 Task: Set up a cross-project dashboard to monitor multiple roadmaps.
Action: Mouse moved to (262, 97)
Screenshot: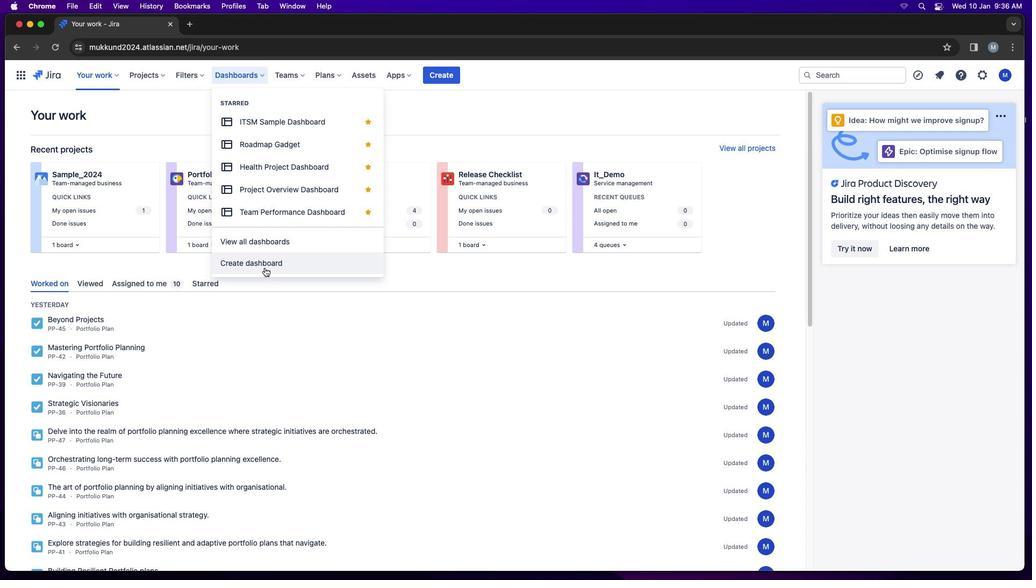 
Action: Mouse pressed left at (262, 97)
Screenshot: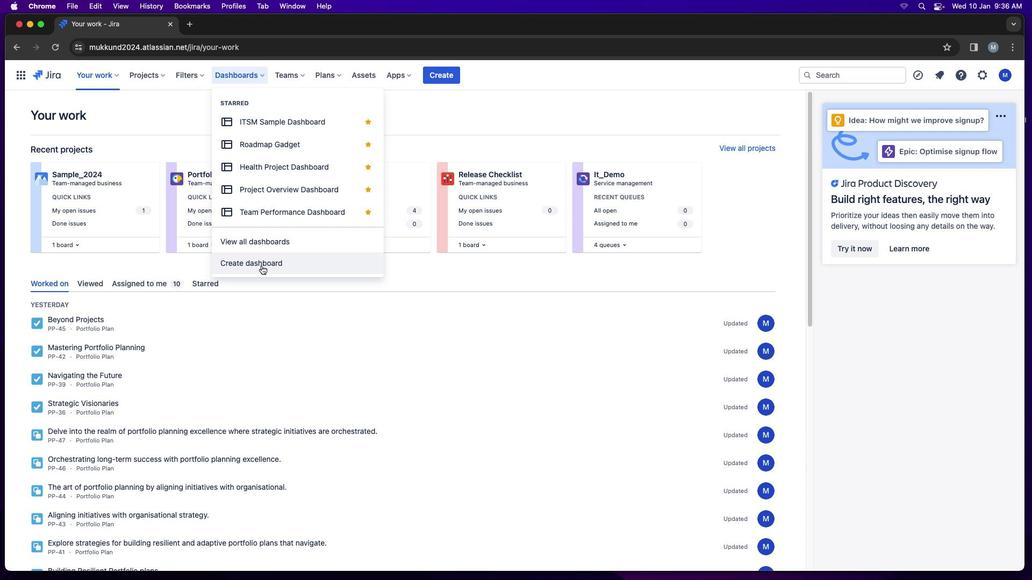 
Action: Mouse moved to (279, 283)
Screenshot: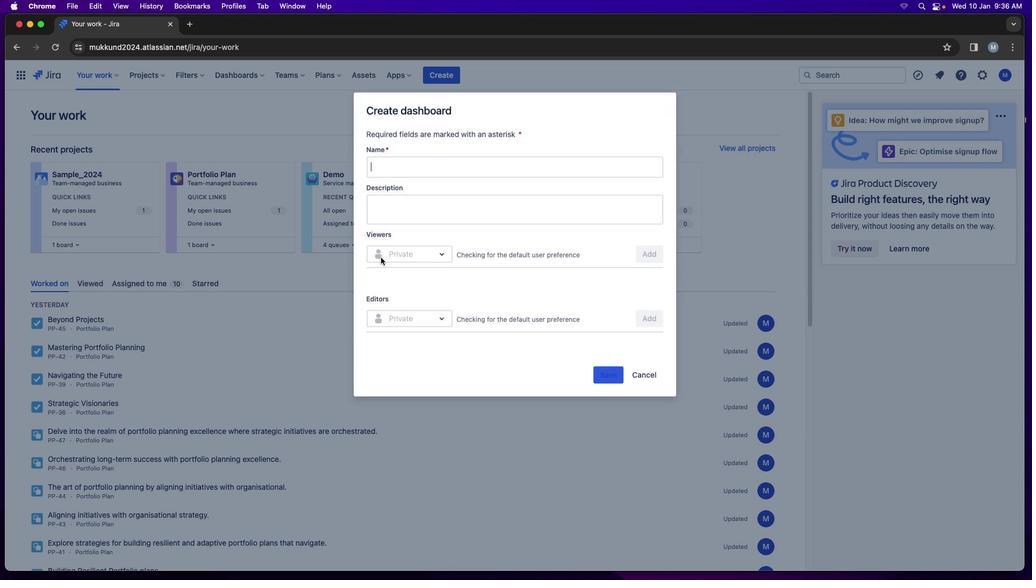 
Action: Mouse pressed left at (279, 283)
Screenshot: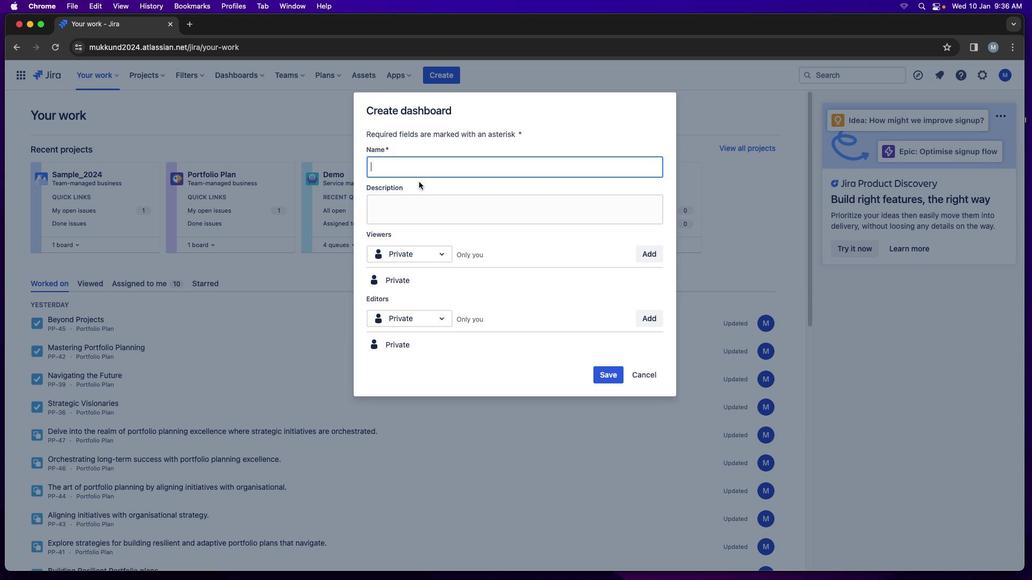 
Action: Mouse moved to (431, 187)
Screenshot: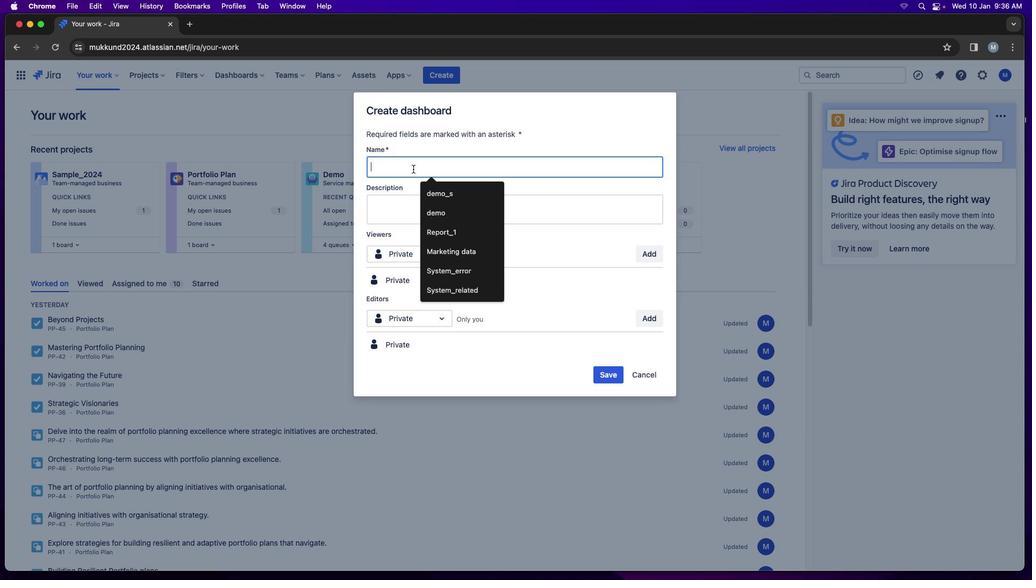 
Action: Mouse pressed left at (431, 187)
Screenshot: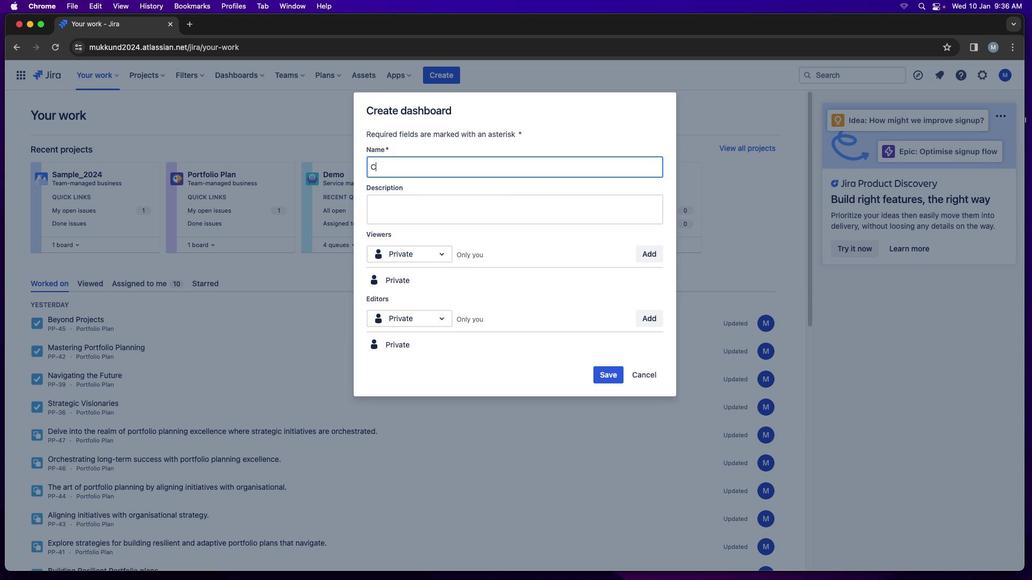 
Action: Key pressed Key.shift'C''r''o''s''s'Key.spaceKey.shift_r'P''r''o''j''e''c''t'Key.spaceKey.shift'D''a''s''h''b''o''a''r''d'
Screenshot: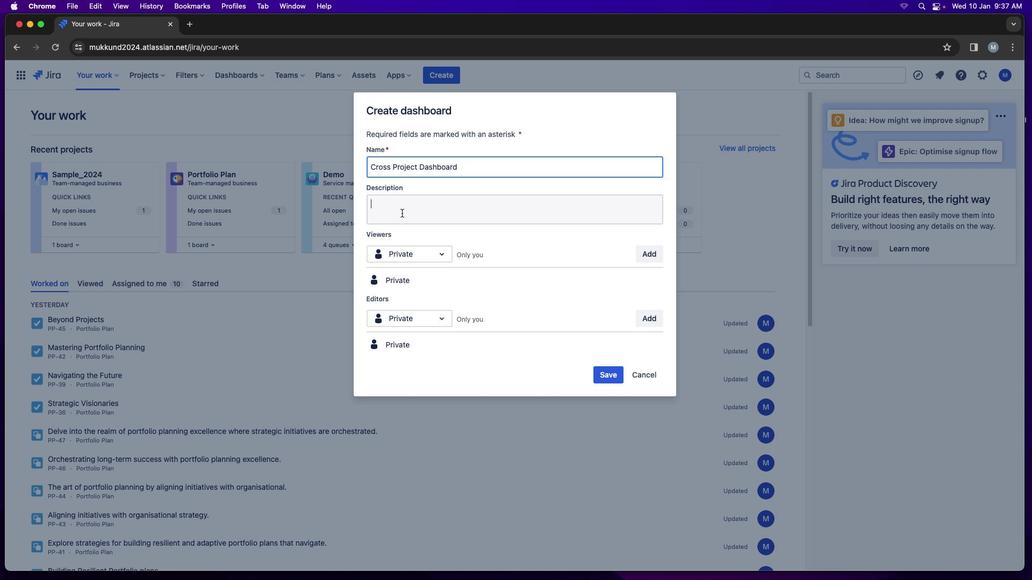 
Action: Mouse moved to (420, 231)
Screenshot: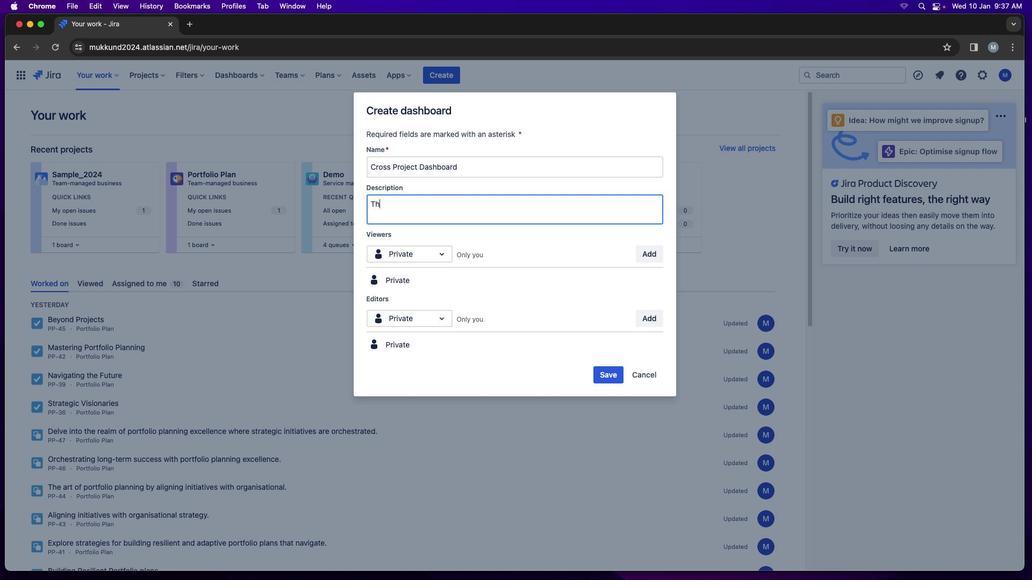 
Action: Mouse pressed left at (420, 231)
Screenshot: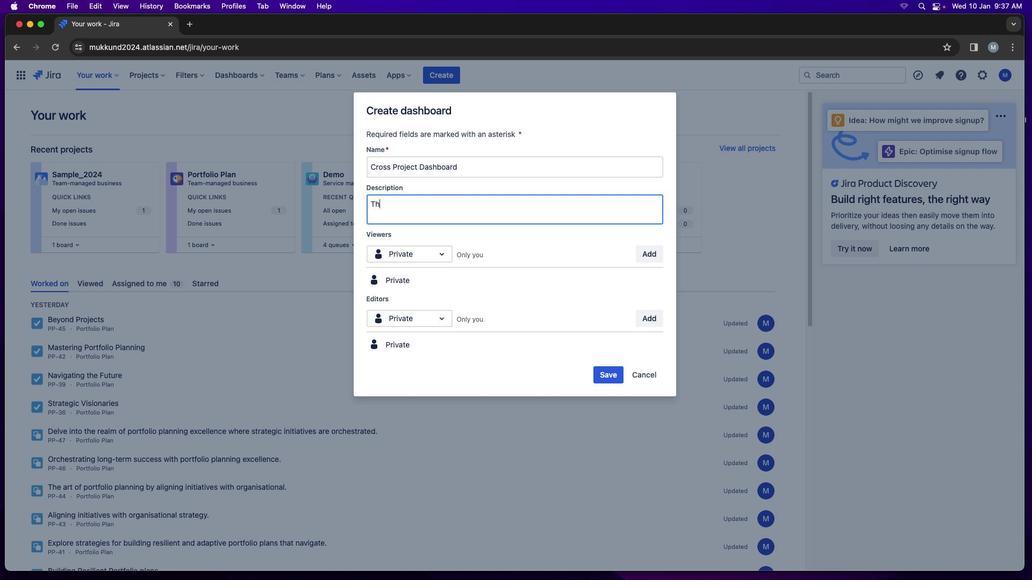 
Action: Mouse moved to (420, 231)
Screenshot: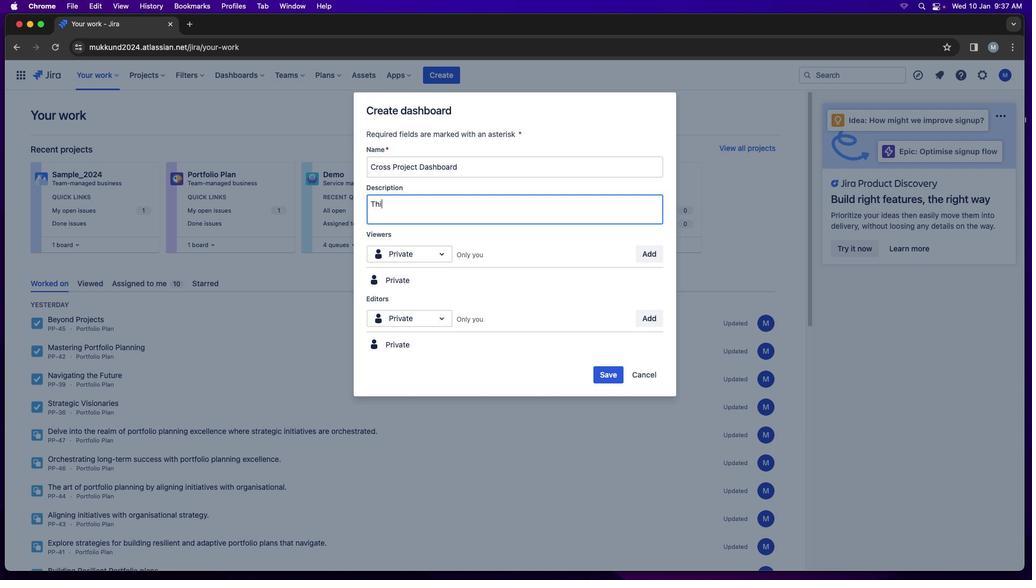 
Action: Key pressed Key.shift'T''h''i''s'Key.space'd''a''s''h''b''o''a''r''d'Key.space'i''s'Key.space'c''r''e''a''t''e''d'Key.space't''o'Key.space'm''o''n''i''t''o''r'Key.space'r'Key.backspace'm''u''l''t''p''l''r'Key.backspace'e'Key.spaceKey.backspaceKey.backspaceKey.backspaceKey.backspaceKey.backspace't''i''p''l''e'Key.space'p''r''o''j''e''c''t'Key.space'r''o''a''d''m''a''p''.'
Screenshot: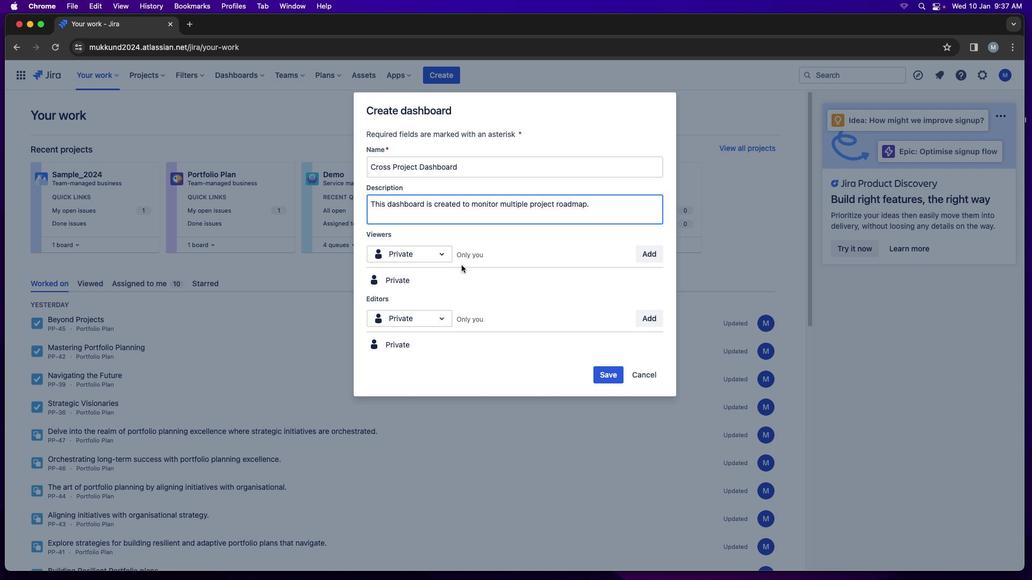 
Action: Mouse moved to (464, 275)
Screenshot: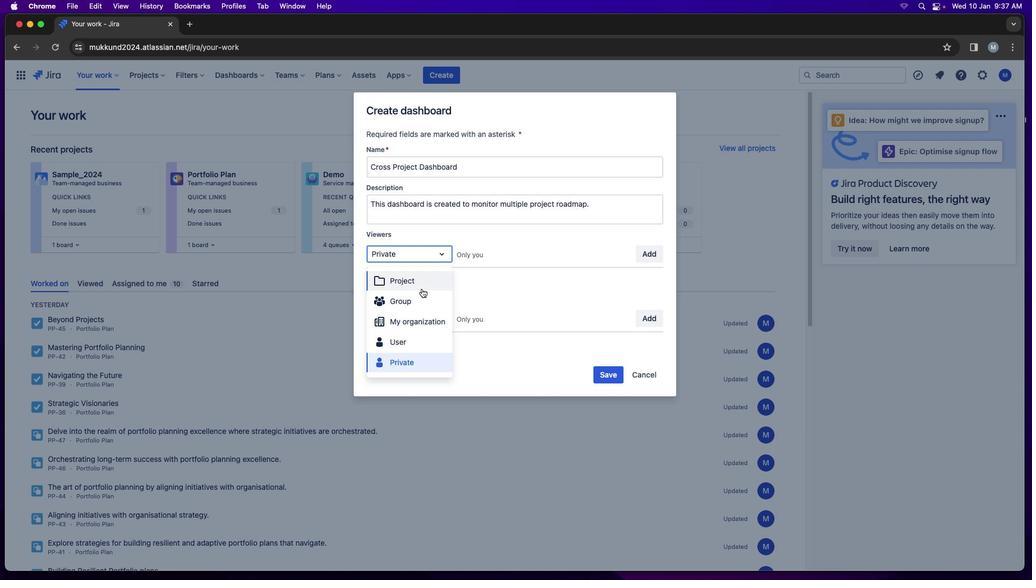 
Action: Mouse pressed left at (464, 275)
Screenshot: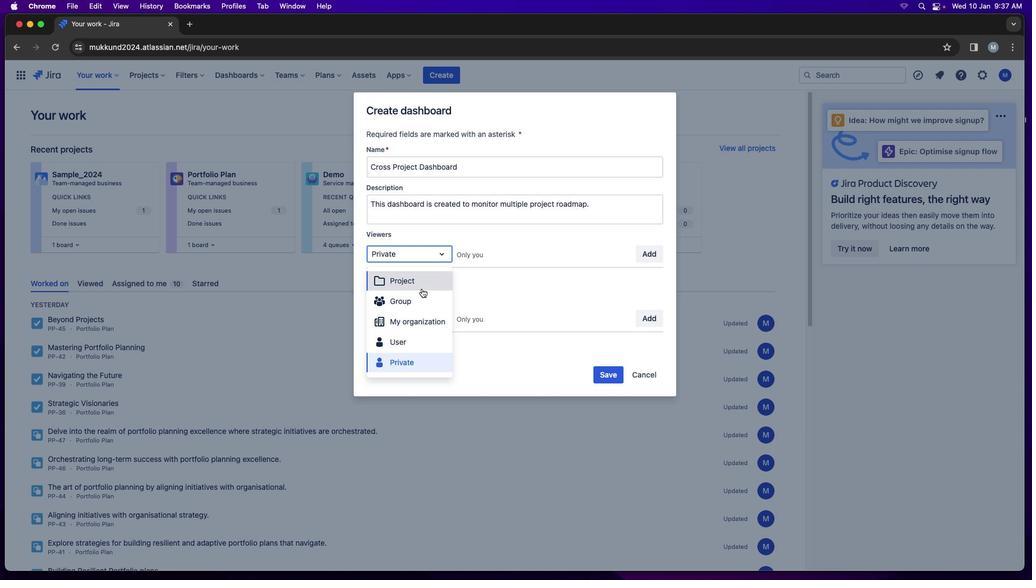 
Action: Mouse moved to (440, 307)
Screenshot: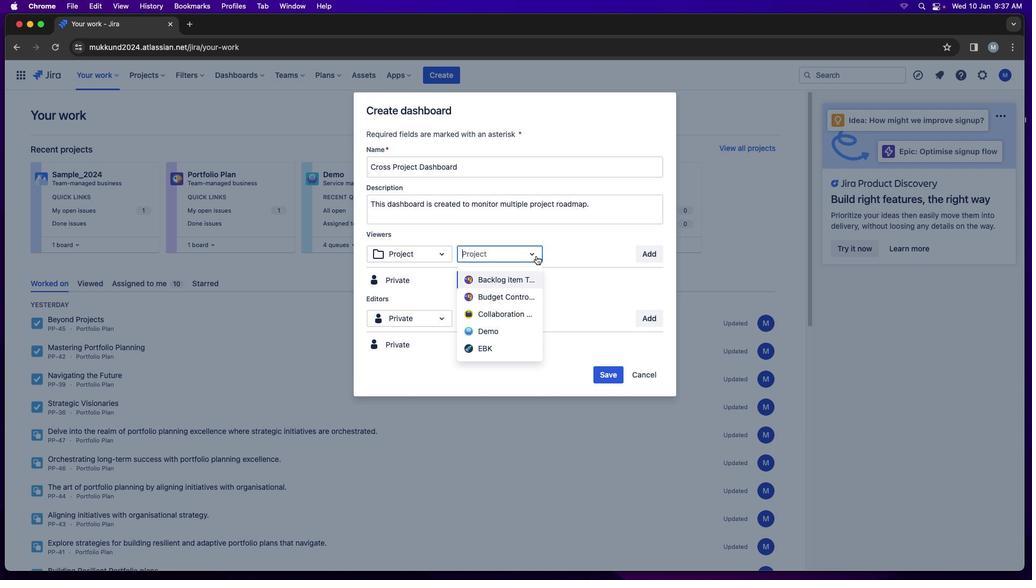 
Action: Mouse pressed left at (440, 307)
Screenshot: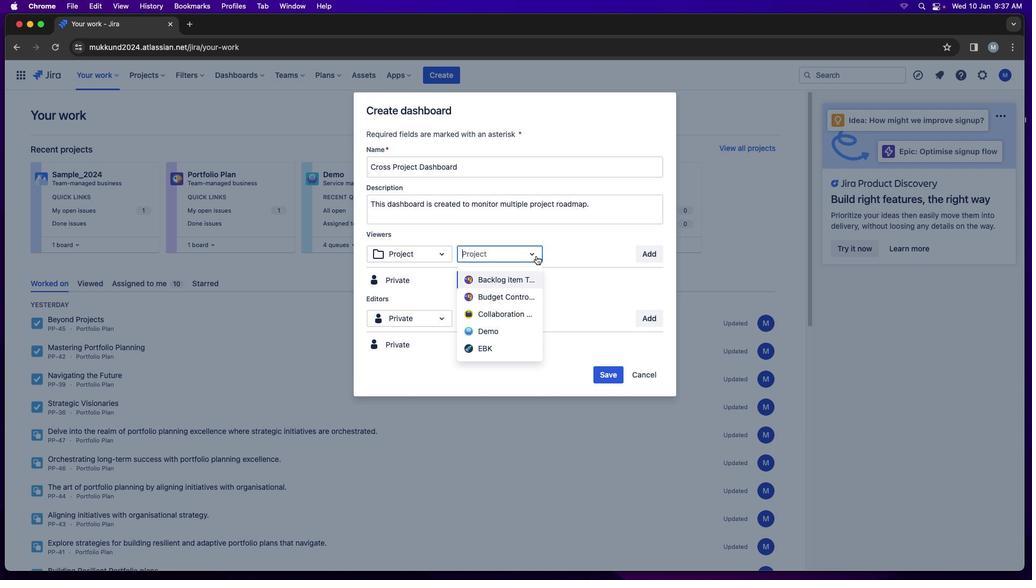 
Action: Mouse moved to (555, 274)
Screenshot: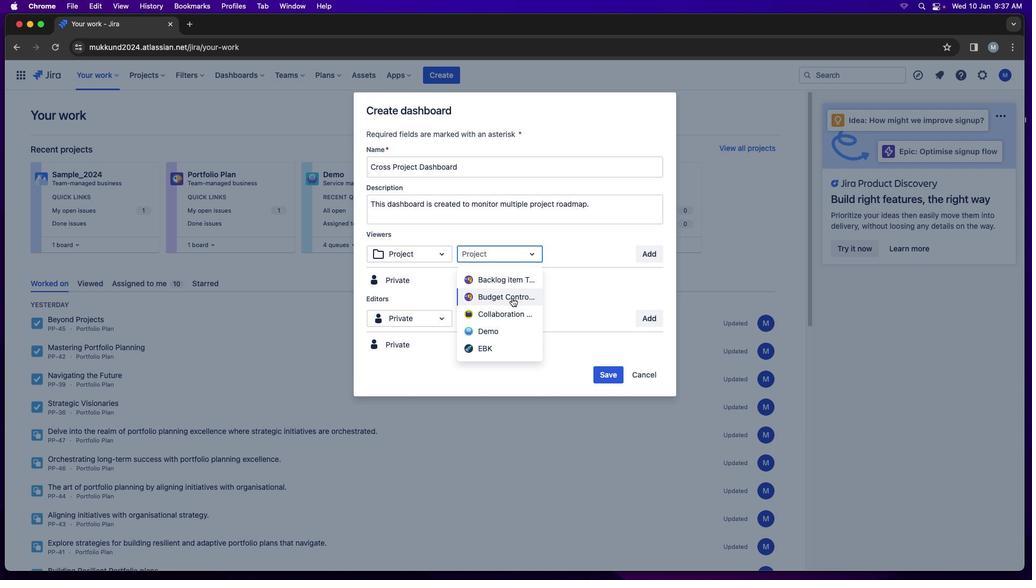 
Action: Mouse pressed left at (555, 274)
Screenshot: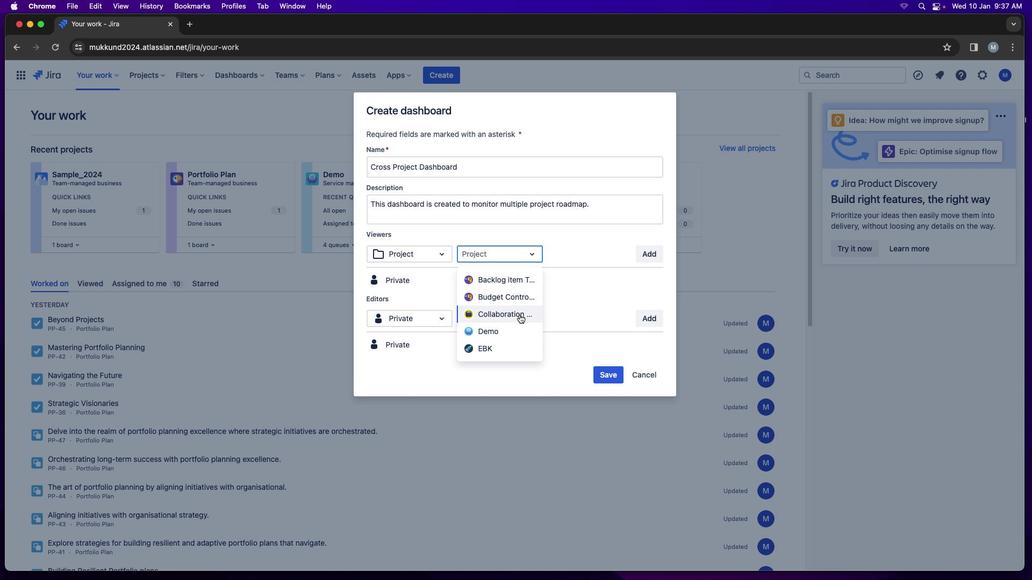 
Action: Mouse moved to (534, 331)
Screenshot: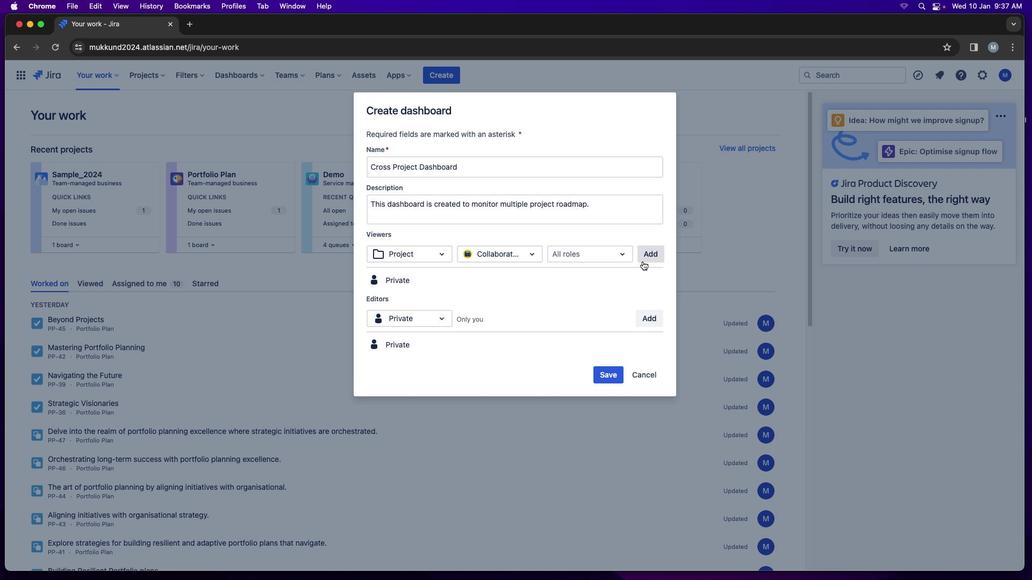 
Action: Mouse pressed left at (534, 331)
Screenshot: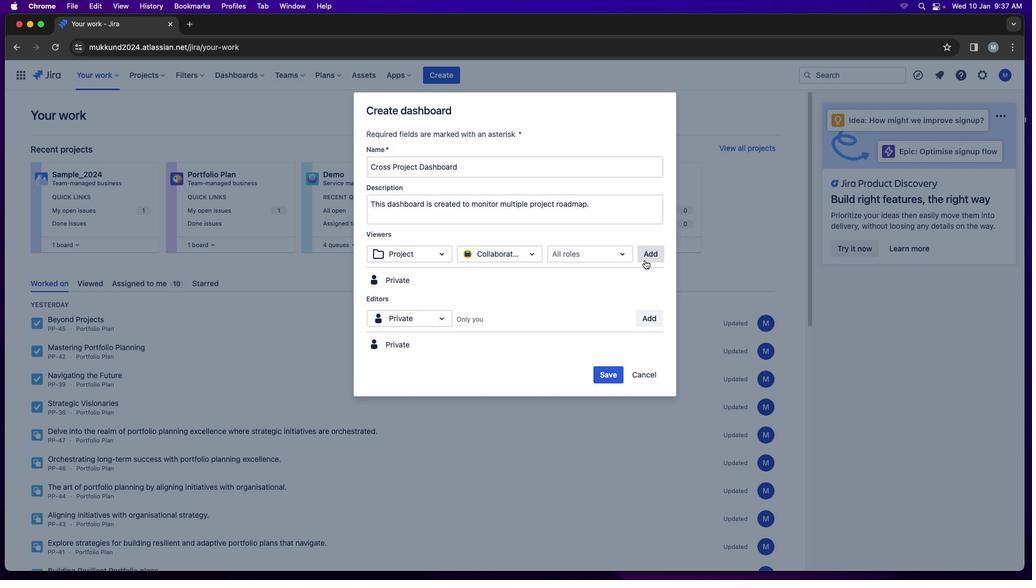 
Action: Mouse moved to (579, 304)
Screenshot: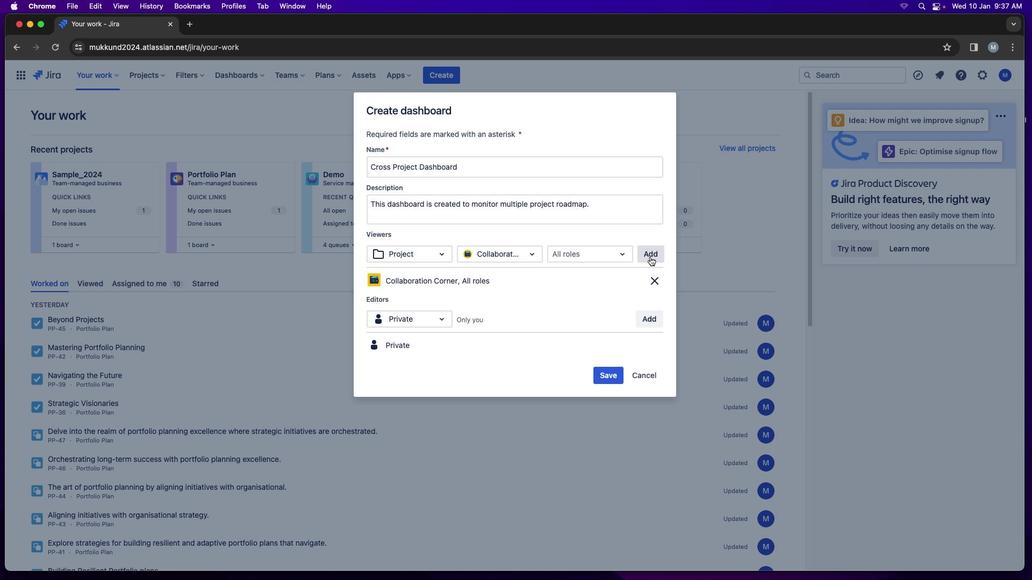
Action: Mouse pressed left at (579, 304)
Screenshot: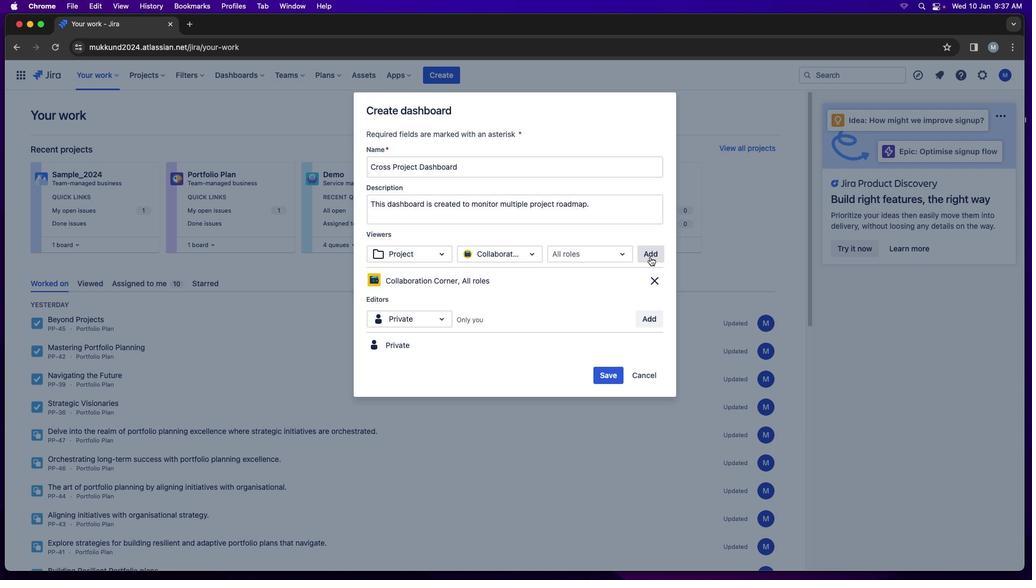 
Action: Mouse moved to (668, 275)
Screenshot: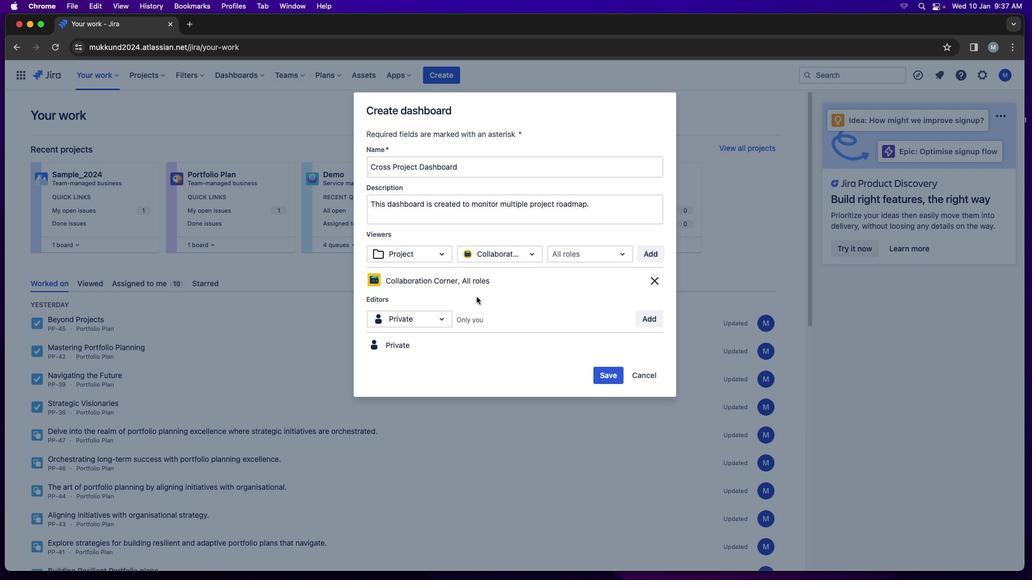 
Action: Mouse pressed left at (668, 275)
Screenshot: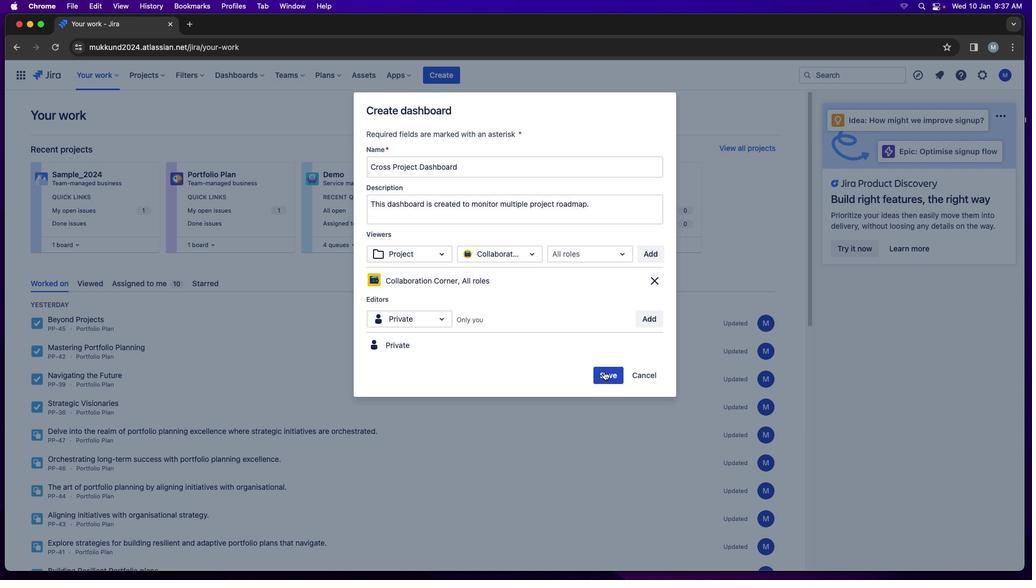 
Action: Mouse moved to (627, 393)
Screenshot: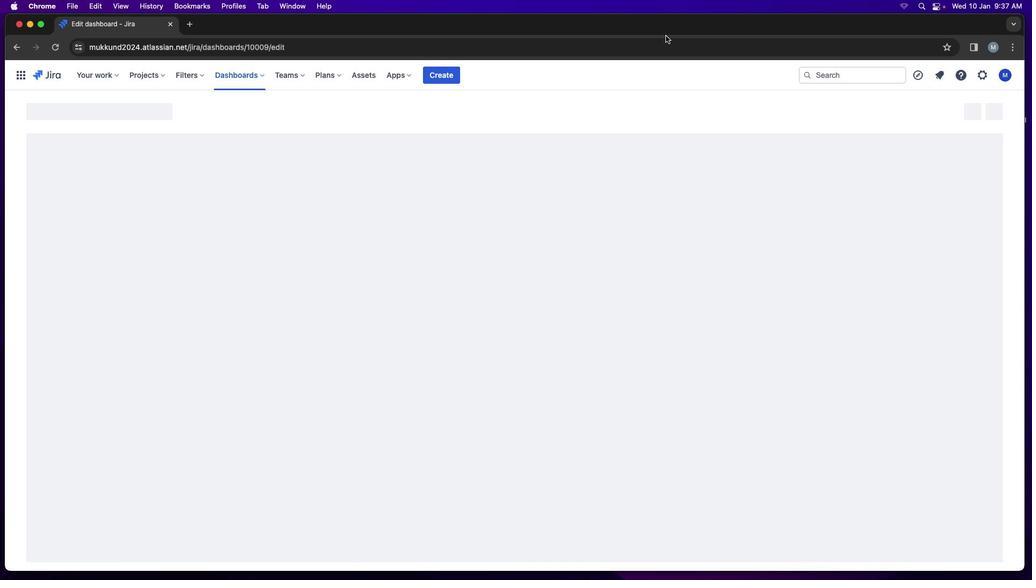 
Action: Mouse pressed left at (627, 393)
Screenshot: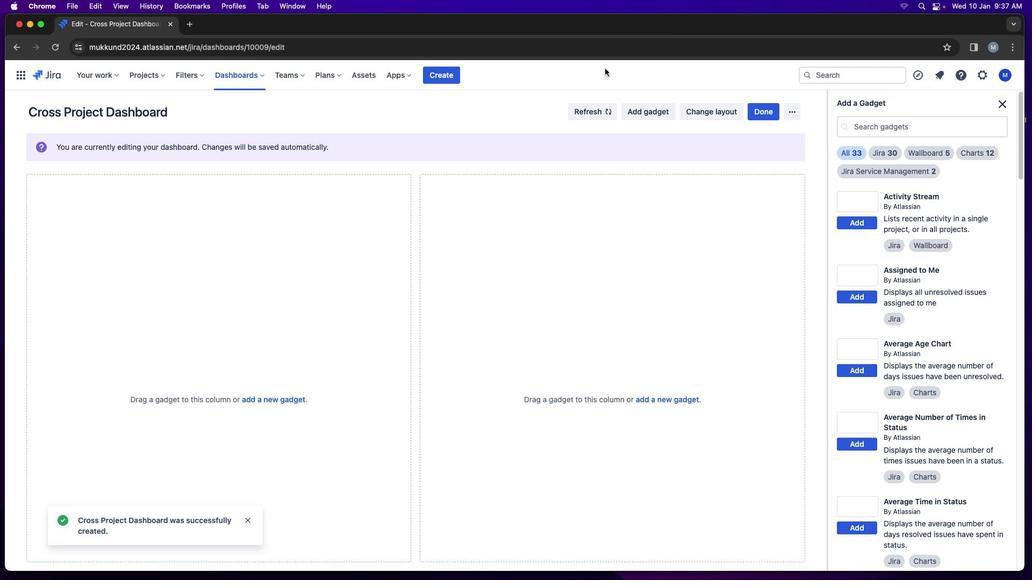 
Action: Mouse moved to (455, 137)
Screenshot: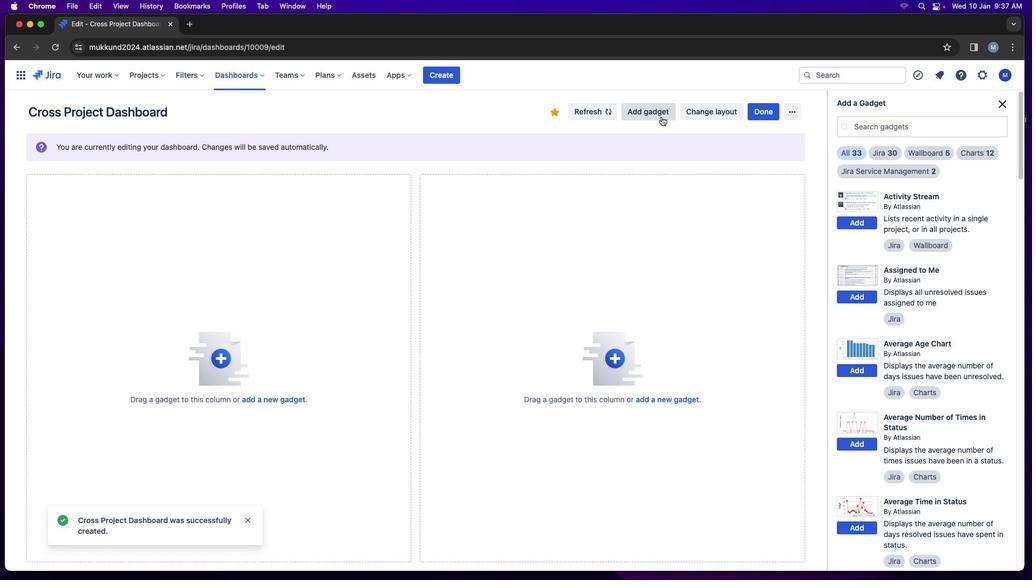 
Action: Mouse pressed left at (455, 137)
Screenshot: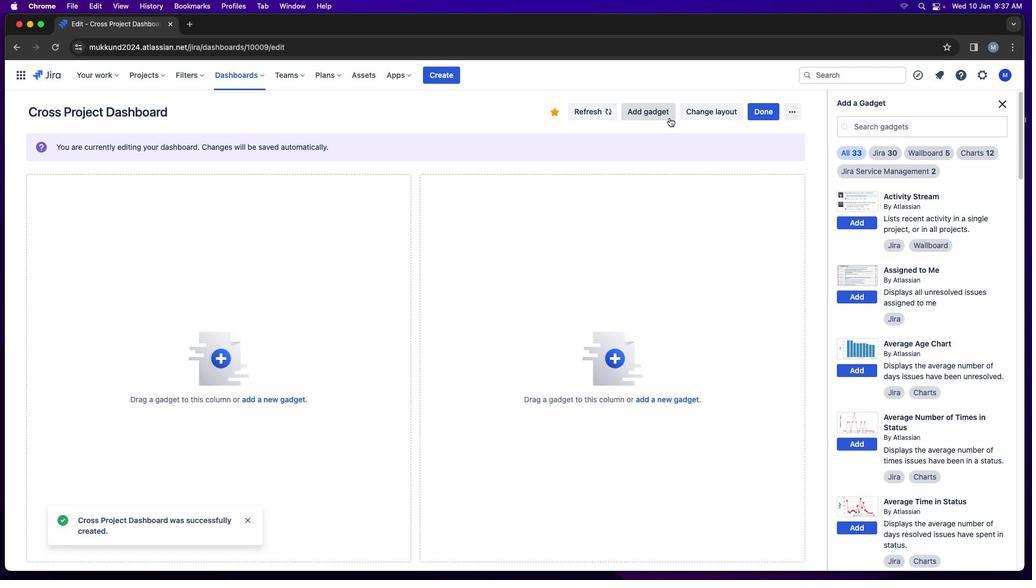 
Action: Mouse moved to (735, 135)
Screenshot: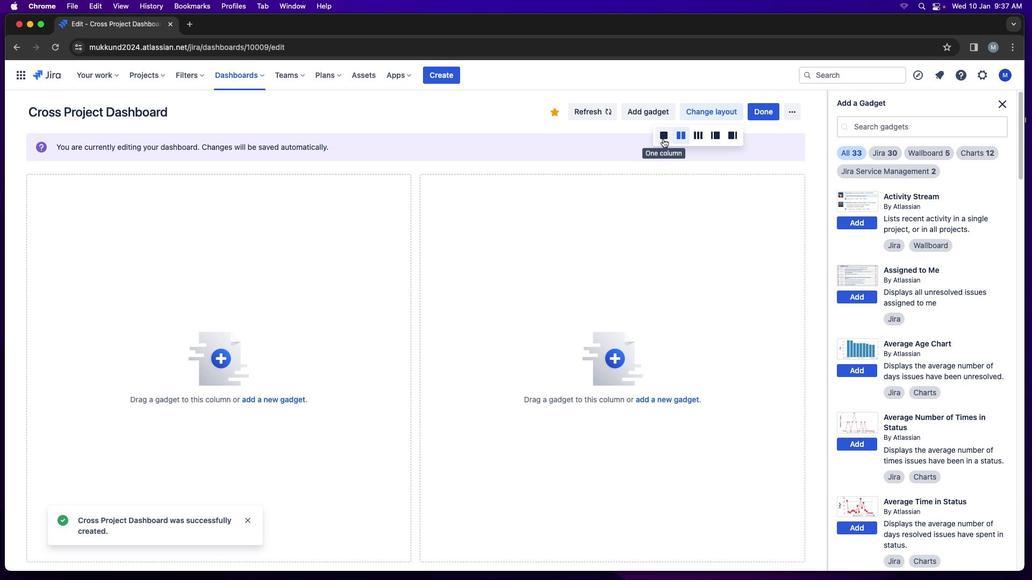 
Action: Mouse pressed left at (735, 135)
Screenshot: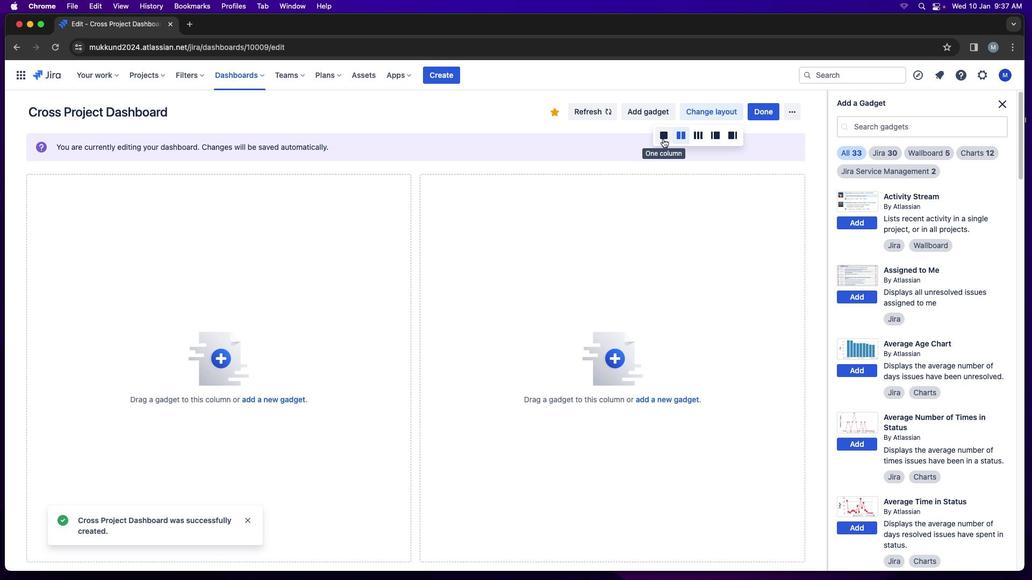 
Action: Mouse moved to (681, 157)
Screenshot: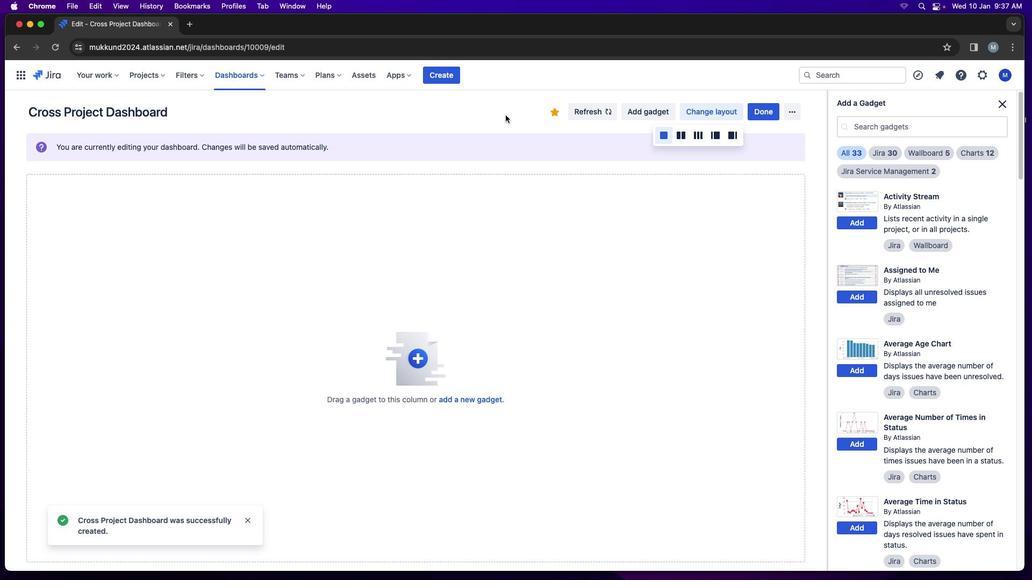 
Action: Mouse pressed left at (681, 157)
Screenshot: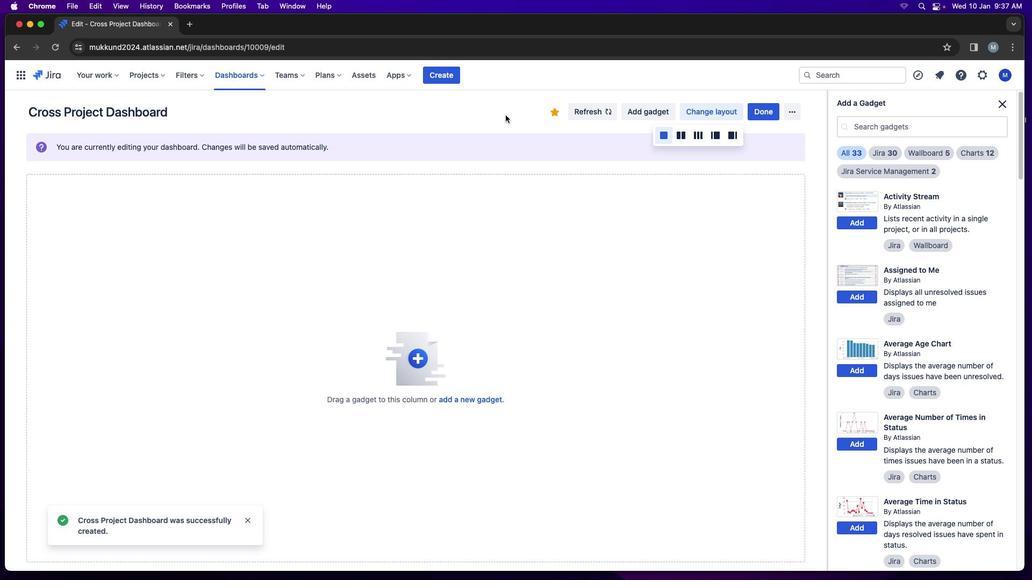 
Action: Mouse moved to (523, 133)
Screenshot: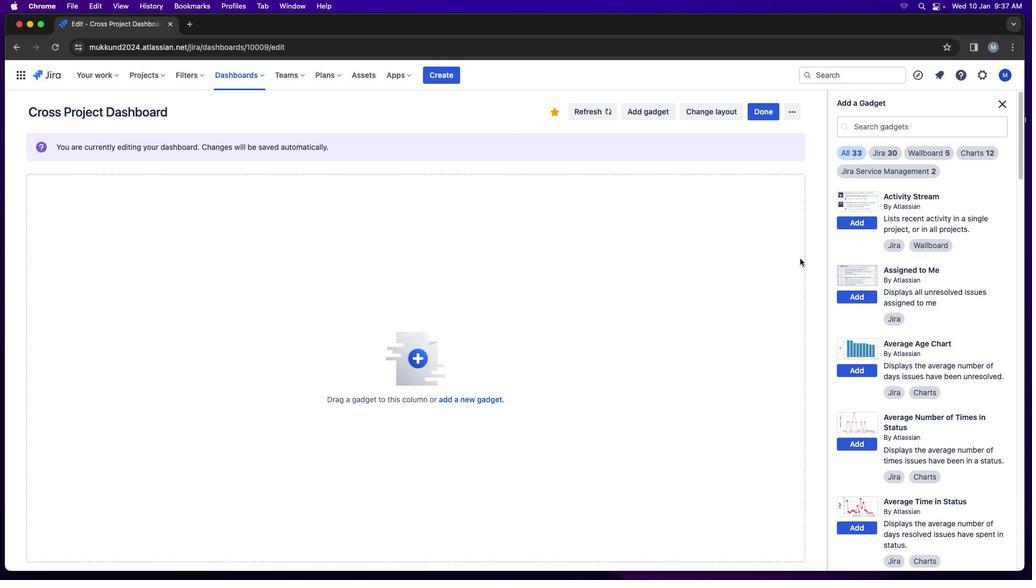 
Action: Mouse pressed left at (523, 133)
Screenshot: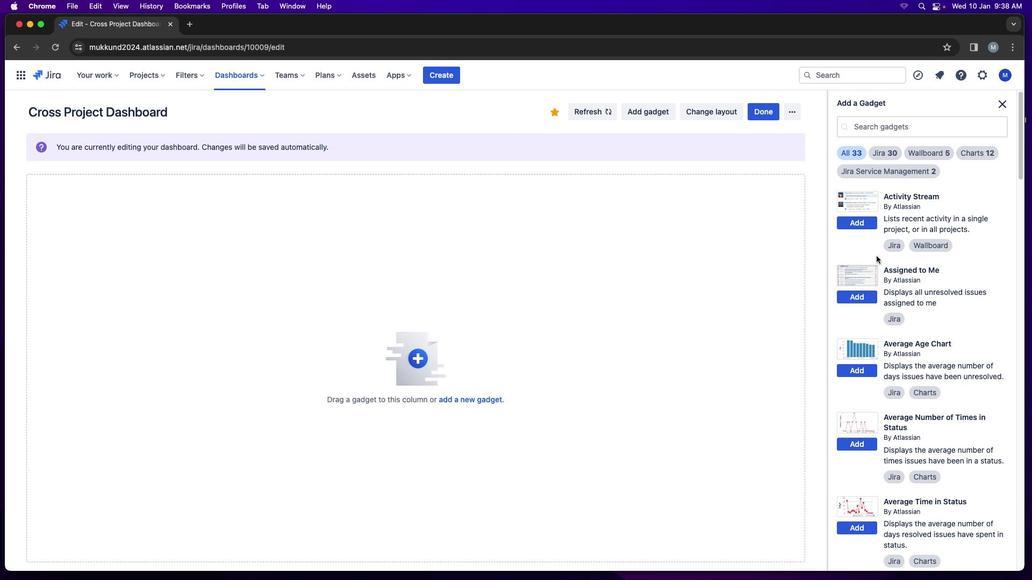 
Action: Mouse moved to (890, 142)
Screenshot: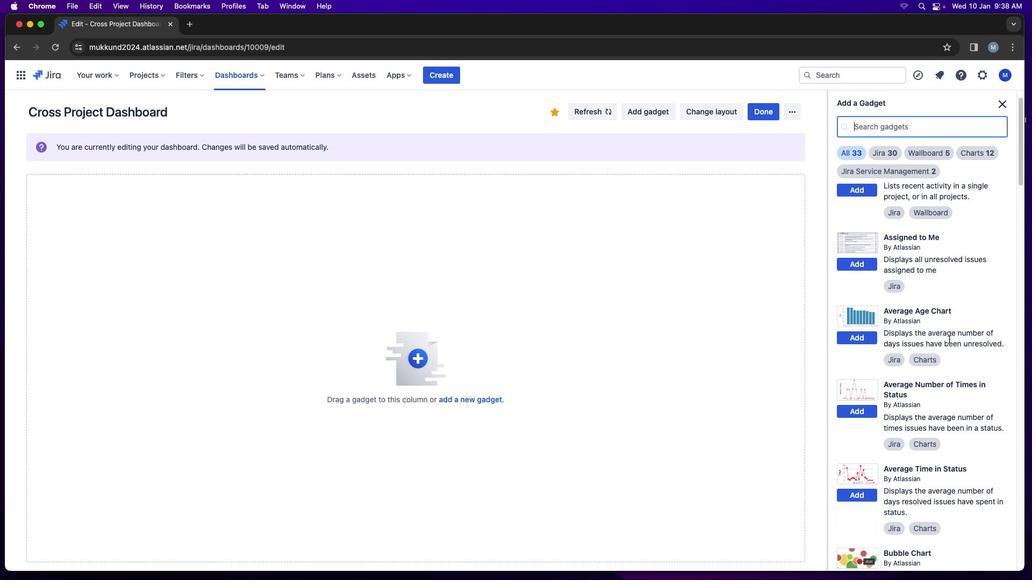 
Action: Mouse pressed left at (890, 142)
Screenshot: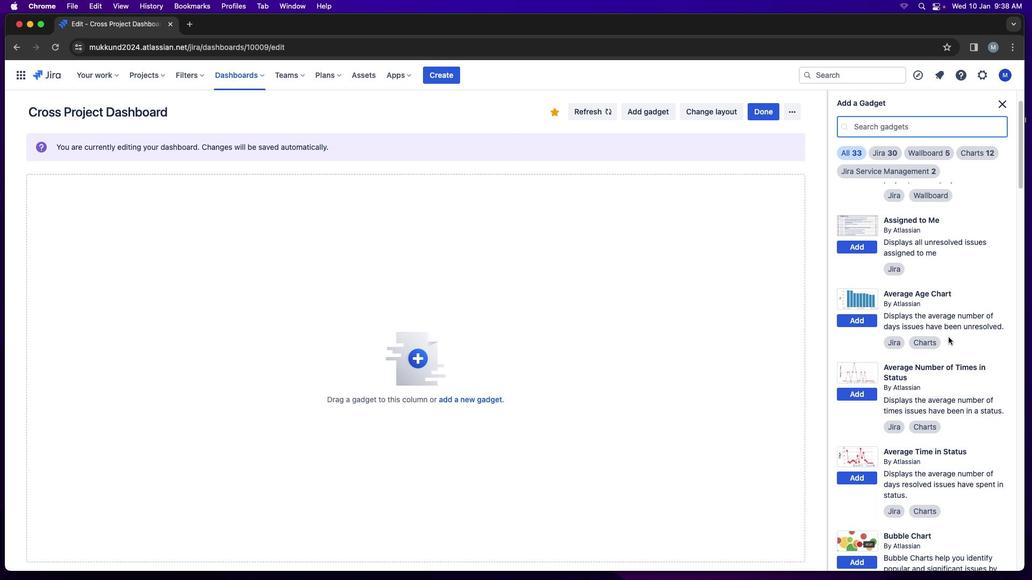 
Action: Mouse moved to (971, 350)
Screenshot: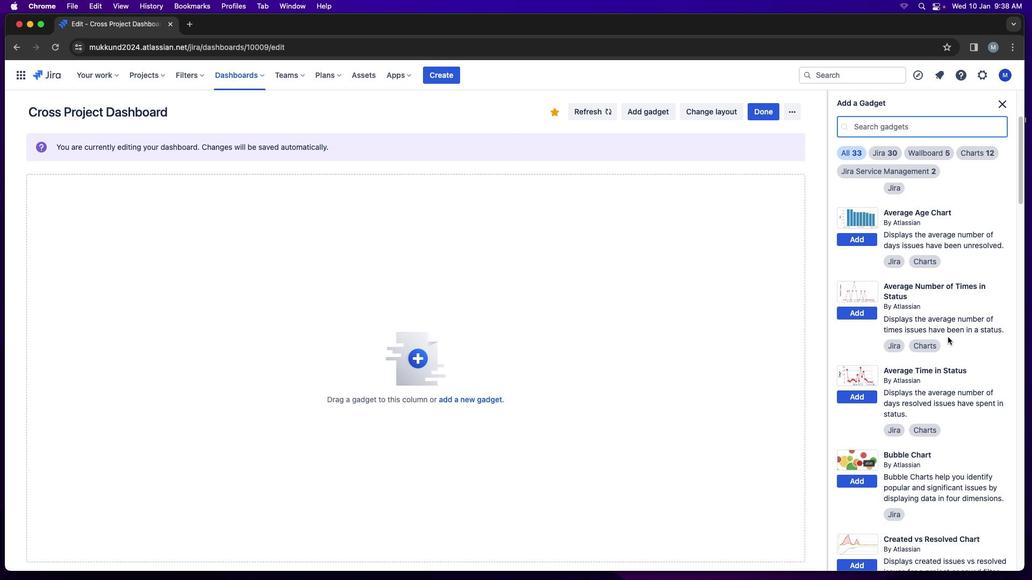 
Action: Mouse scrolled (971, 350) with delta (18, 17)
Screenshot: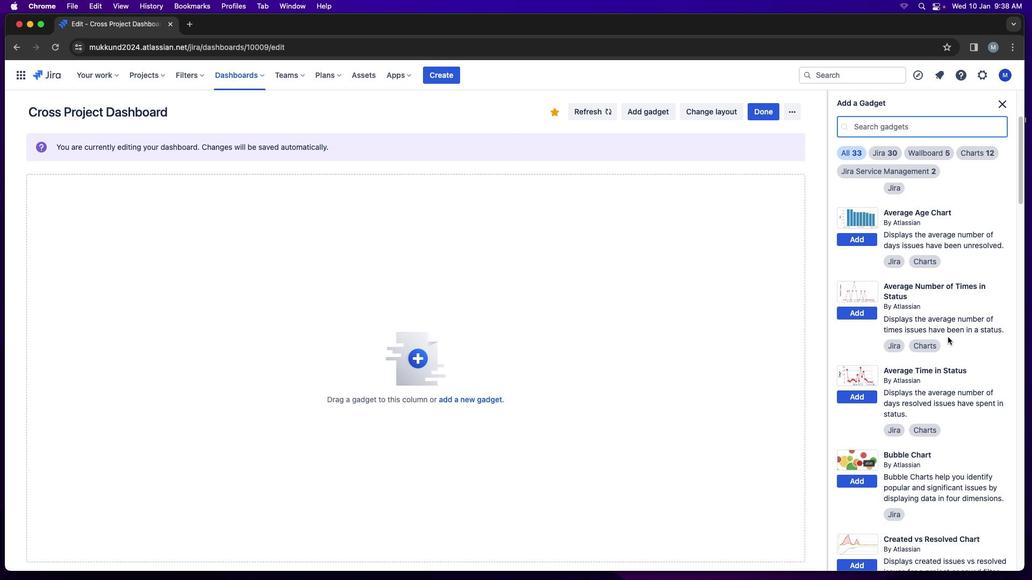 
Action: Mouse moved to (971, 352)
Screenshot: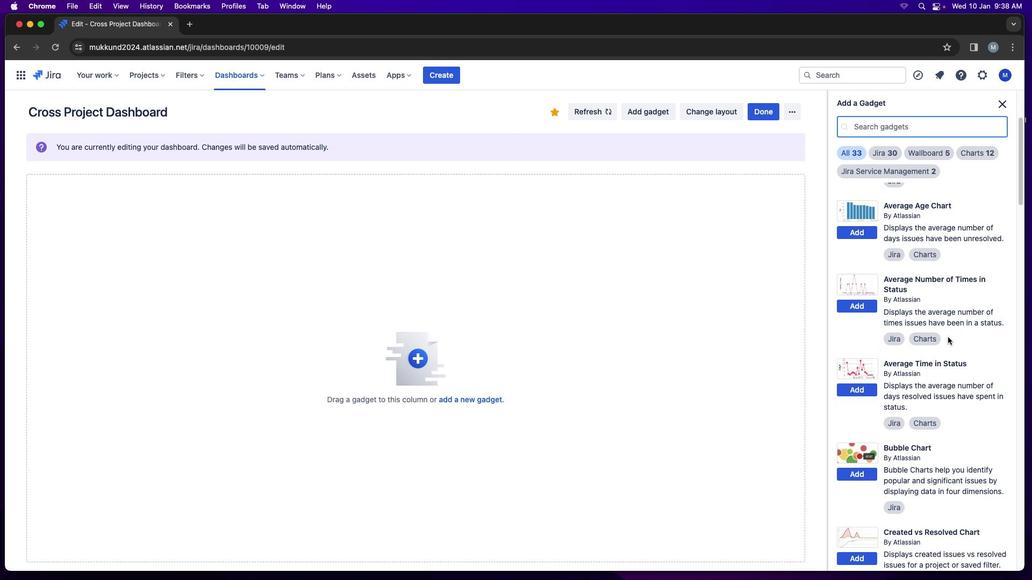 
Action: Mouse scrolled (971, 352) with delta (18, 17)
Screenshot: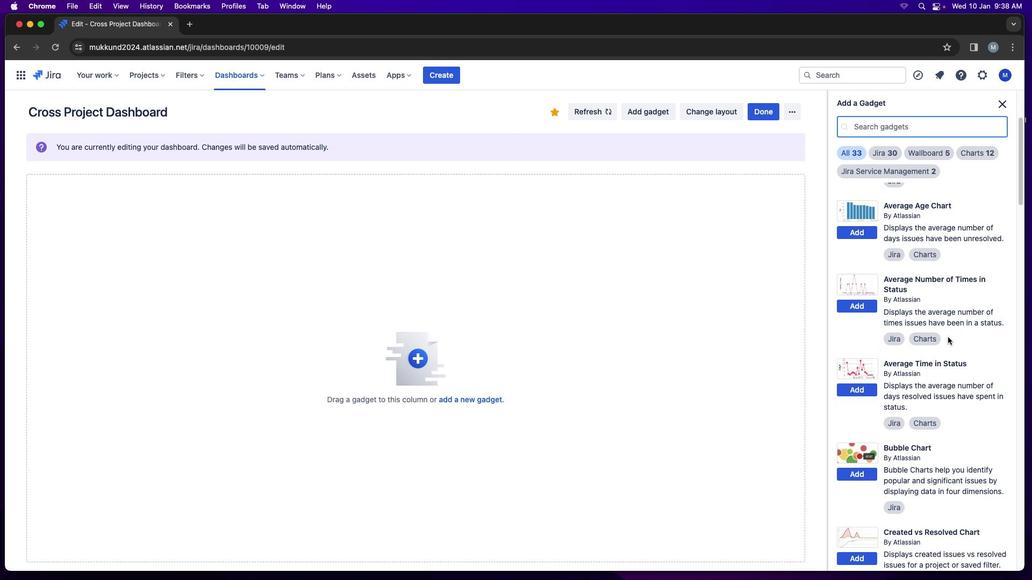 
Action: Mouse moved to (969, 356)
Screenshot: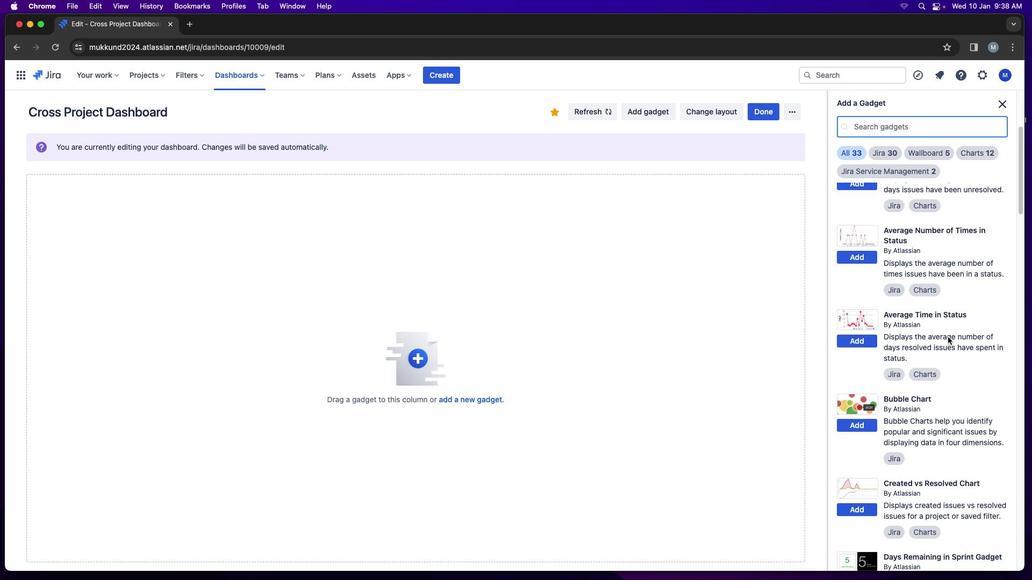 
Action: Mouse scrolled (969, 356) with delta (18, 17)
Screenshot: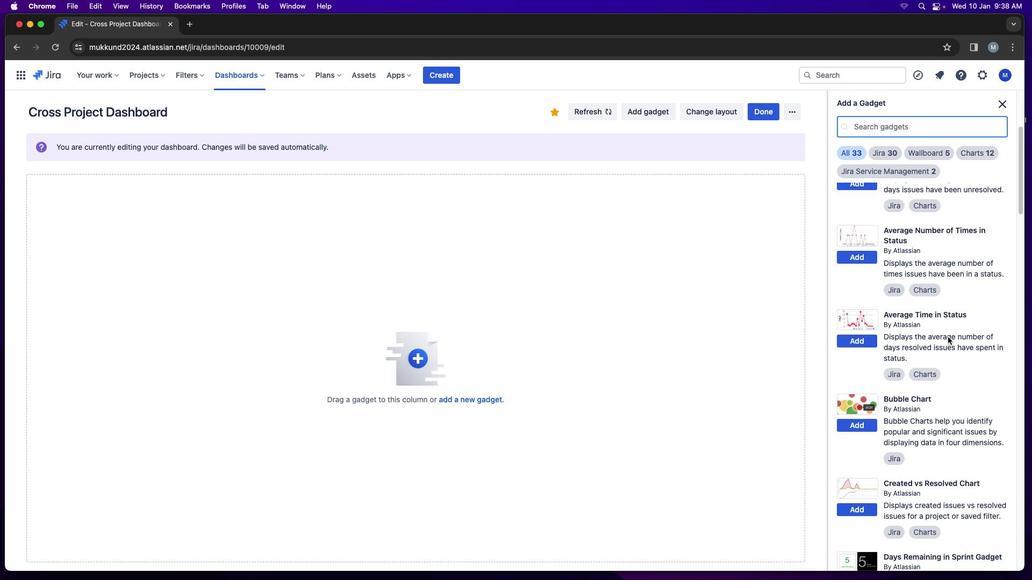 
Action: Mouse moved to (968, 358)
Screenshot: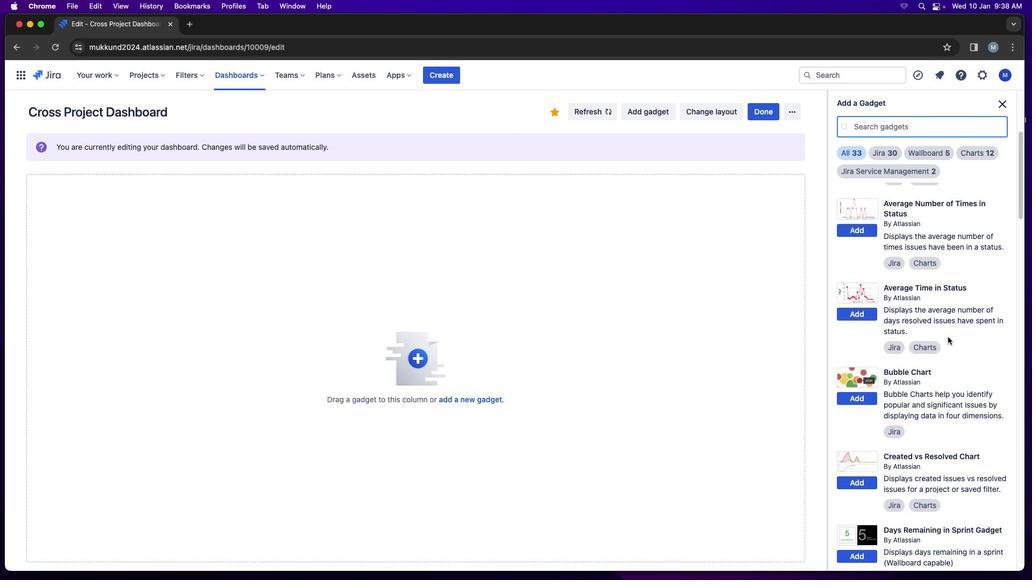 
Action: Mouse scrolled (968, 358) with delta (18, 17)
Screenshot: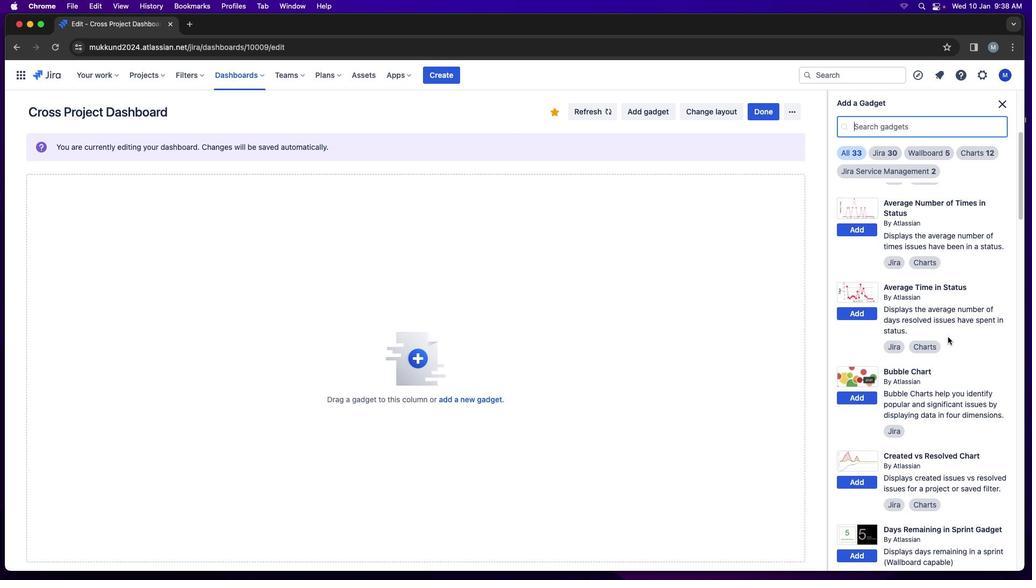 
Action: Mouse moved to (967, 356)
Screenshot: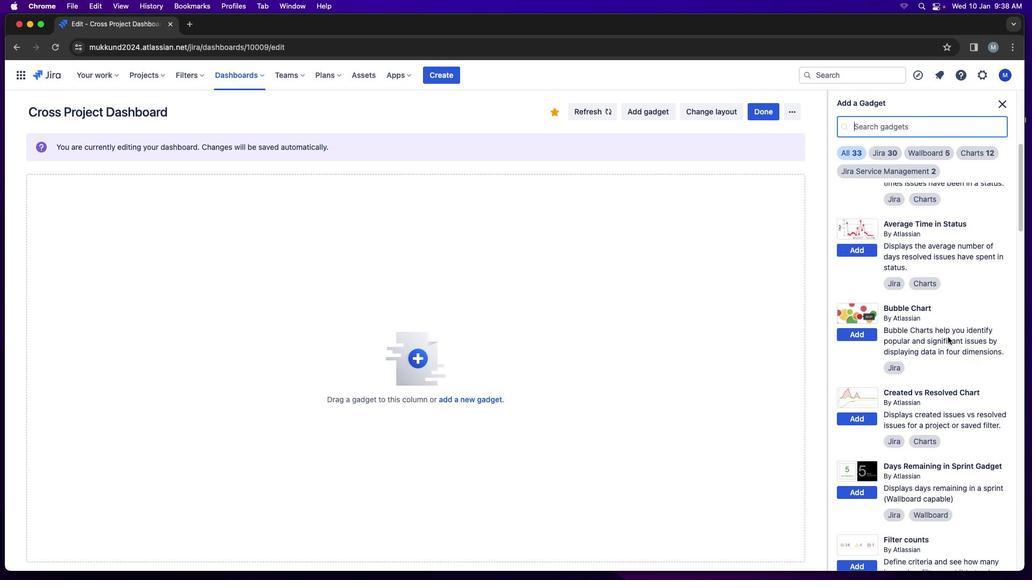 
Action: Mouse scrolled (967, 356) with delta (18, 17)
Screenshot: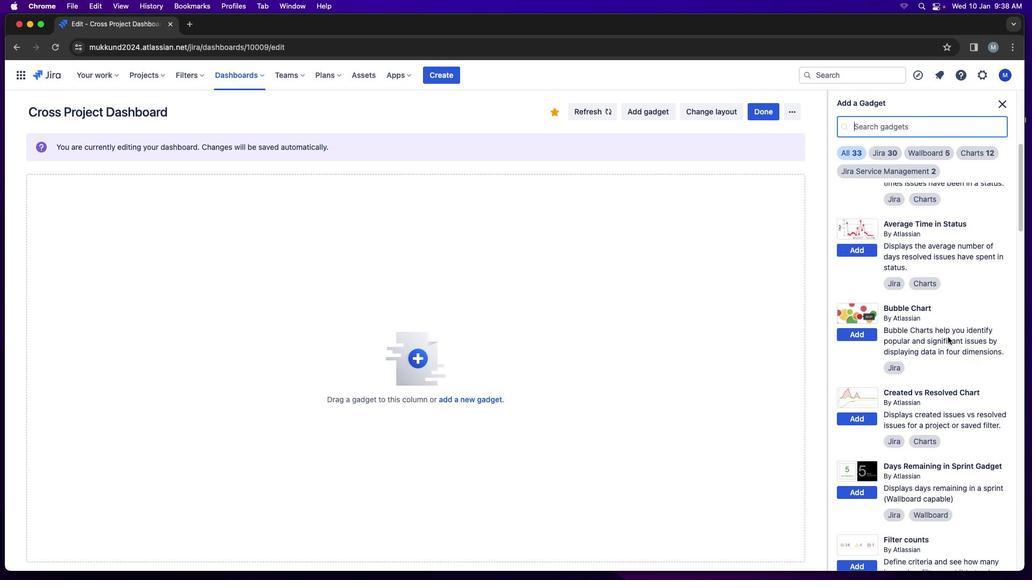 
Action: Mouse scrolled (967, 356) with delta (18, 17)
Screenshot: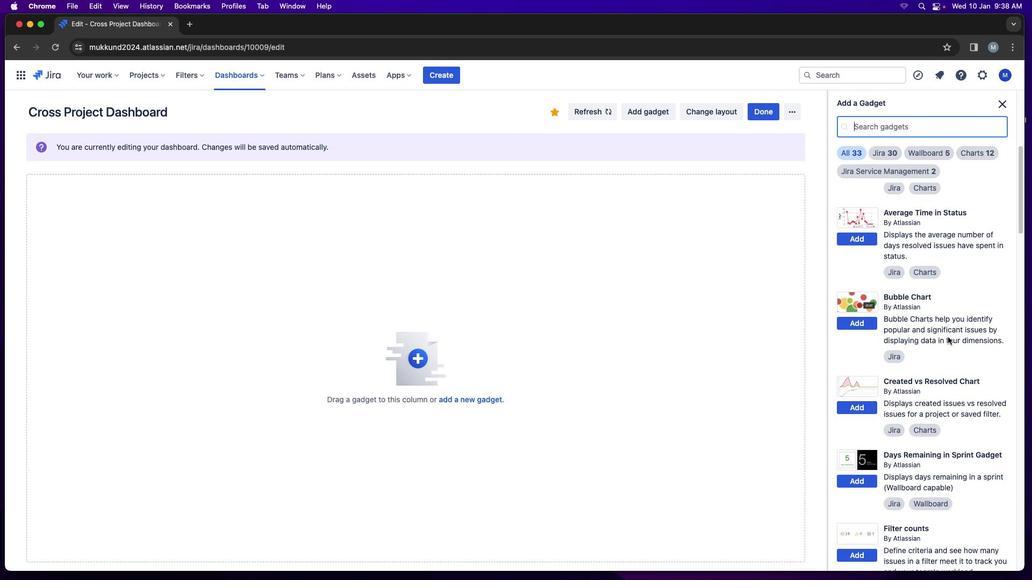 
Action: Mouse scrolled (967, 356) with delta (18, 17)
Screenshot: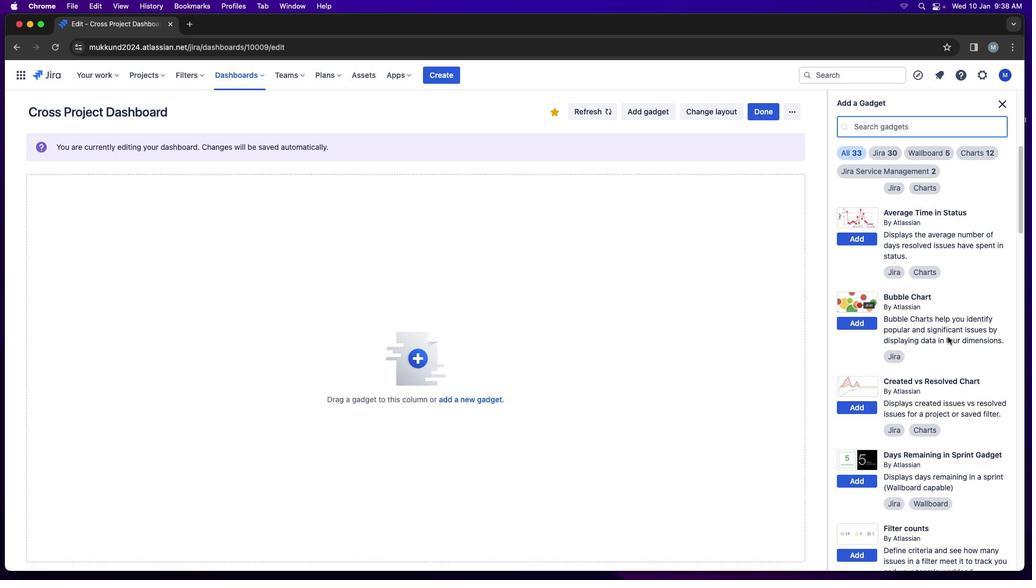 
Action: Mouse scrolled (967, 356) with delta (18, 17)
Screenshot: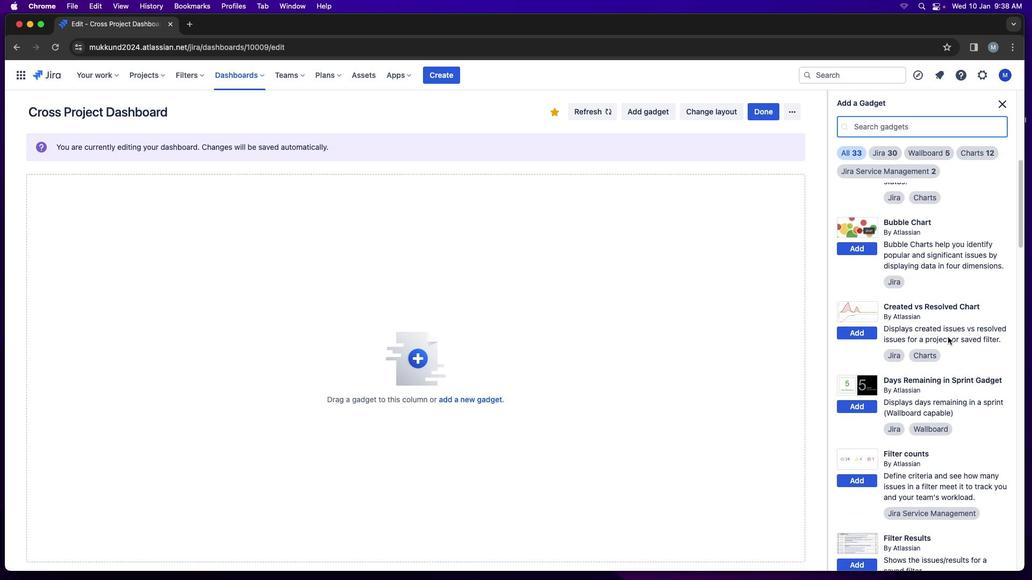 
Action: Mouse scrolled (967, 356) with delta (18, 17)
Screenshot: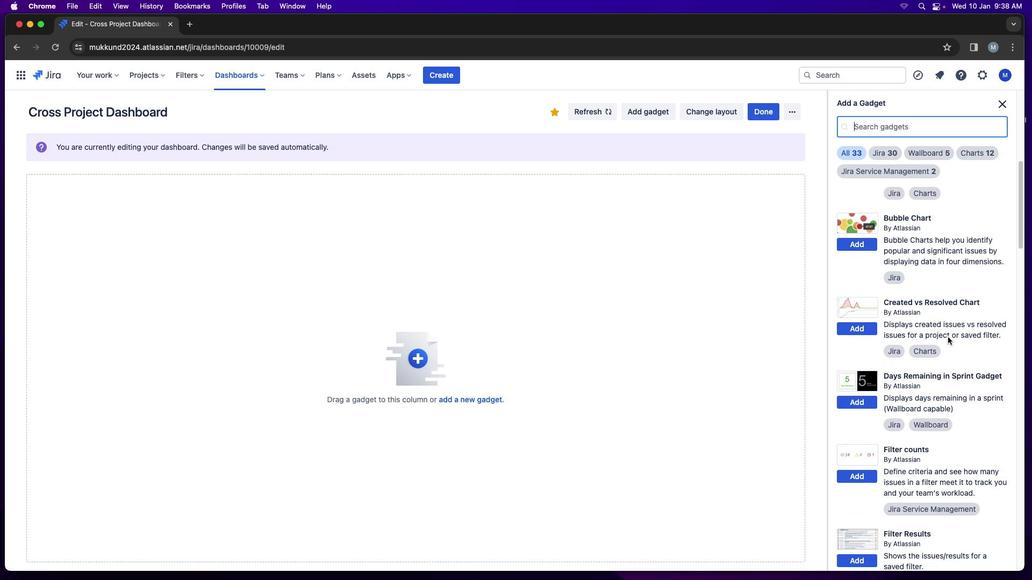 
Action: Mouse scrolled (967, 356) with delta (18, 17)
Screenshot: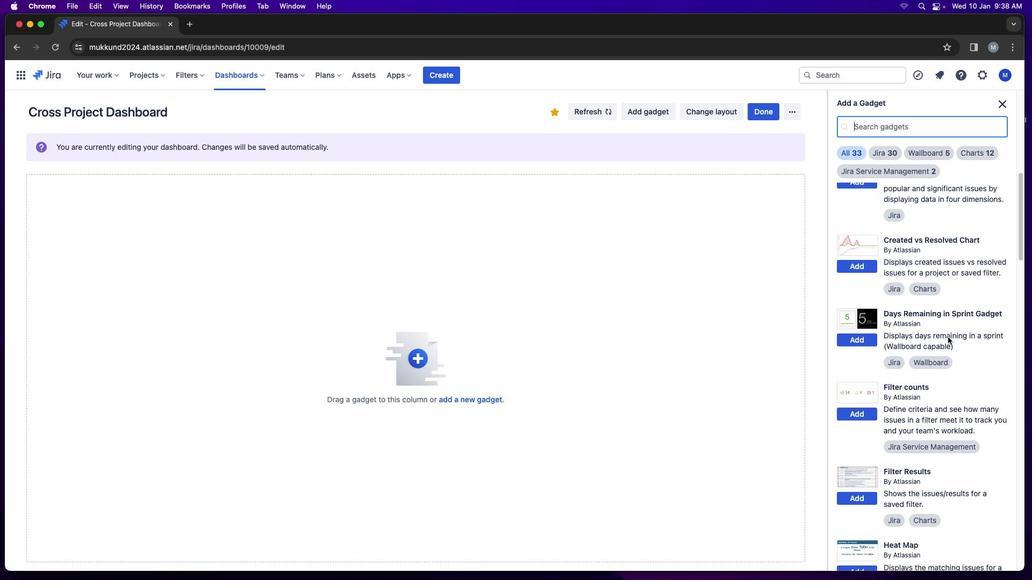 
Action: Mouse scrolled (967, 356) with delta (18, 17)
Screenshot: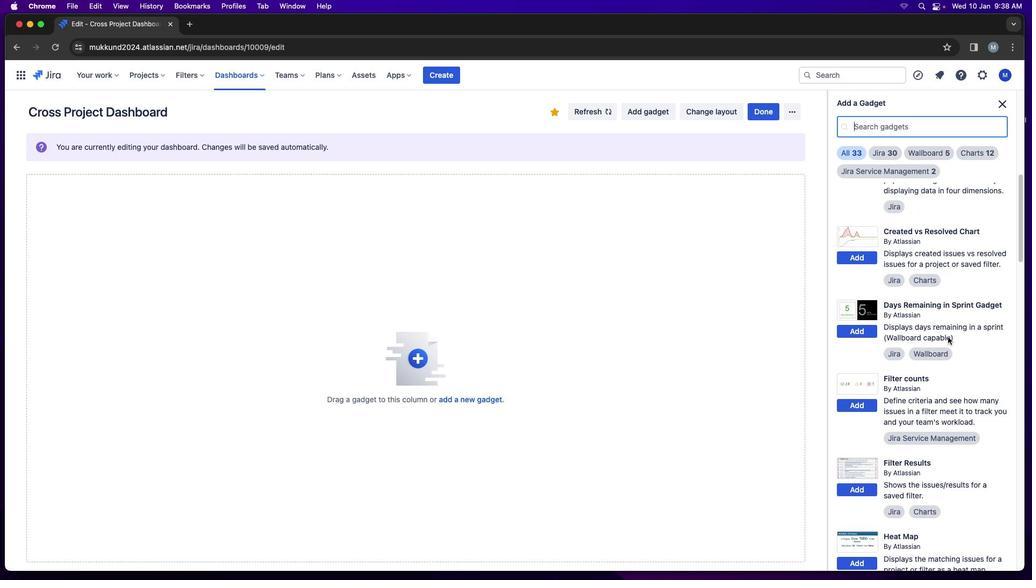 
Action: Mouse scrolled (967, 356) with delta (18, 17)
Screenshot: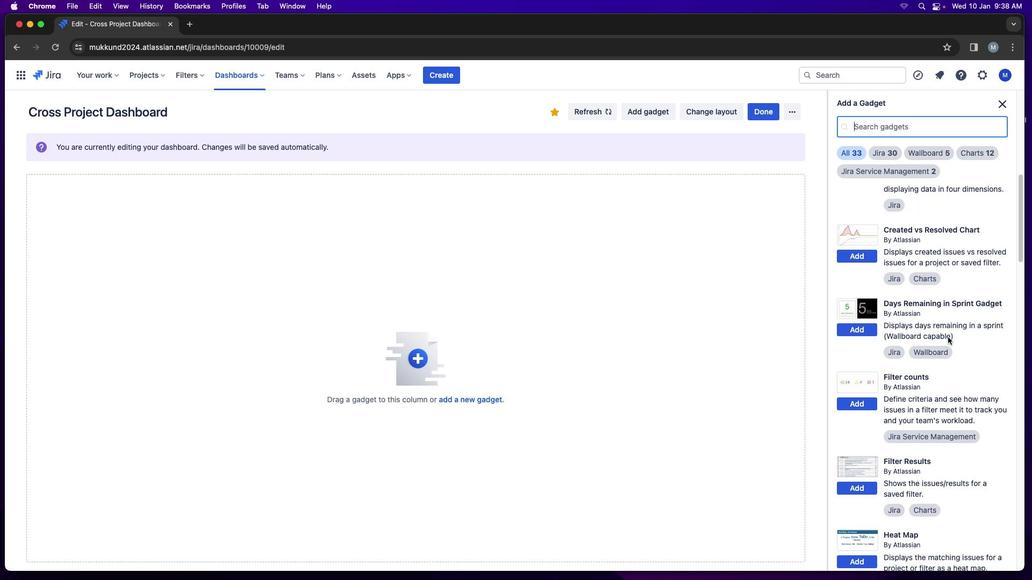 
Action: Mouse scrolled (967, 356) with delta (18, 17)
Screenshot: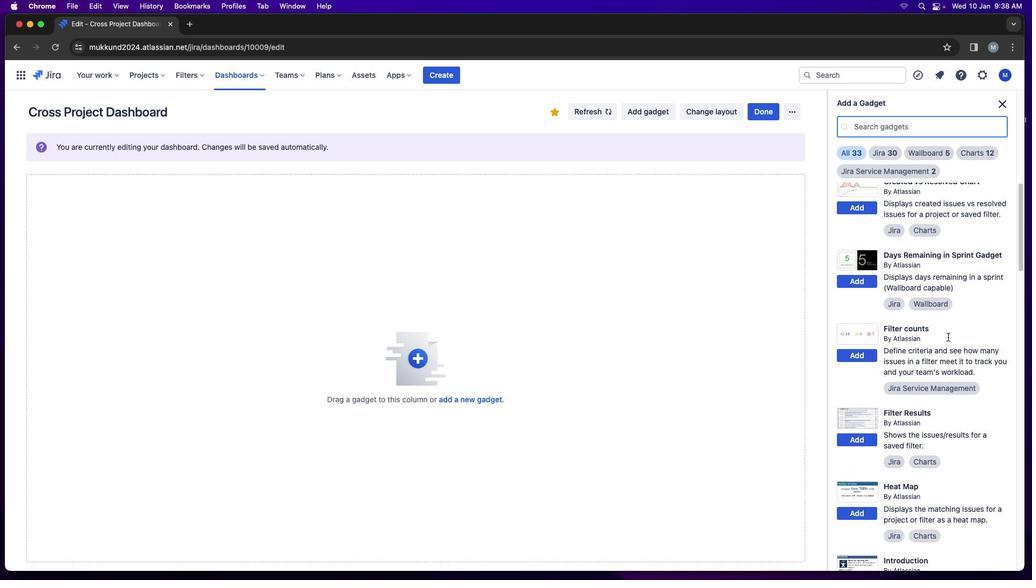 
Action: Mouse scrolled (967, 356) with delta (18, 17)
Screenshot: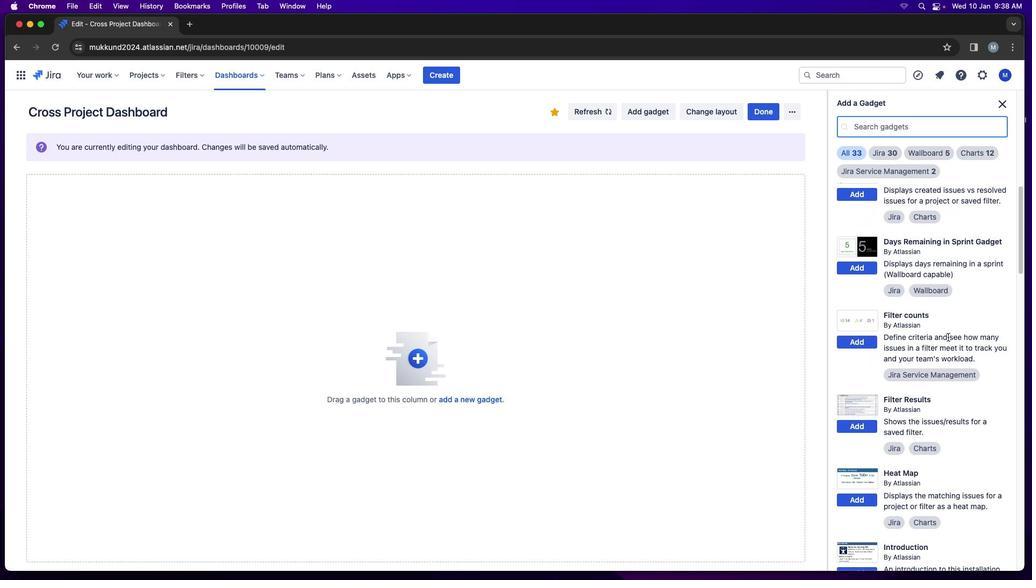 
Action: Mouse scrolled (967, 356) with delta (18, 17)
Screenshot: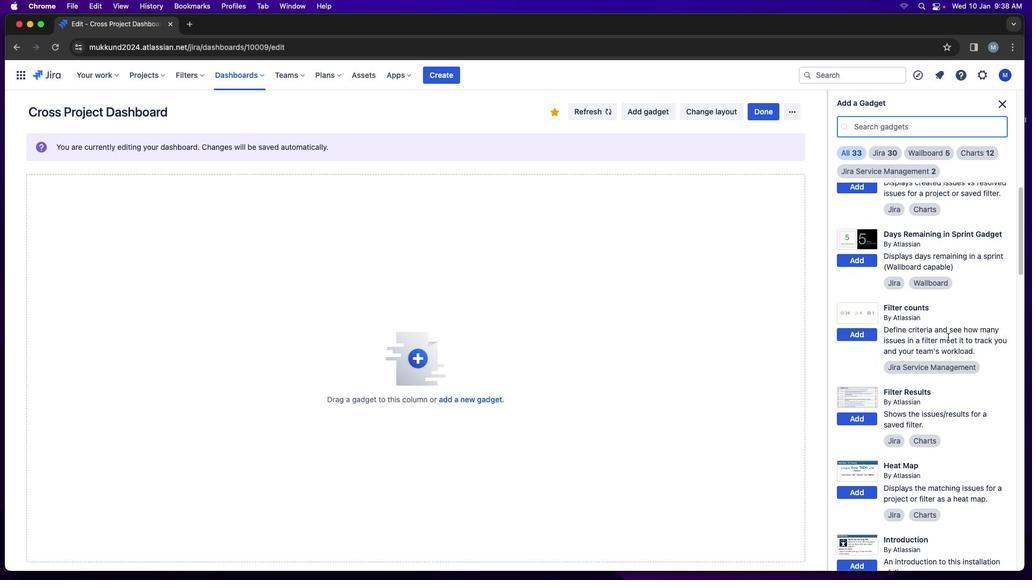 
Action: Mouse scrolled (967, 356) with delta (18, 17)
Screenshot: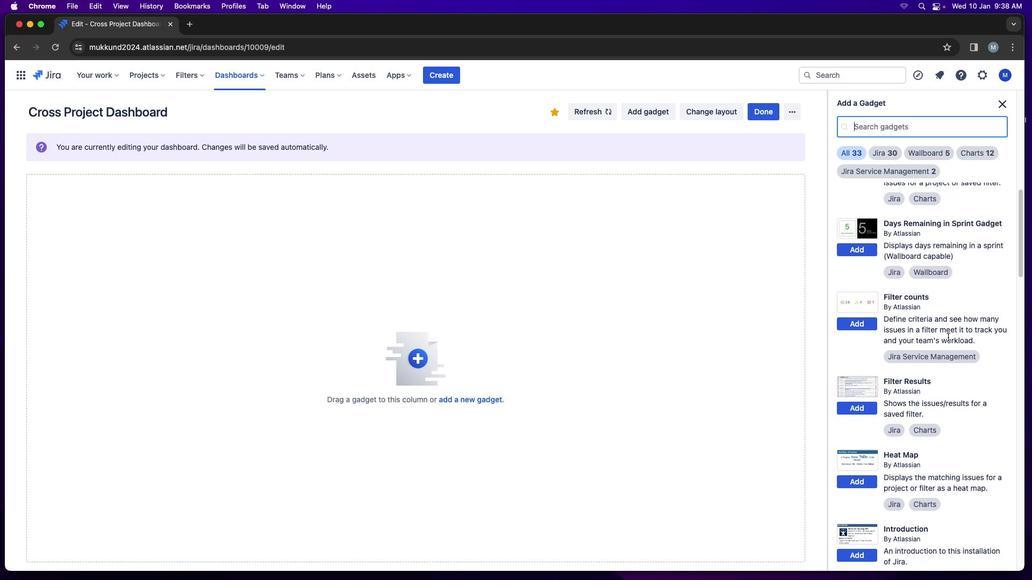 
Action: Mouse scrolled (967, 356) with delta (18, 17)
Screenshot: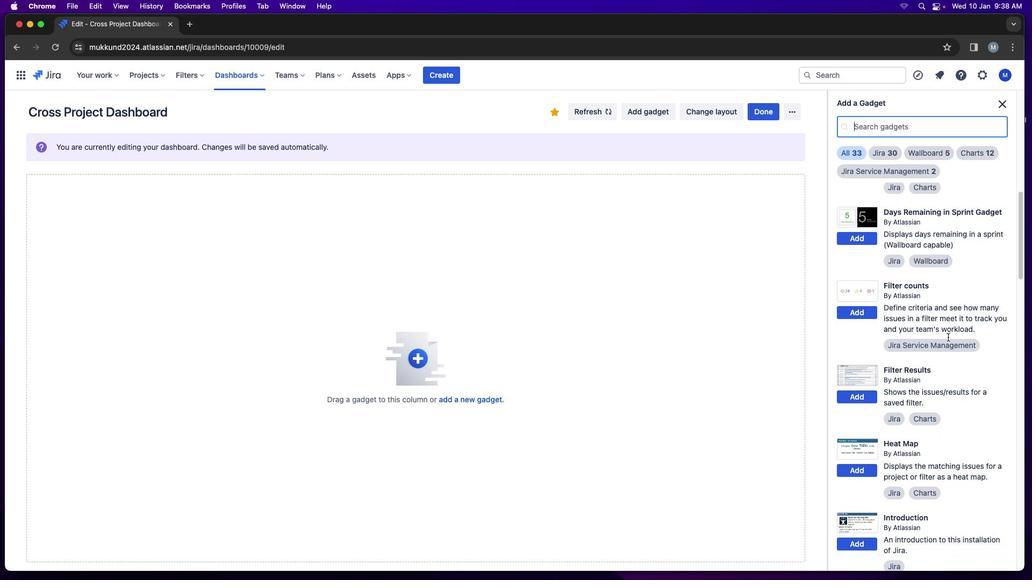 
Action: Mouse scrolled (967, 356) with delta (18, 17)
Screenshot: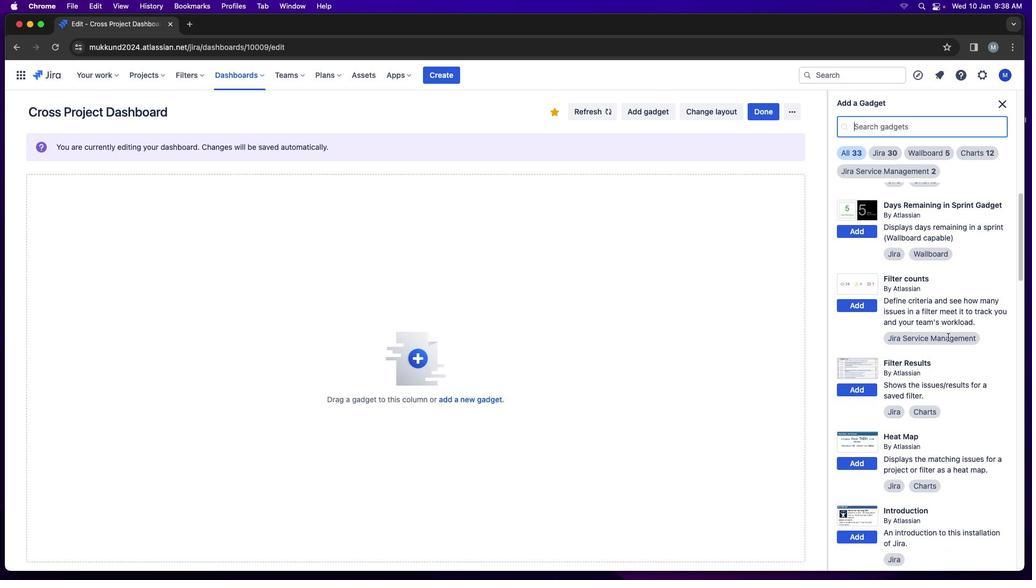 
Action: Mouse scrolled (967, 356) with delta (18, 17)
Screenshot: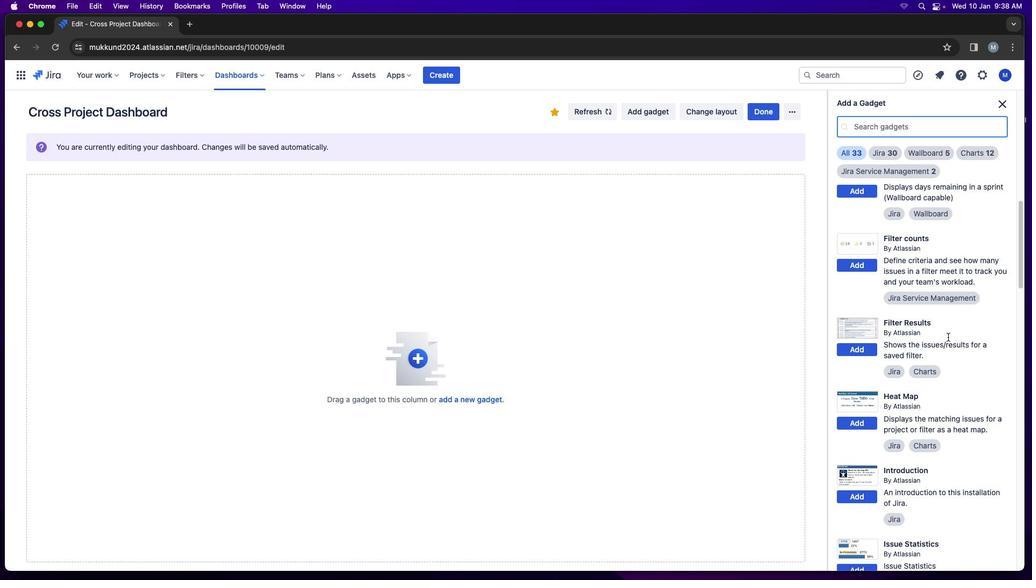 
Action: Mouse scrolled (967, 356) with delta (18, 17)
Screenshot: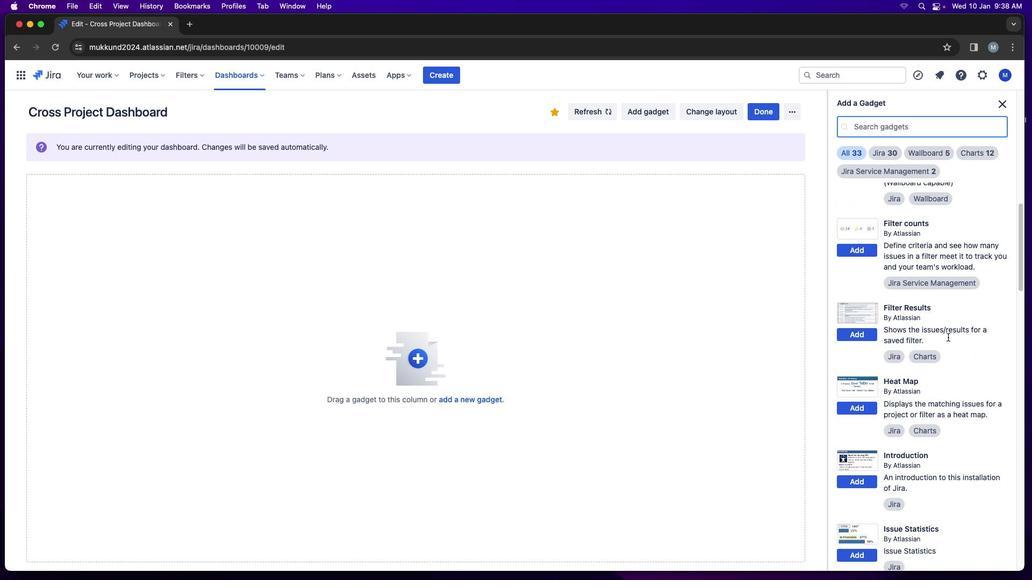 
Action: Mouse scrolled (967, 356) with delta (18, 17)
Screenshot: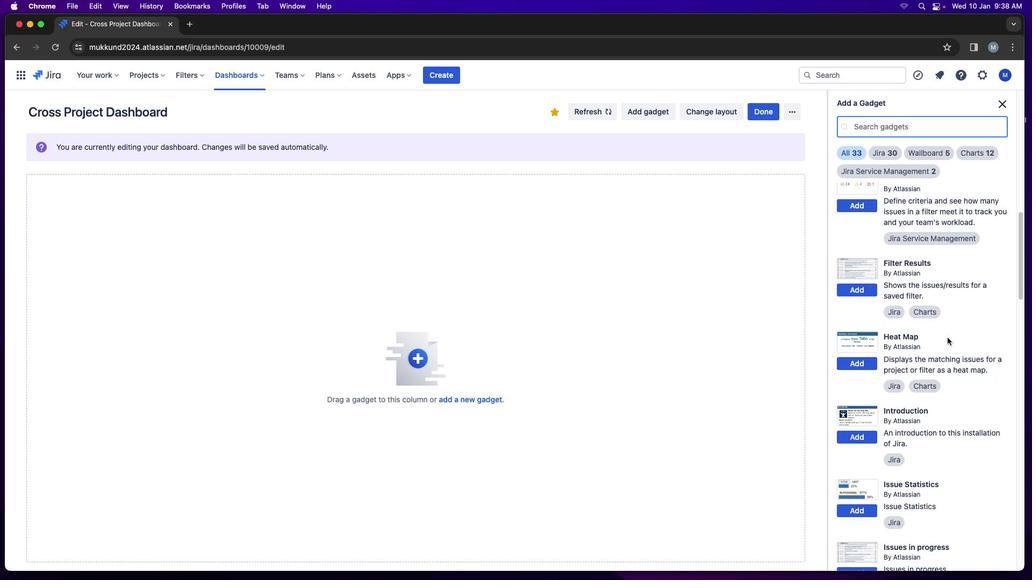 
Action: Mouse moved to (967, 356)
Screenshot: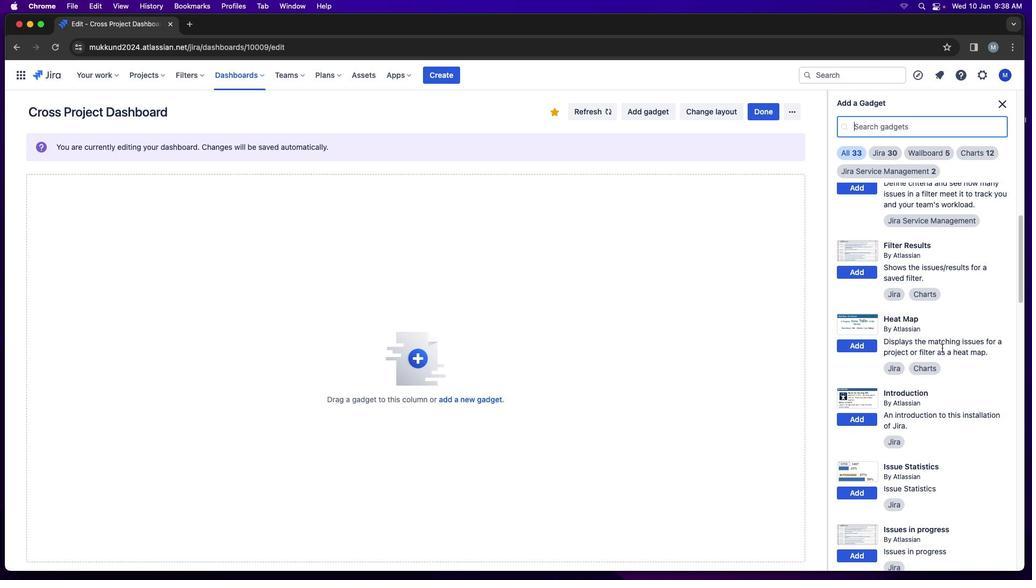 
Action: Mouse scrolled (967, 356) with delta (18, 17)
Screenshot: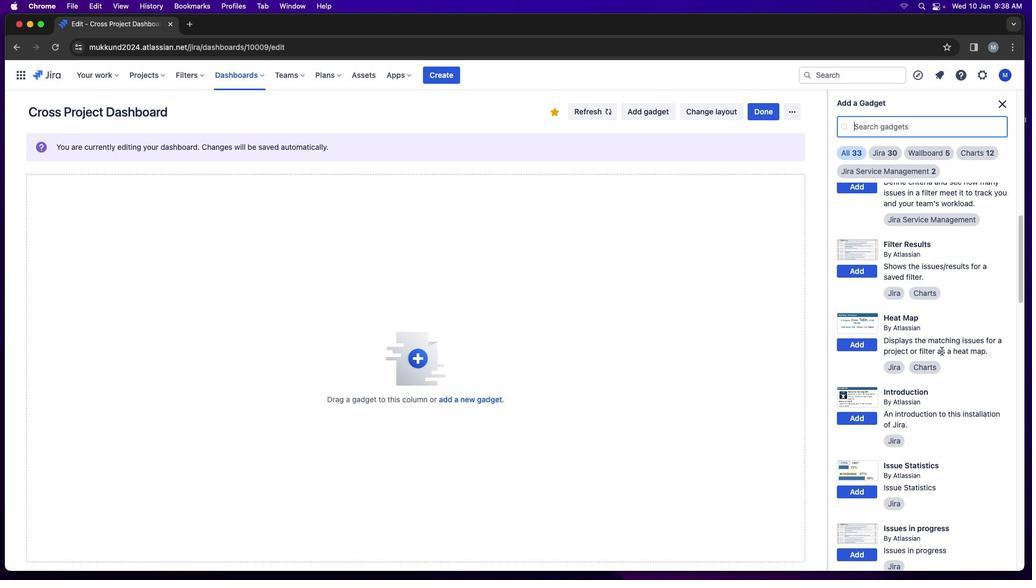 
Action: Mouse scrolled (967, 356) with delta (18, 17)
Screenshot: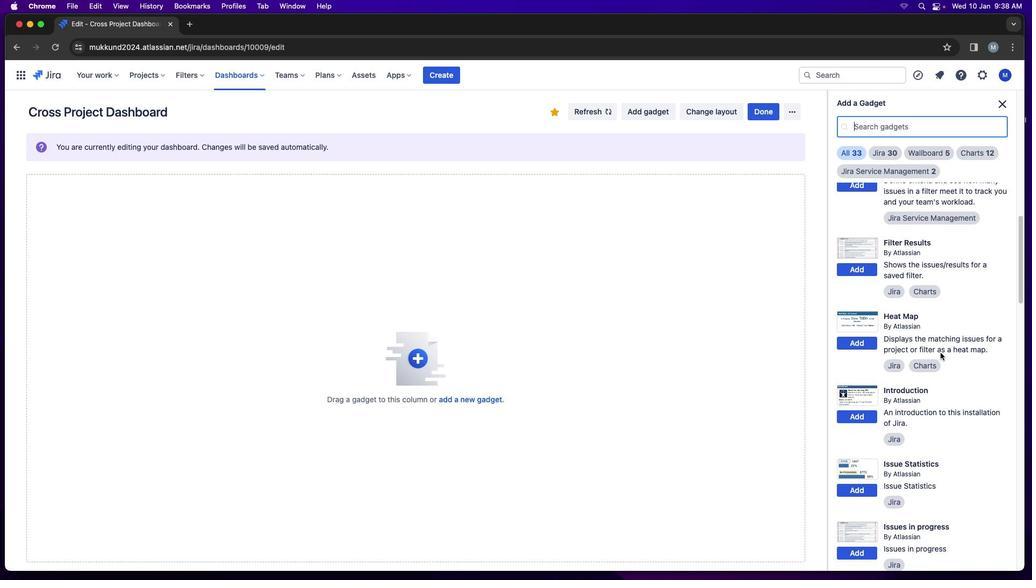 
Action: Mouse scrolled (967, 356) with delta (18, 17)
Screenshot: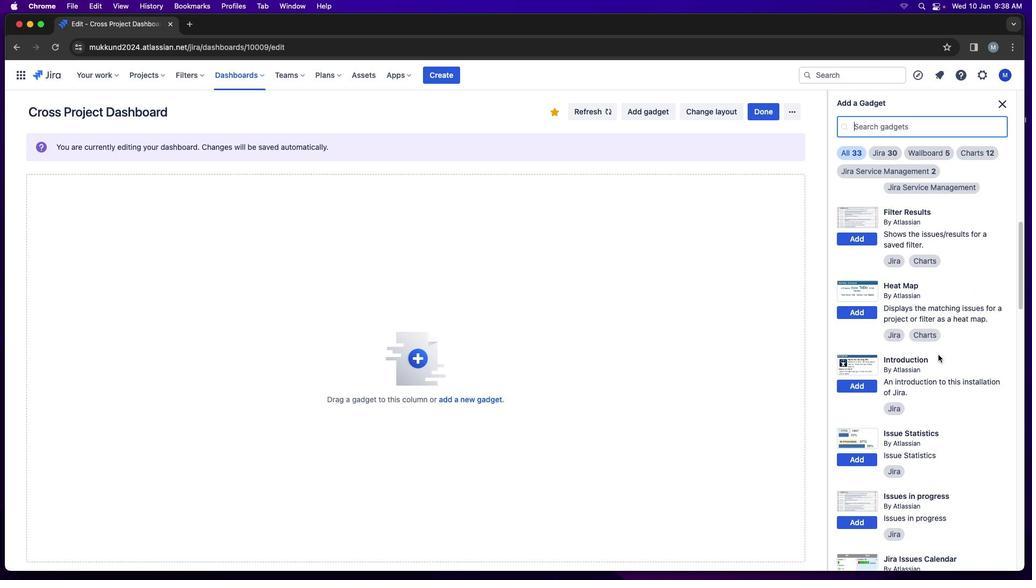 
Action: Mouse scrolled (967, 356) with delta (18, 17)
Screenshot: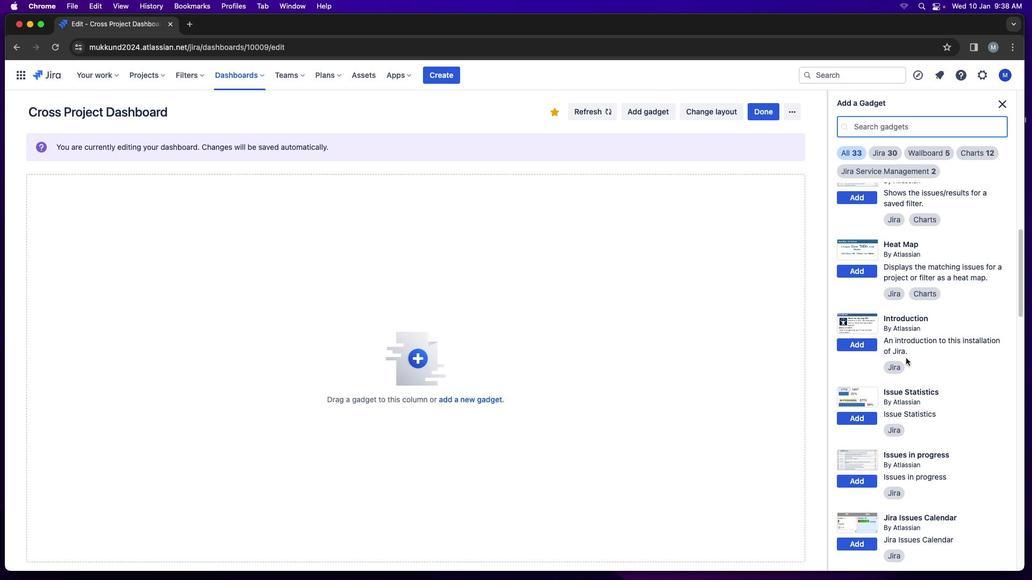 
Action: Mouse scrolled (967, 356) with delta (18, 17)
Screenshot: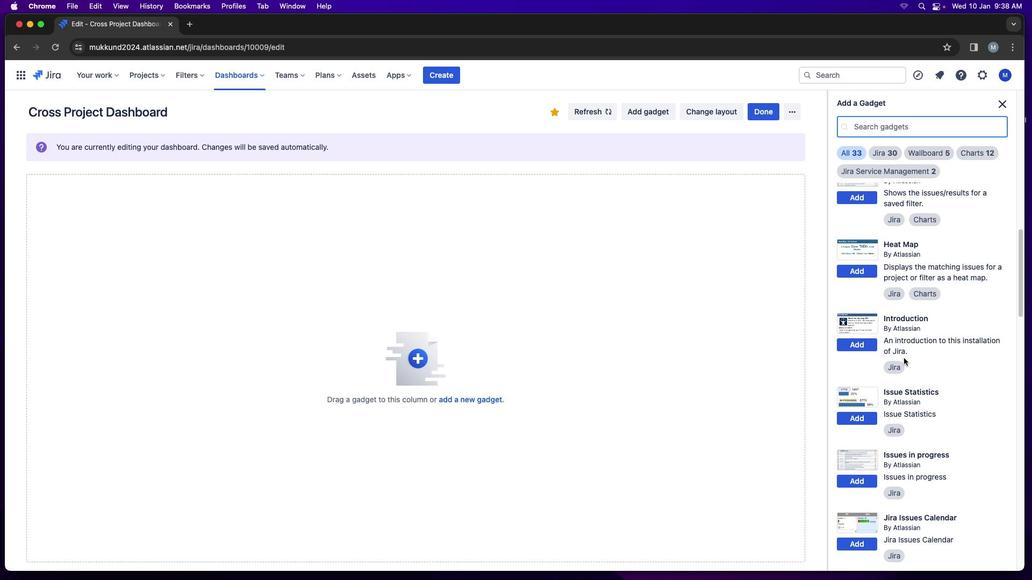 
Action: Mouse scrolled (967, 356) with delta (18, 17)
Screenshot: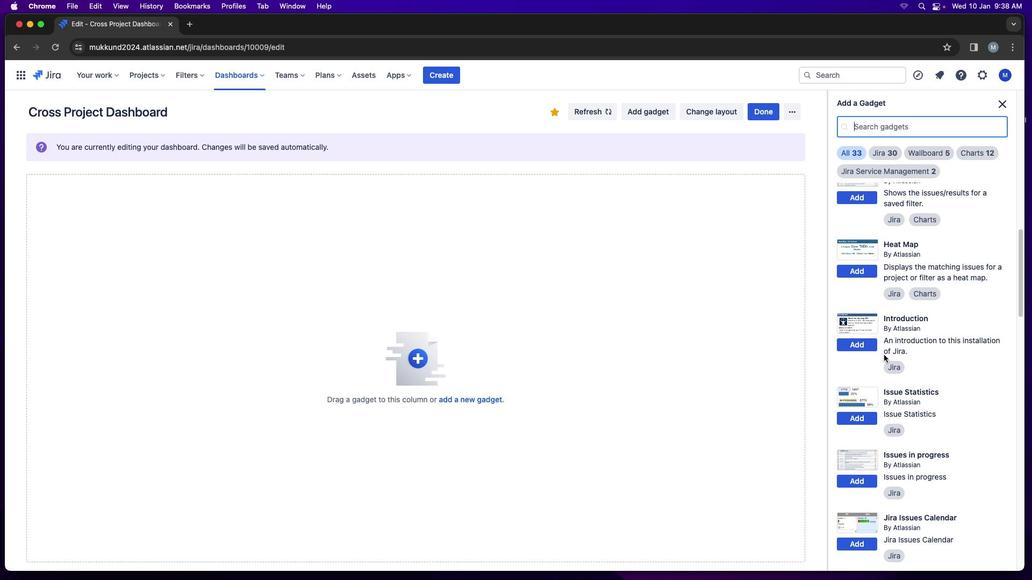 
Action: Mouse scrolled (967, 356) with delta (18, 17)
Screenshot: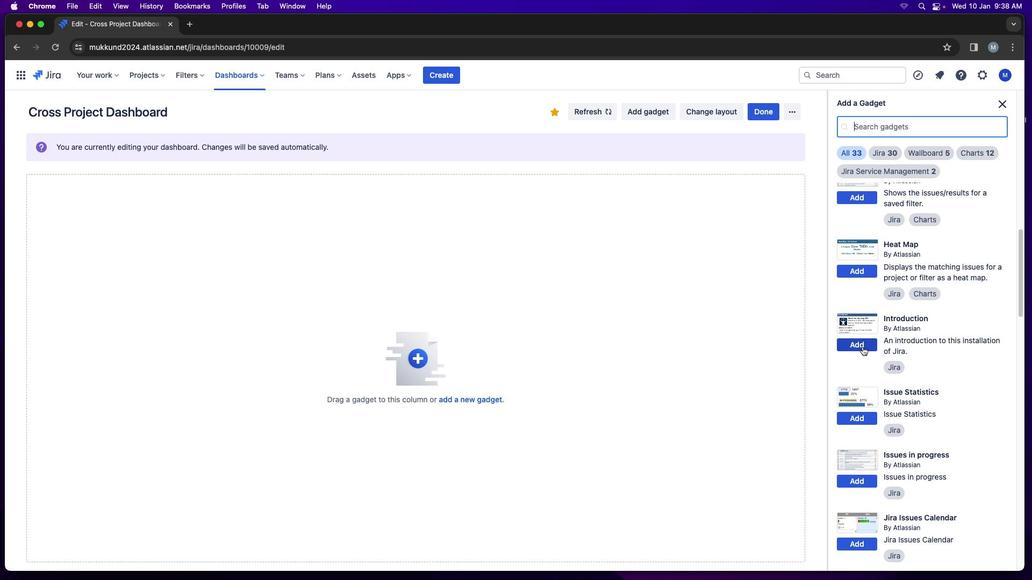 
Action: Mouse scrolled (967, 356) with delta (18, 17)
Screenshot: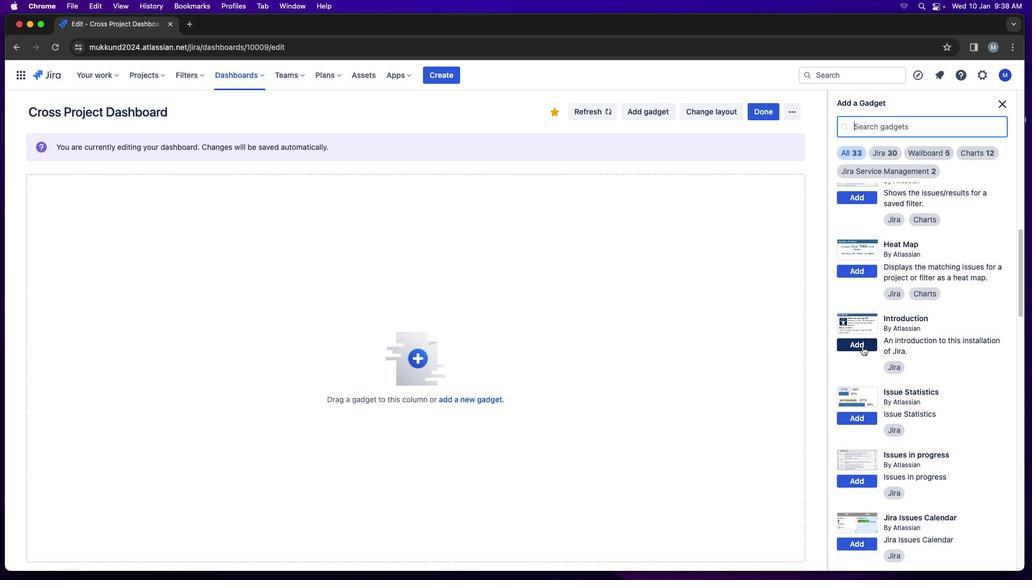 
Action: Mouse scrolled (967, 356) with delta (18, 17)
Screenshot: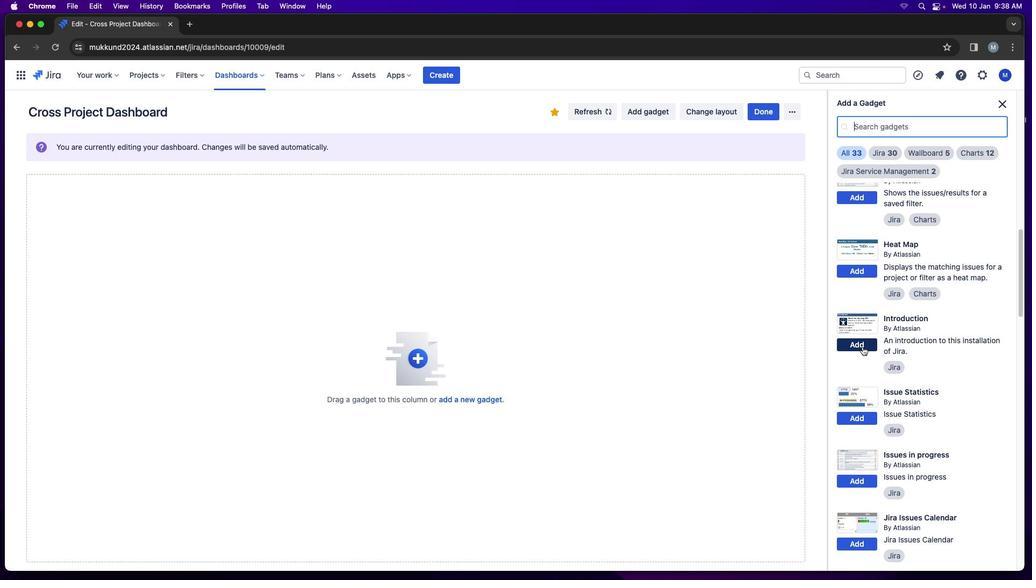 
Action: Mouse moved to (961, 364)
Screenshot: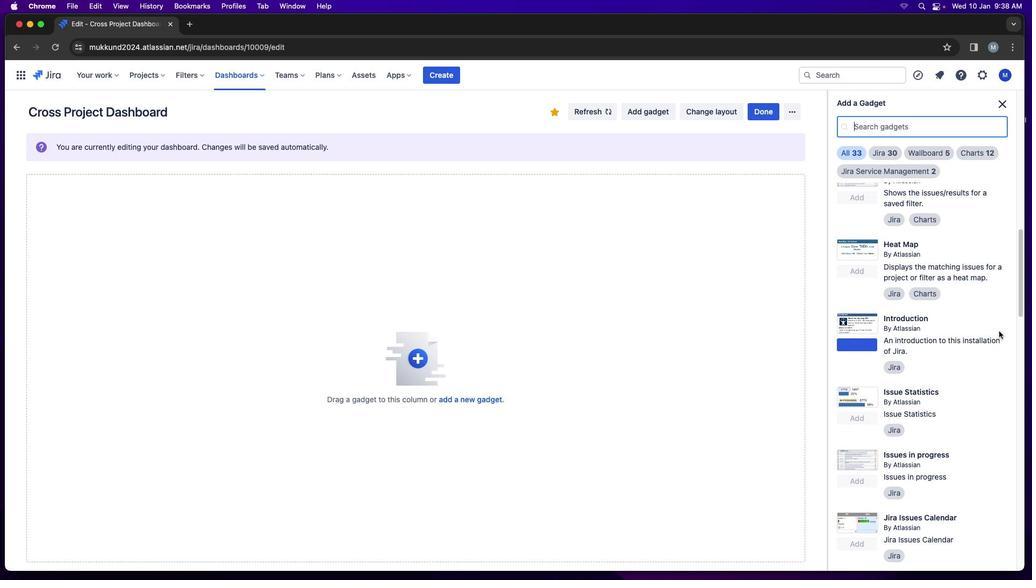 
Action: Mouse scrolled (961, 364) with delta (18, 17)
Screenshot: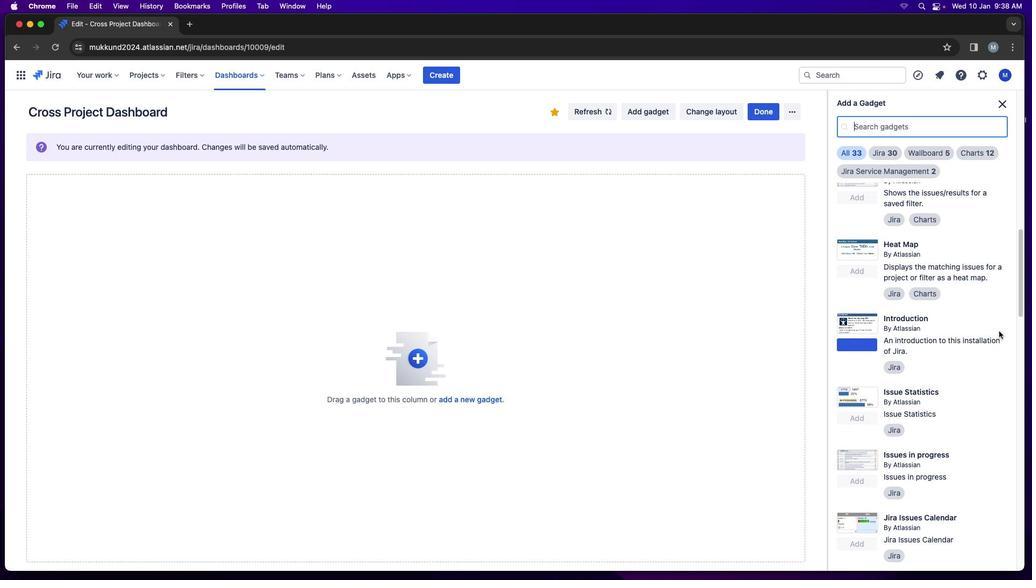 
Action: Mouse moved to (960, 366)
Screenshot: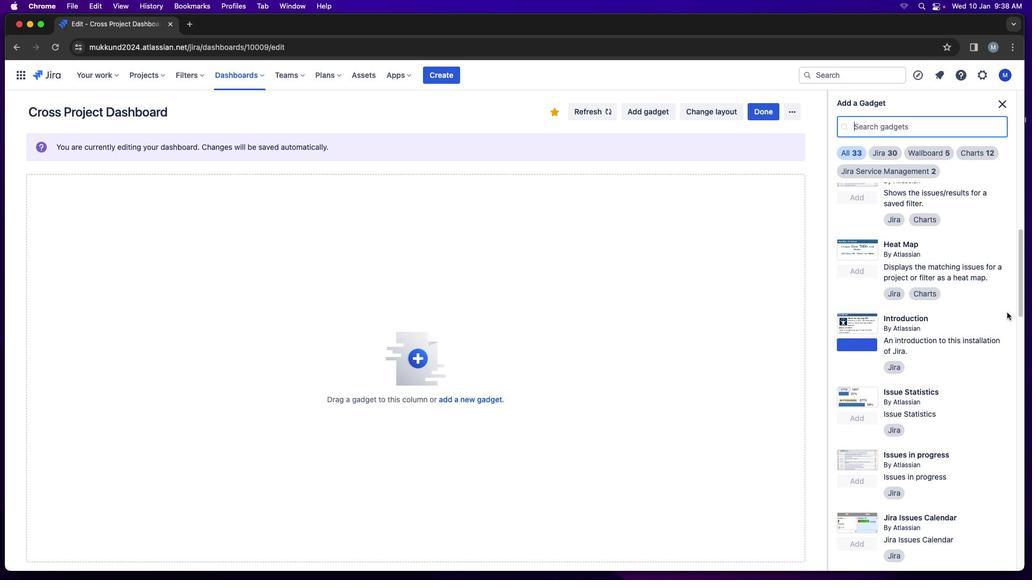 
Action: Mouse scrolled (960, 366) with delta (18, 17)
Screenshot: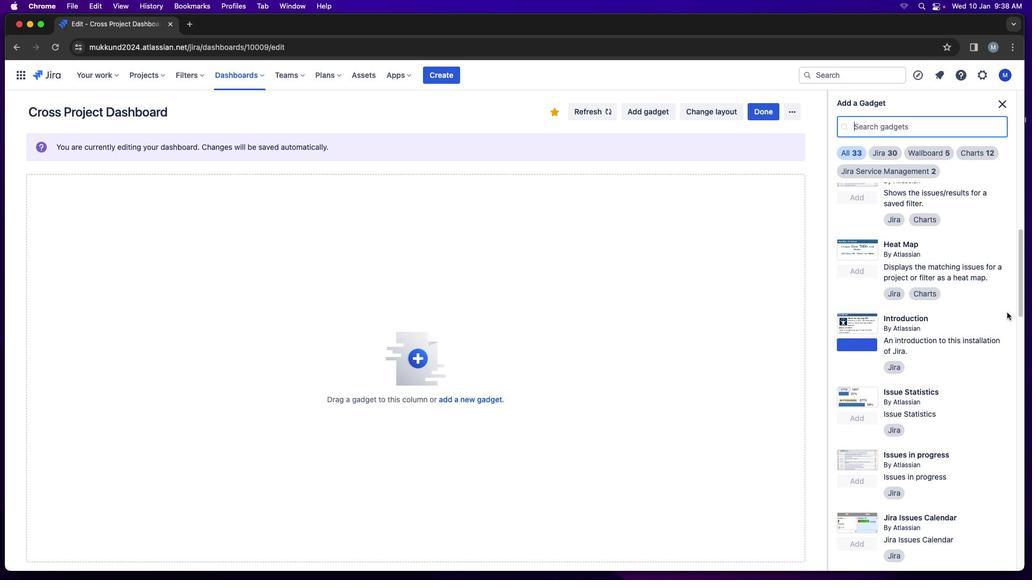 
Action: Mouse moved to (960, 368)
Screenshot: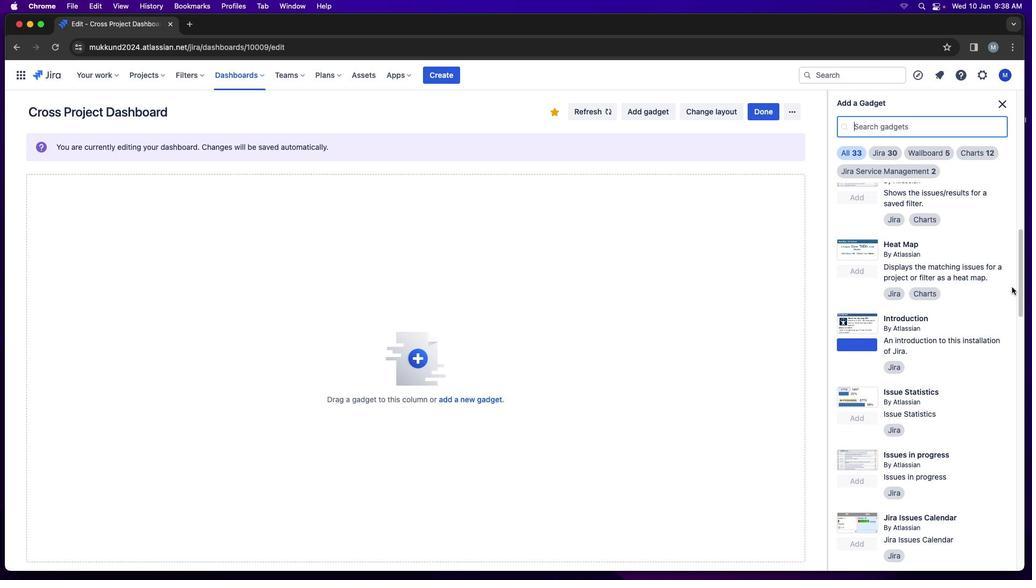 
Action: Mouse scrolled (960, 368) with delta (18, 17)
Screenshot: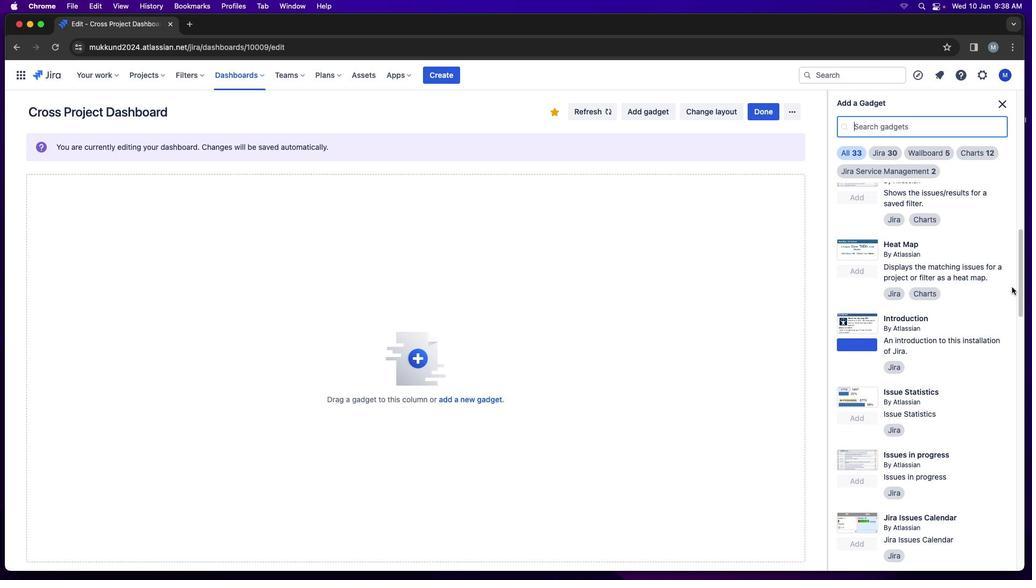 
Action: Mouse moved to (881, 365)
Screenshot: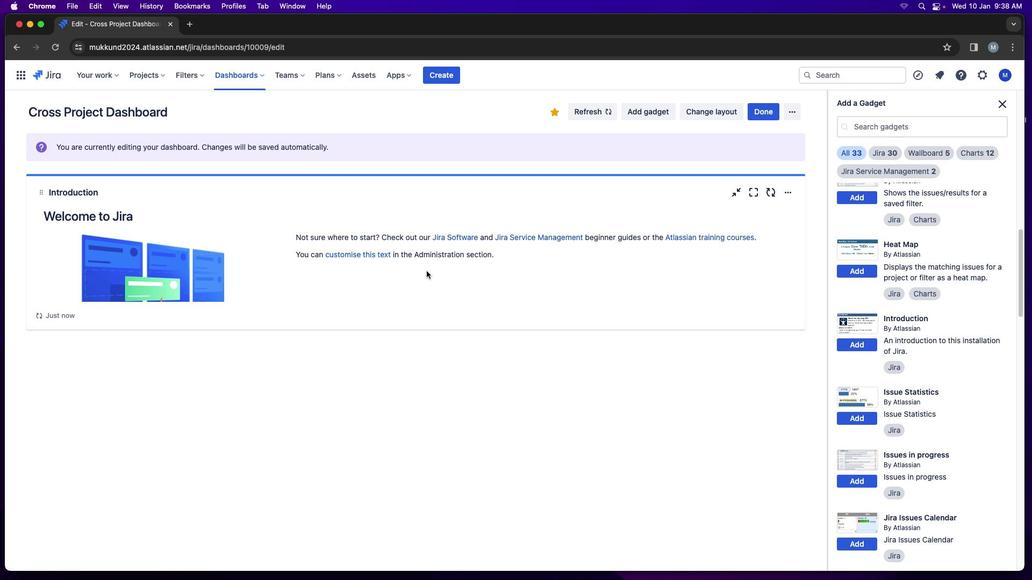 
Action: Mouse pressed left at (881, 365)
Screenshot: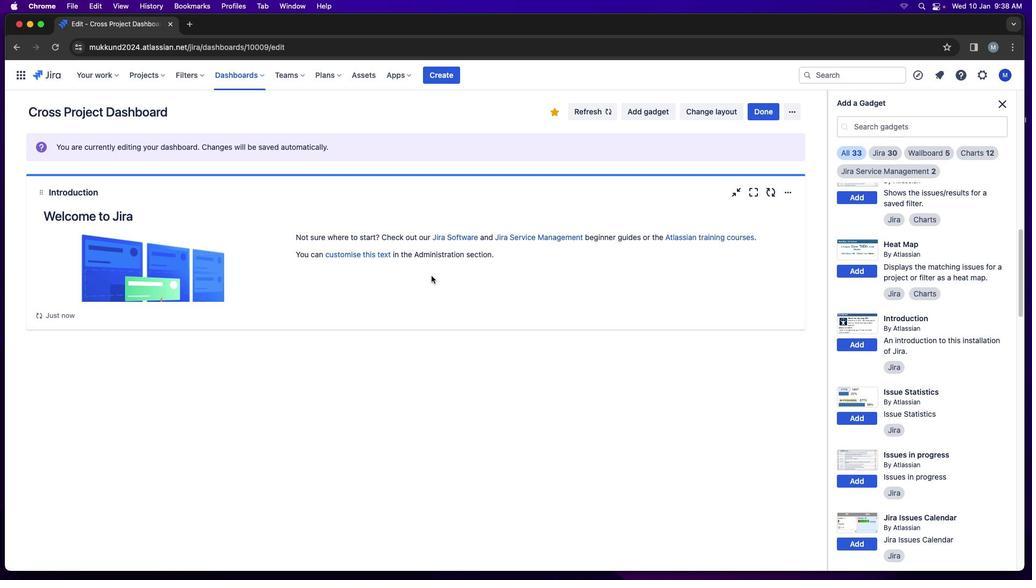
Action: Mouse moved to (566, 318)
Screenshot: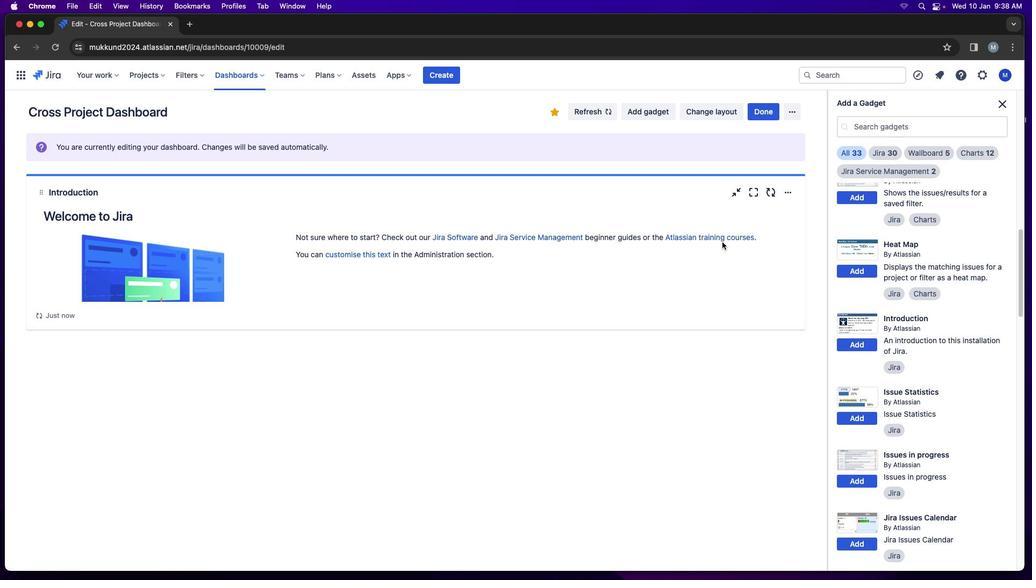 
Action: Mouse pressed left at (566, 318)
Screenshot: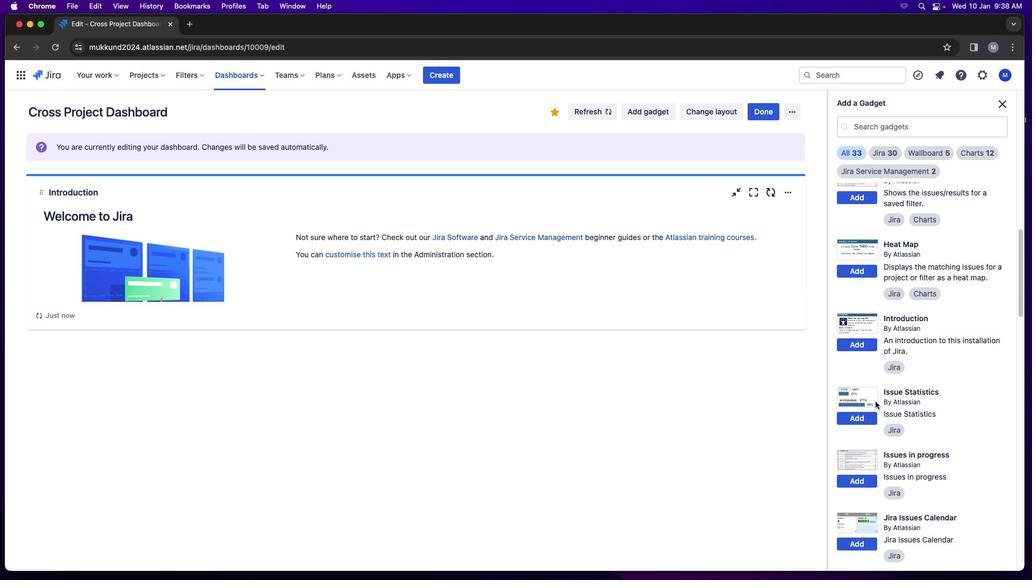 
Action: Mouse moved to (937, 429)
Screenshot: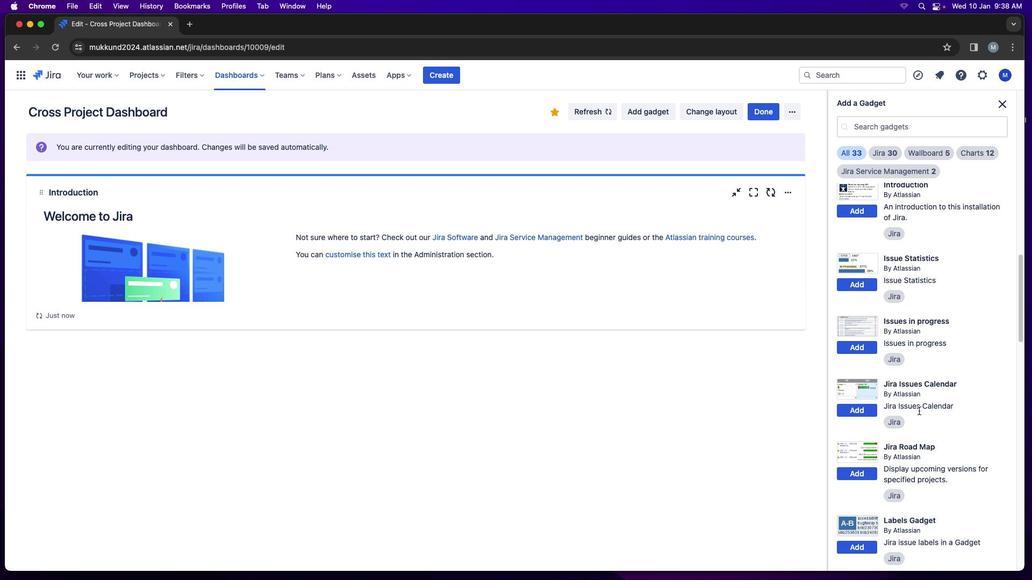 
Action: Mouse scrolled (937, 429) with delta (18, 17)
Screenshot: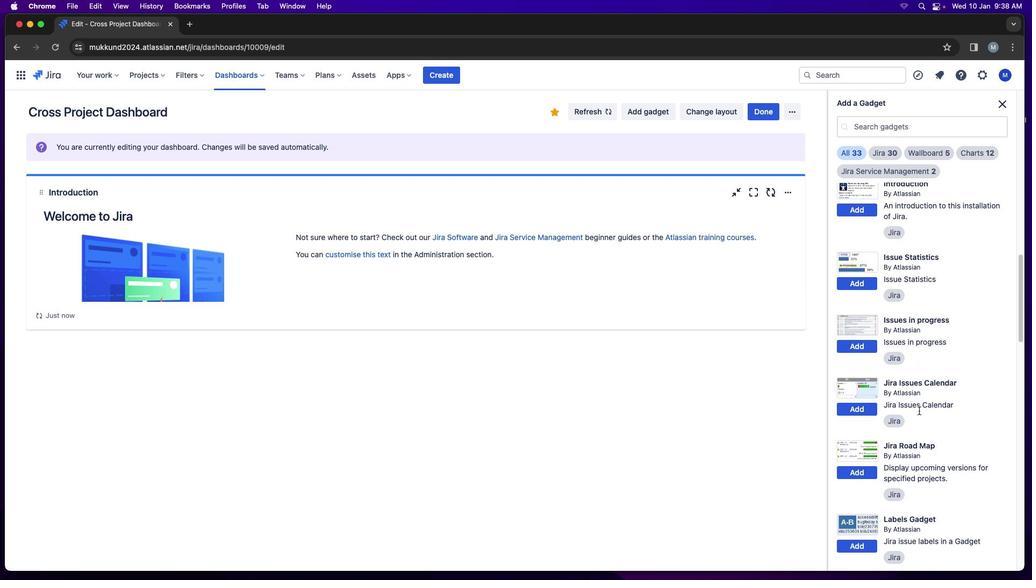 
Action: Mouse moved to (938, 429)
Screenshot: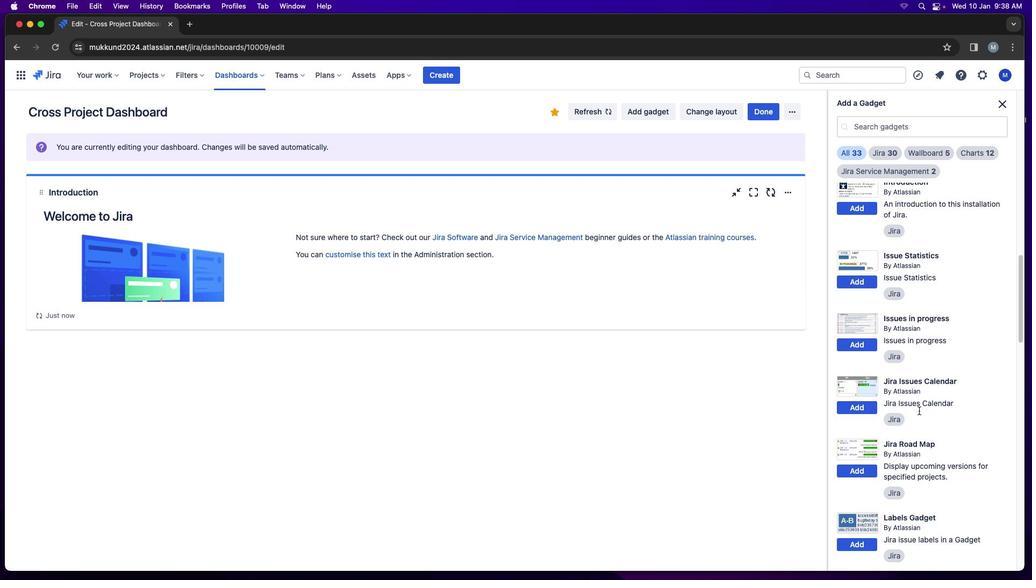 
Action: Mouse scrolled (938, 429) with delta (18, 17)
Screenshot: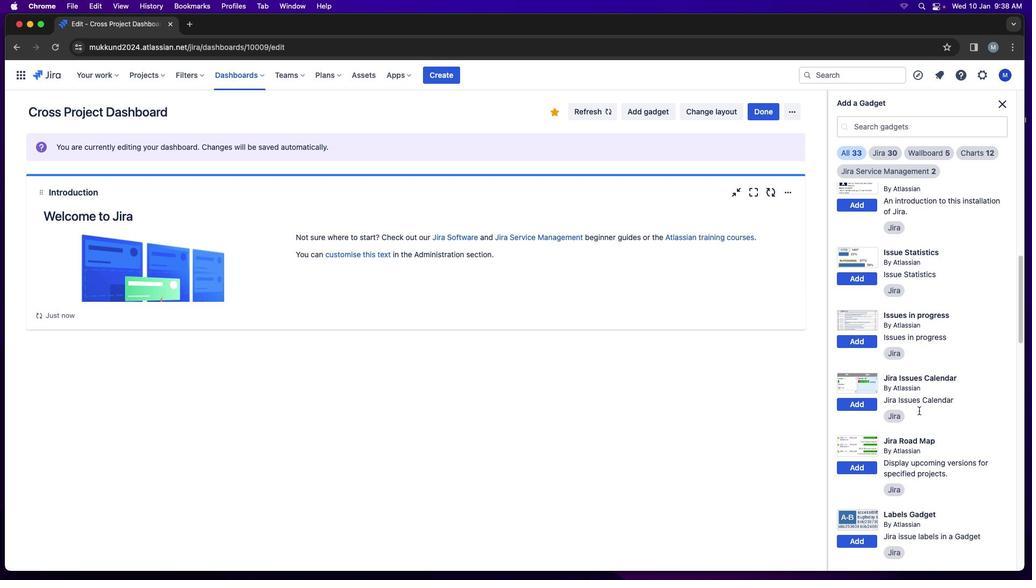 
Action: Mouse scrolled (938, 429) with delta (18, 17)
Screenshot: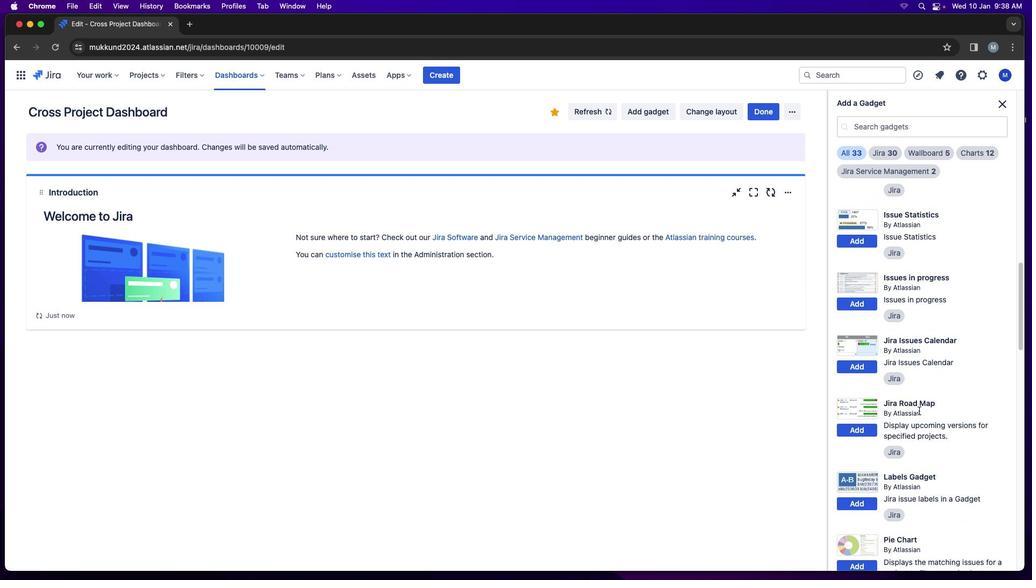 
Action: Mouse scrolled (938, 429) with delta (18, 17)
Screenshot: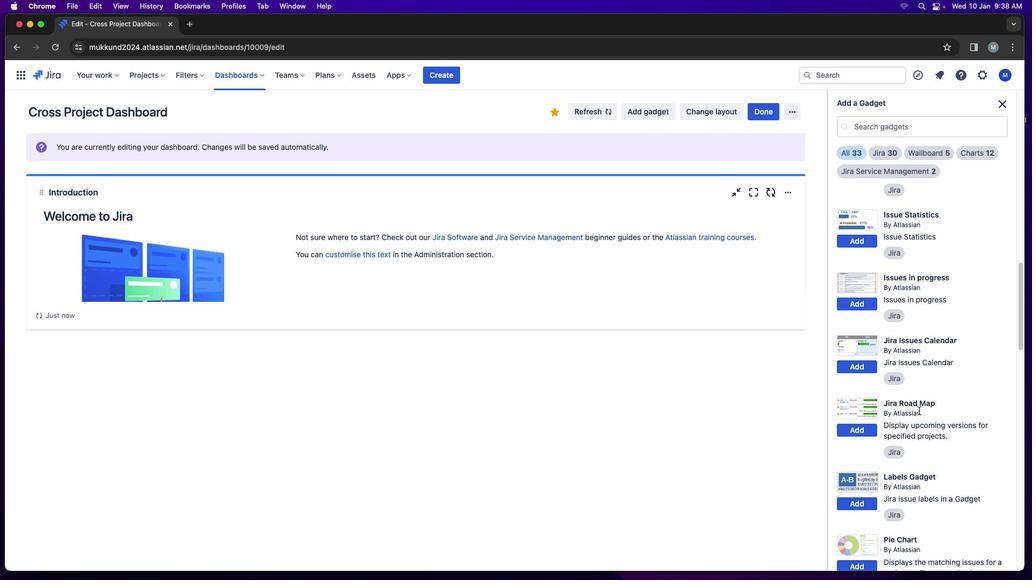 
Action: Mouse scrolled (938, 429) with delta (18, 17)
Screenshot: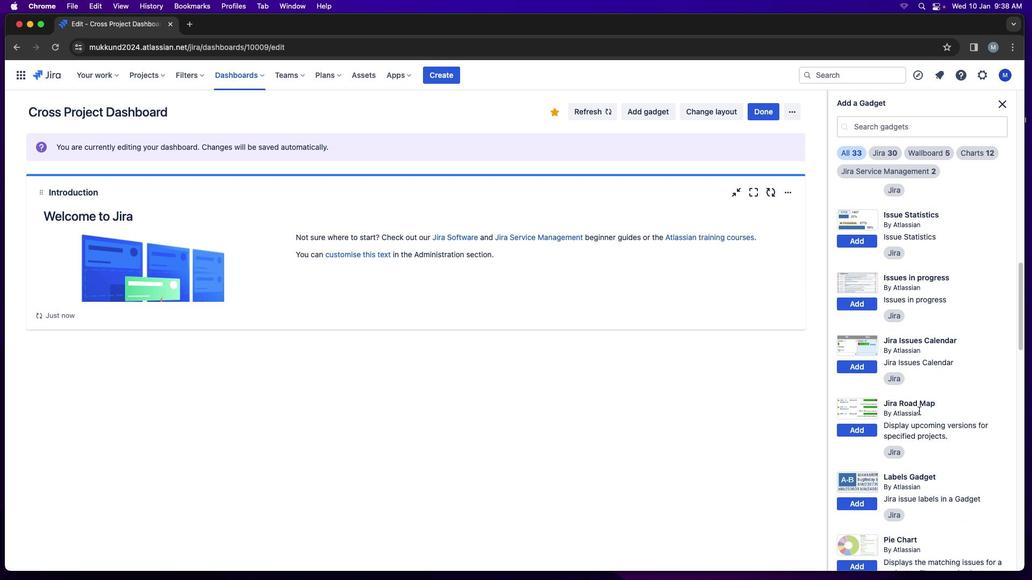
Action: Mouse moved to (937, 429)
Screenshot: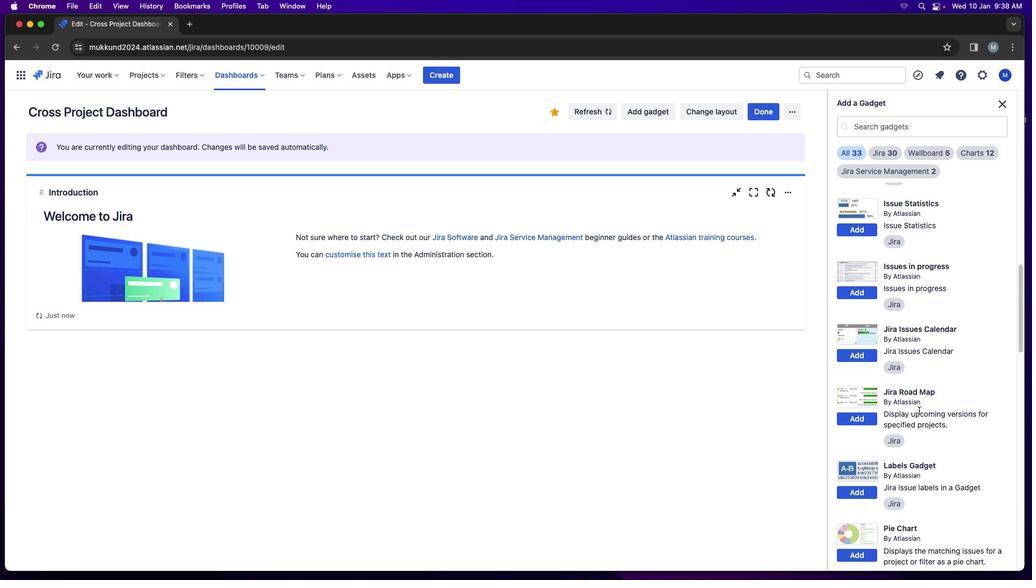 
Action: Mouse scrolled (937, 429) with delta (18, 17)
Screenshot: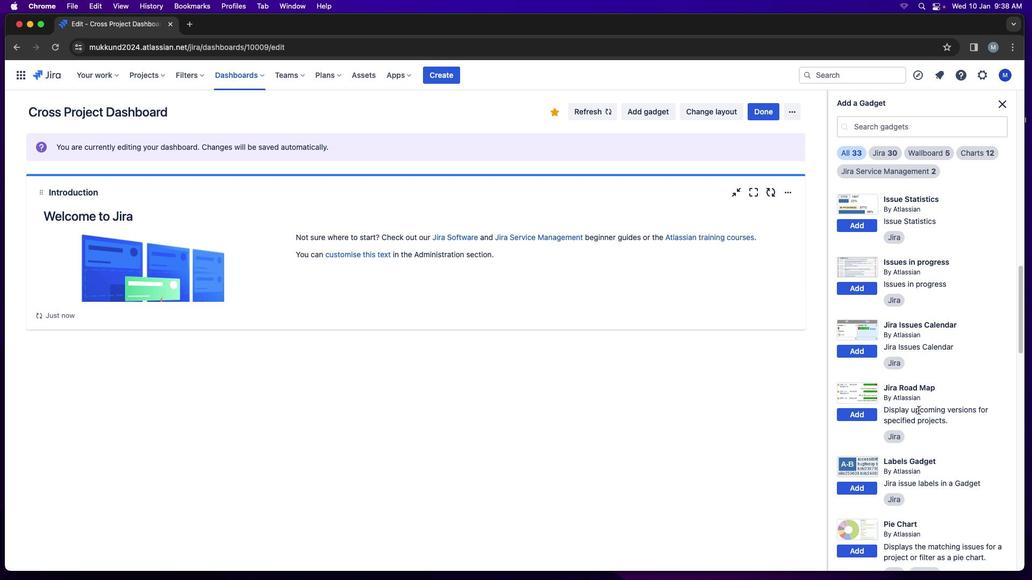 
Action: Mouse scrolled (937, 429) with delta (18, 17)
Screenshot: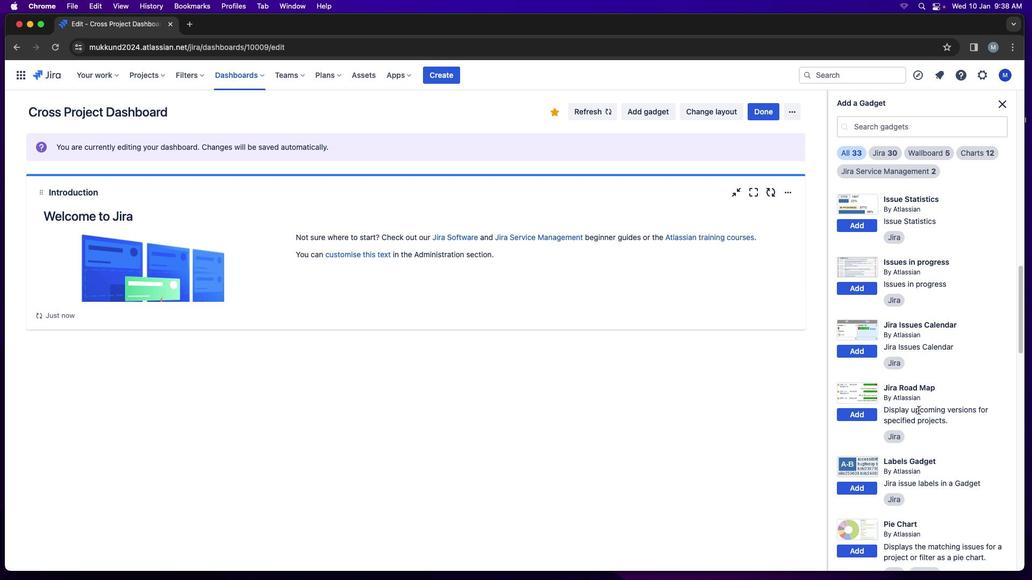 
Action: Mouse scrolled (937, 429) with delta (18, 17)
Screenshot: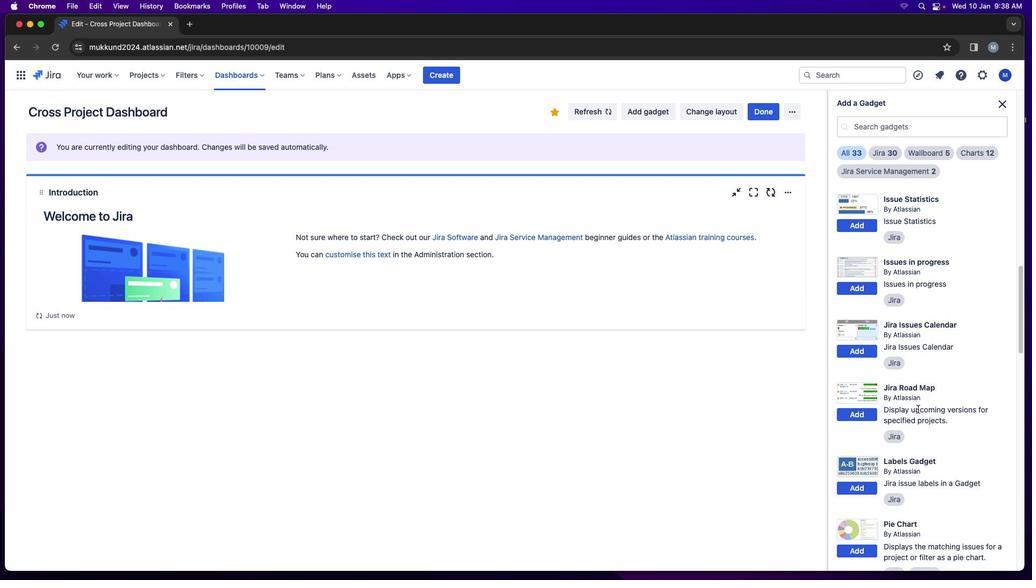 
Action: Mouse moved to (937, 429)
Screenshot: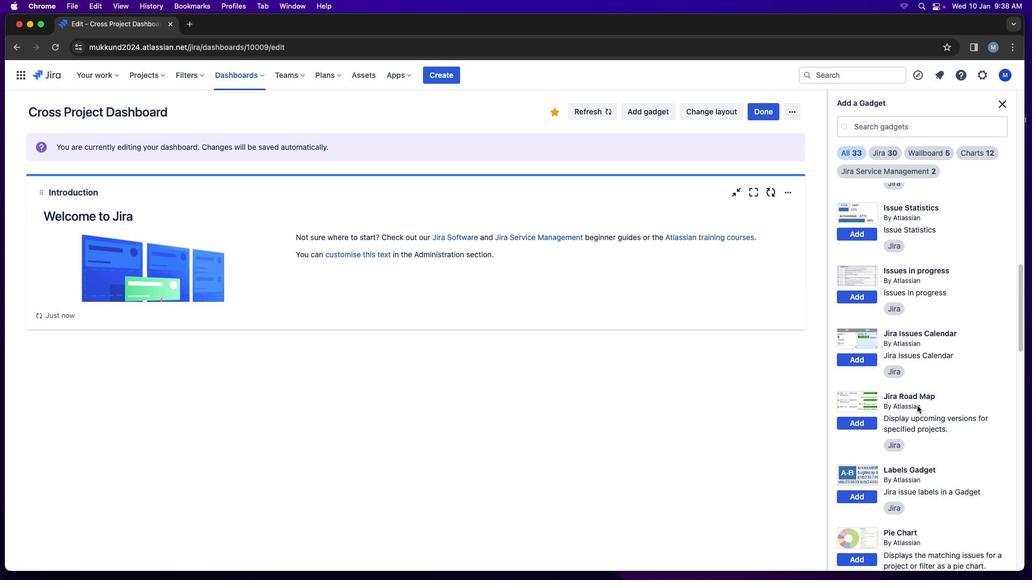 
Action: Mouse scrolled (937, 429) with delta (18, 17)
Screenshot: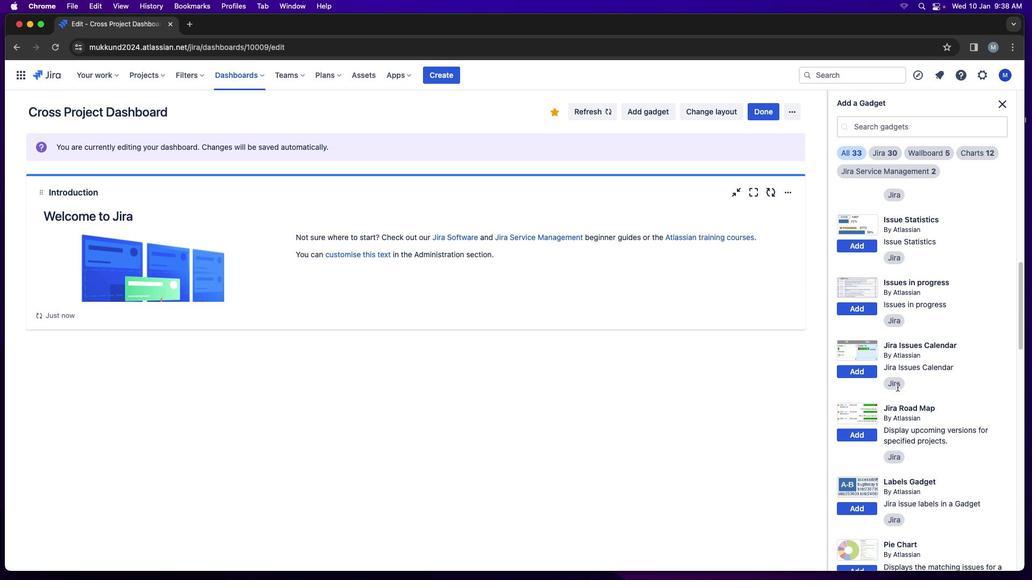 
Action: Mouse scrolled (937, 429) with delta (18, 17)
Screenshot: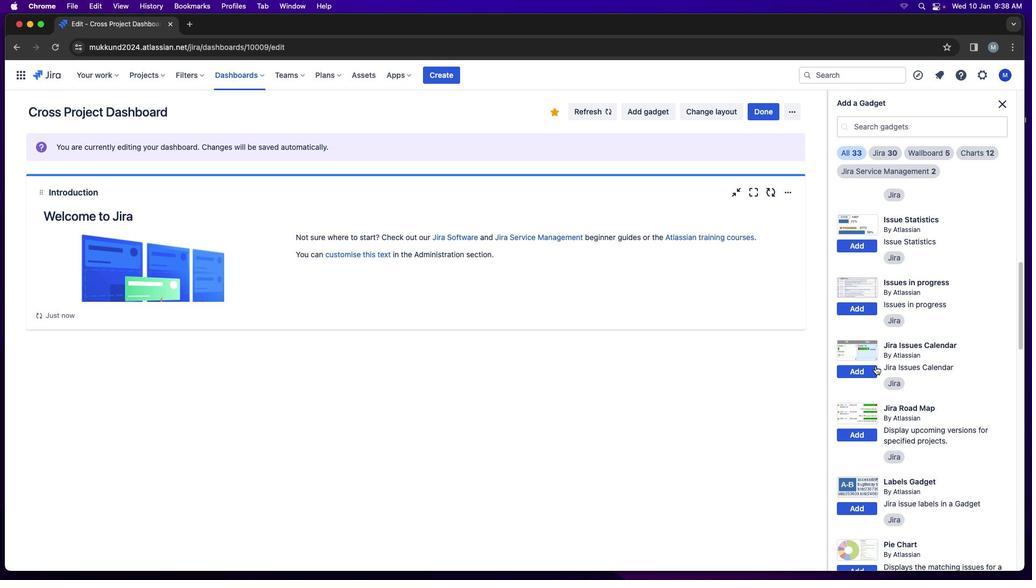 
Action: Mouse scrolled (937, 429) with delta (18, 17)
Screenshot: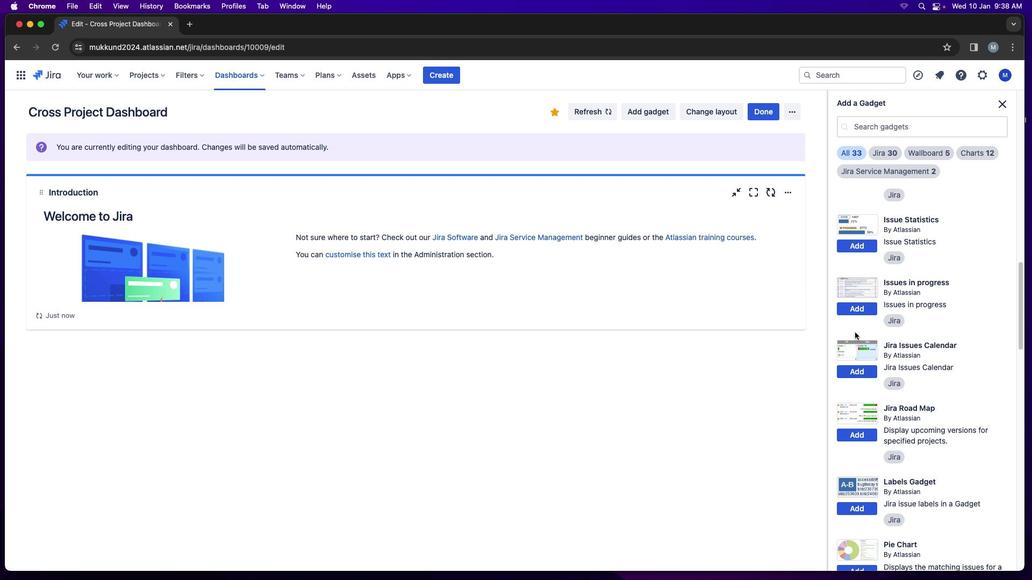 
Action: Mouse scrolled (937, 429) with delta (18, 17)
Screenshot: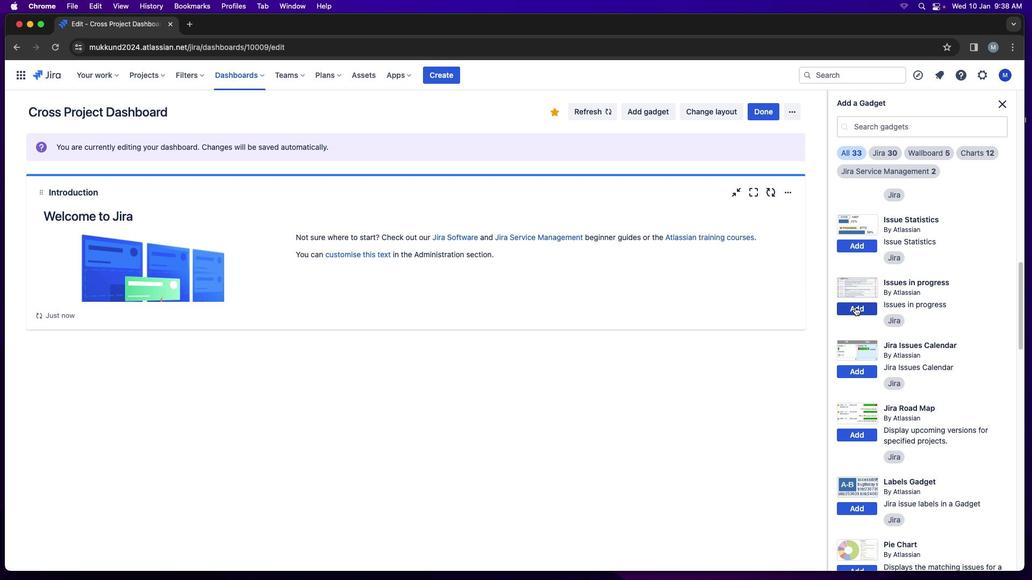 
Action: Mouse scrolled (937, 429) with delta (18, 17)
Screenshot: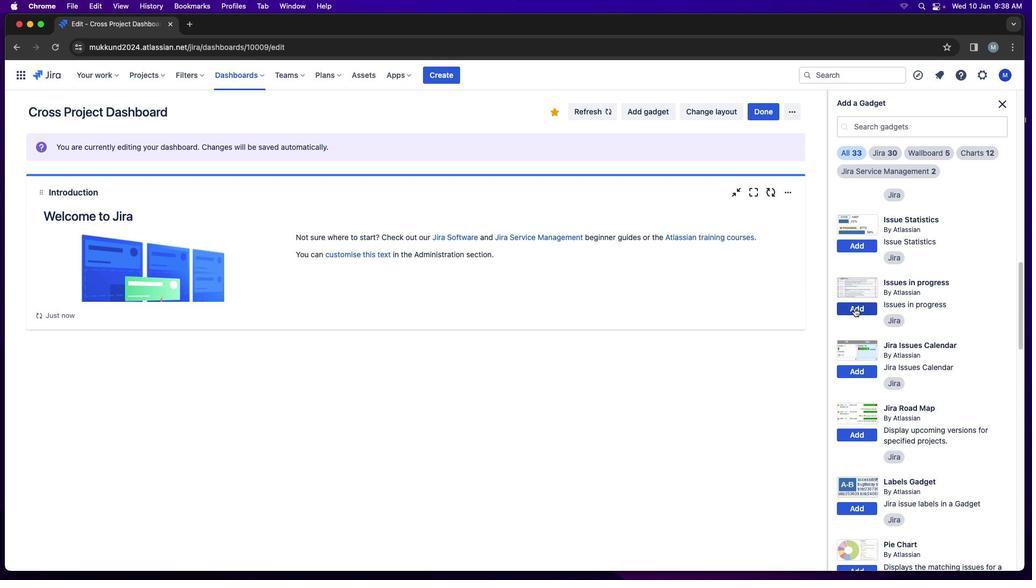 
Action: Mouse moved to (936, 425)
Screenshot: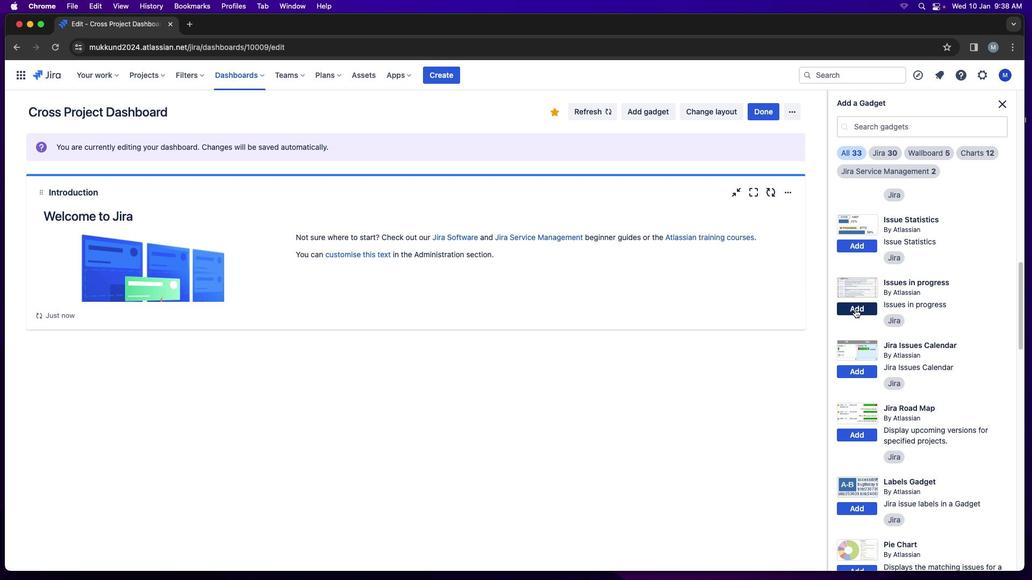 
Action: Mouse scrolled (936, 425) with delta (18, 18)
Screenshot: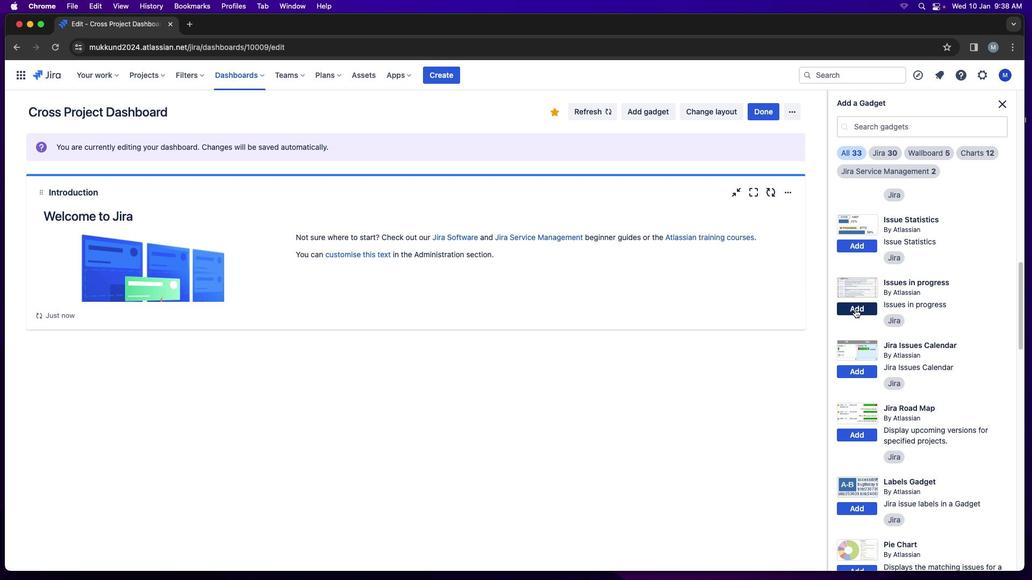 
Action: Mouse moved to (936, 424)
Screenshot: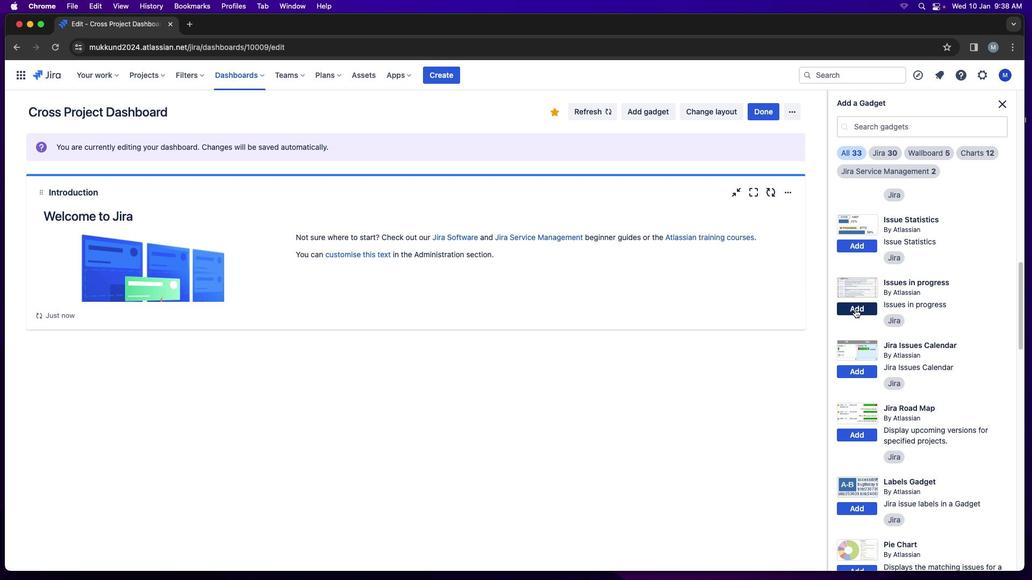 
Action: Mouse scrolled (936, 424) with delta (18, 18)
Screenshot: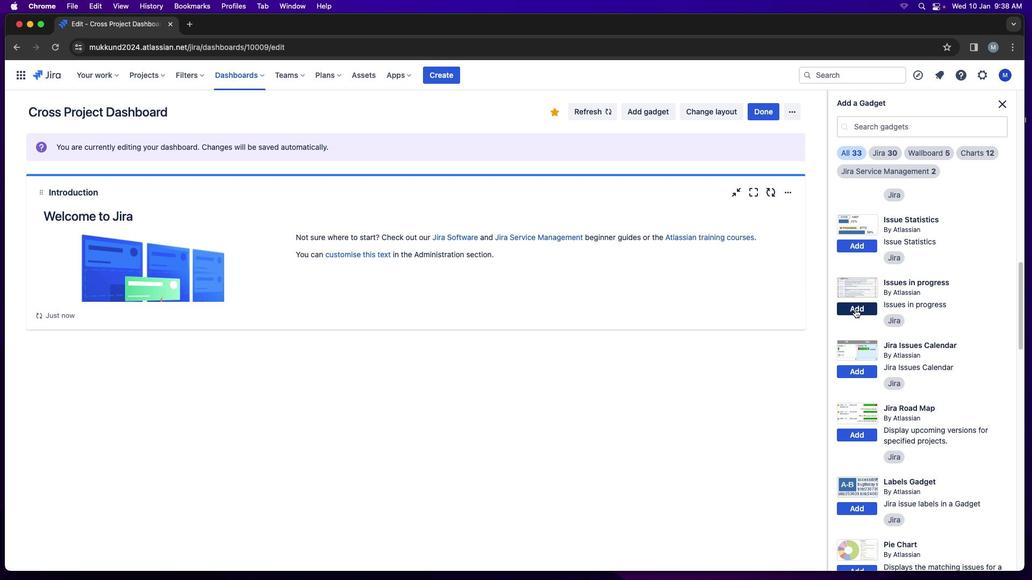 
Action: Mouse moved to (873, 328)
Screenshot: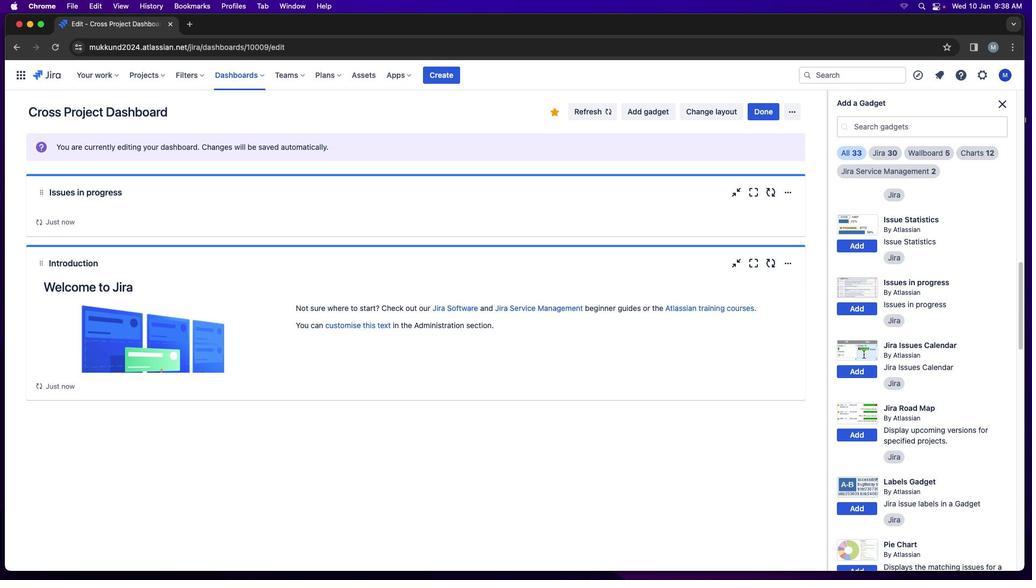 
Action: Mouse pressed left at (873, 328)
Screenshot: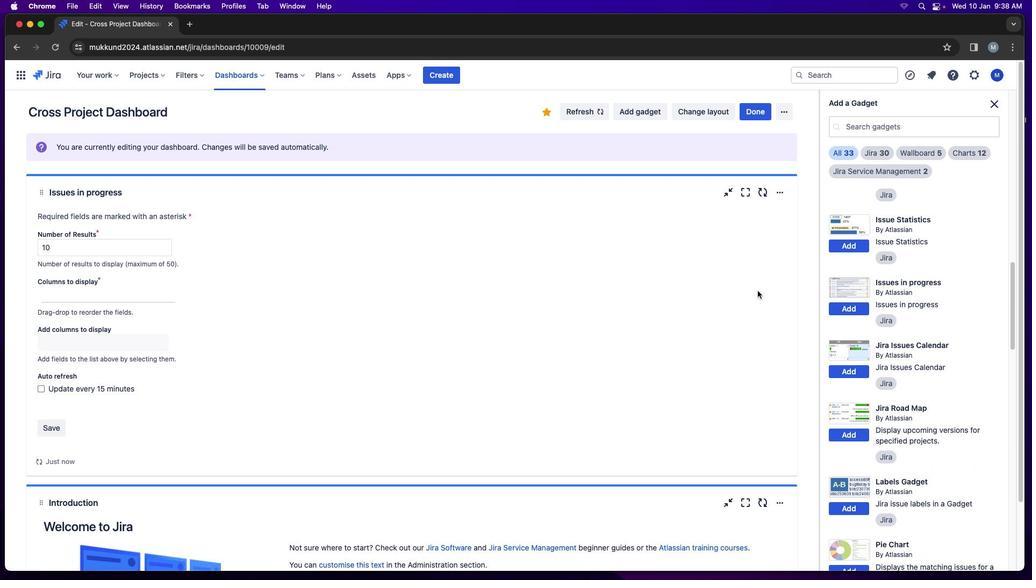 
Action: Mouse moved to (585, 361)
Screenshot: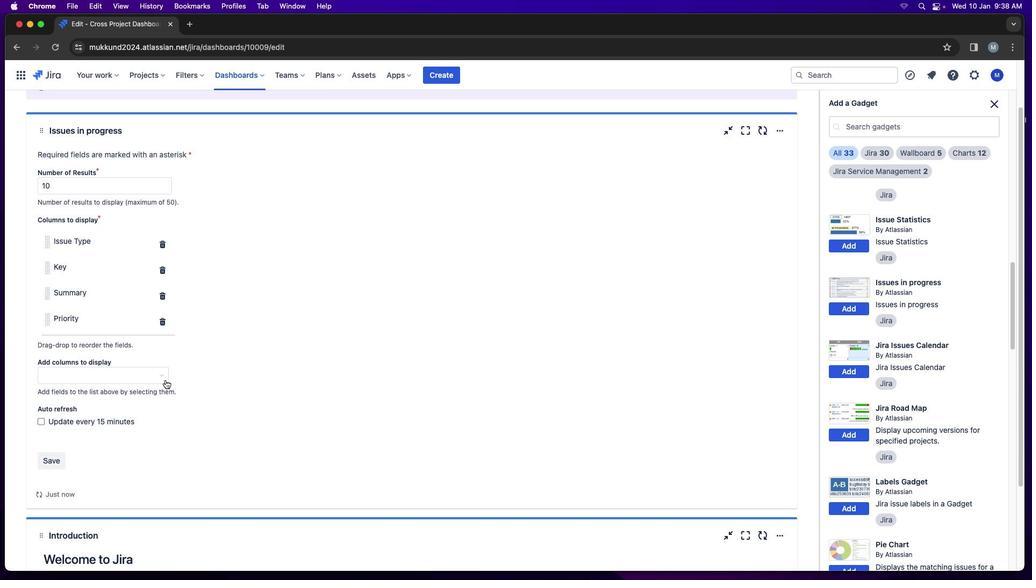
Action: Mouse scrolled (585, 361) with delta (18, 17)
Screenshot: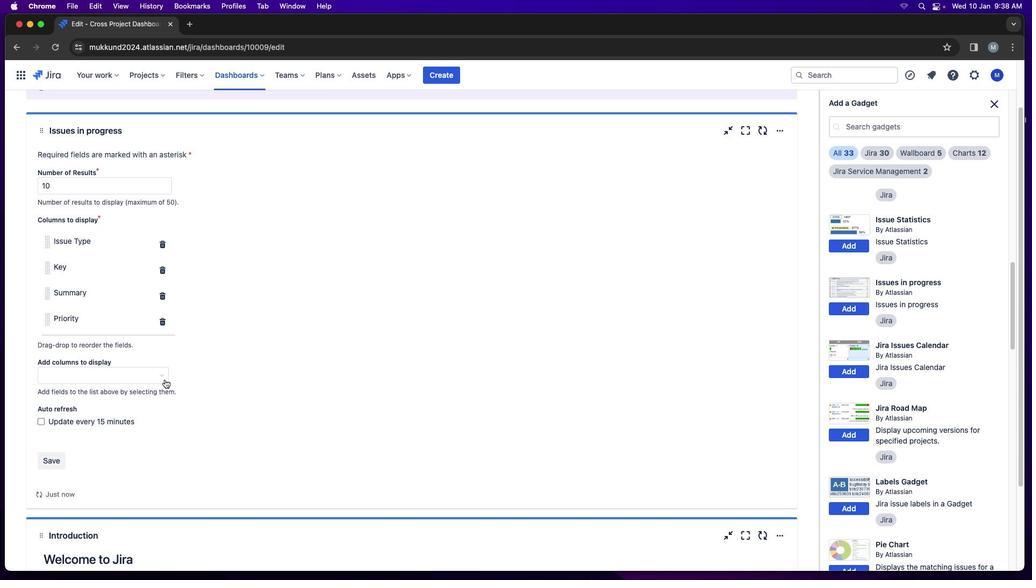 
Action: Mouse scrolled (585, 361) with delta (18, 17)
Screenshot: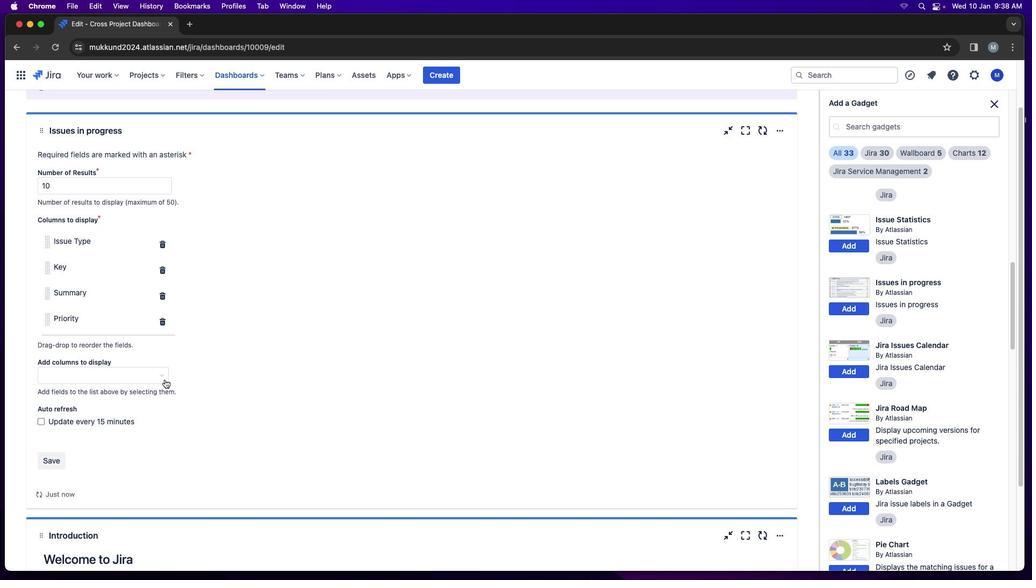 
Action: Mouse scrolled (585, 361) with delta (18, 17)
Screenshot: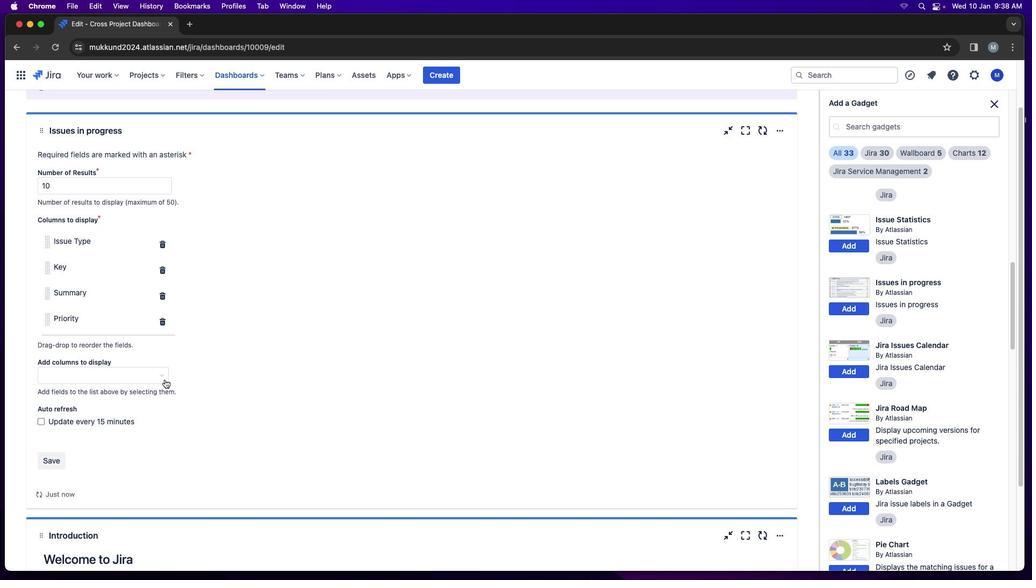 
Action: Mouse moved to (183, 398)
Screenshot: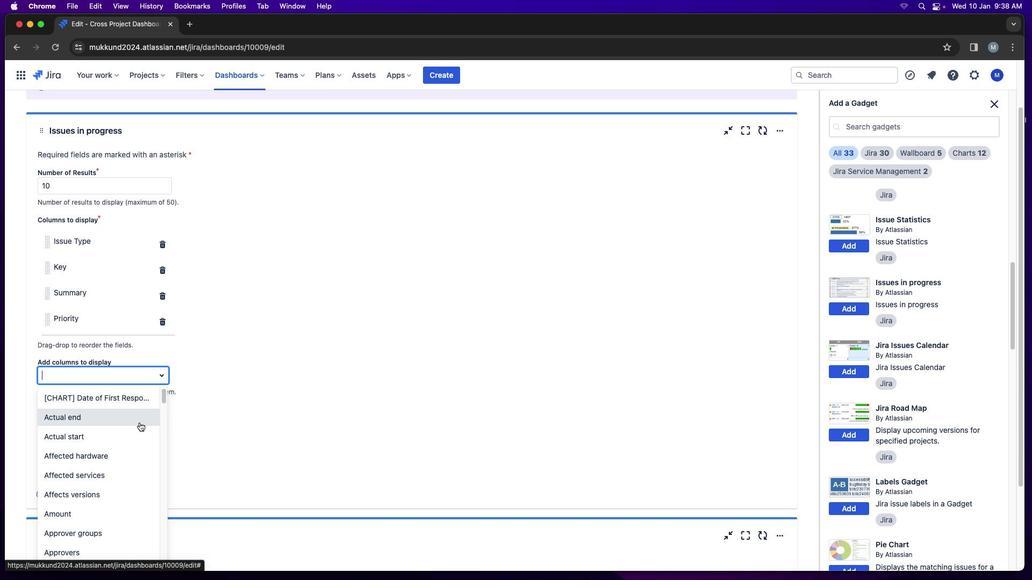 
Action: Mouse pressed left at (183, 398)
Screenshot: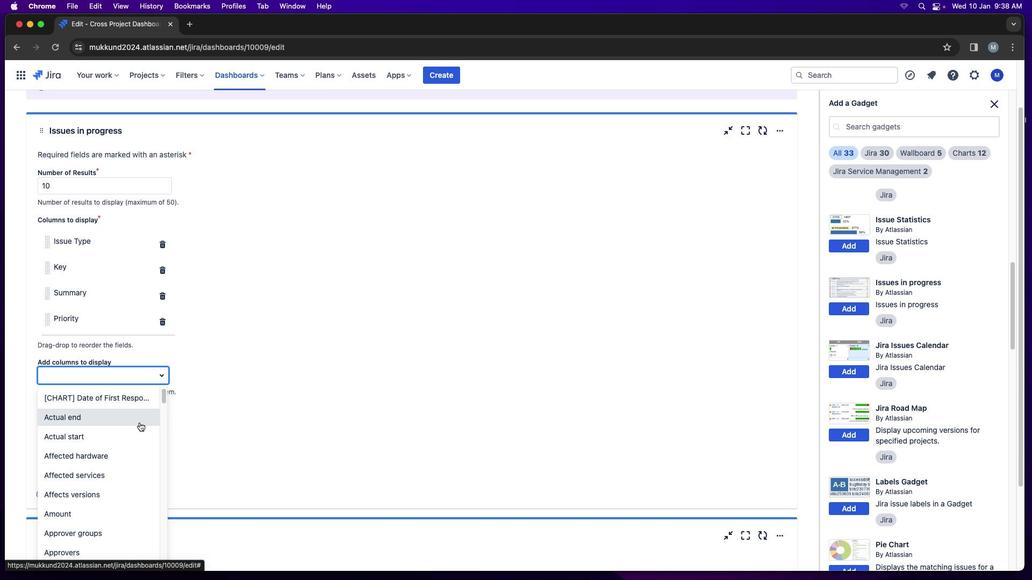 
Action: Mouse moved to (132, 459)
Screenshot: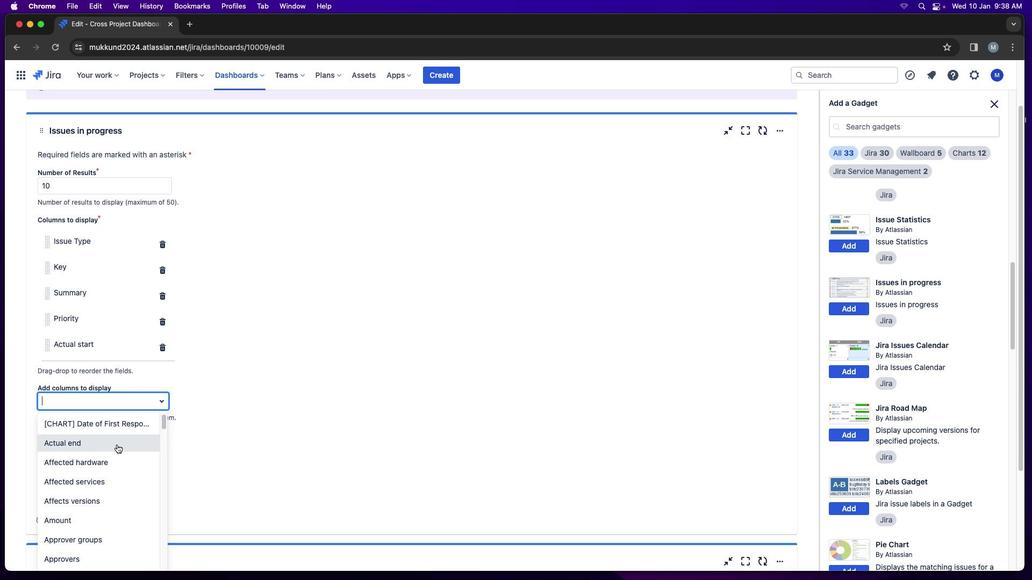 
Action: Mouse pressed left at (132, 459)
Screenshot: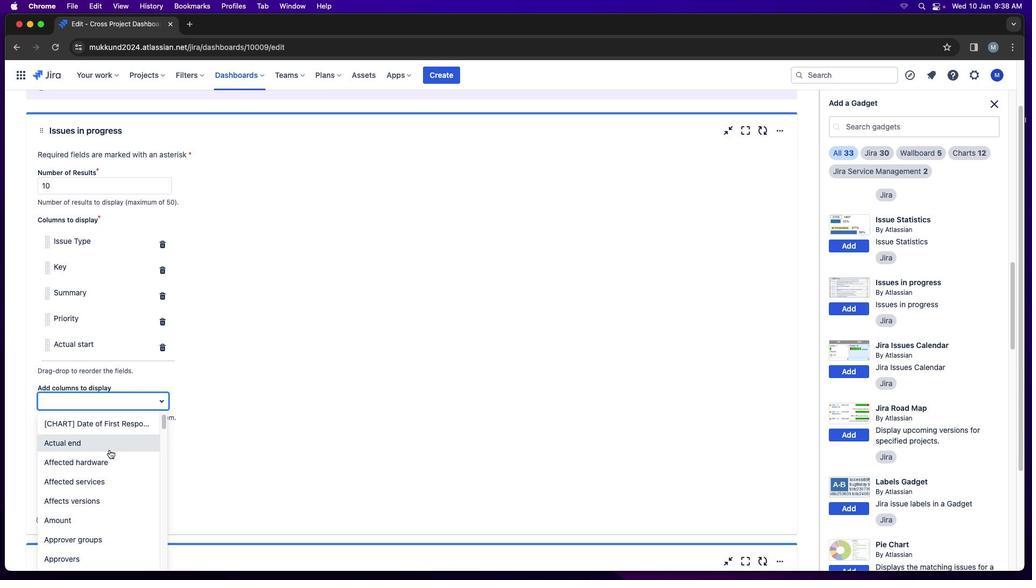 
Action: Mouse moved to (181, 419)
Screenshot: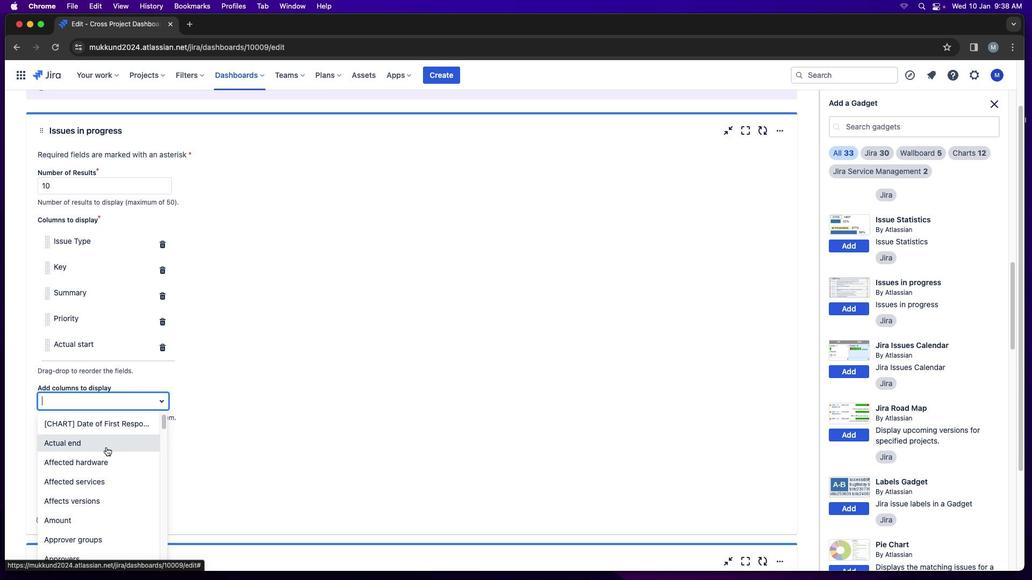 
Action: Mouse pressed left at (181, 419)
Screenshot: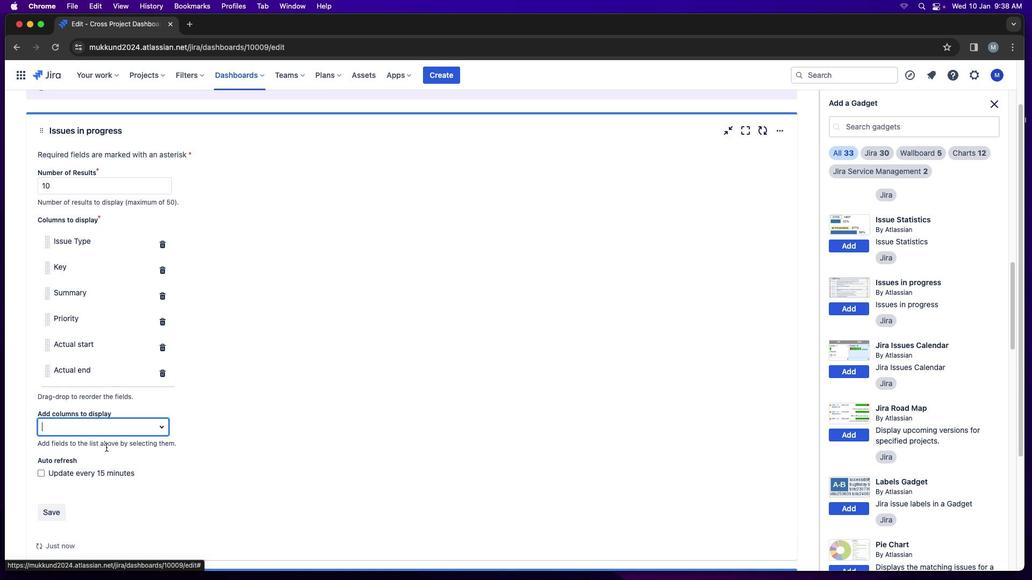 
Action: Mouse moved to (124, 465)
Screenshot: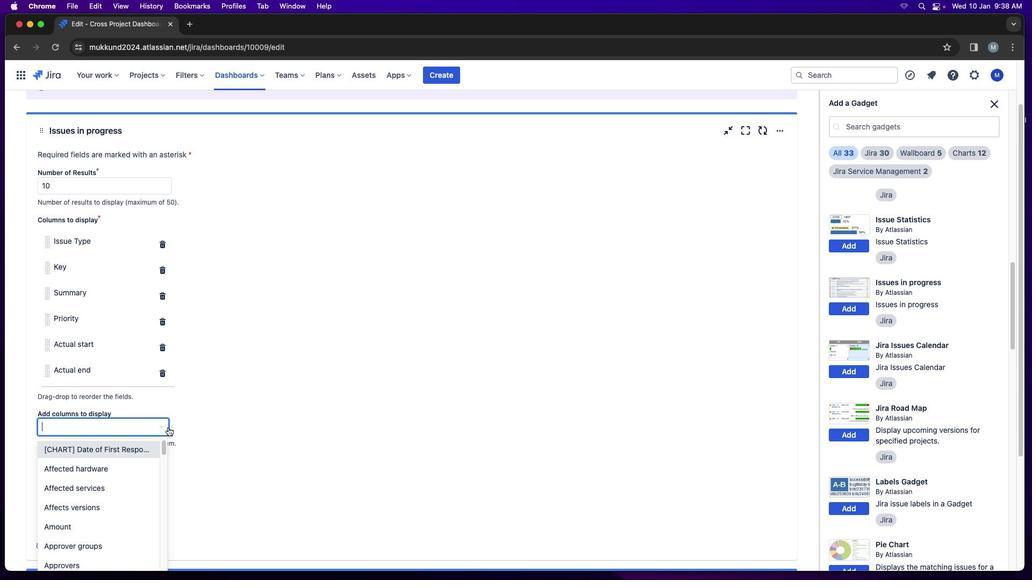 
Action: Mouse pressed left at (124, 465)
Screenshot: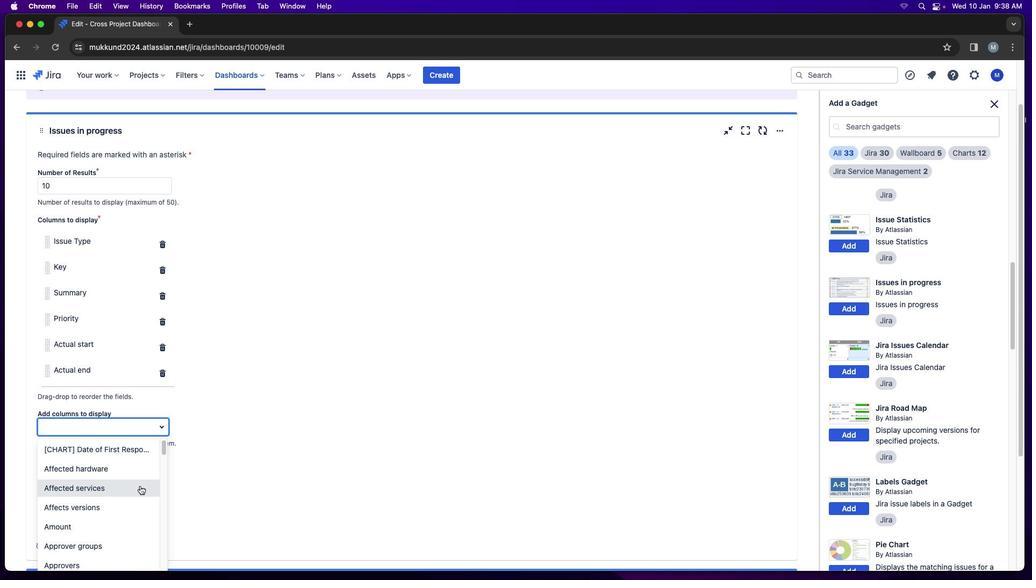 
Action: Mouse moved to (187, 445)
Screenshot: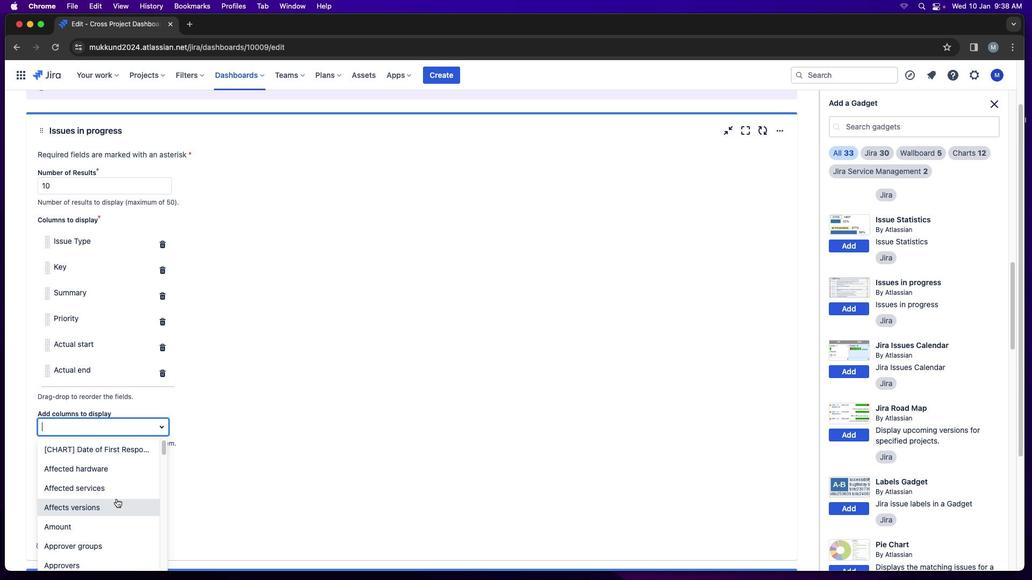 
Action: Mouse pressed left at (187, 445)
Screenshot: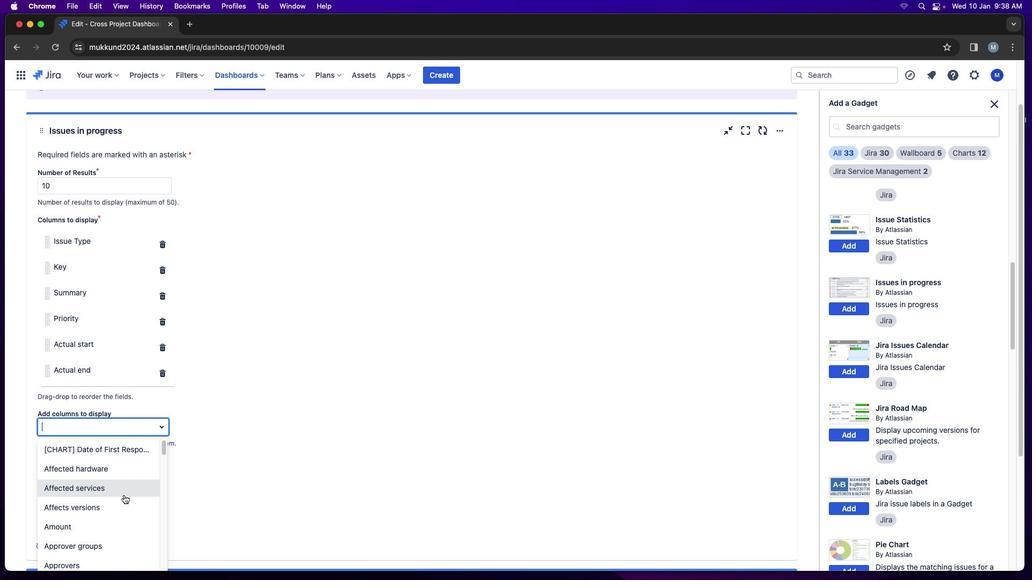 
Action: Mouse moved to (142, 513)
Screenshot: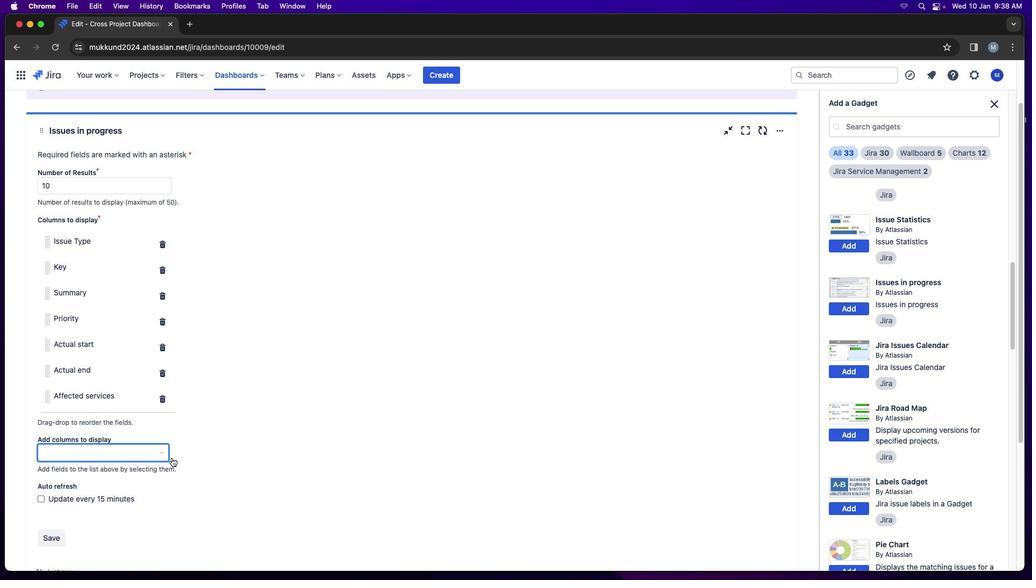 
Action: Mouse pressed left at (142, 513)
Screenshot: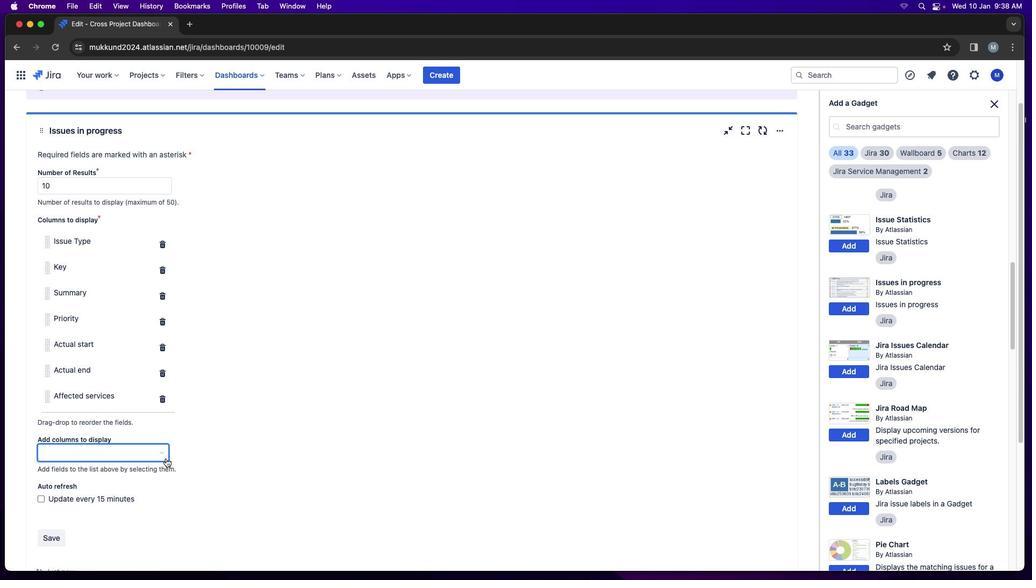 
Action: Mouse moved to (179, 477)
Screenshot: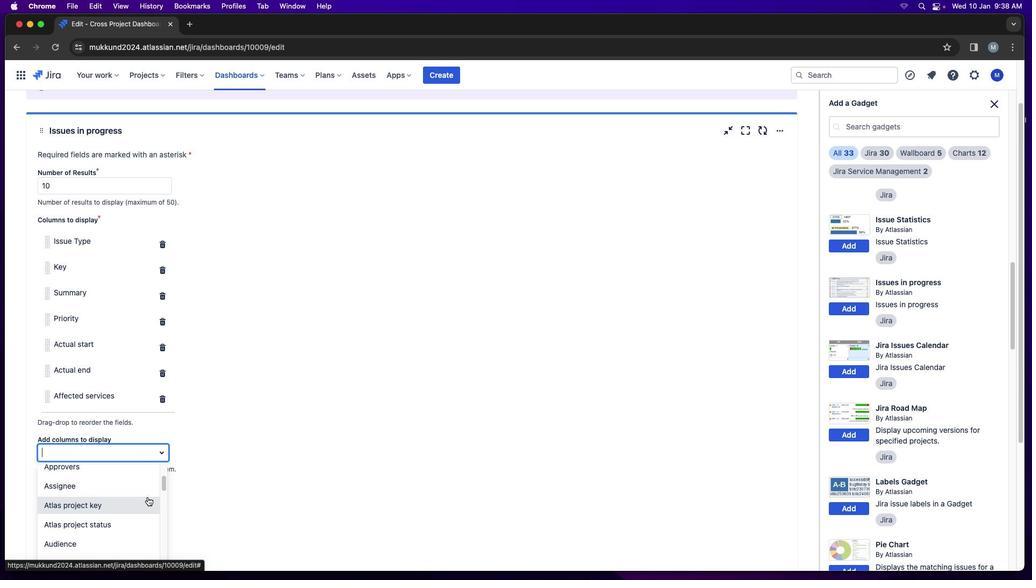 
Action: Mouse pressed left at (179, 477)
Screenshot: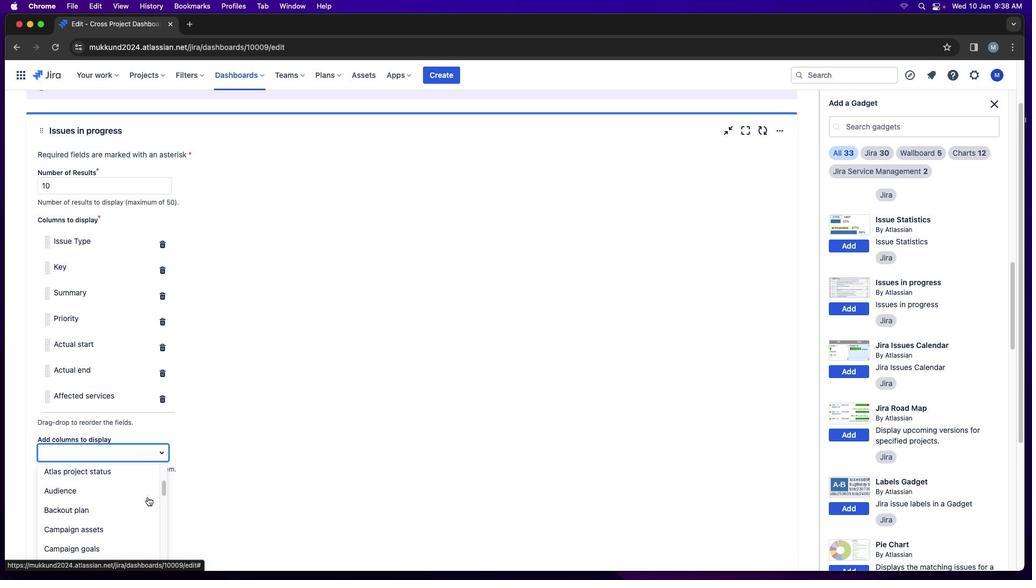 
Action: Mouse moved to (166, 515)
Screenshot: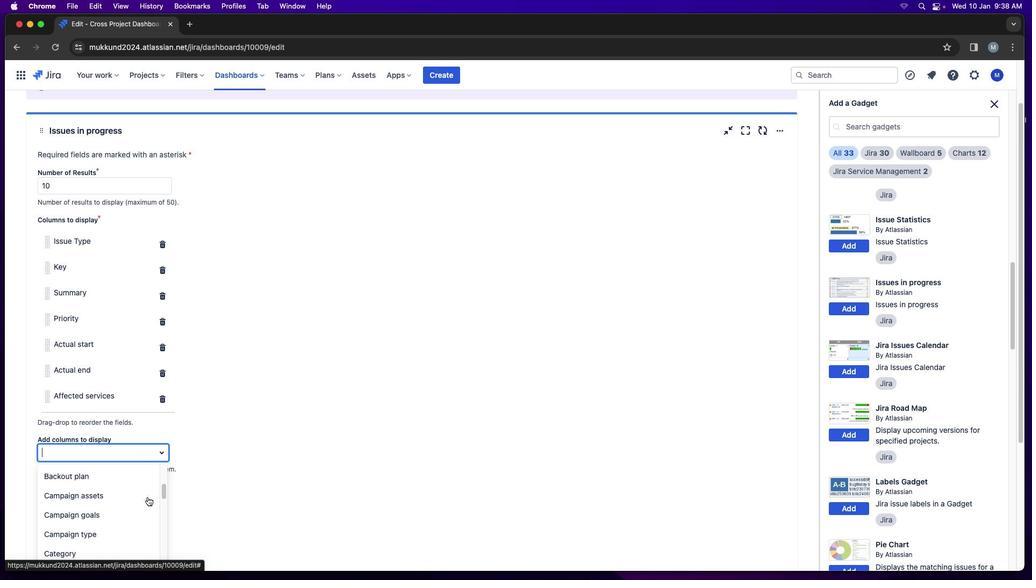 
Action: Mouse scrolled (166, 515) with delta (18, 17)
Screenshot: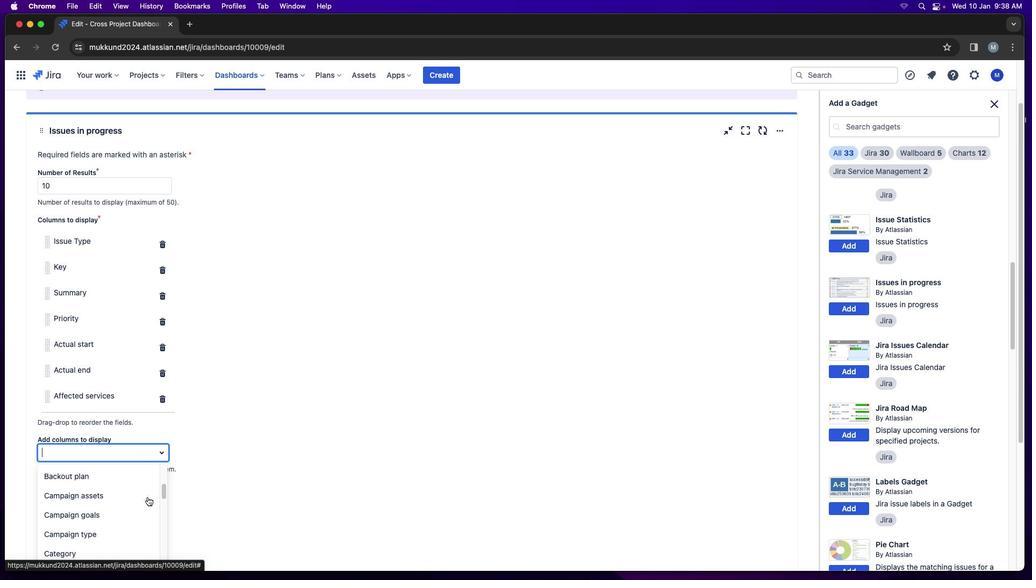 
Action: Mouse moved to (166, 517)
Screenshot: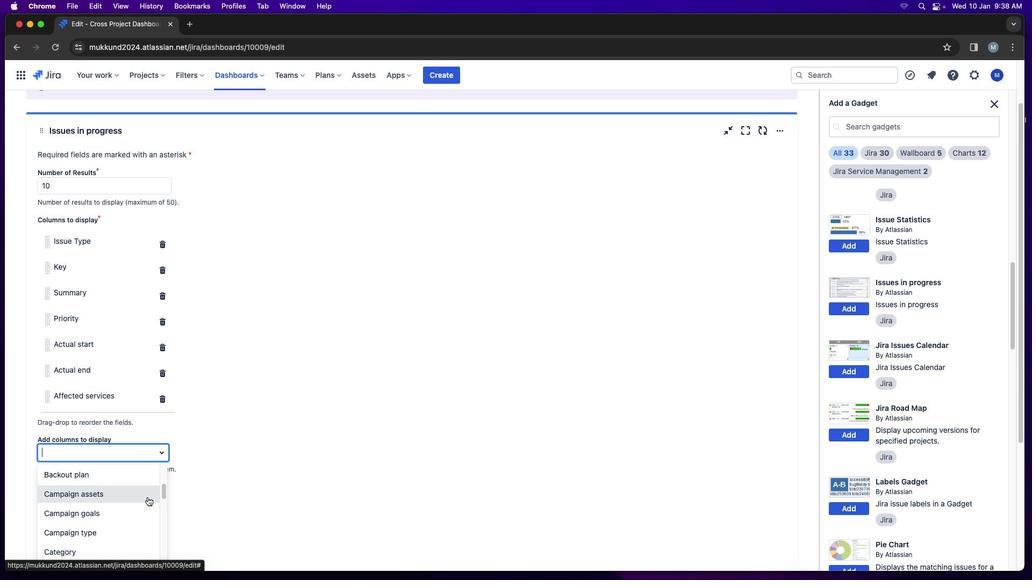 
Action: Mouse scrolled (166, 517) with delta (18, 17)
Screenshot: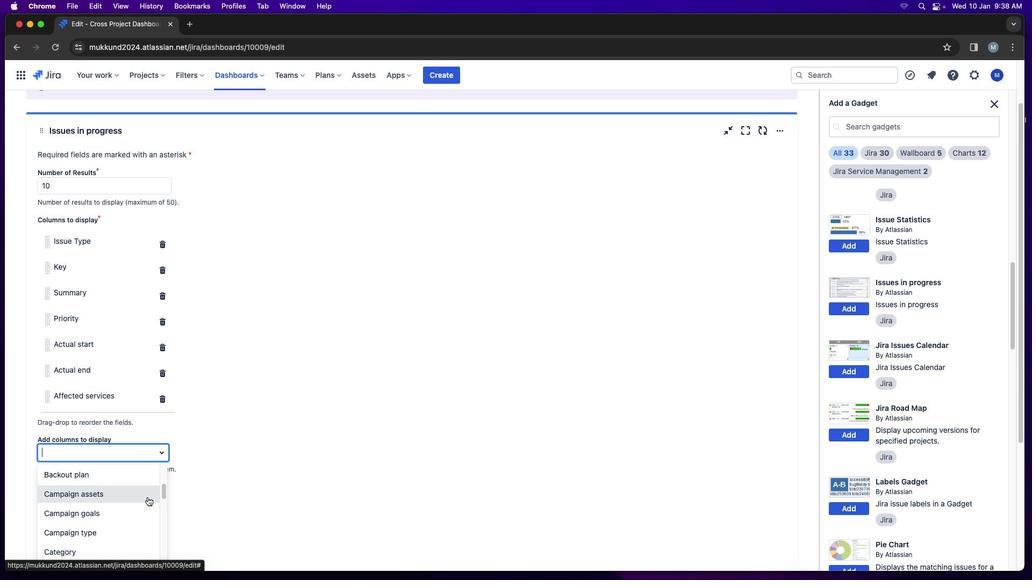 
Action: Mouse moved to (166, 517)
Screenshot: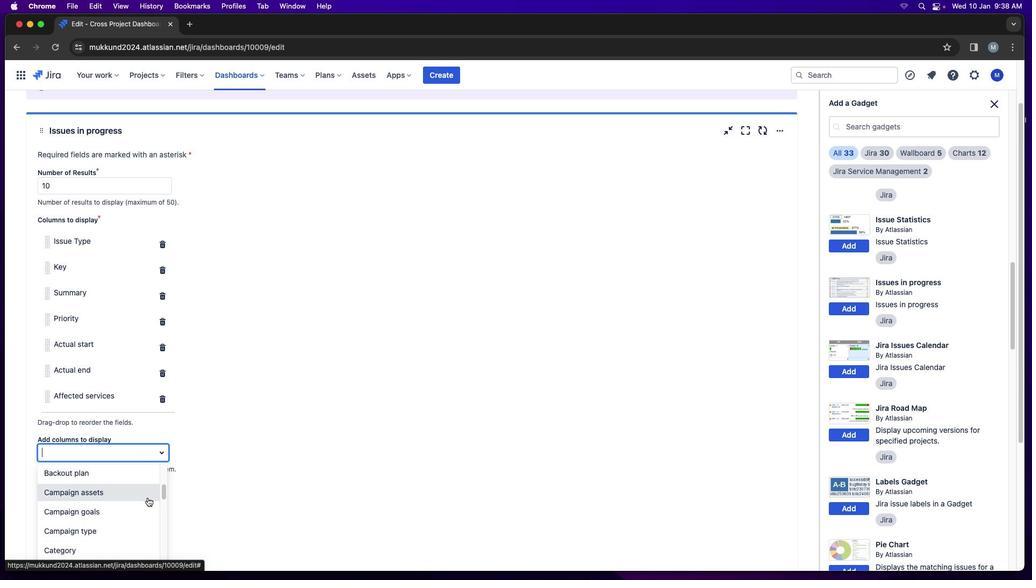 
Action: Mouse scrolled (166, 517) with delta (18, 17)
Screenshot: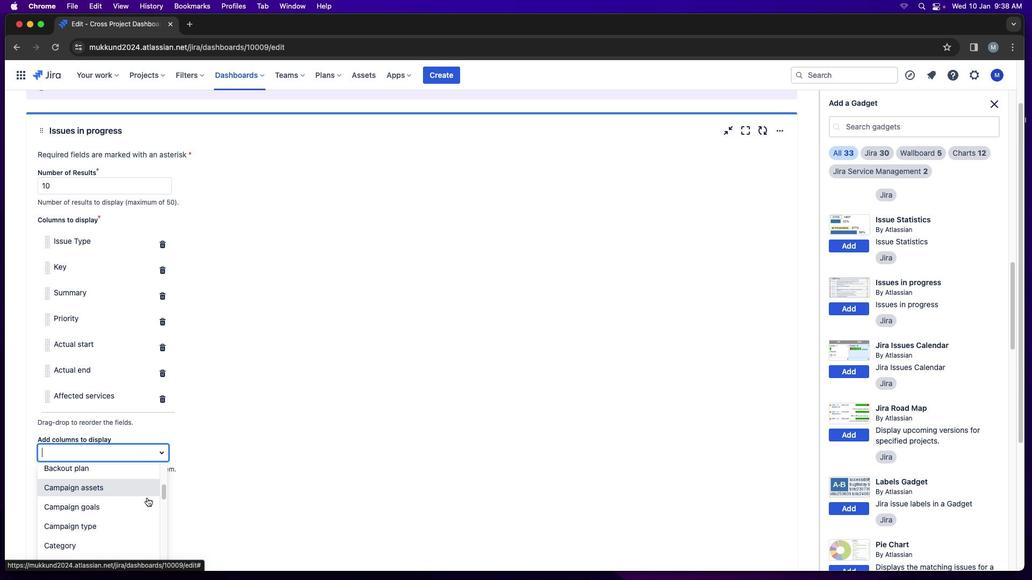
Action: Mouse scrolled (166, 517) with delta (18, 17)
Screenshot: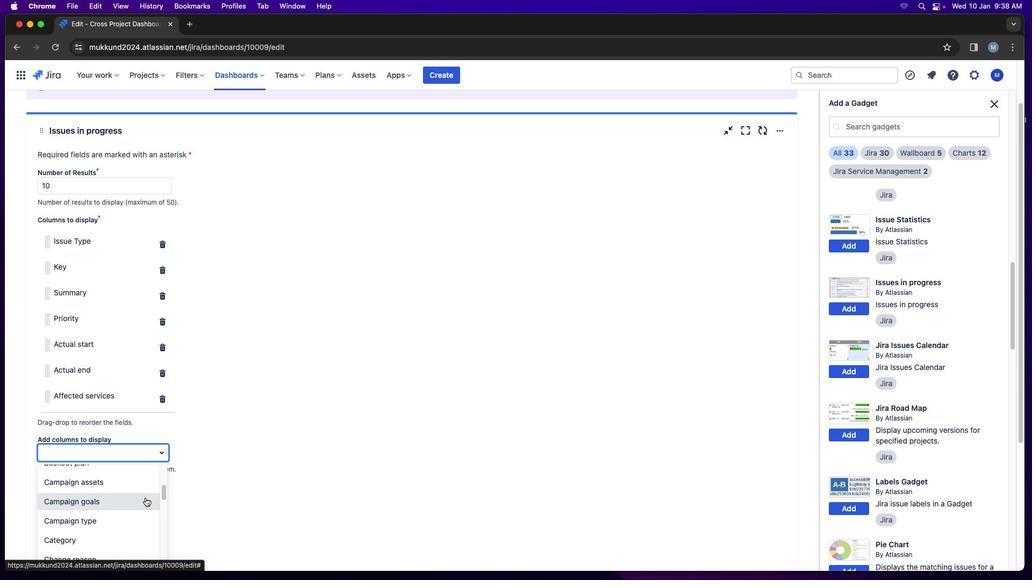 
Action: Mouse moved to (165, 516)
Screenshot: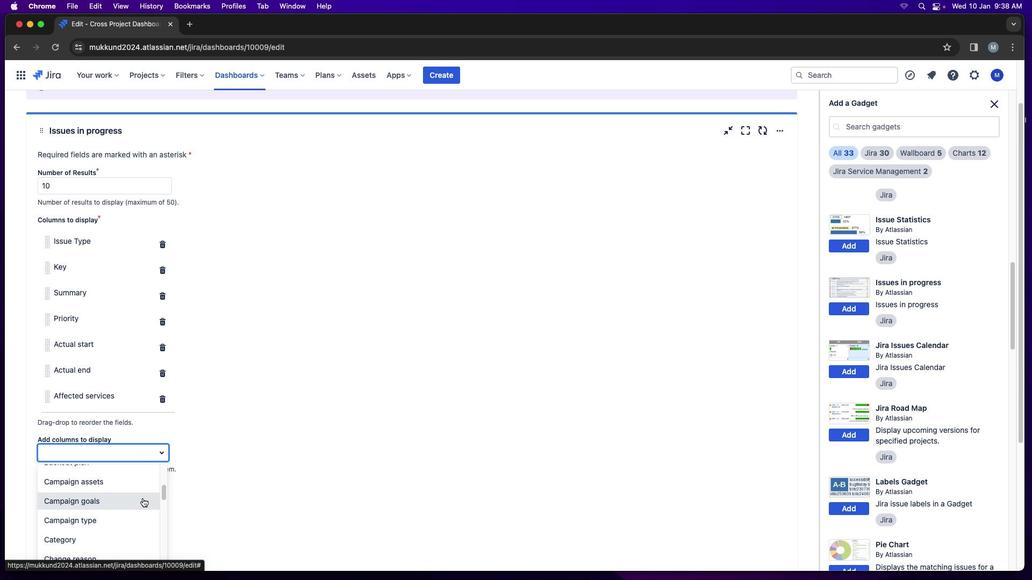 
Action: Mouse scrolled (165, 516) with delta (18, 17)
Screenshot: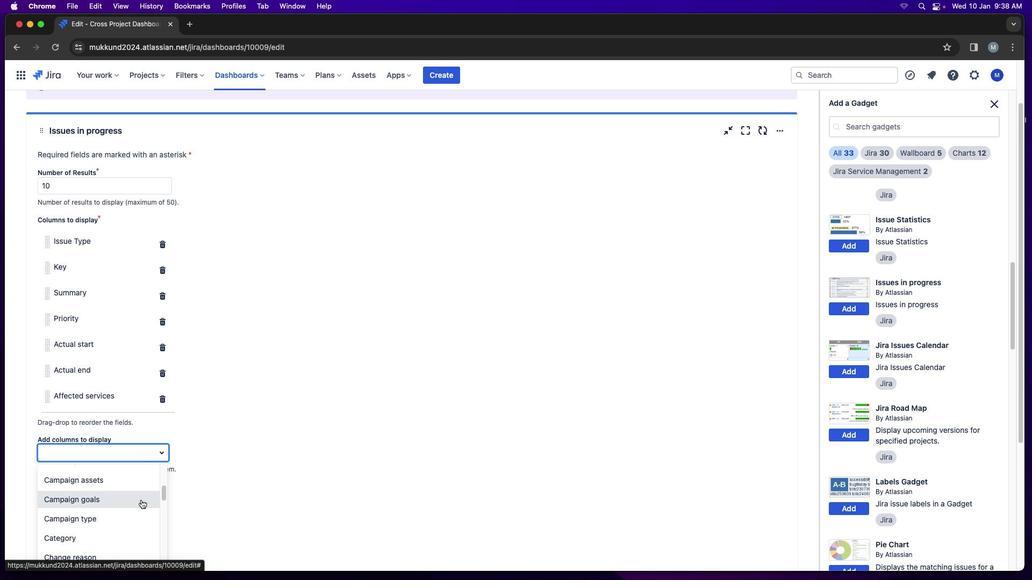 
Action: Mouse scrolled (165, 516) with delta (18, 17)
Screenshot: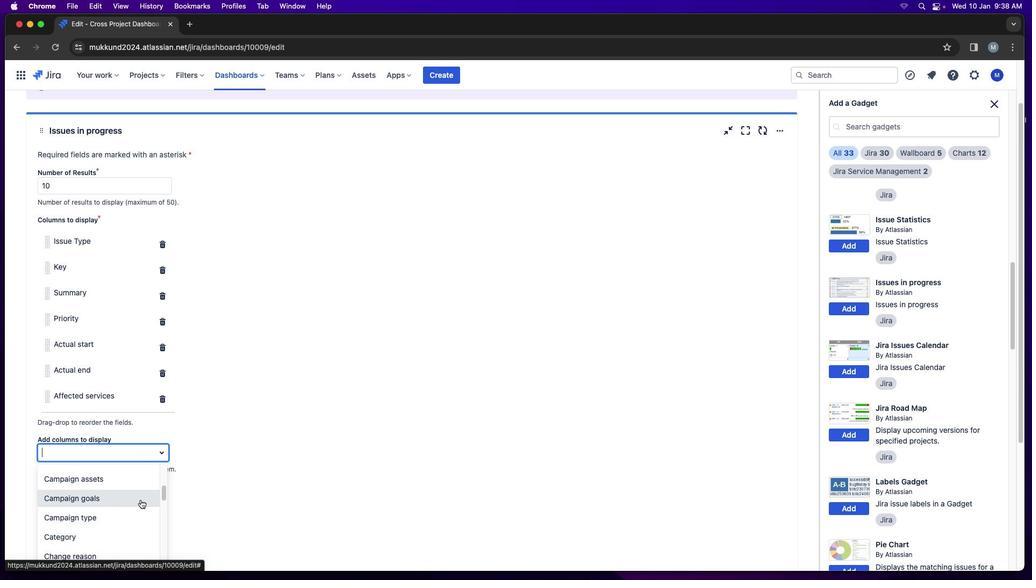
Action: Mouse scrolled (165, 516) with delta (18, 17)
Screenshot: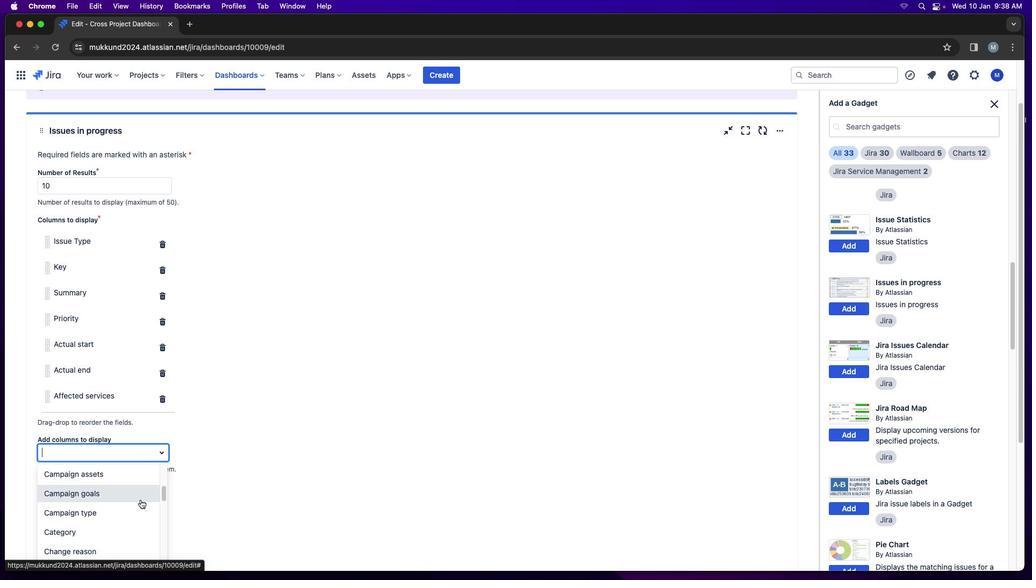 
Action: Mouse scrolled (165, 516) with delta (18, 17)
Screenshot: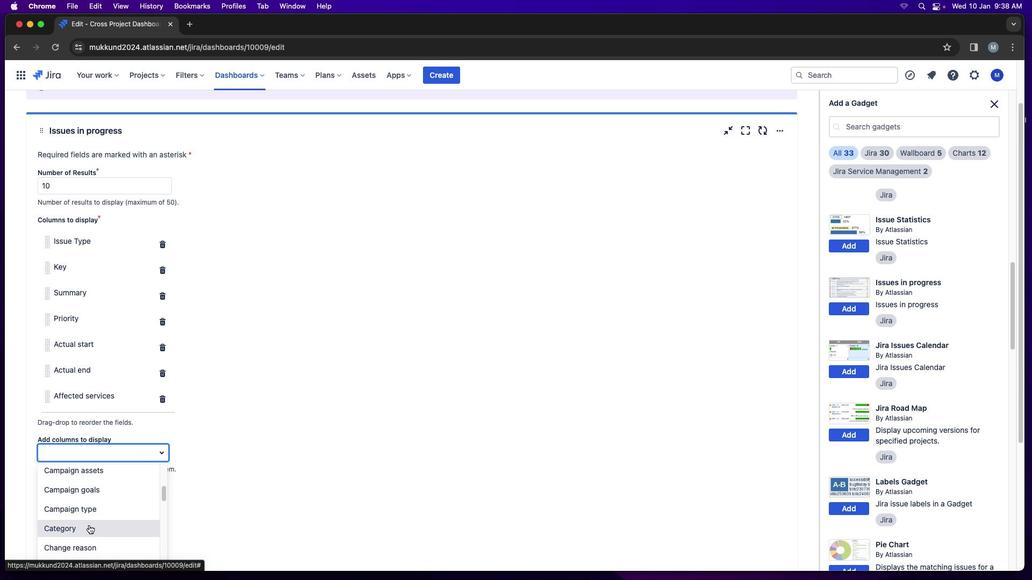 
Action: Mouse scrolled (165, 516) with delta (18, 17)
Screenshot: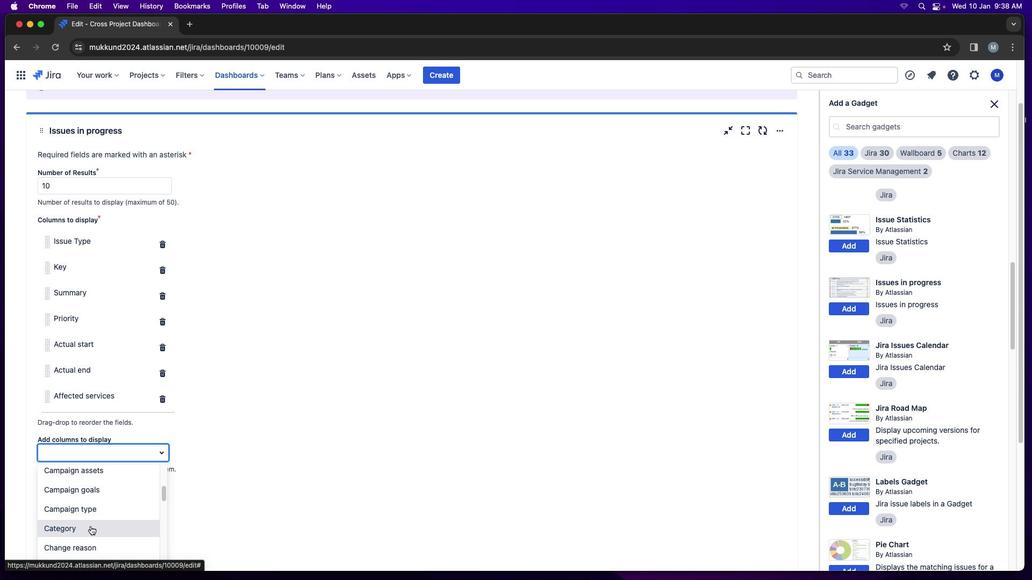 
Action: Mouse scrolled (165, 516) with delta (18, 17)
Screenshot: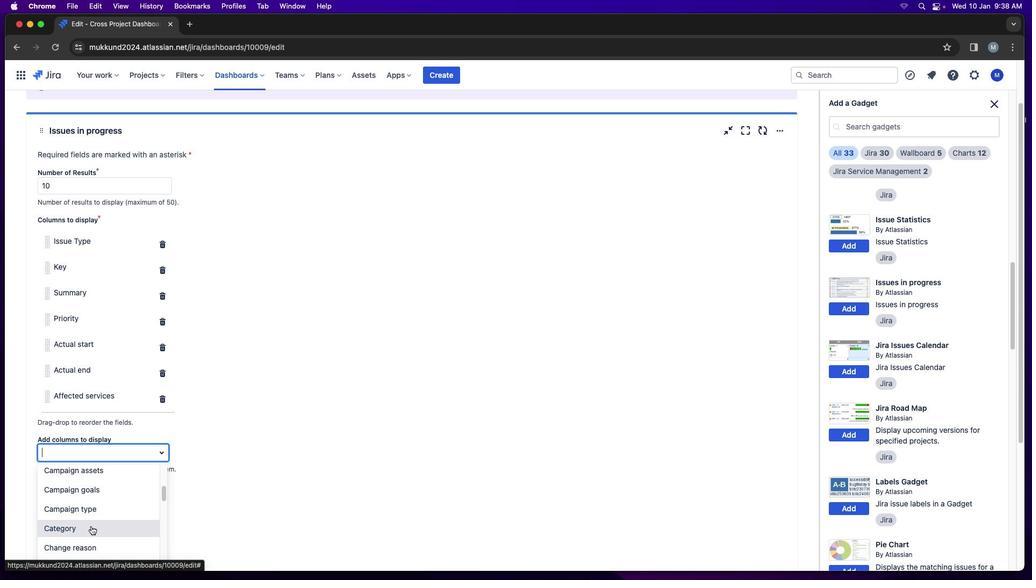 
Action: Mouse moved to (165, 516)
Screenshot: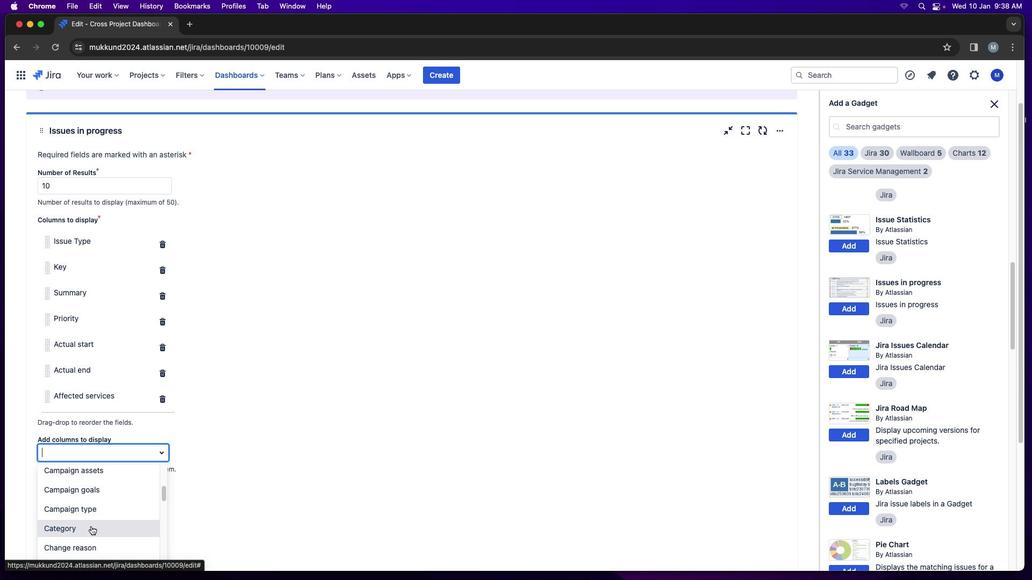 
Action: Mouse scrolled (165, 516) with delta (18, 17)
Screenshot: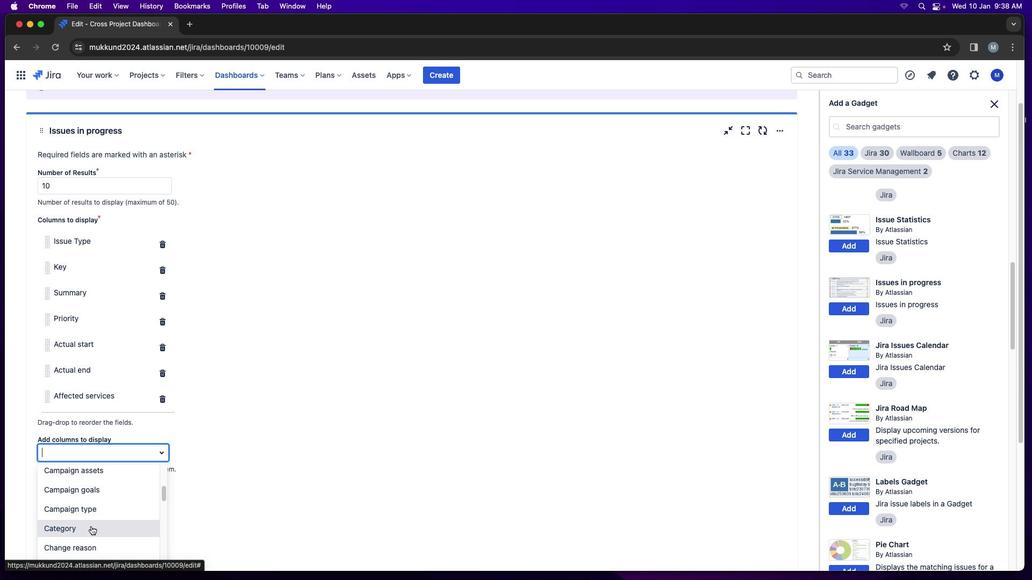 
Action: Mouse moved to (160, 517)
Screenshot: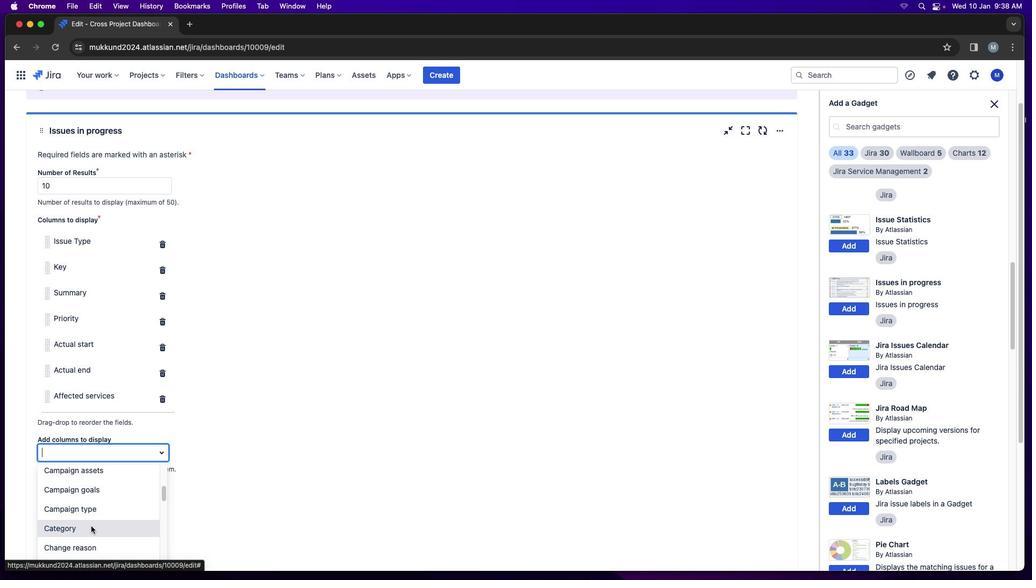 
Action: Mouse scrolled (160, 517) with delta (18, 17)
Screenshot: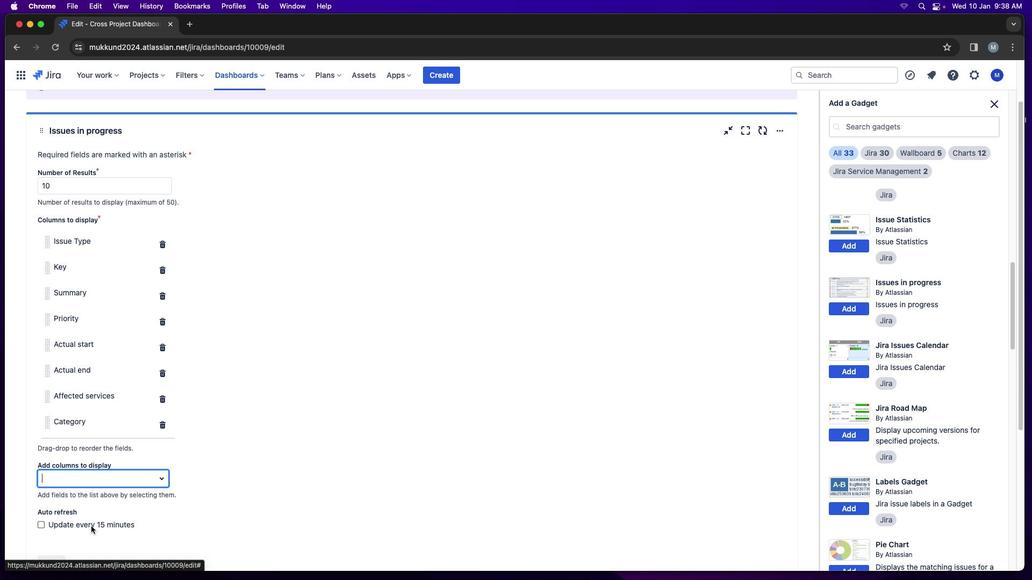 
Action: Mouse moved to (159, 518)
Screenshot: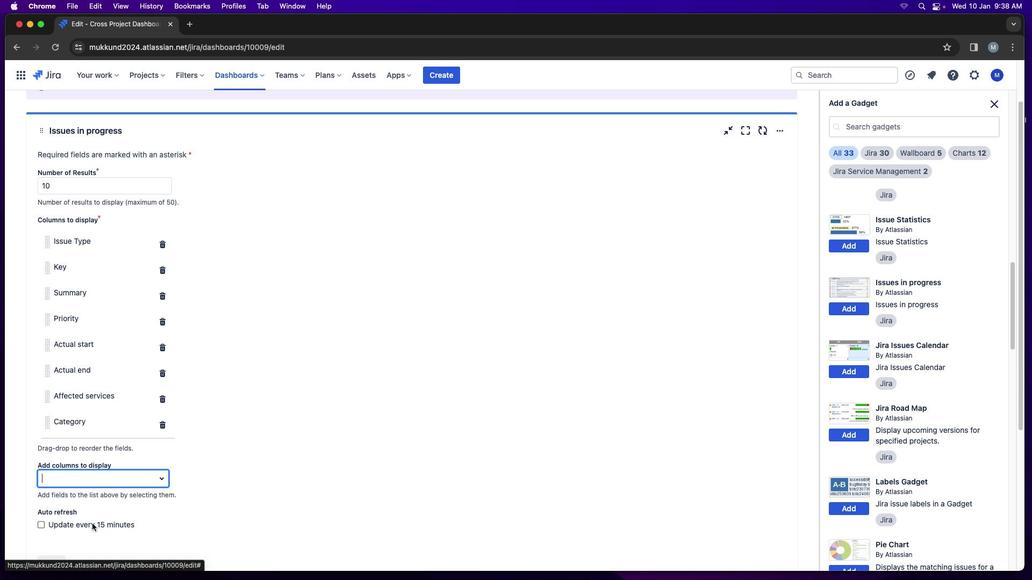 
Action: Mouse scrolled (159, 518) with delta (18, 17)
Screenshot: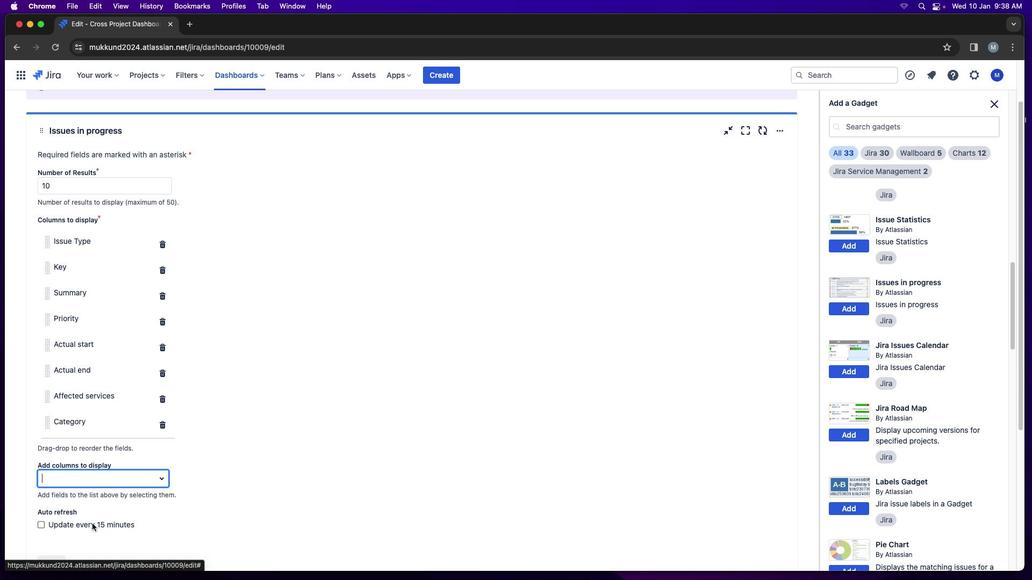 
Action: Mouse moved to (109, 545)
Screenshot: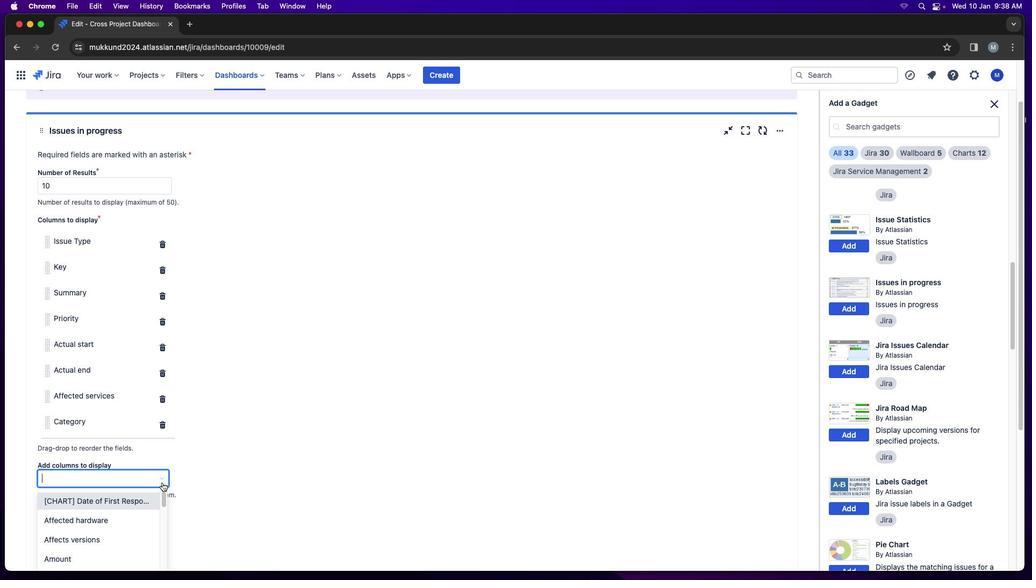 
Action: Mouse pressed left at (109, 545)
Screenshot: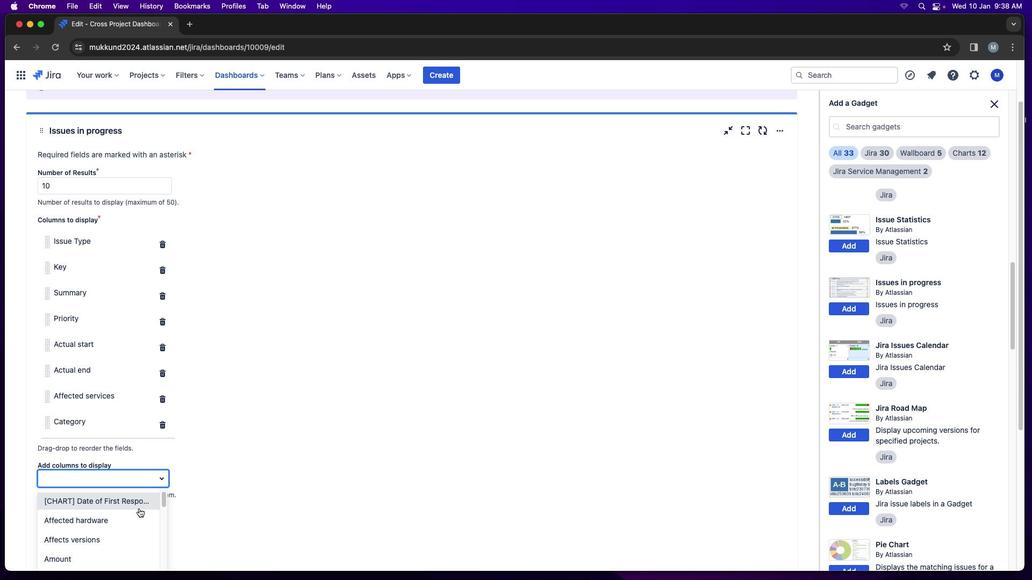 
Action: Mouse moved to (180, 501)
Screenshot: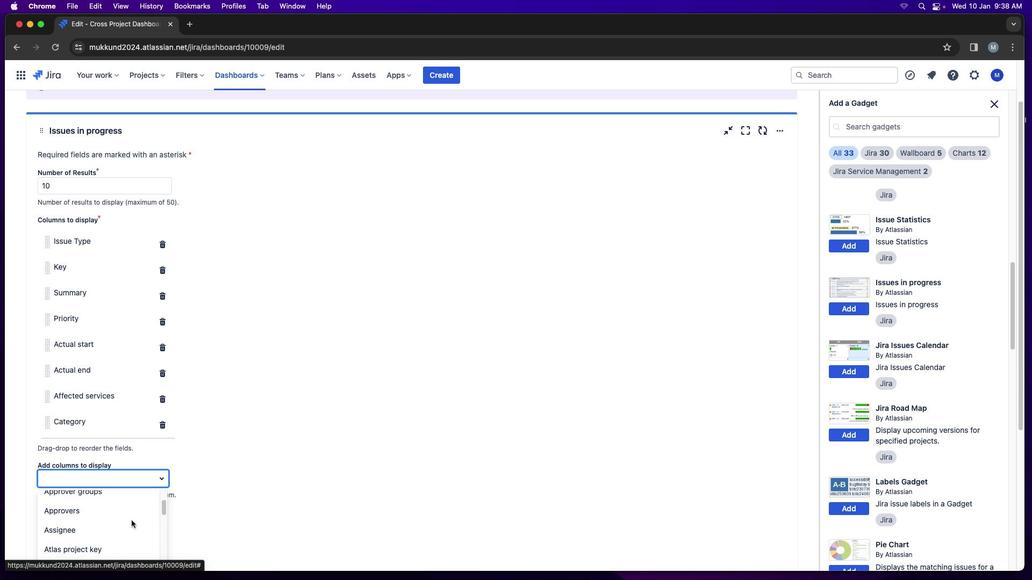 
Action: Mouse pressed left at (180, 501)
Screenshot: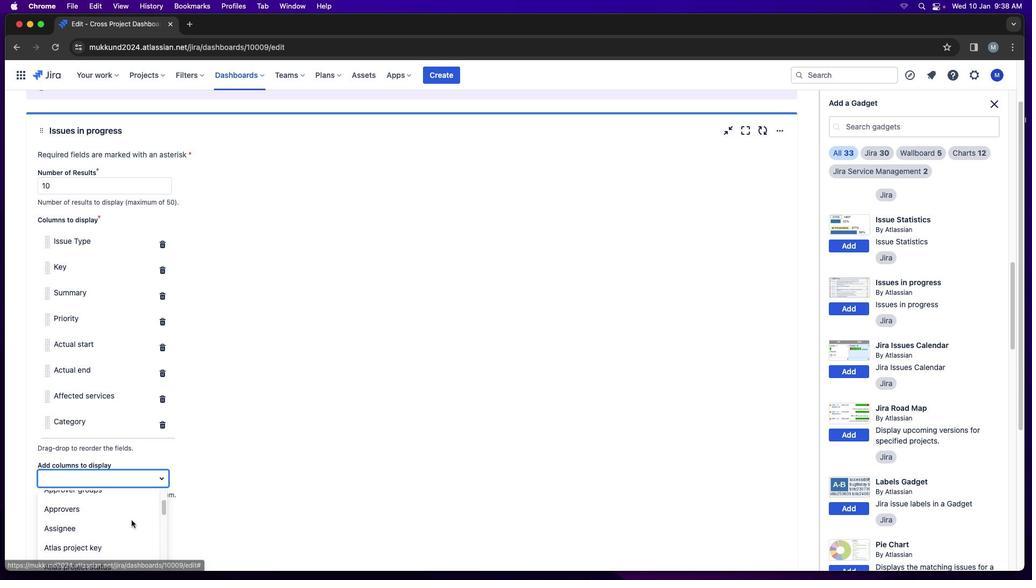 
Action: Mouse moved to (149, 539)
Screenshot: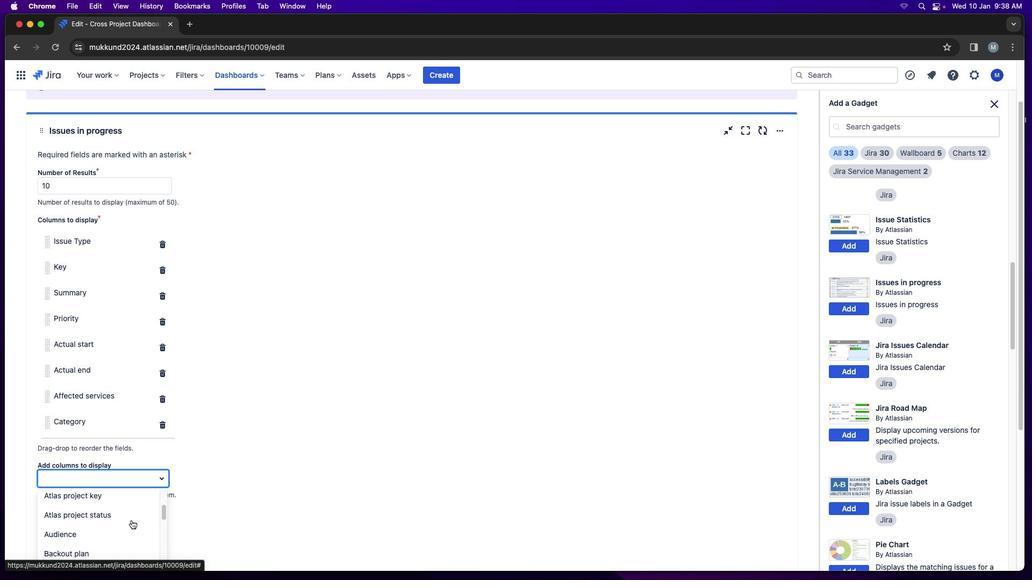 
Action: Mouse scrolled (149, 539) with delta (18, 17)
Screenshot: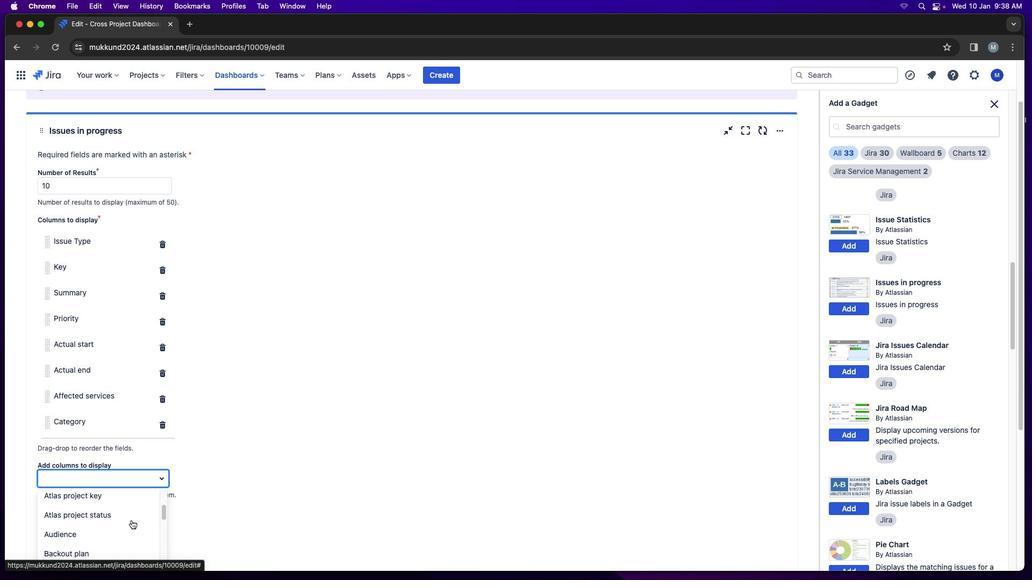 
Action: Mouse moved to (149, 539)
Screenshot: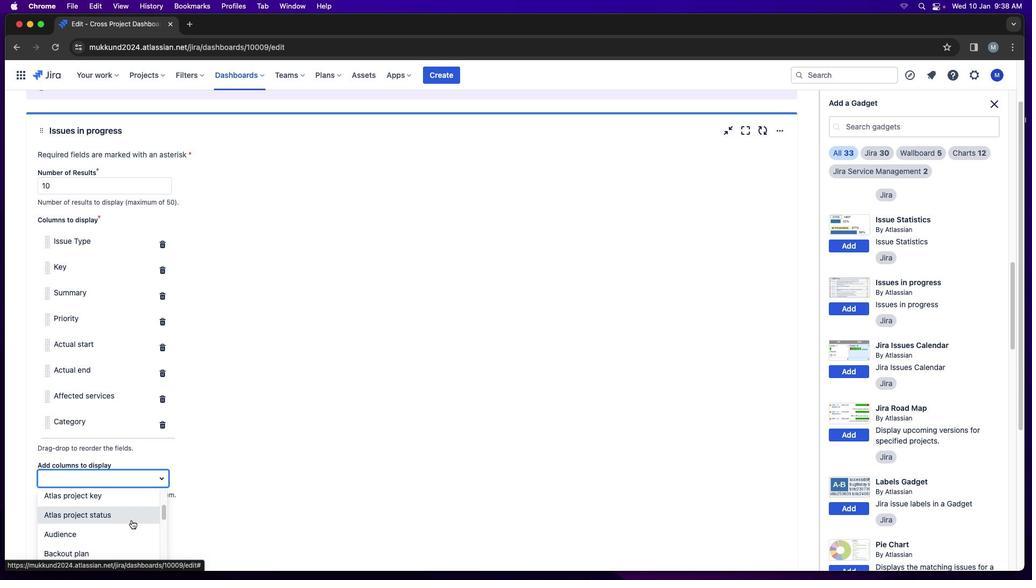 
Action: Mouse scrolled (149, 539) with delta (18, 17)
Screenshot: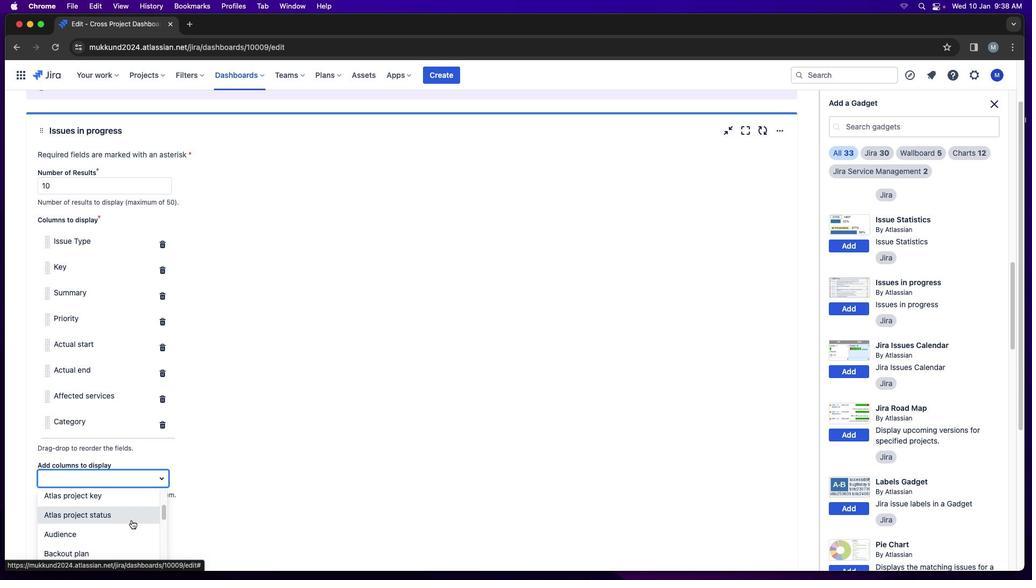 
Action: Mouse moved to (149, 539)
Screenshot: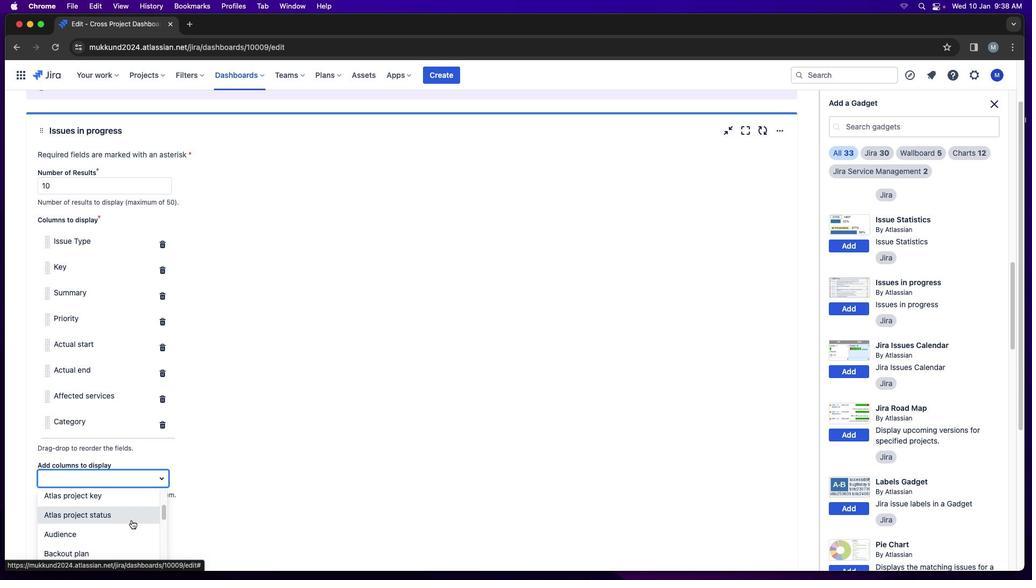 
Action: Mouse scrolled (149, 539) with delta (18, 17)
Screenshot: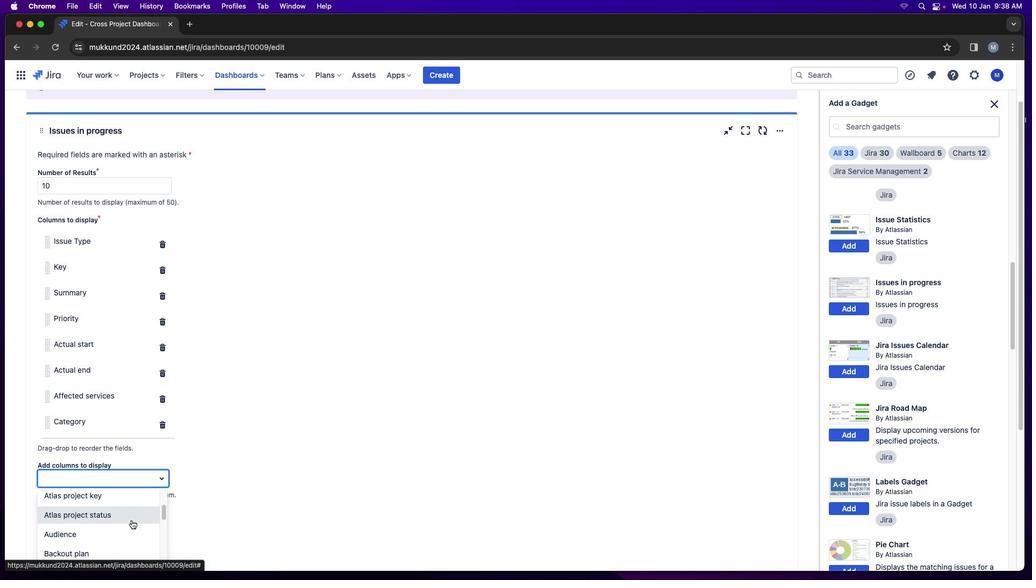 
Action: Mouse scrolled (149, 539) with delta (18, 17)
Screenshot: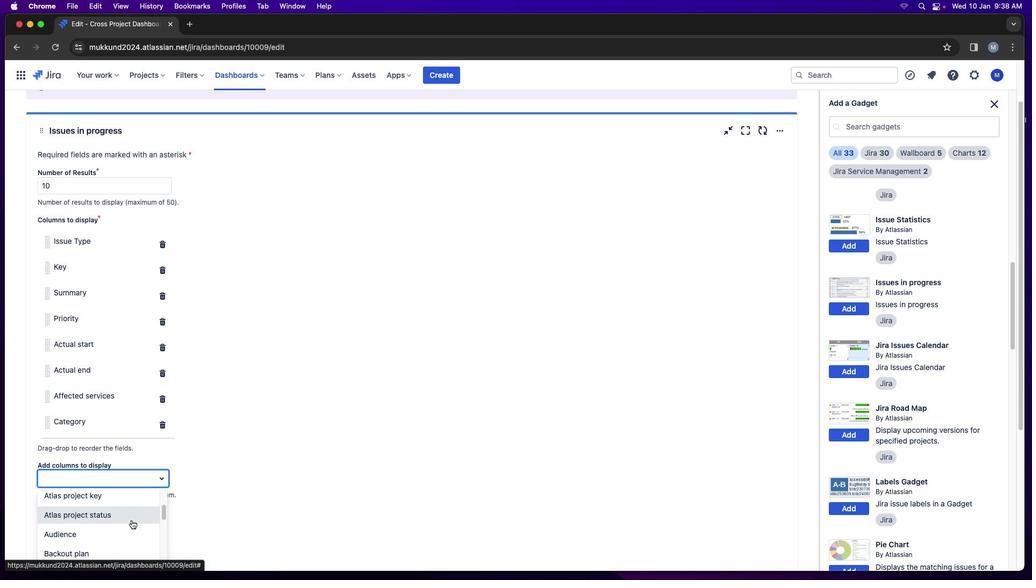 
Action: Mouse moved to (149, 539)
Screenshot: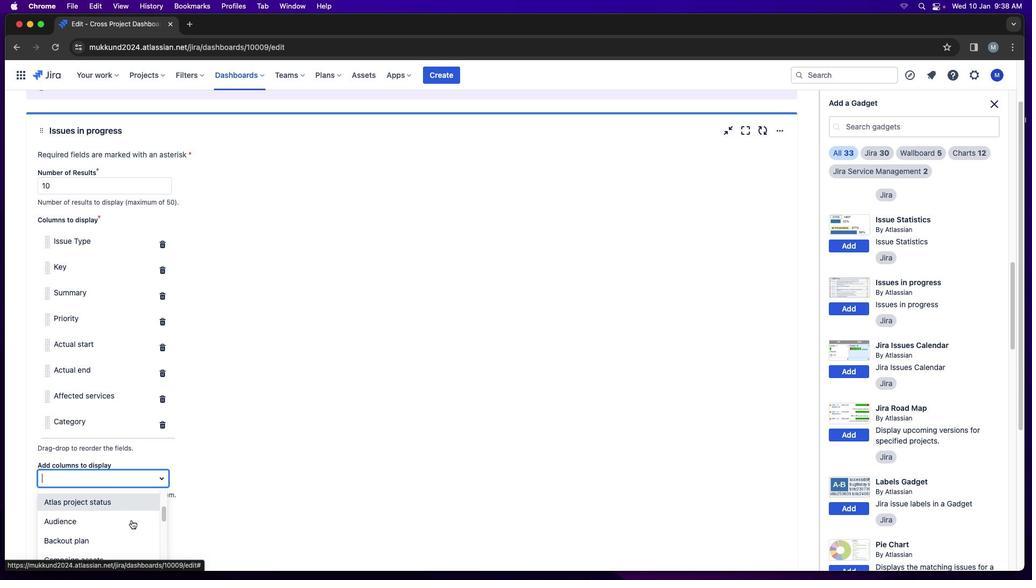 
Action: Mouse scrolled (149, 539) with delta (18, 17)
Screenshot: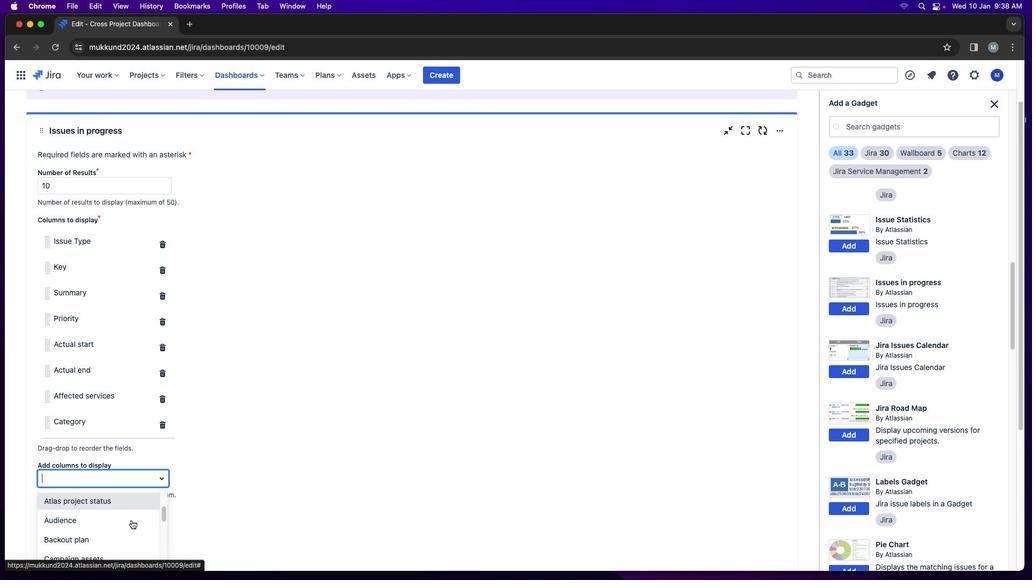 
Action: Mouse scrolled (149, 539) with delta (18, 17)
Screenshot: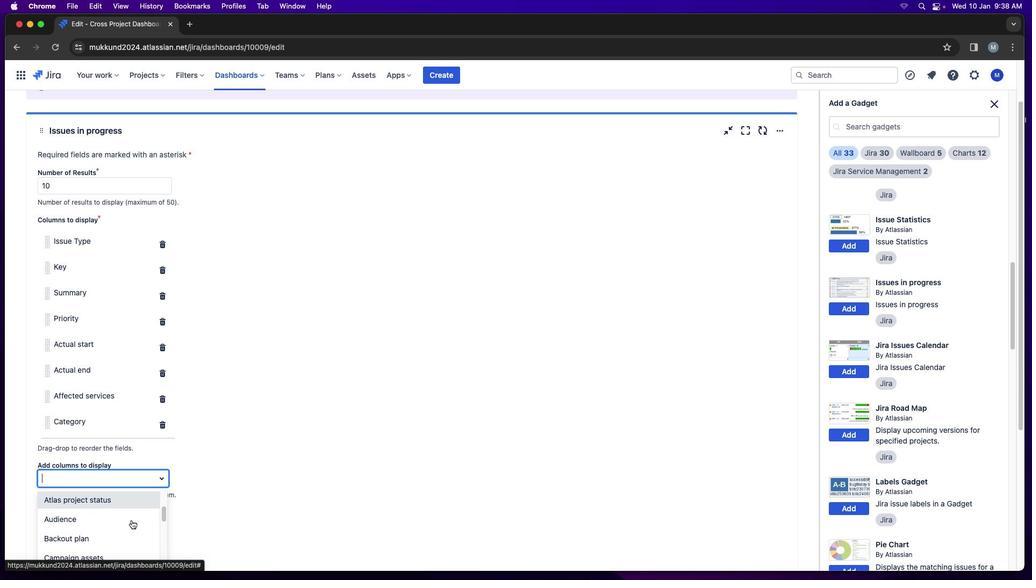 
Action: Mouse scrolled (149, 539) with delta (18, 17)
Screenshot: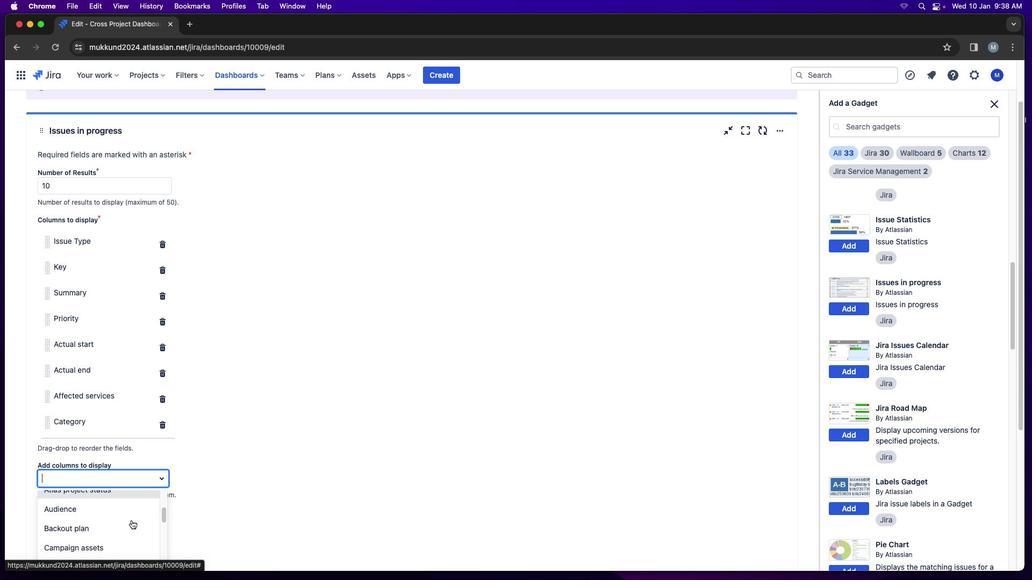 
Action: Mouse scrolled (149, 539) with delta (18, 17)
Screenshot: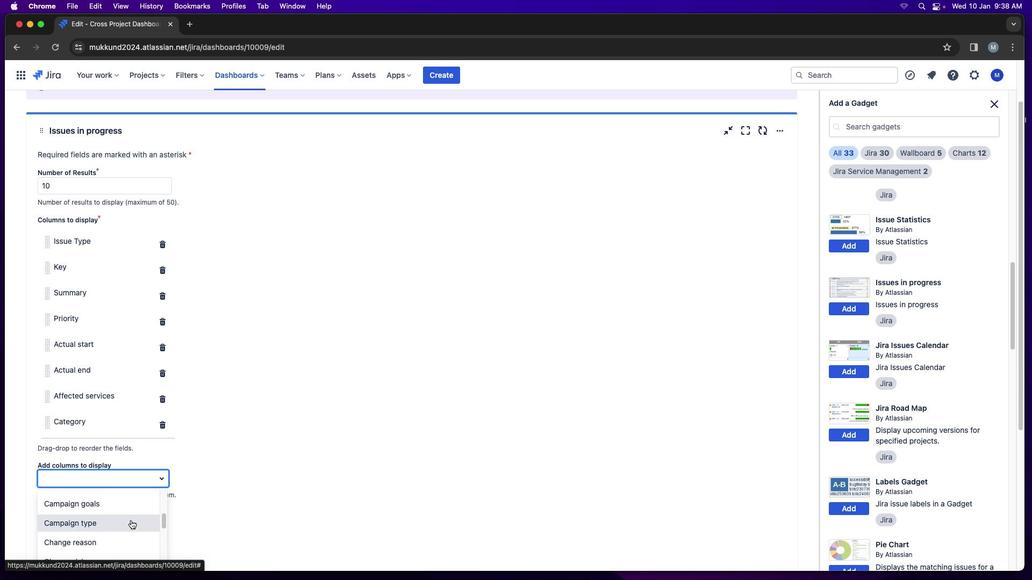 
Action: Mouse scrolled (149, 539) with delta (18, 17)
Screenshot: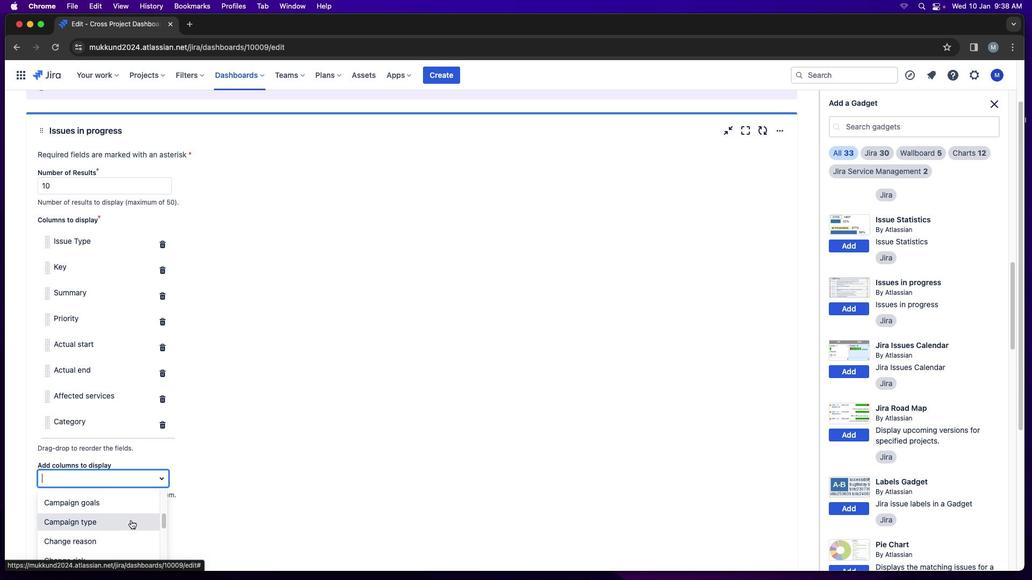 
Action: Mouse moved to (149, 539)
Screenshot: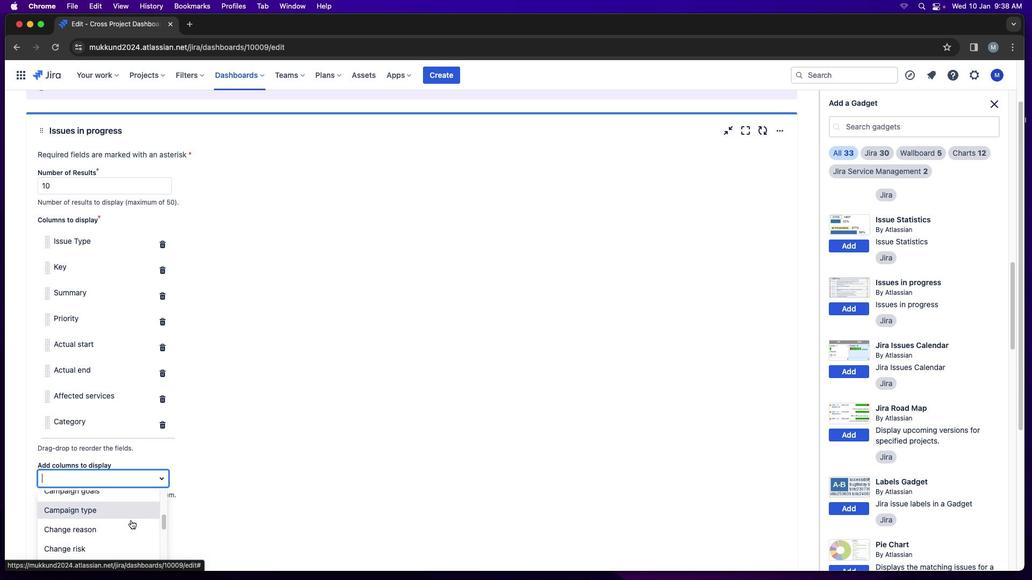 
Action: Mouse scrolled (149, 539) with delta (18, 17)
Screenshot: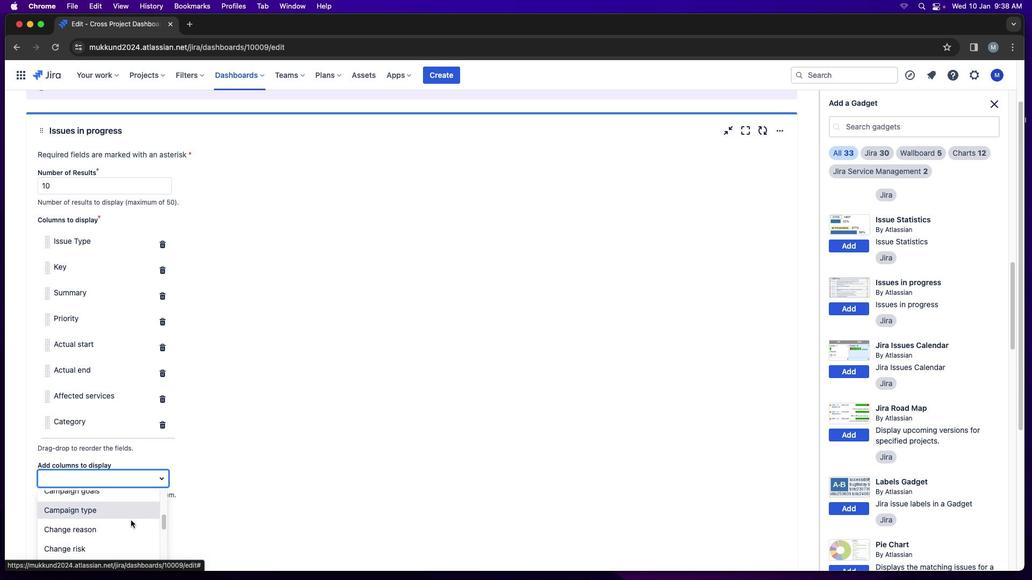 
Action: Mouse scrolled (149, 539) with delta (18, 17)
Screenshot: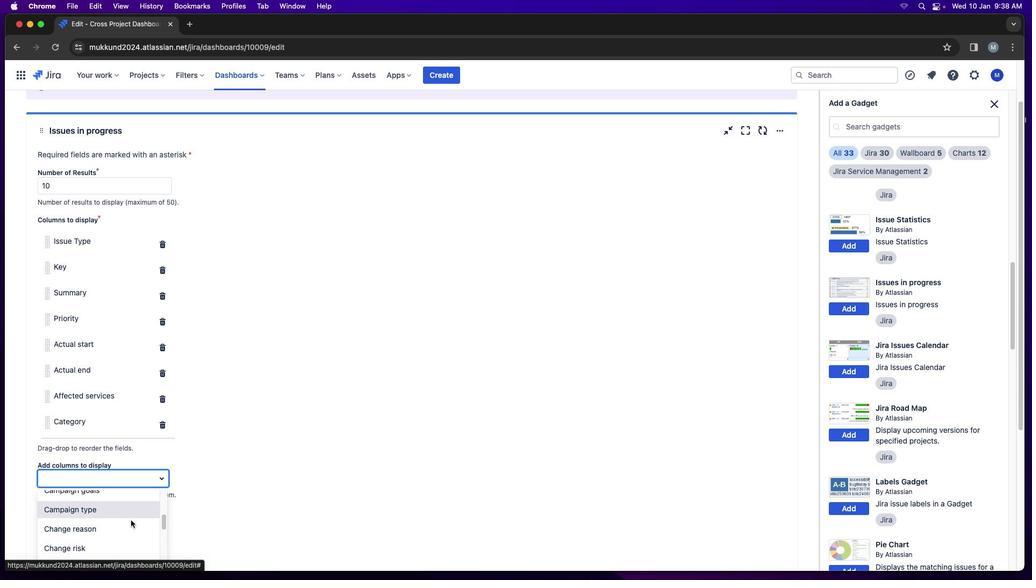 
Action: Mouse scrolled (149, 539) with delta (18, 17)
Screenshot: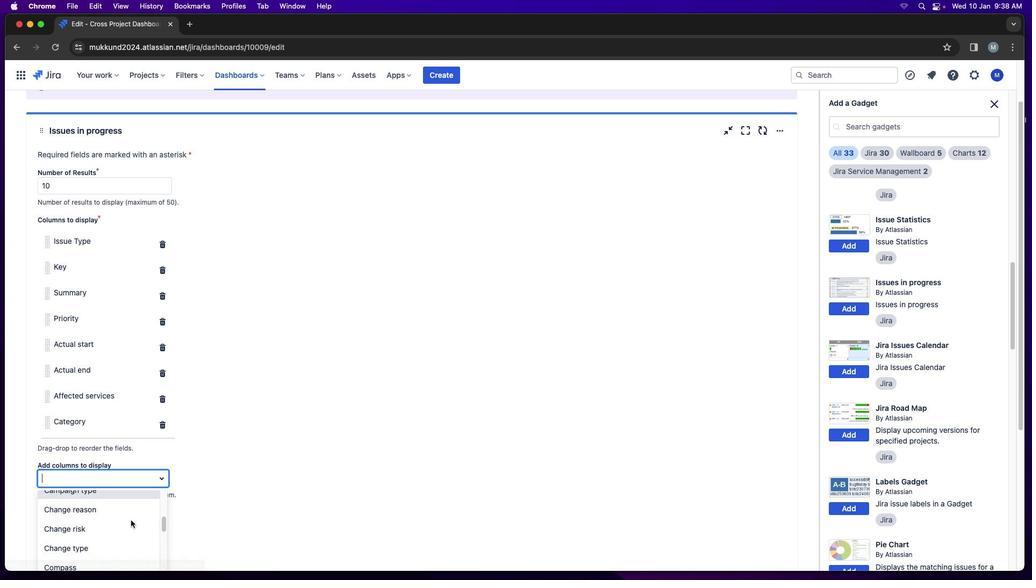 
Action: Mouse scrolled (149, 539) with delta (18, 17)
Screenshot: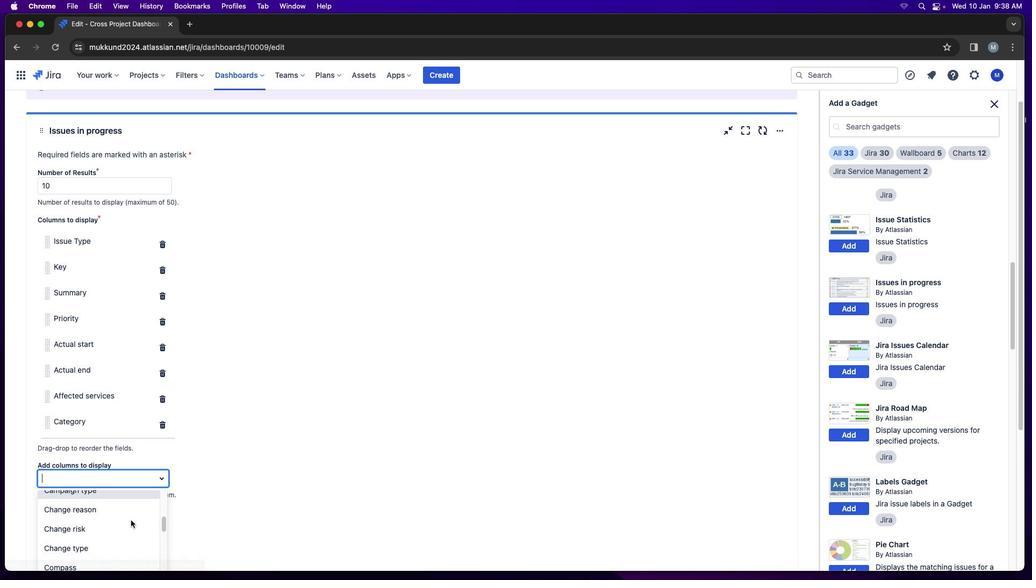 
Action: Mouse scrolled (149, 539) with delta (18, 17)
Screenshot: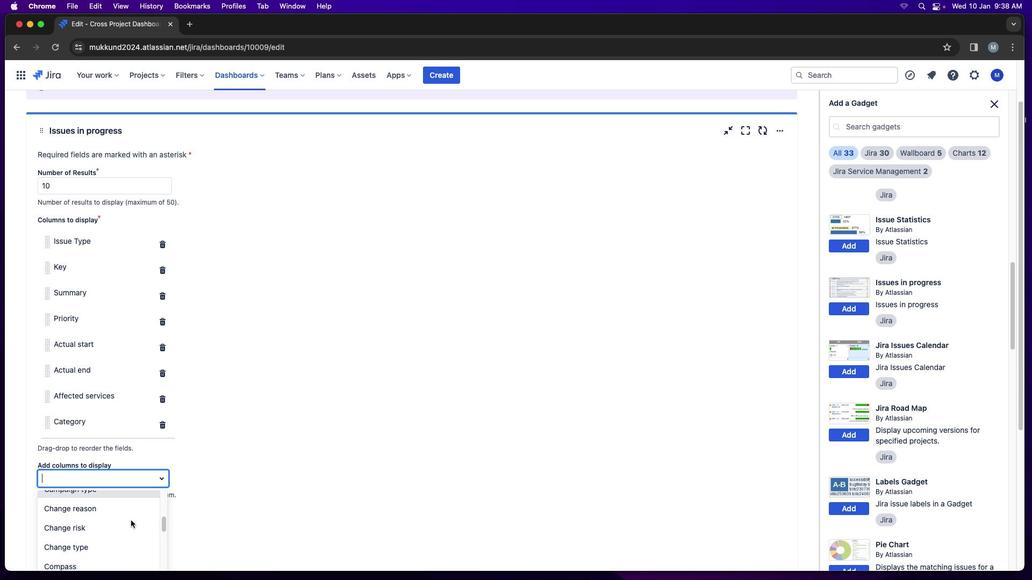 
Action: Mouse moved to (149, 538)
Screenshot: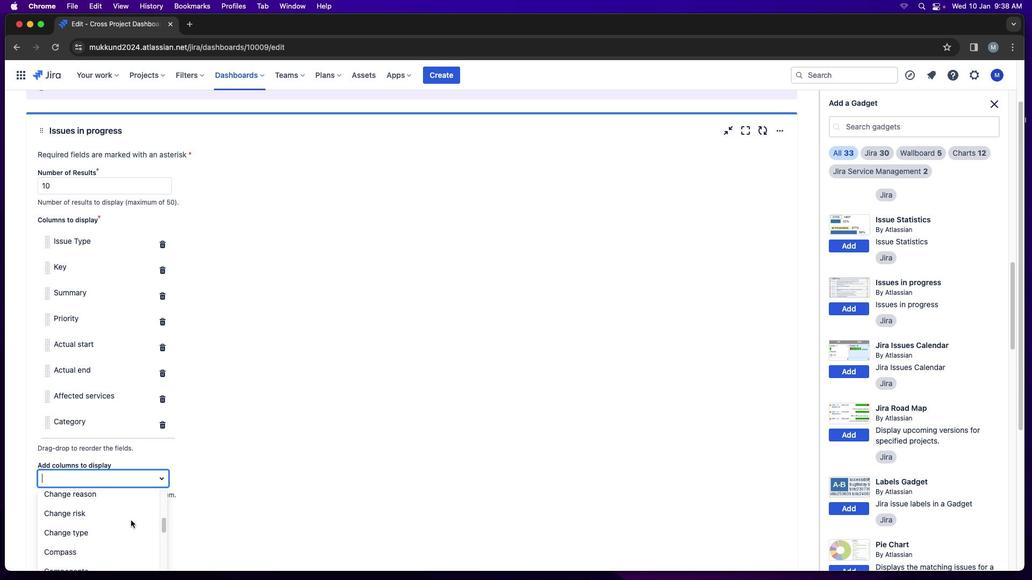 
Action: Mouse scrolled (149, 538) with delta (18, 17)
Screenshot: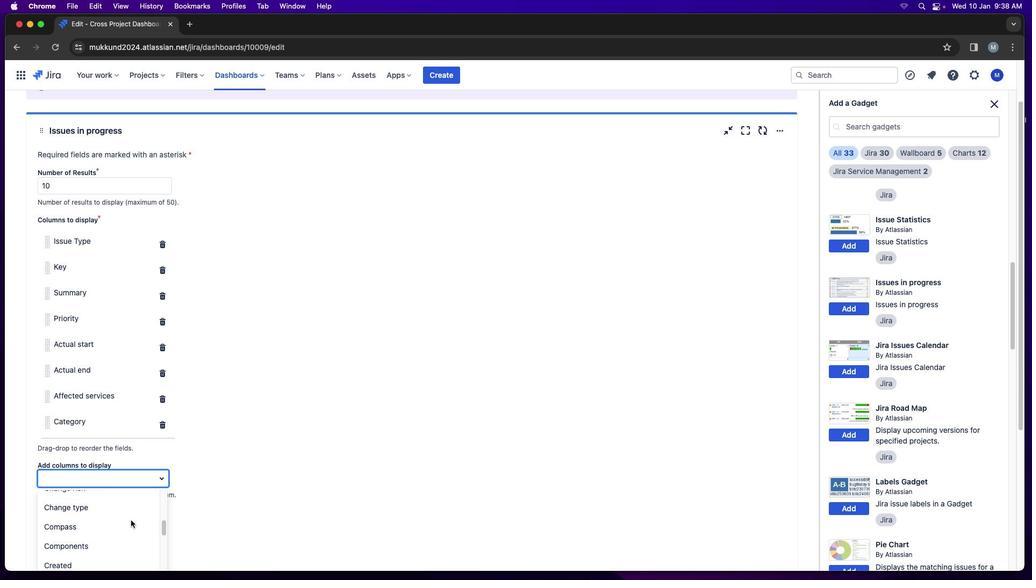 
Action: Mouse scrolled (149, 538) with delta (18, 17)
Screenshot: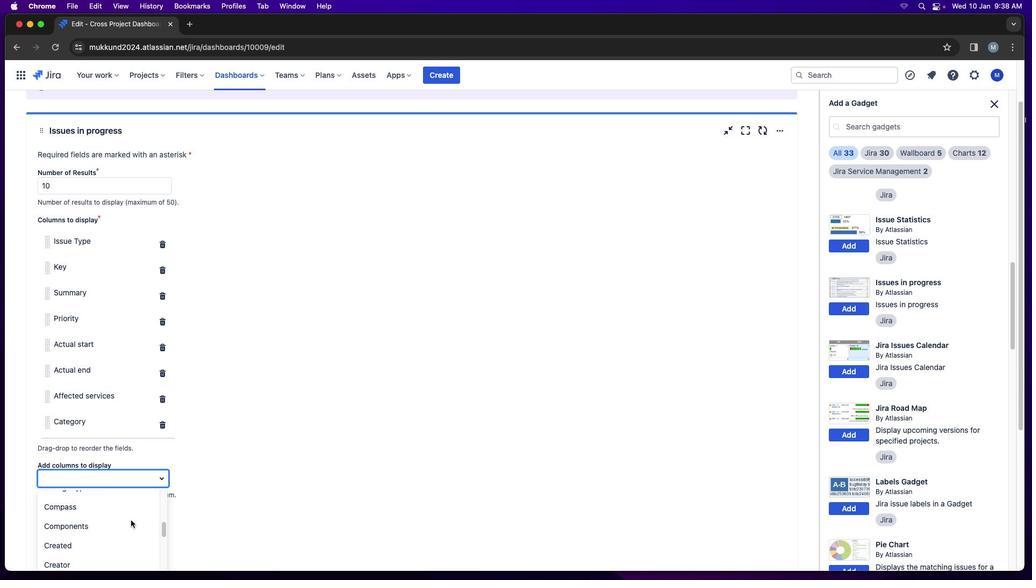 
Action: Mouse scrolled (149, 538) with delta (18, 17)
Screenshot: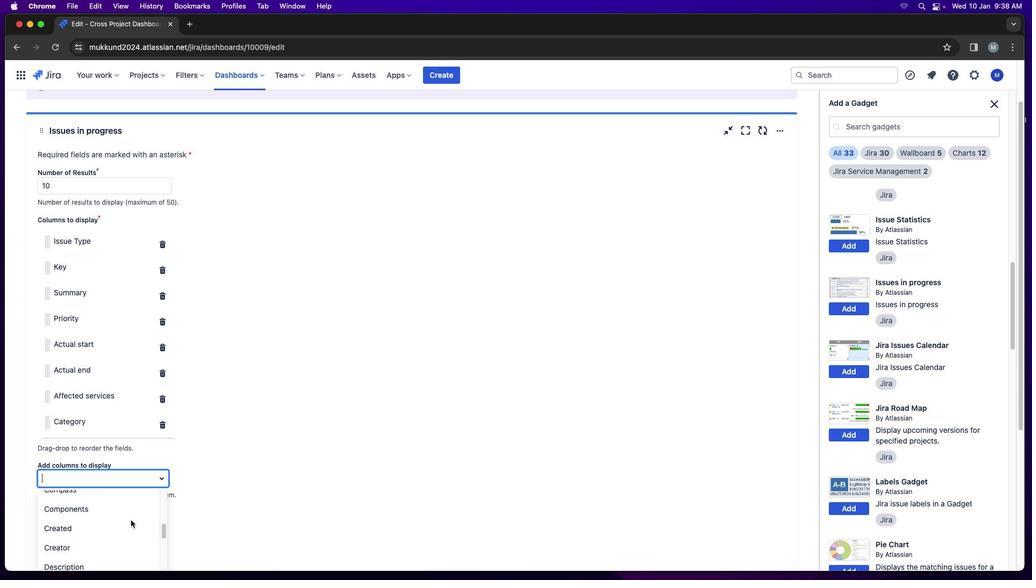 
Action: Mouse scrolled (149, 538) with delta (18, 17)
Screenshot: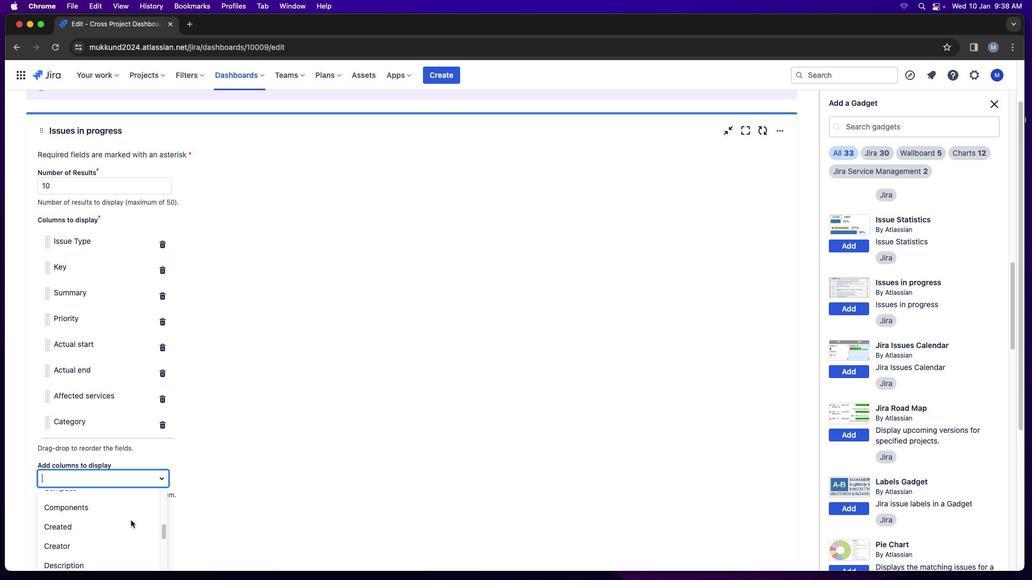 
Action: Mouse scrolled (149, 538) with delta (18, 17)
Screenshot: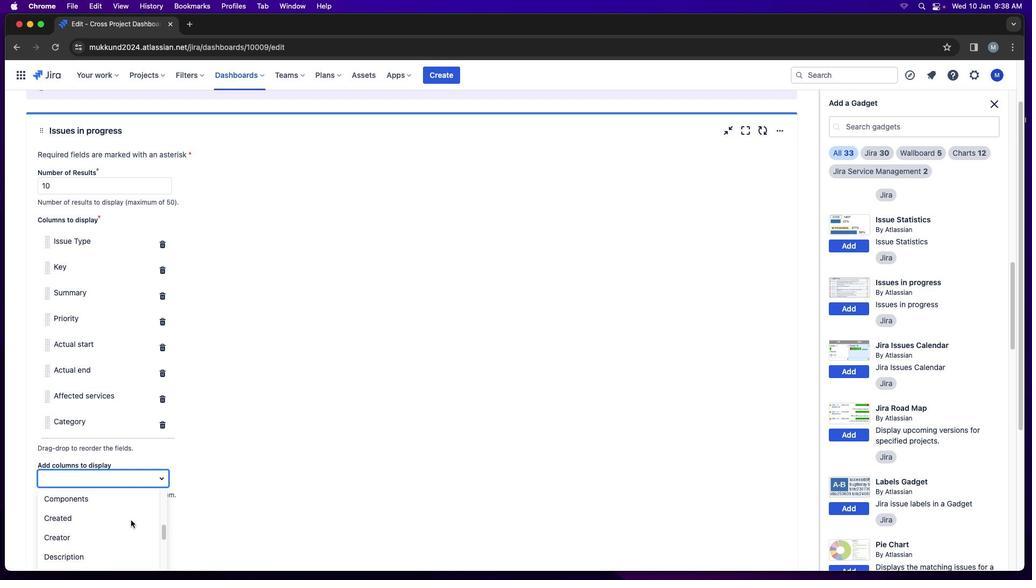 
Action: Mouse scrolled (149, 538) with delta (18, 17)
Screenshot: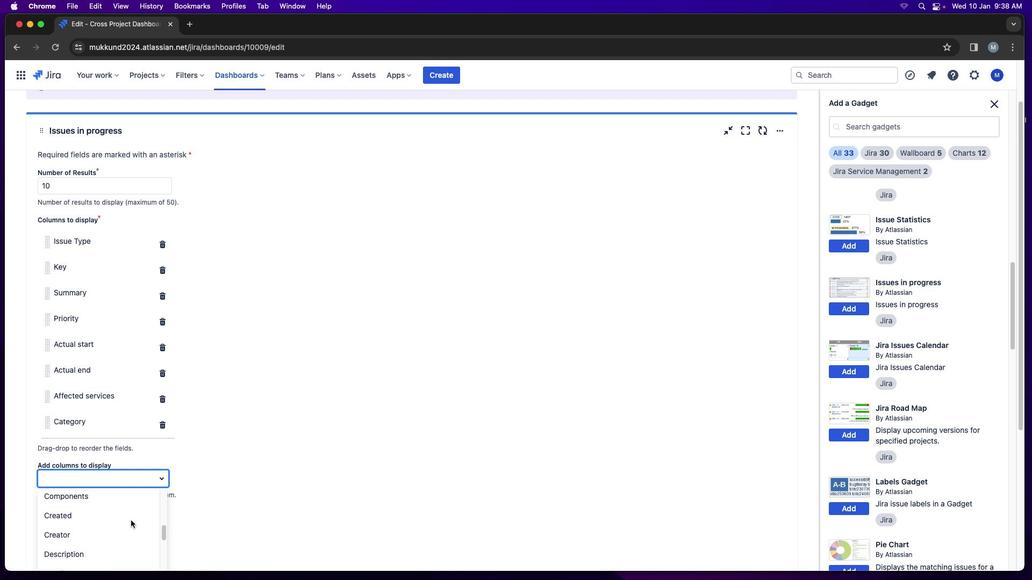 
Action: Mouse scrolled (149, 538) with delta (18, 17)
Screenshot: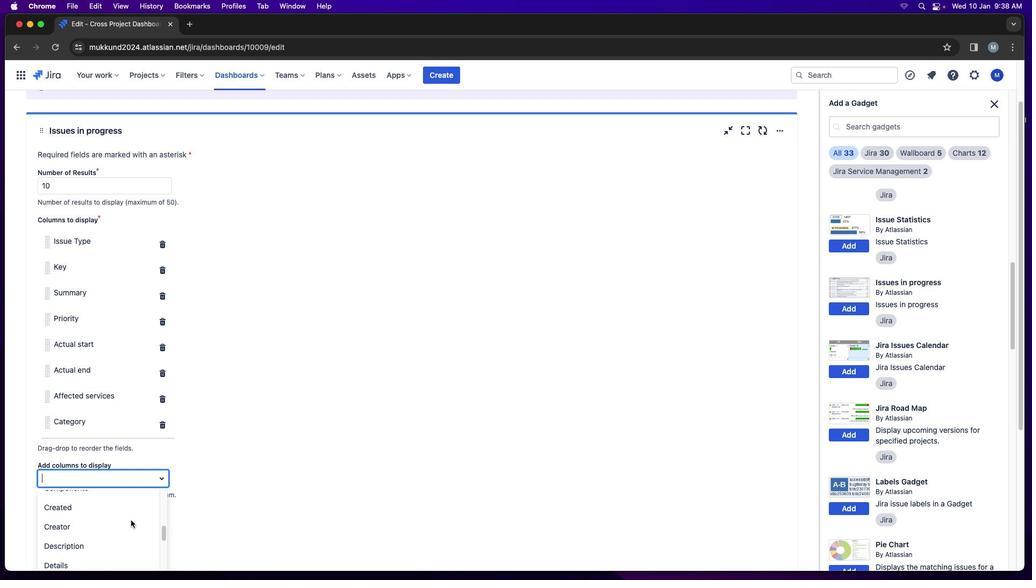 
Action: Mouse scrolled (149, 538) with delta (18, 17)
Screenshot: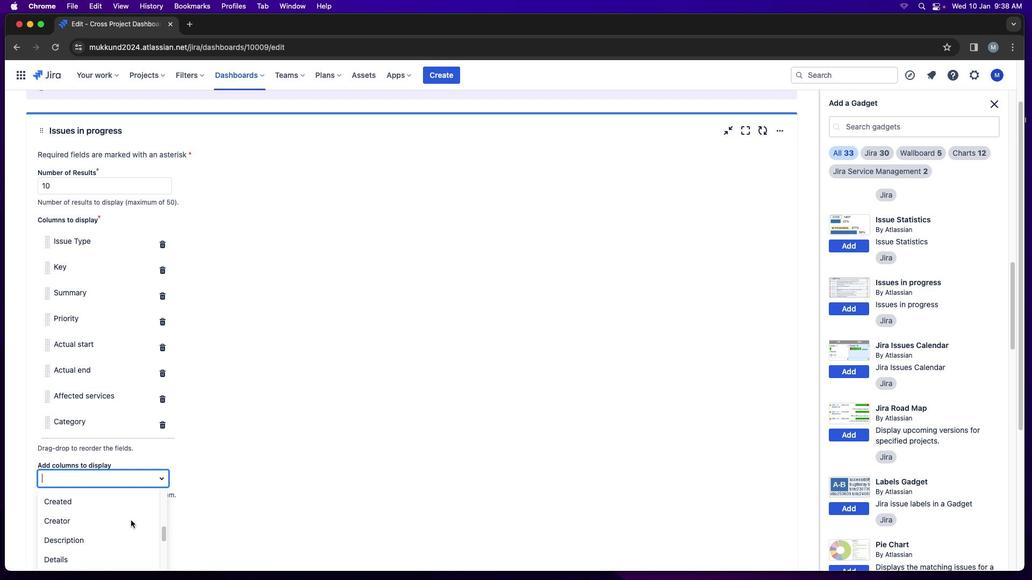 
Action: Mouse scrolled (149, 538) with delta (18, 17)
Screenshot: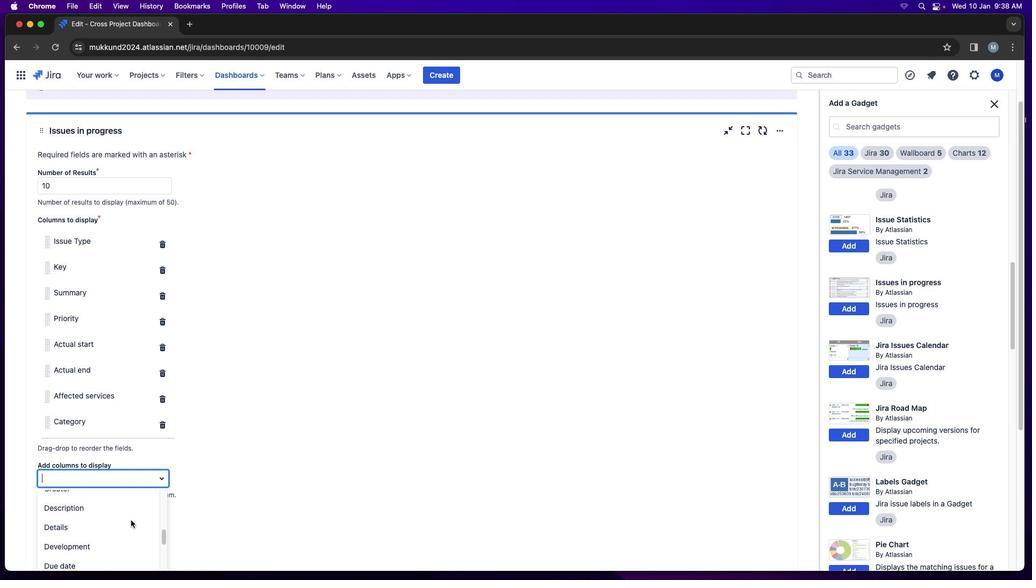 
Action: Mouse scrolled (149, 538) with delta (18, 17)
Screenshot: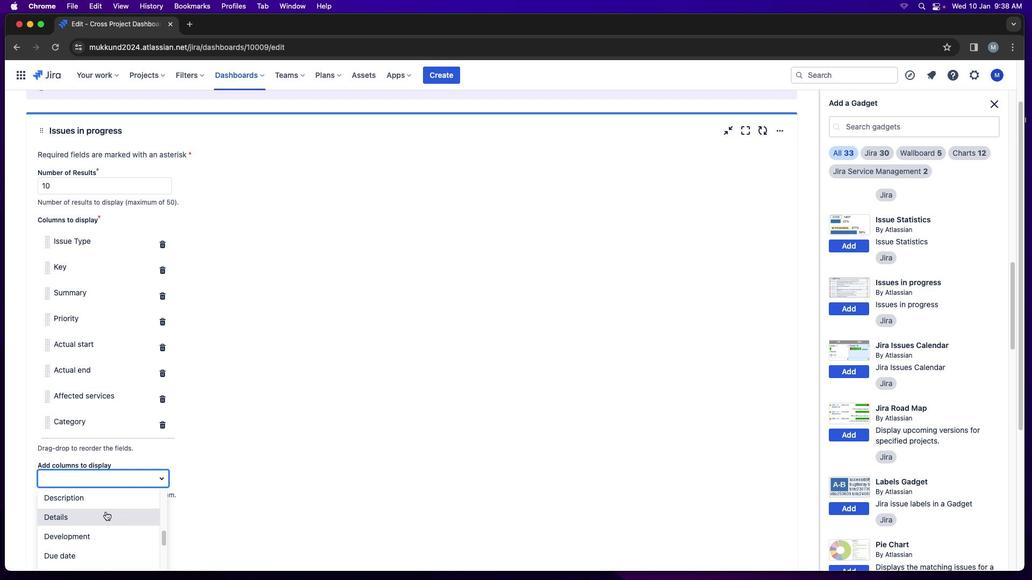 
Action: Mouse scrolled (149, 538) with delta (18, 17)
Screenshot: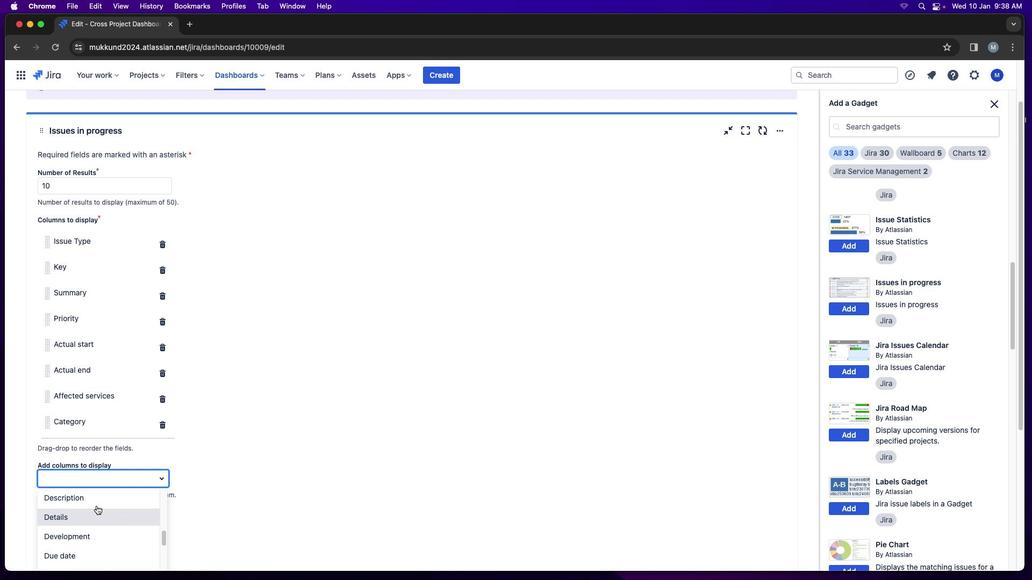 
Action: Mouse scrolled (149, 538) with delta (18, 17)
Screenshot: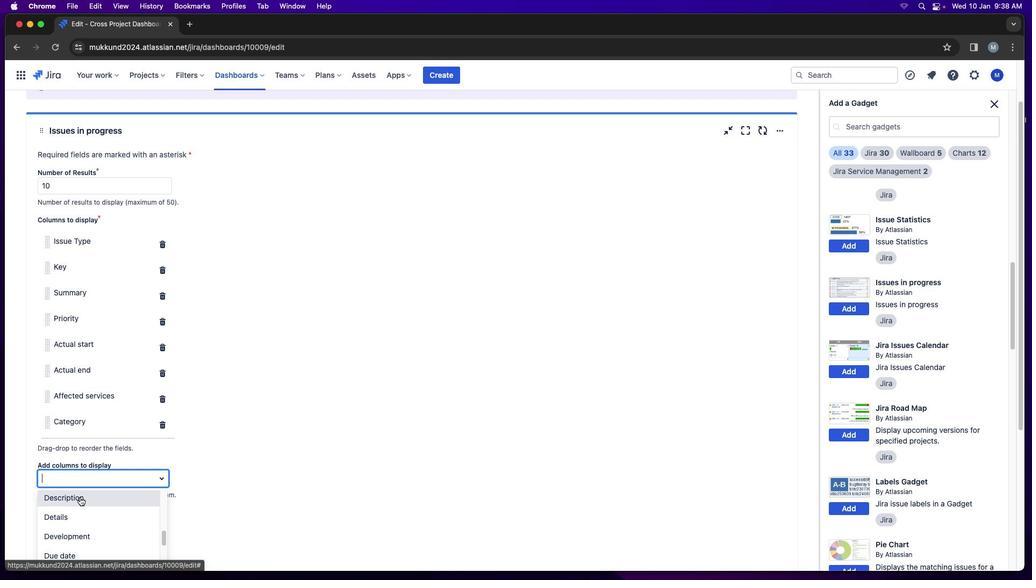 
Action: Mouse scrolled (149, 538) with delta (18, 17)
Screenshot: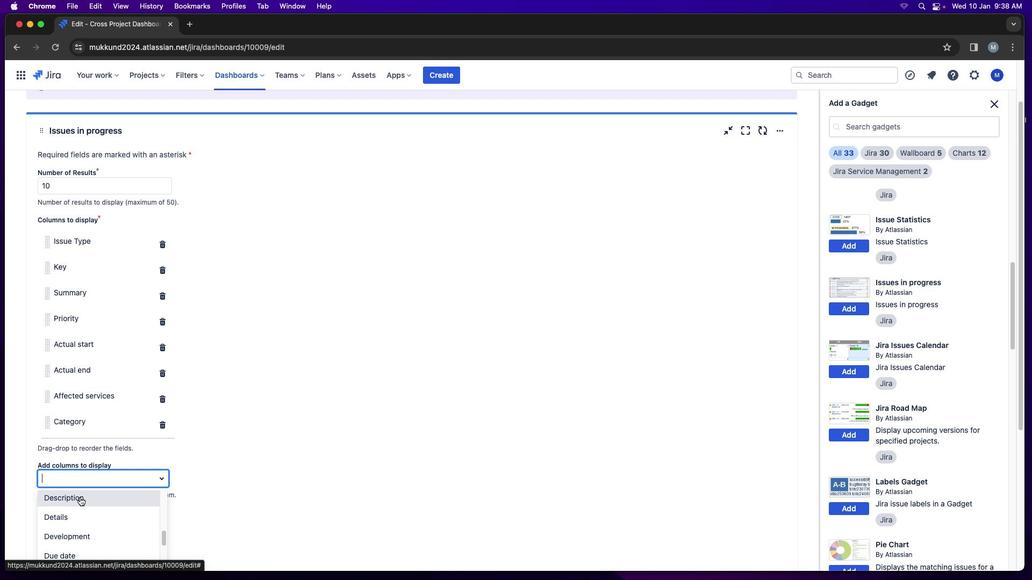 
Action: Mouse scrolled (149, 538) with delta (18, 17)
Screenshot: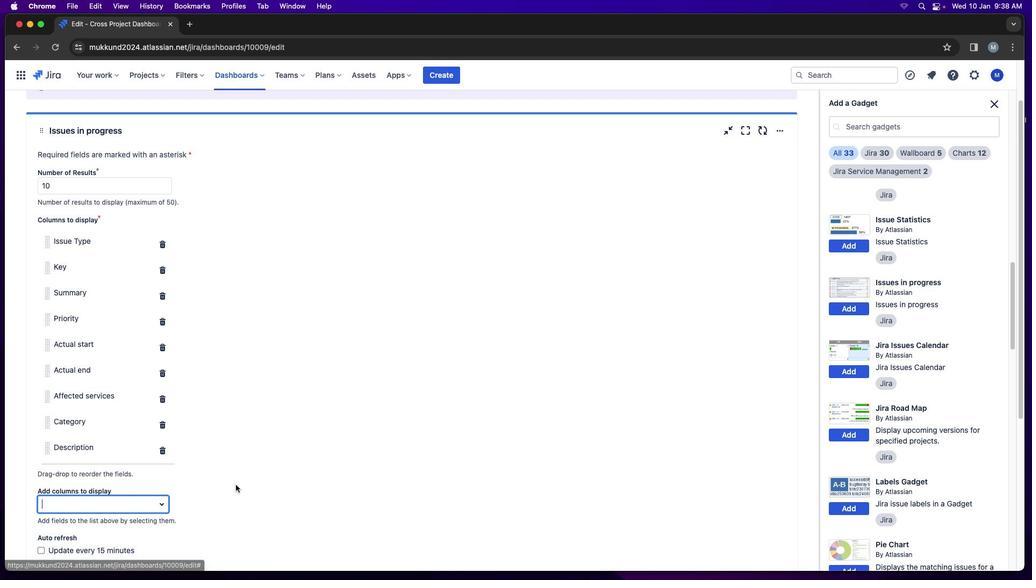 
Action: Mouse scrolled (149, 538) with delta (18, 17)
Screenshot: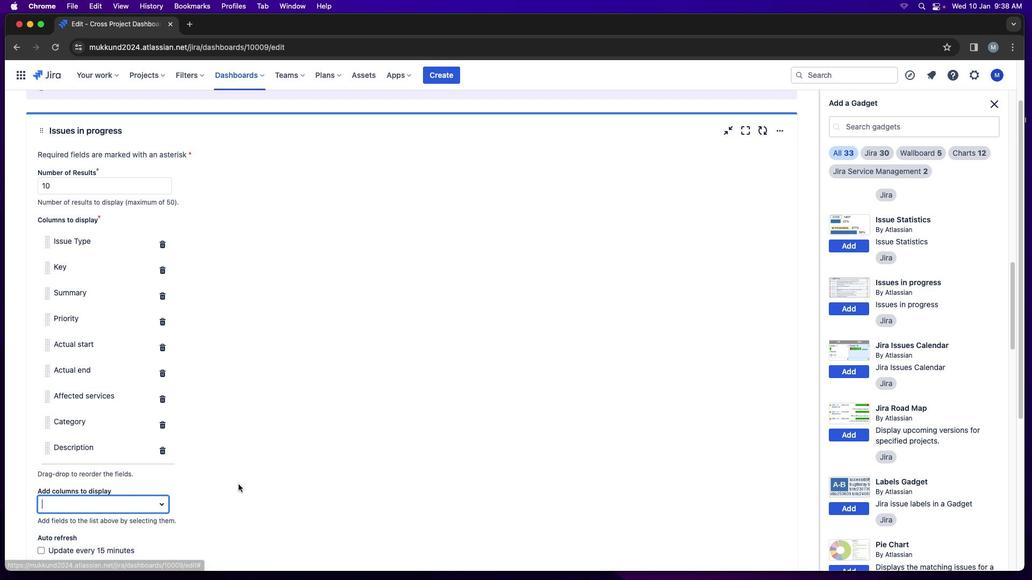 
Action: Mouse scrolled (149, 538) with delta (18, 17)
Screenshot: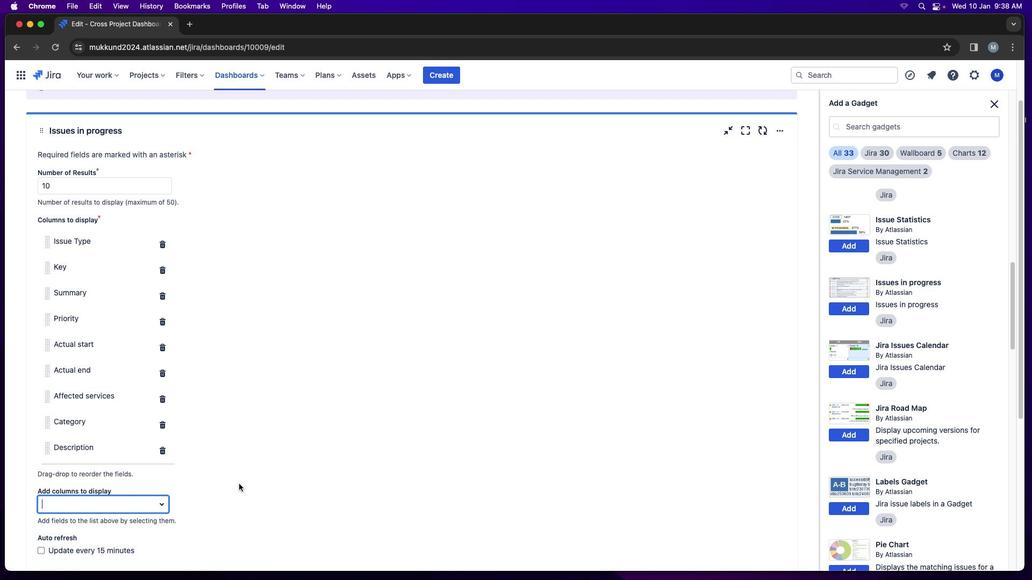 
Action: Mouse moved to (97, 516)
Screenshot: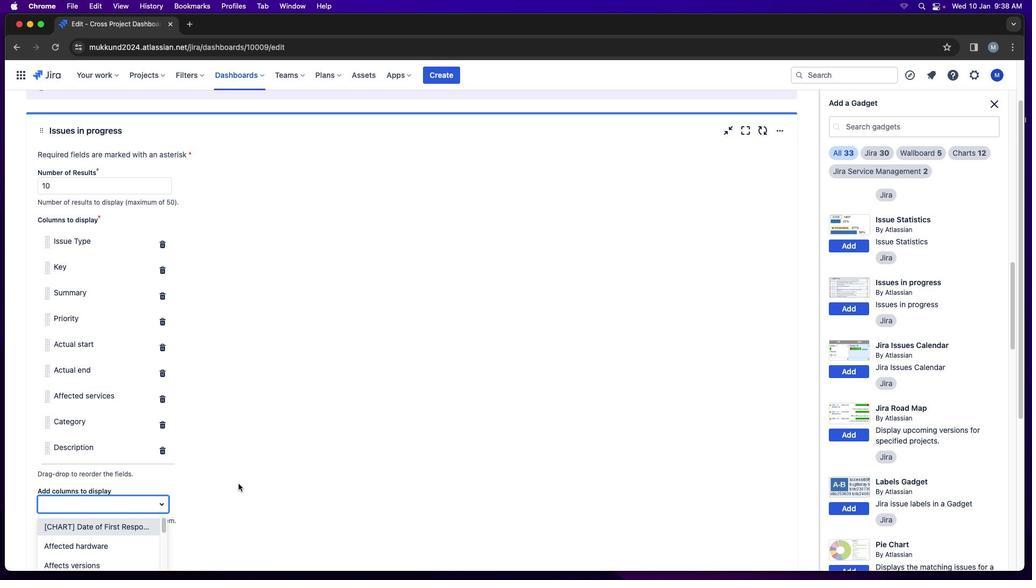 
Action: Mouse pressed left at (97, 516)
Screenshot: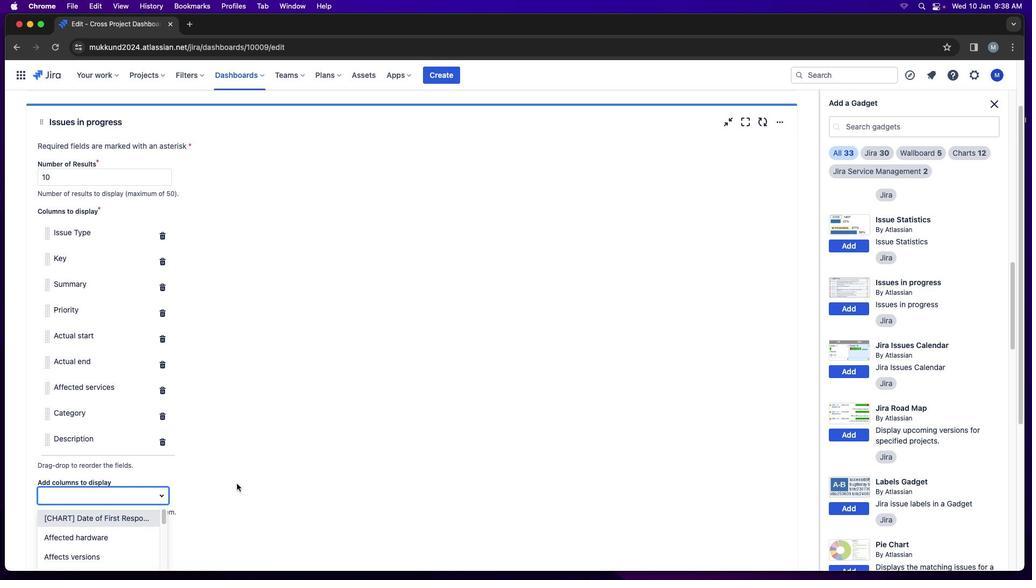 
Action: Mouse moved to (257, 502)
Screenshot: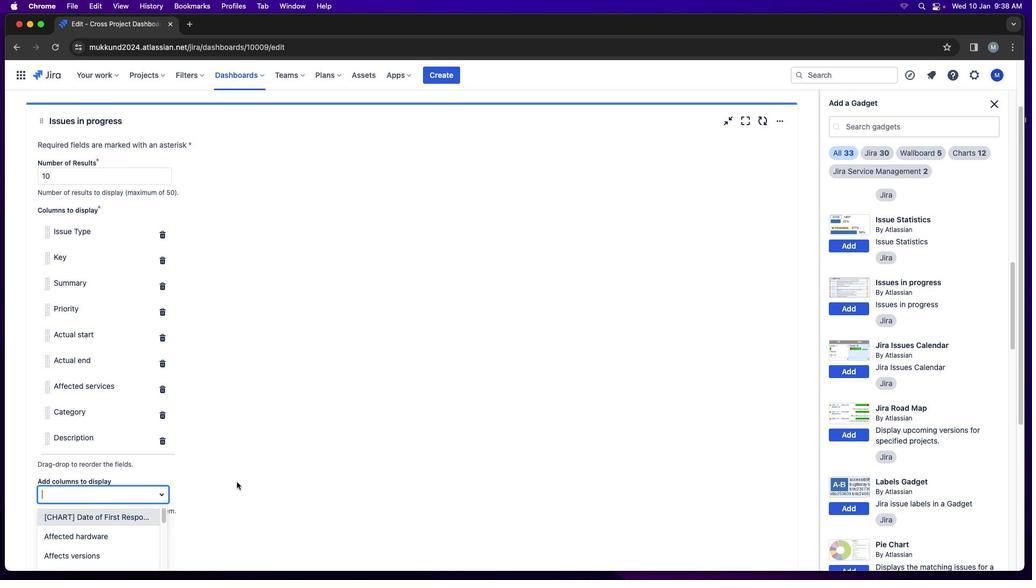 
Action: Mouse pressed left at (257, 502)
Screenshot: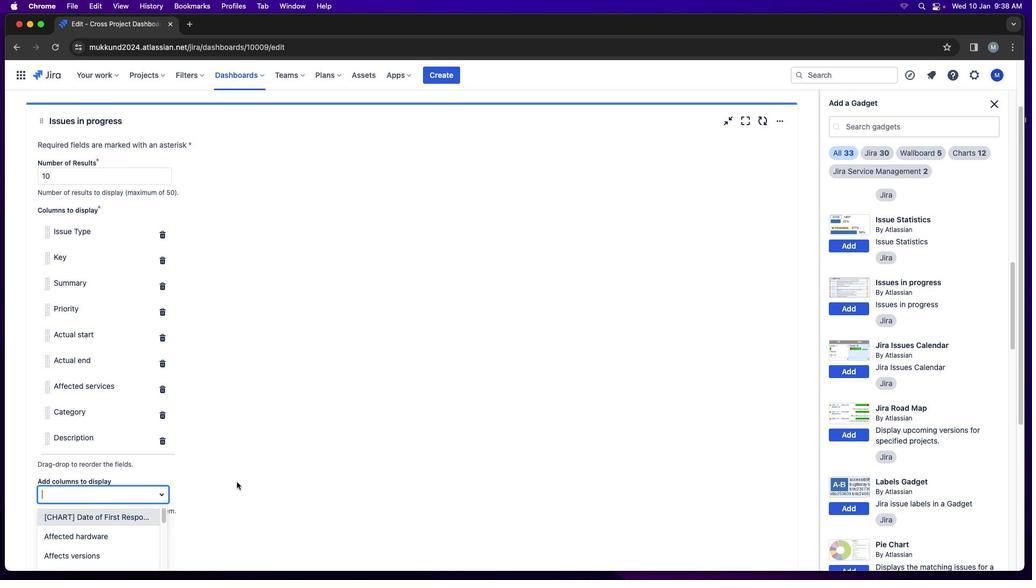 
Action: Mouse moved to (257, 502)
Screenshot: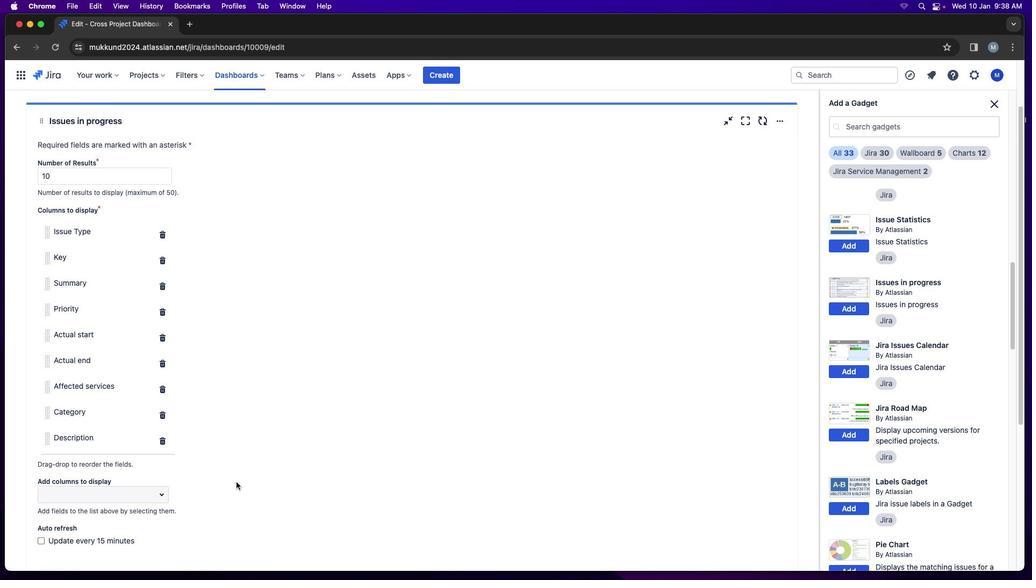 
Action: Mouse scrolled (257, 502) with delta (18, 17)
Screenshot: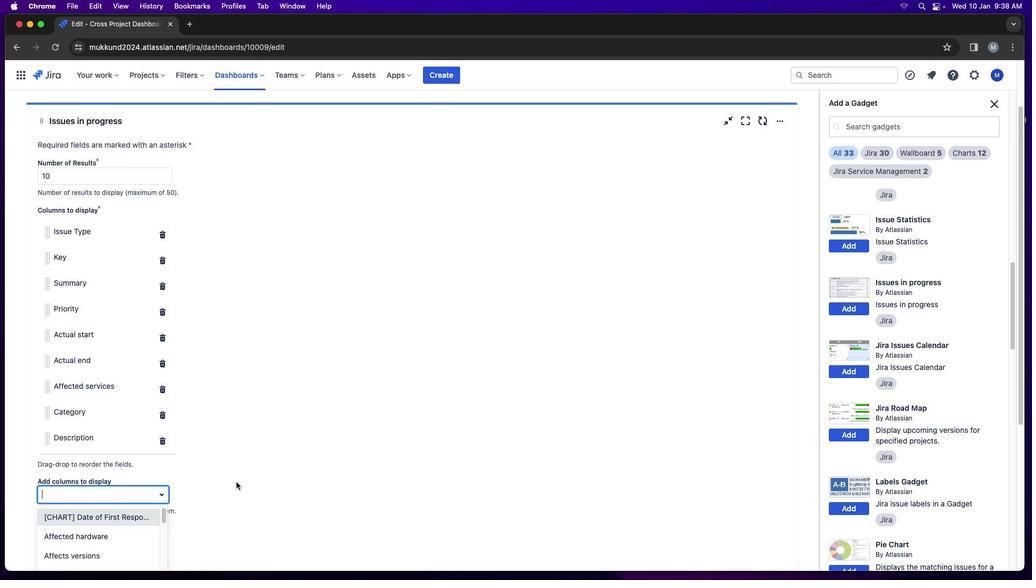 
Action: Mouse scrolled (257, 502) with delta (18, 17)
Screenshot: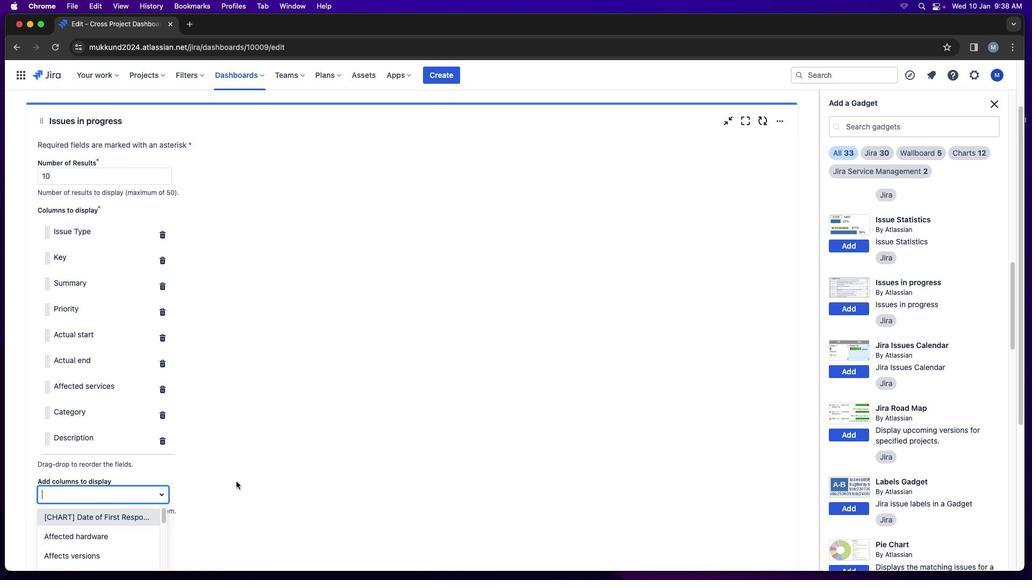 
Action: Mouse moved to (254, 502)
Screenshot: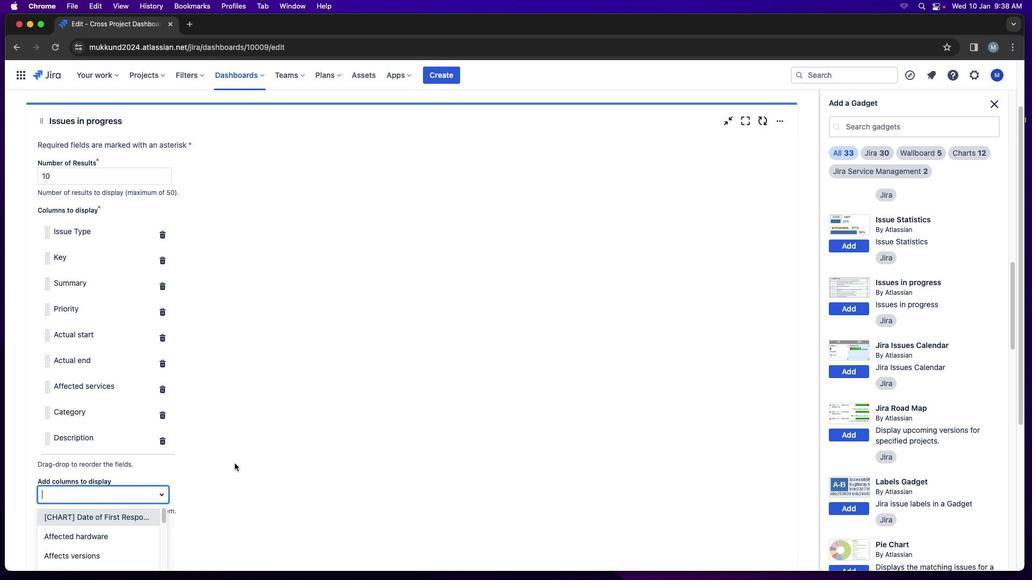 
Action: Mouse pressed left at (254, 502)
Screenshot: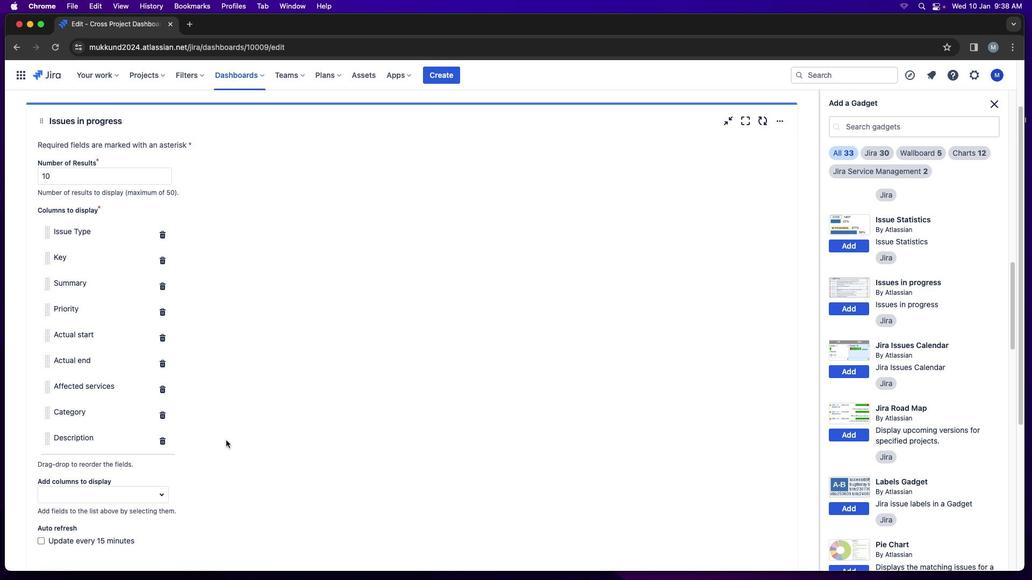 
Action: Mouse moved to (254, 500)
Screenshot: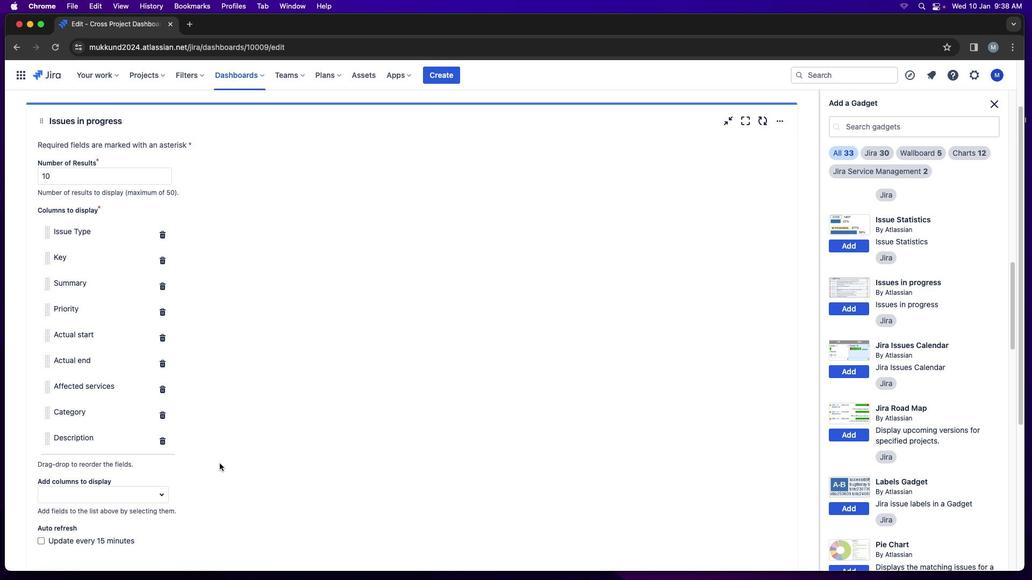 
Action: Mouse pressed left at (254, 500)
Screenshot: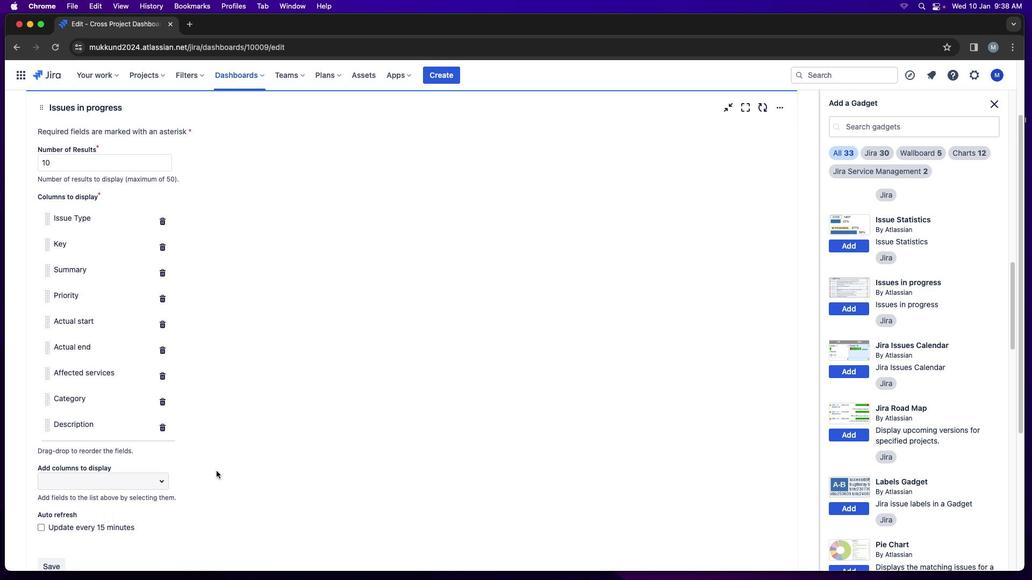 
Action: Mouse moved to (244, 458)
Screenshot: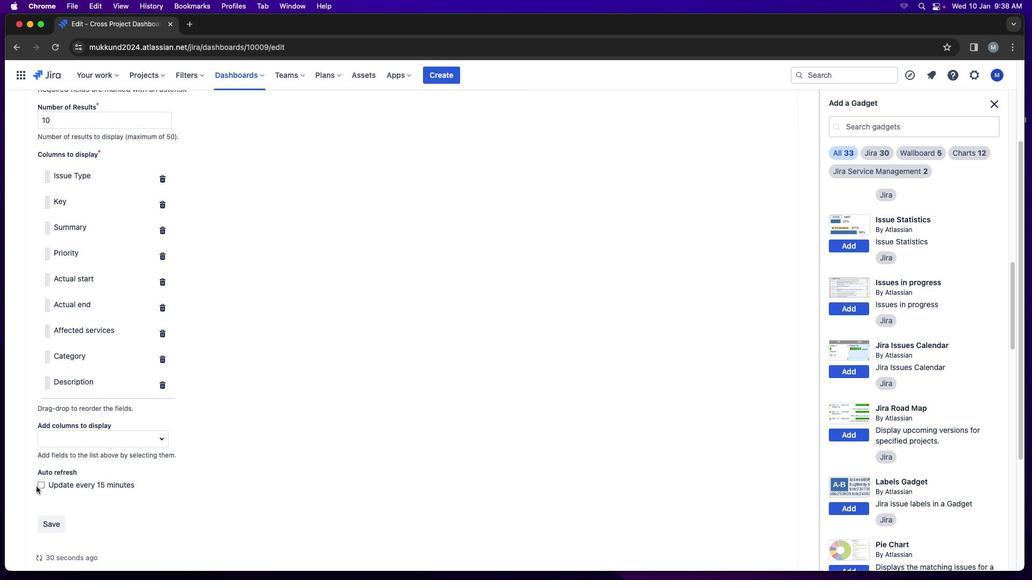
Action: Mouse pressed left at (244, 458)
Screenshot: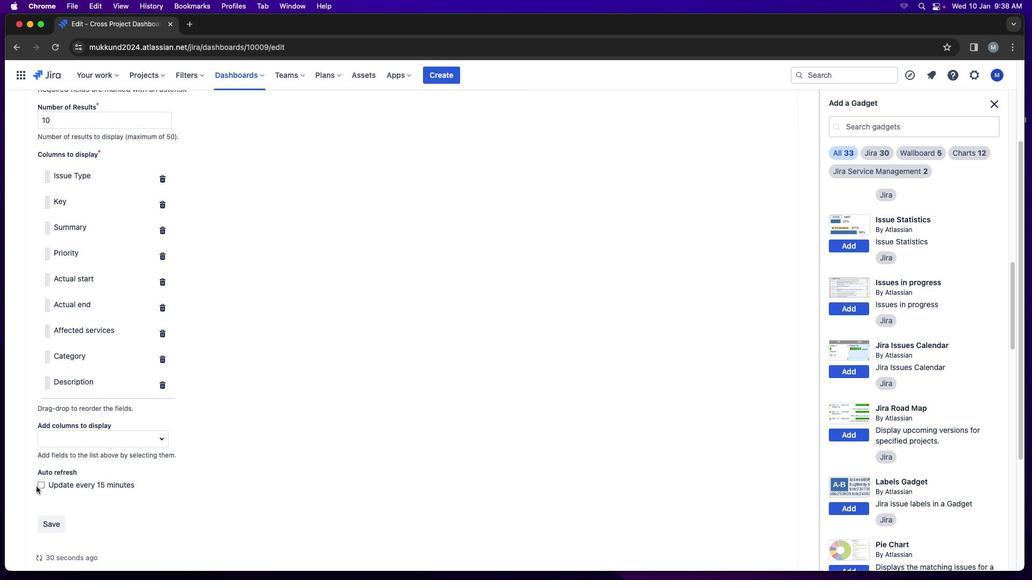 
Action: Mouse moved to (239, 476)
Screenshot: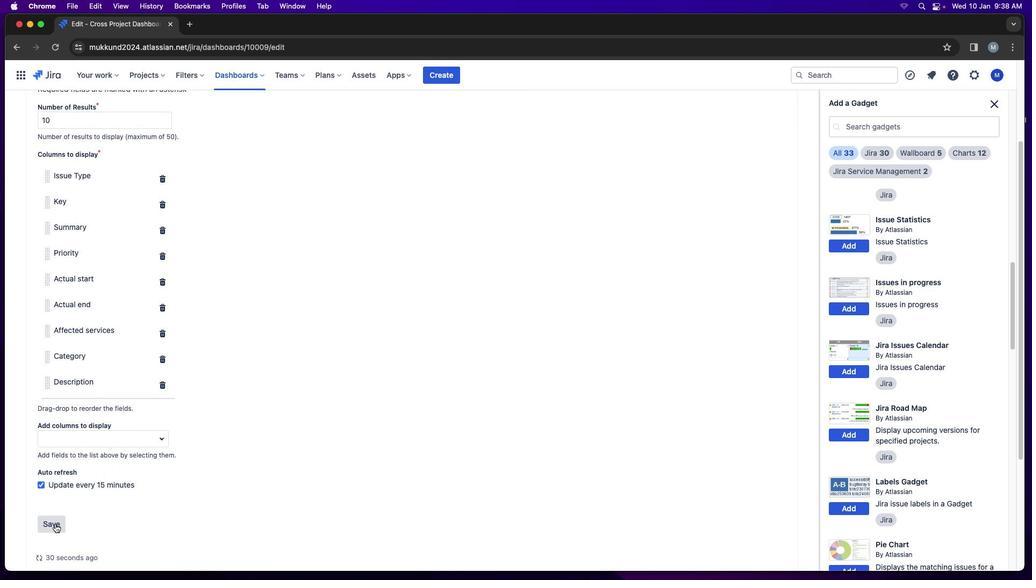 
Action: Mouse scrolled (239, 476) with delta (18, 17)
Screenshot: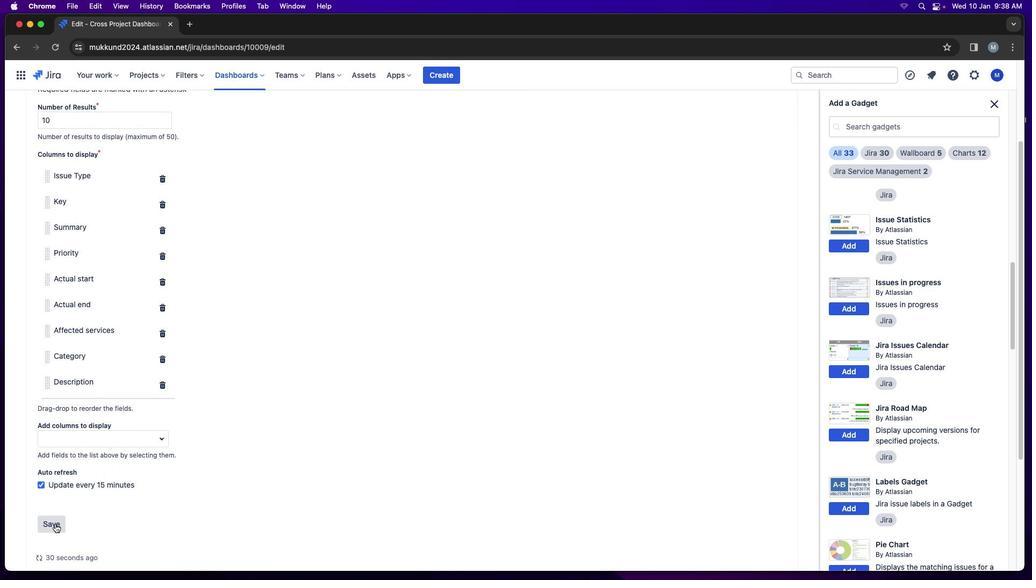 
Action: Mouse moved to (238, 482)
Screenshot: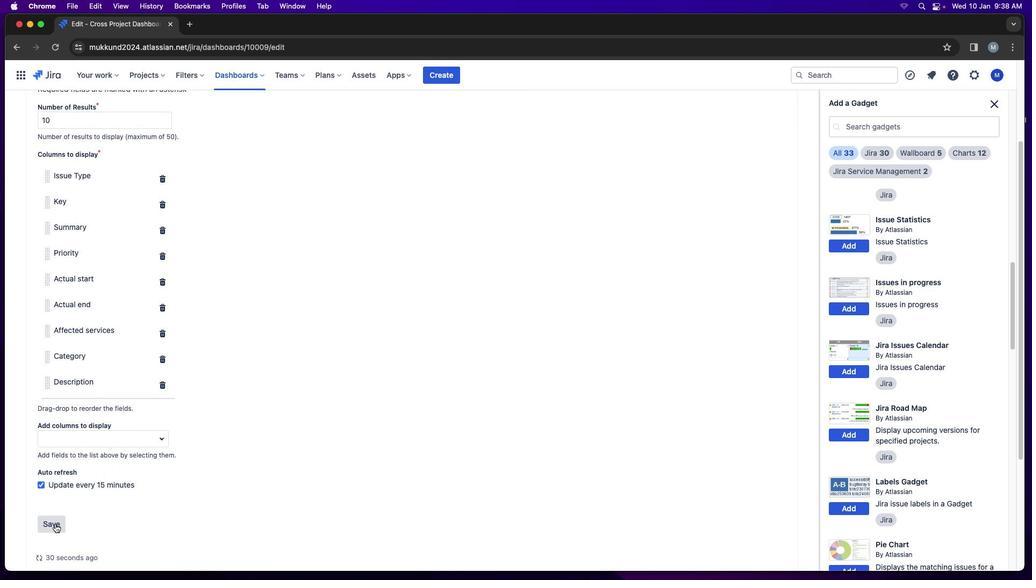
Action: Mouse scrolled (238, 482) with delta (18, 17)
Screenshot: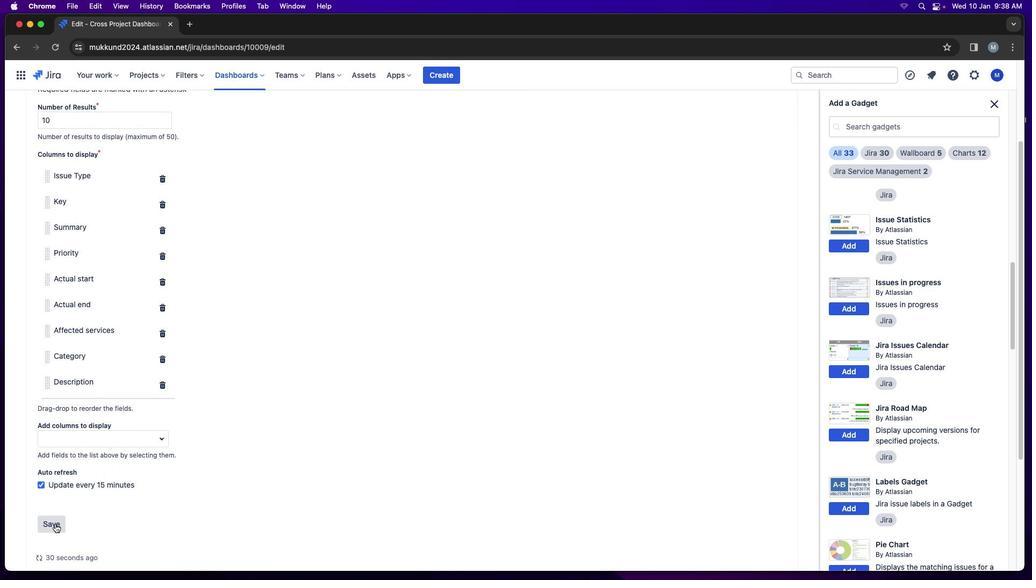 
Action: Mouse moved to (236, 486)
Screenshot: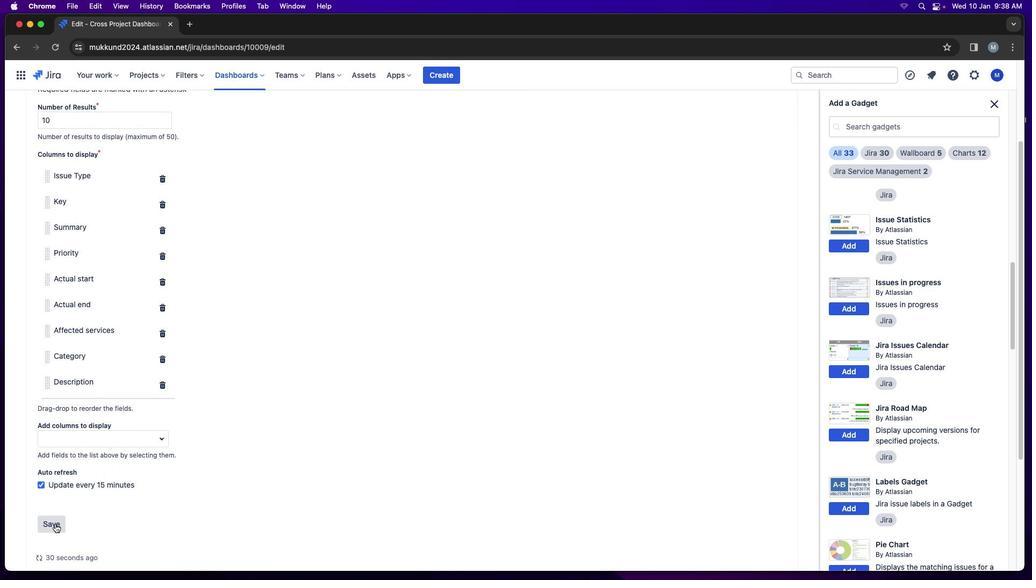 
Action: Mouse scrolled (236, 486) with delta (18, 17)
Screenshot: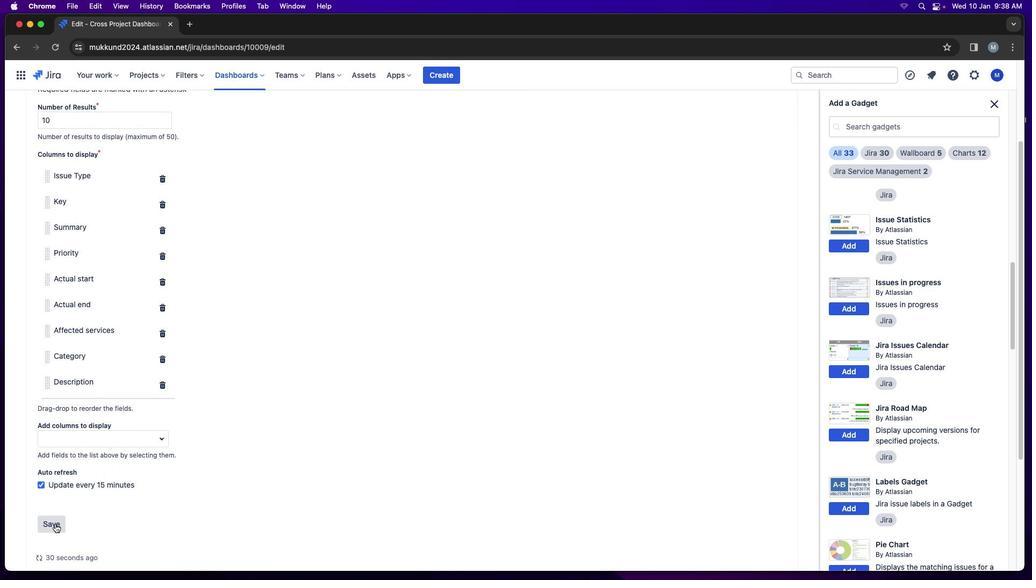 
Action: Mouse moved to (59, 504)
Screenshot: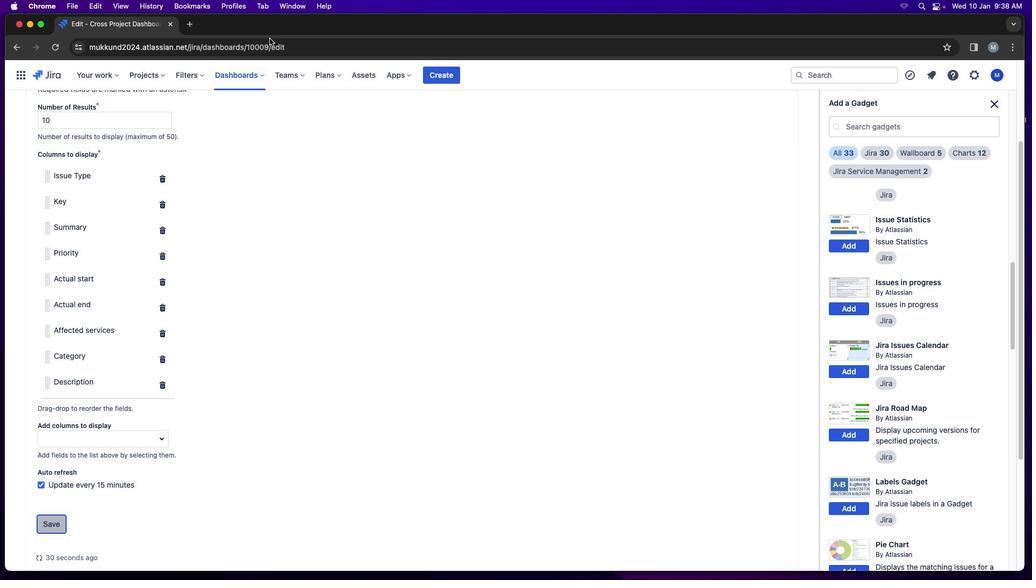 
Action: Mouse pressed left at (59, 504)
Screenshot: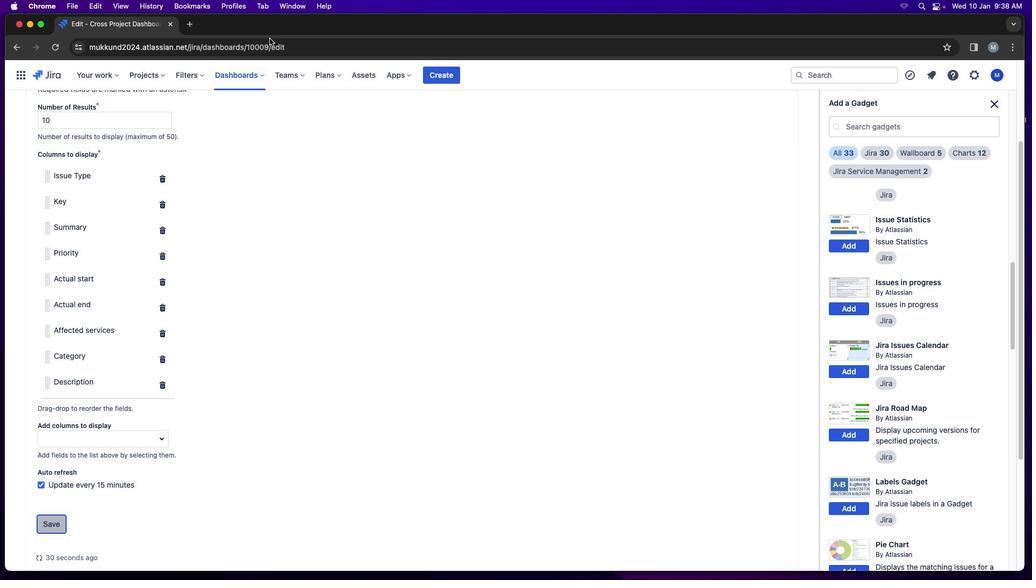 
Action: Mouse moved to (73, 544)
Screenshot: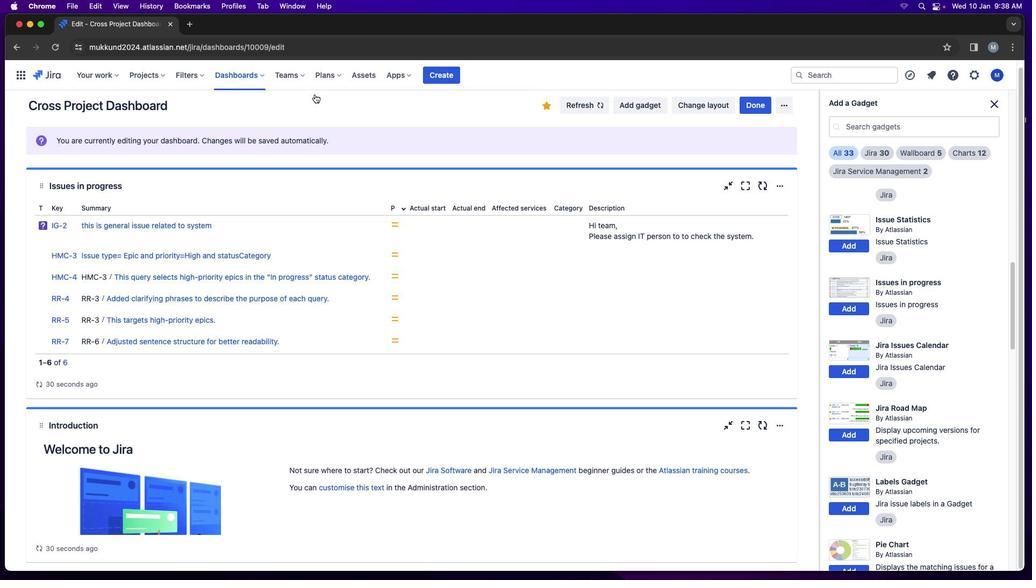 
Action: Mouse pressed left at (73, 544)
Screenshot: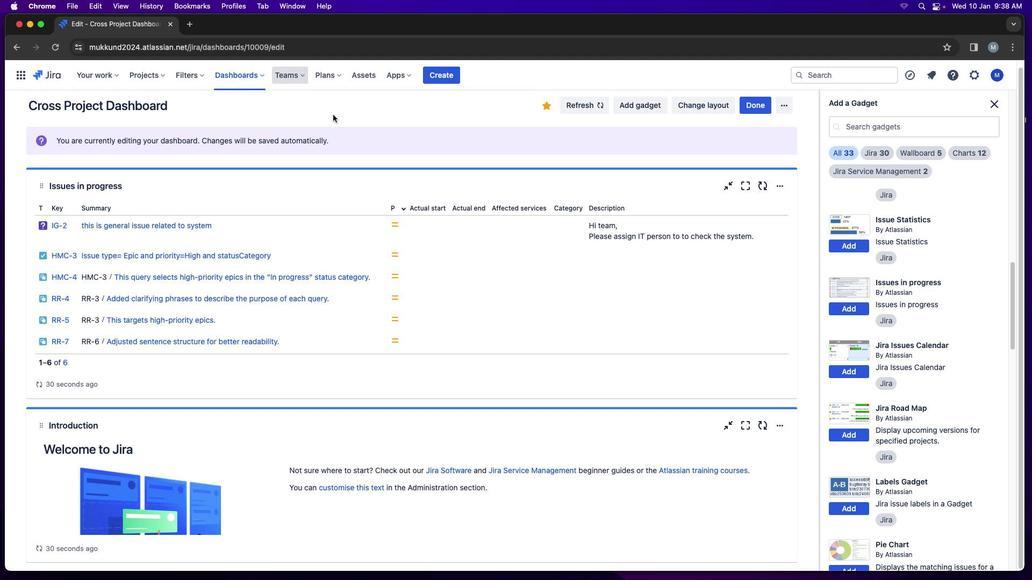
Action: Mouse moved to (499, 341)
Screenshot: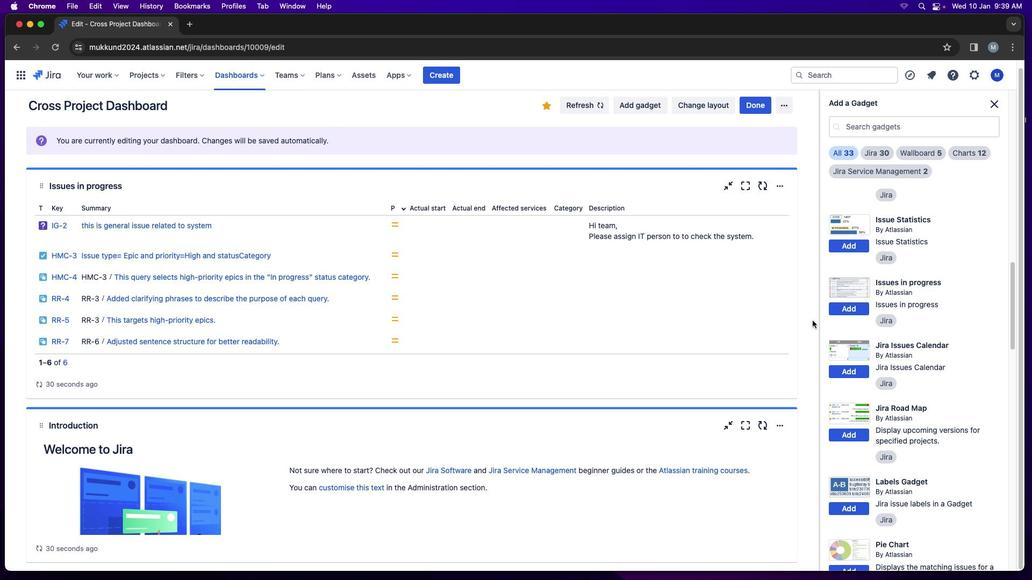 
Action: Mouse scrolled (499, 341) with delta (18, 17)
Screenshot: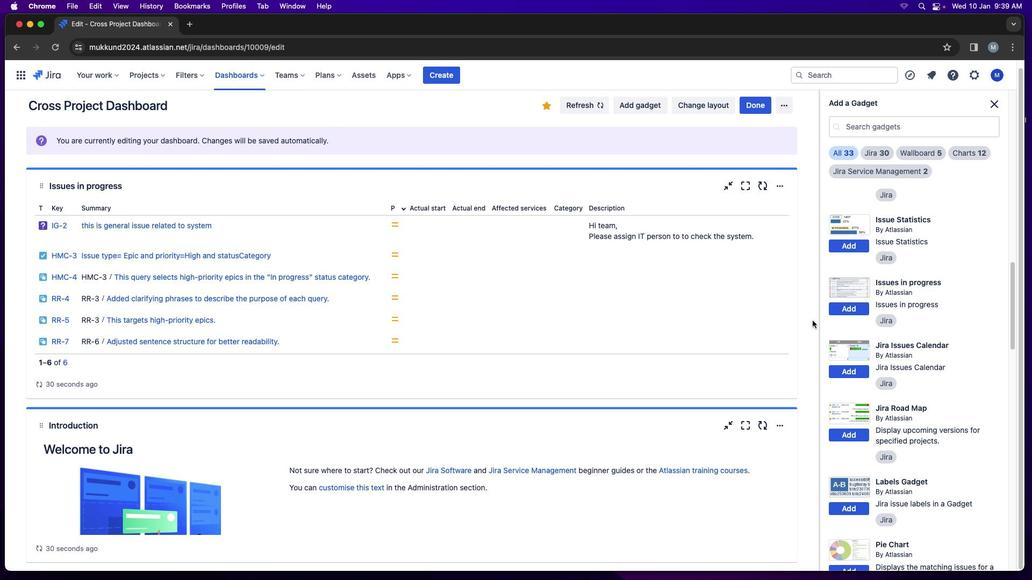 
Action: Mouse moved to (500, 343)
Screenshot: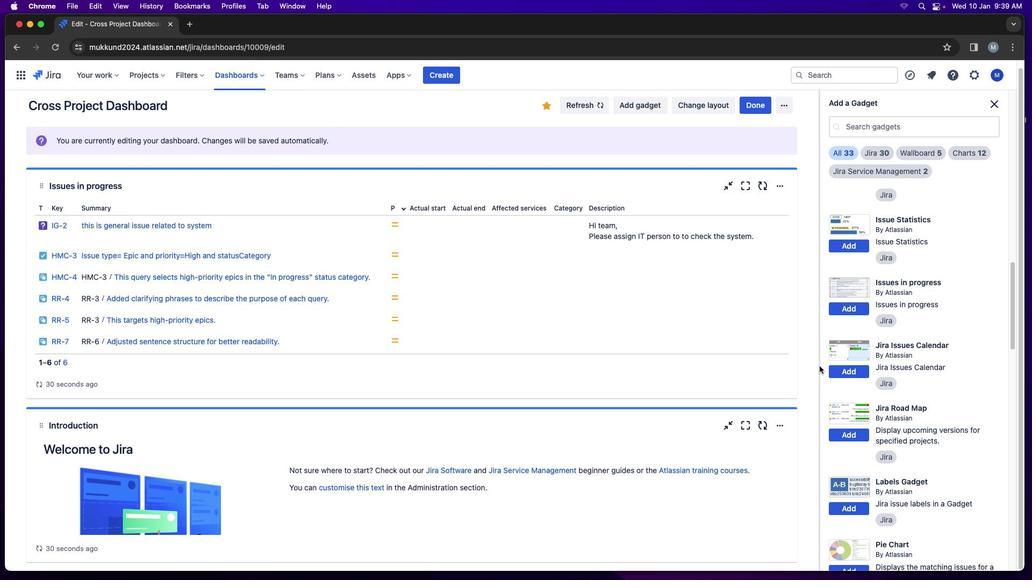 
Action: Mouse scrolled (500, 343) with delta (18, 17)
Screenshot: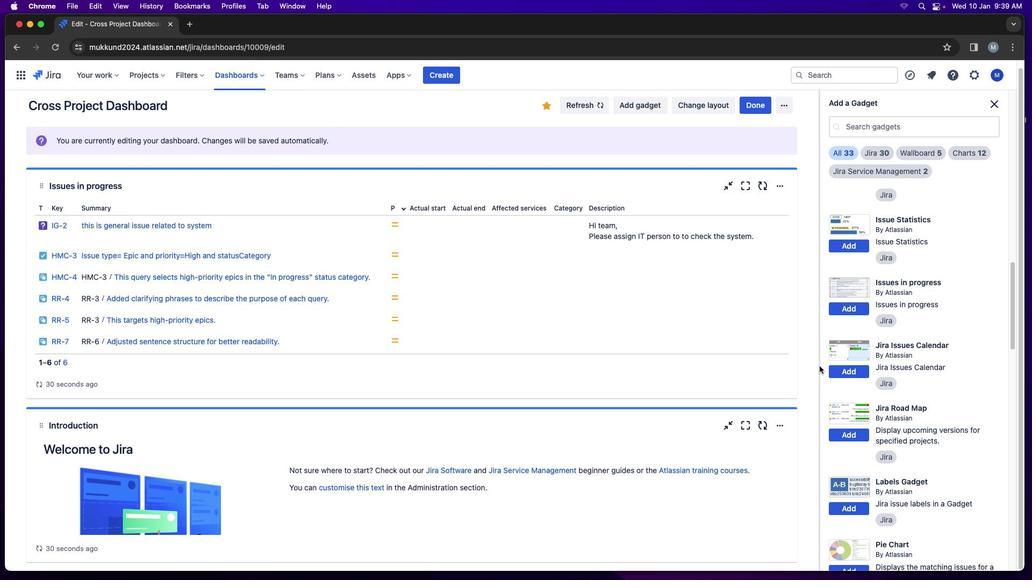 
Action: Mouse moved to (500, 343)
Screenshot: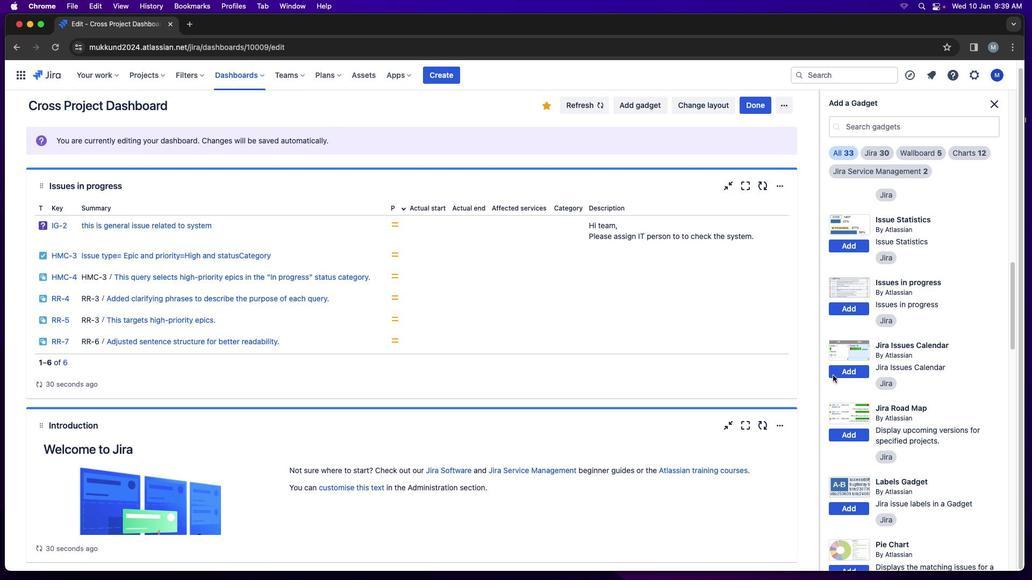 
Action: Mouse scrolled (500, 343) with delta (18, 17)
Screenshot: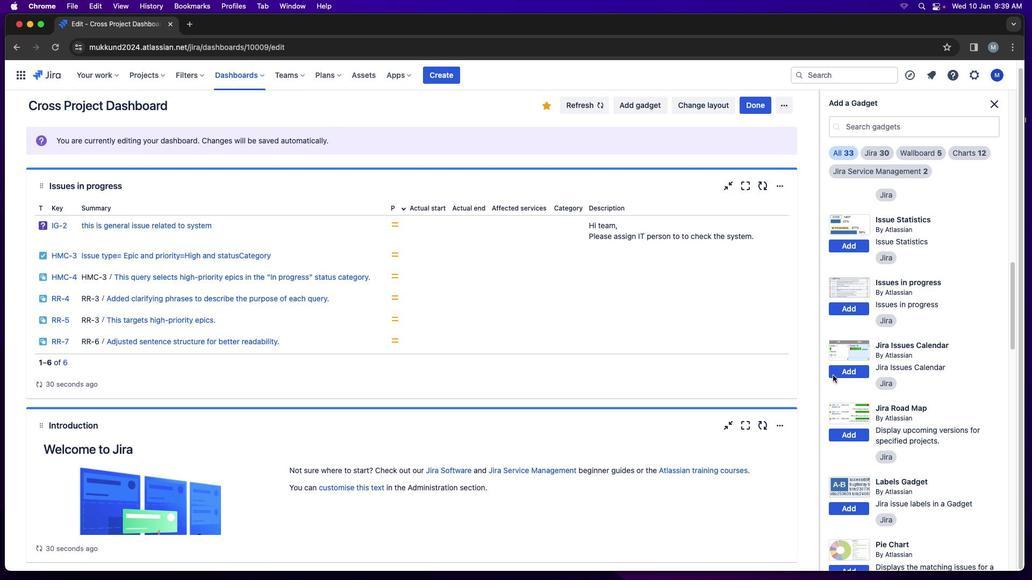 
Action: Mouse moved to (499, 345)
Screenshot: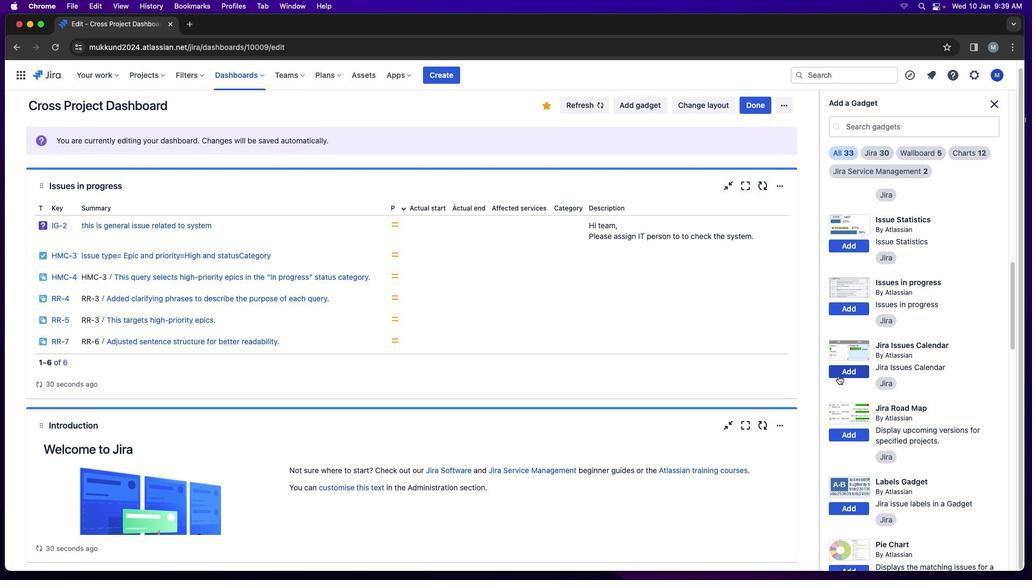 
Action: Mouse scrolled (499, 345) with delta (18, 16)
Screenshot: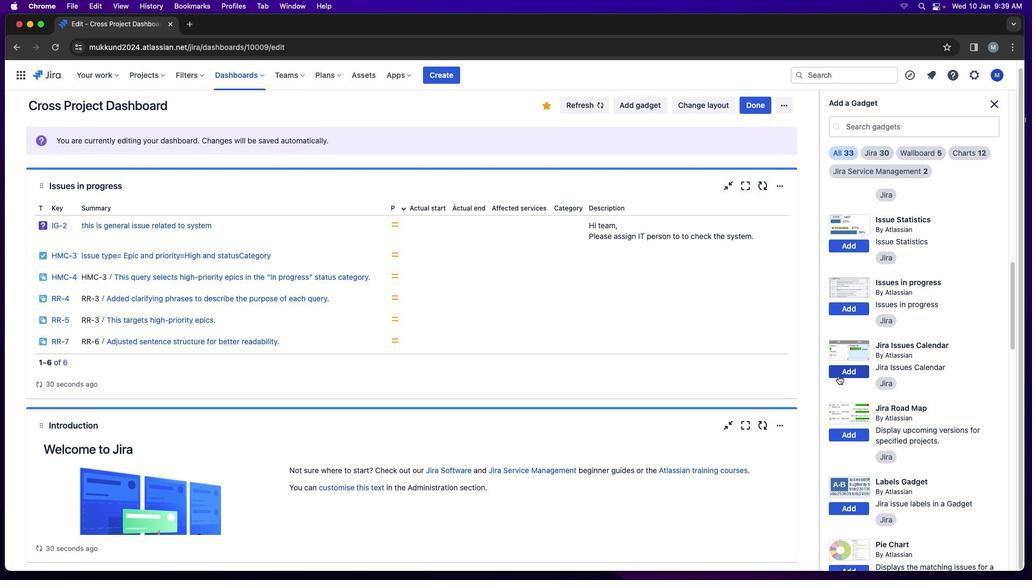 
Action: Mouse moved to (499, 347)
Screenshot: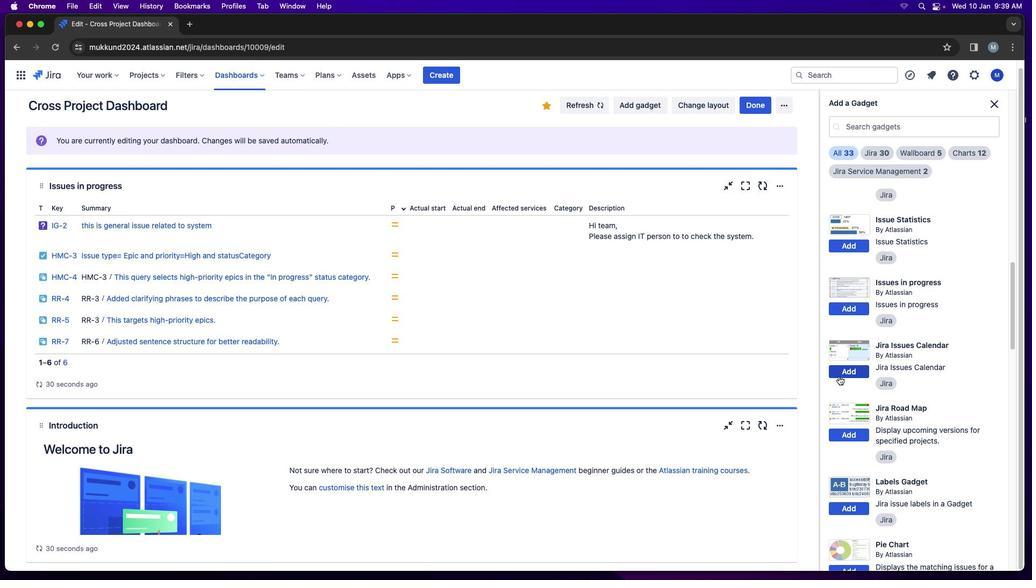 
Action: Mouse scrolled (499, 347) with delta (18, 16)
Screenshot: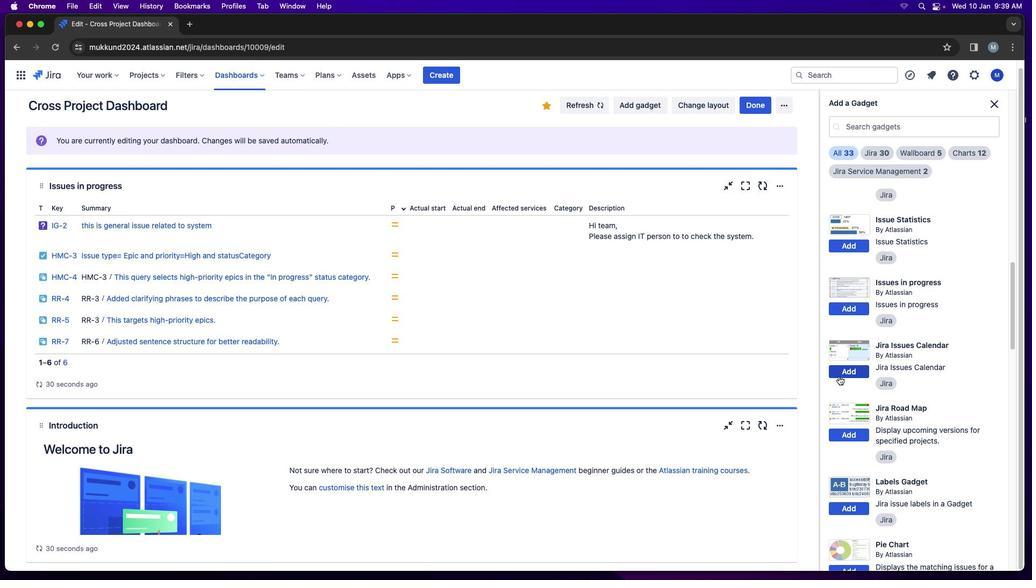 
Action: Mouse moved to (871, 392)
Screenshot: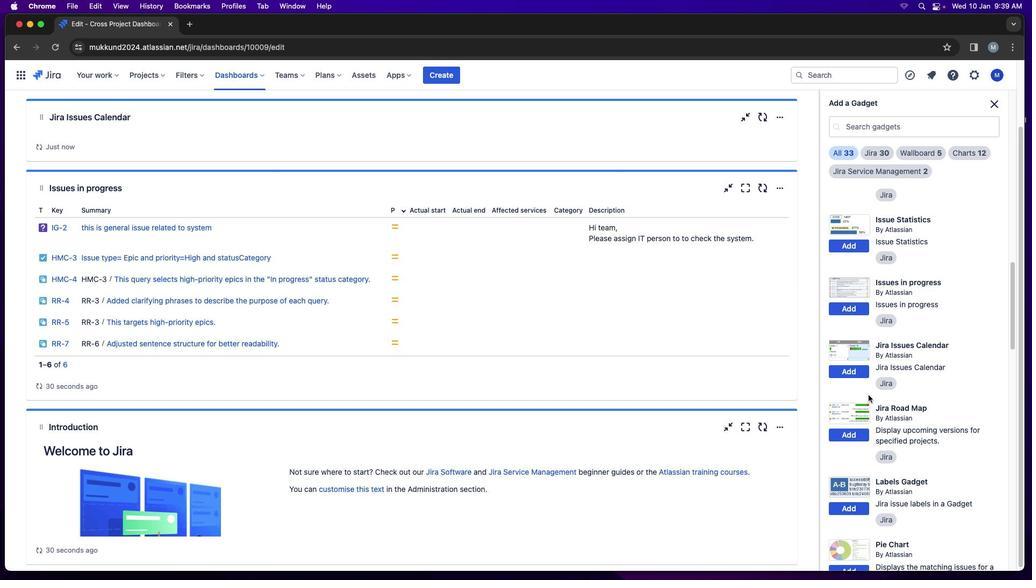 
Action: Mouse pressed left at (871, 392)
Screenshot: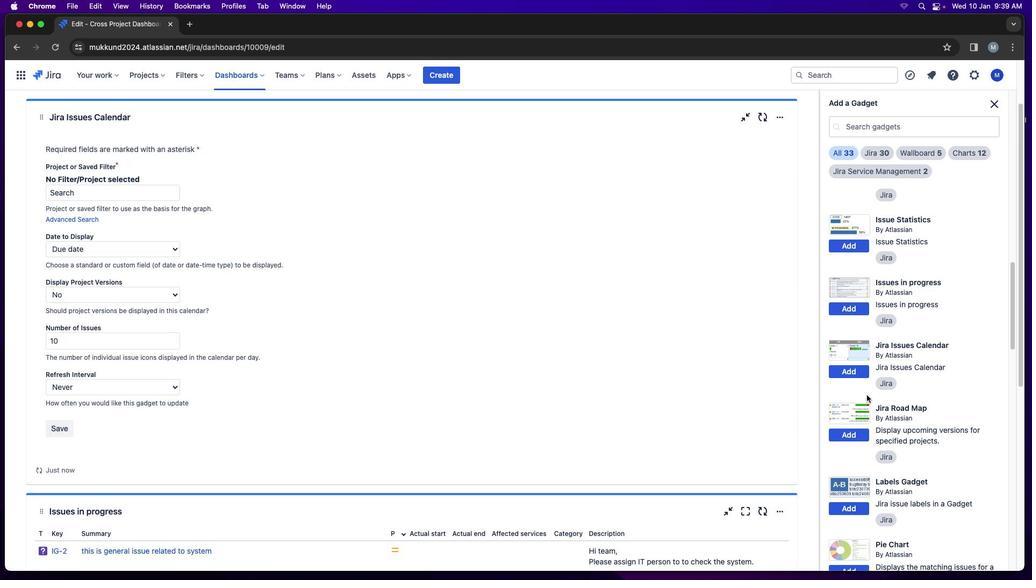 
Action: Mouse moved to (89, 360)
Screenshot: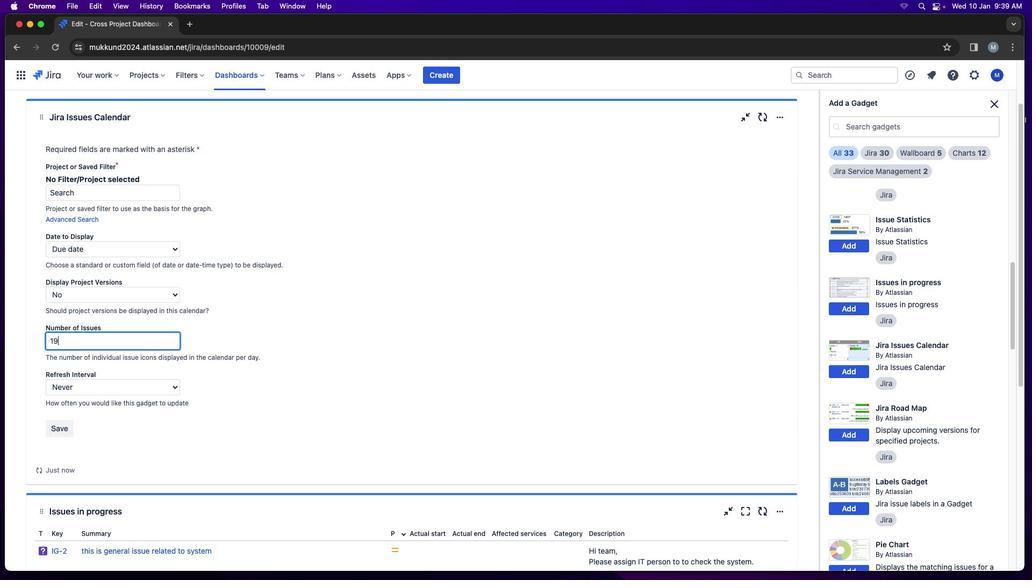 
Action: Mouse pressed left at (89, 360)
Screenshot: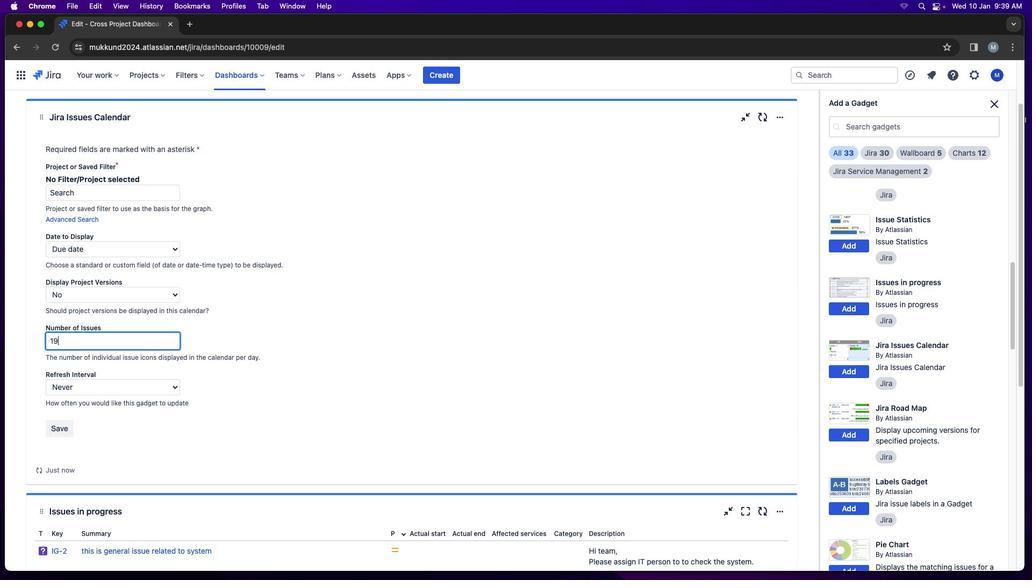 
Action: Mouse moved to (36, 350)
Screenshot: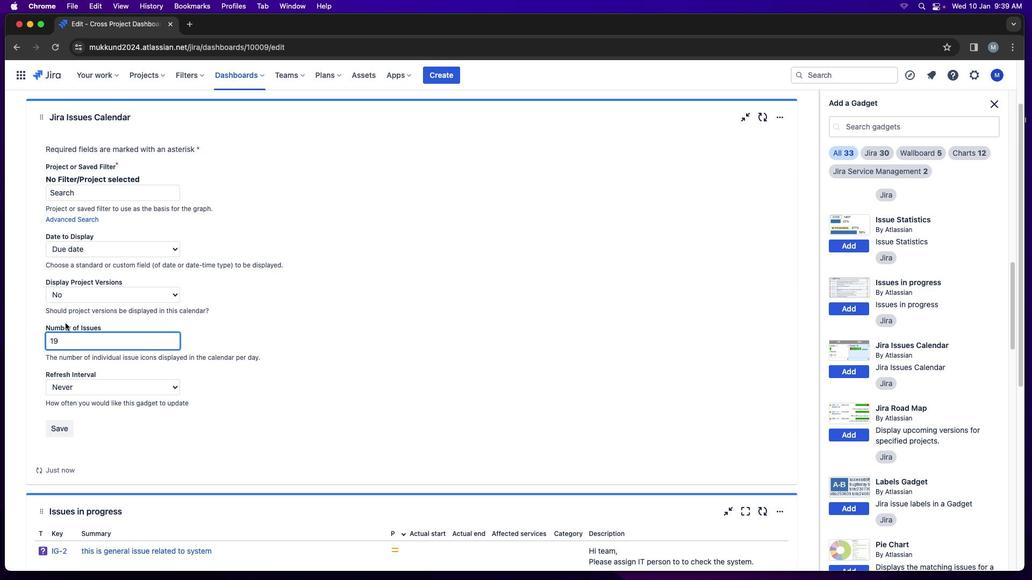
Action: Key pressed '1''9'
Screenshot: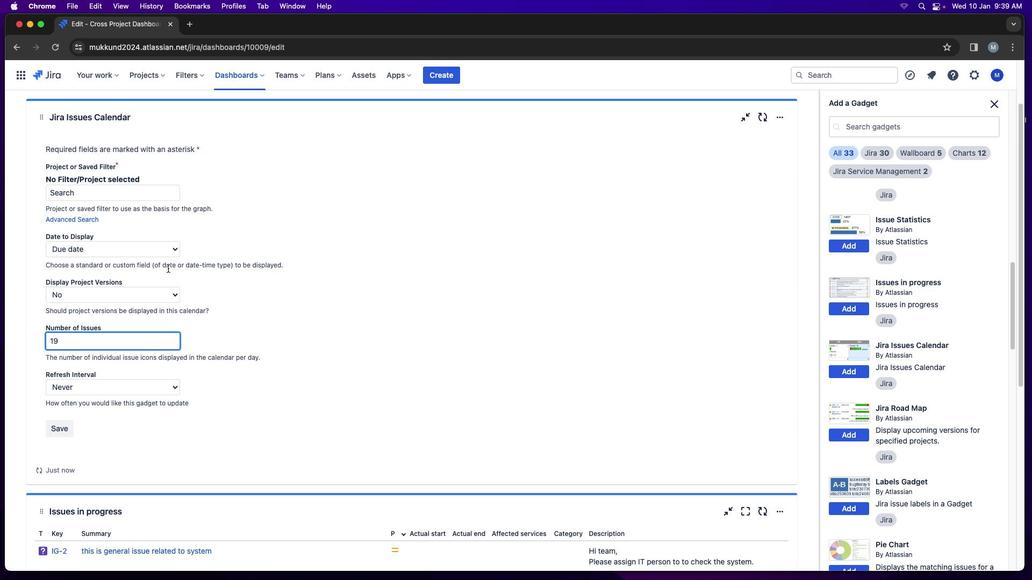 
Action: Mouse moved to (191, 271)
Screenshot: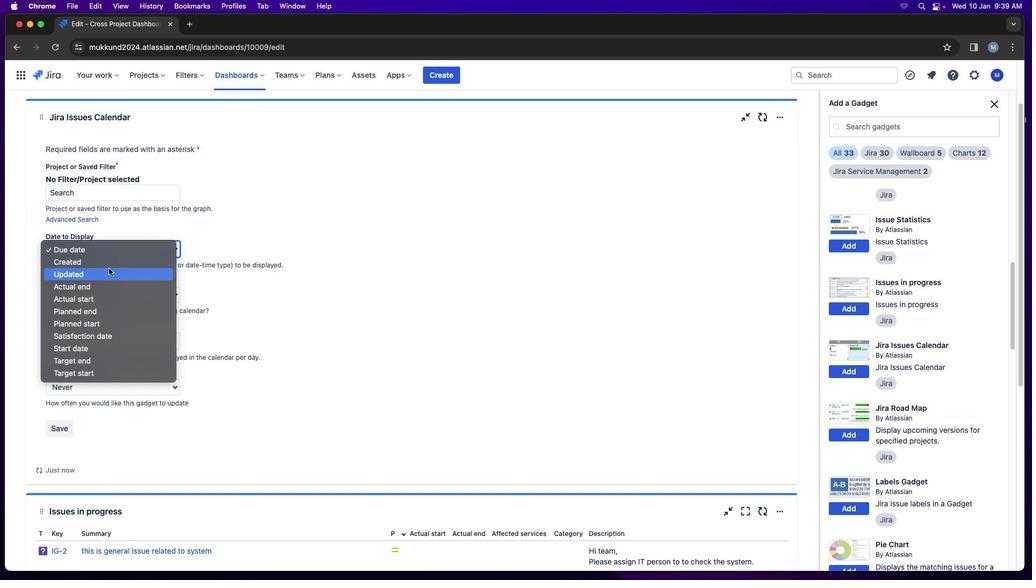 
Action: Mouse pressed left at (191, 271)
Screenshot: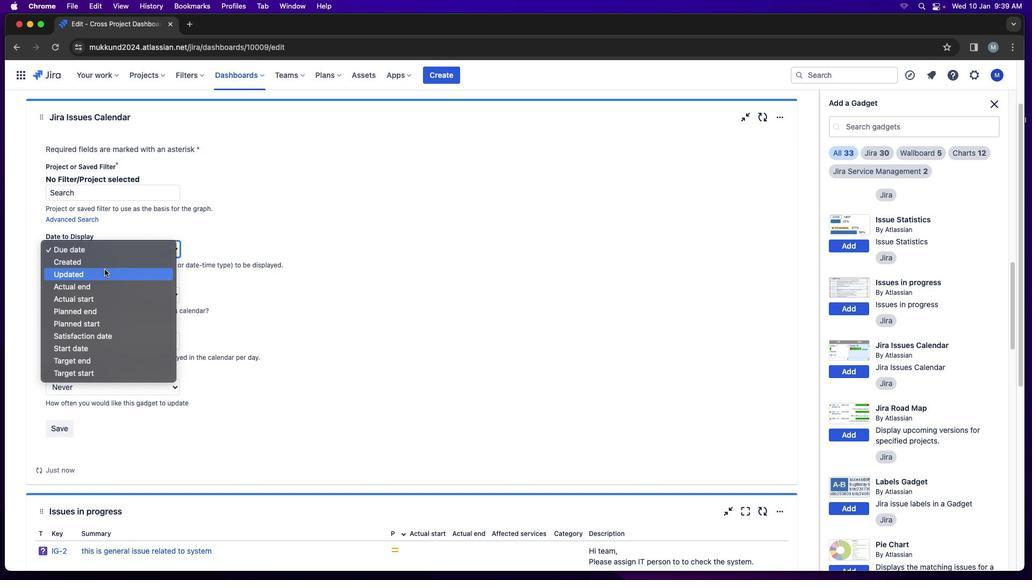 
Action: Mouse moved to (282, 279)
Screenshot: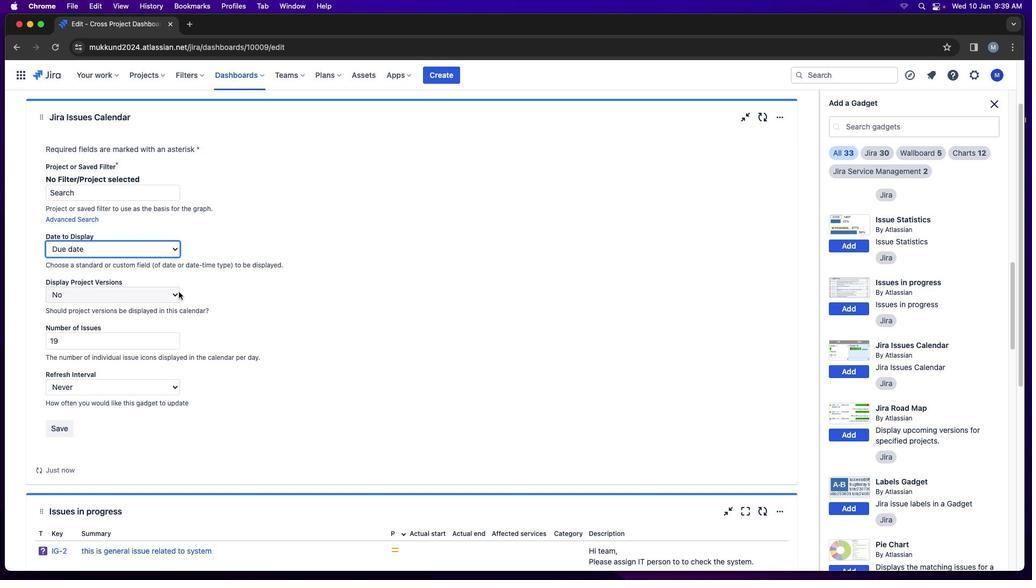 
Action: Mouse pressed left at (282, 279)
Screenshot: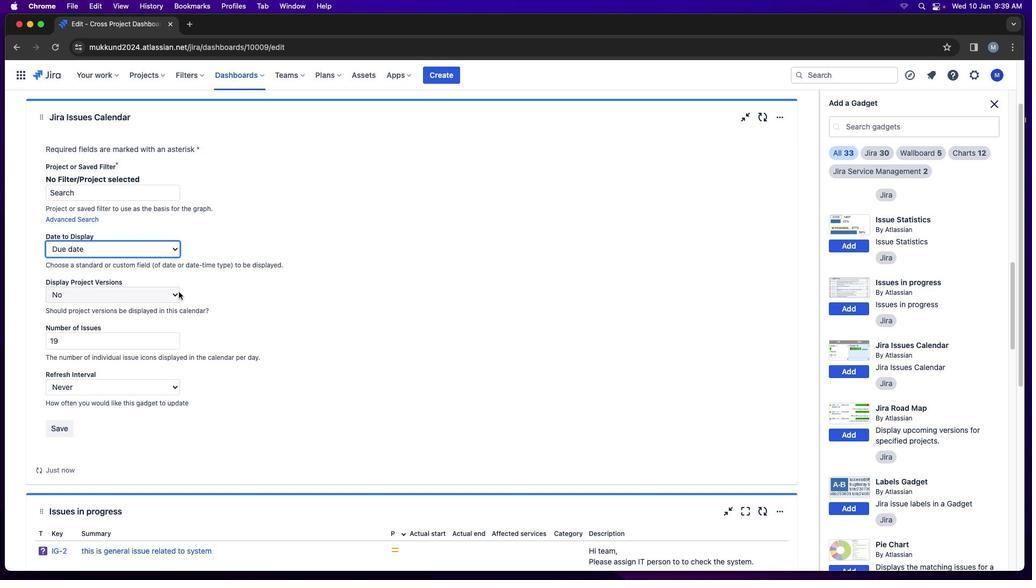 
Action: Mouse moved to (197, 310)
Screenshot: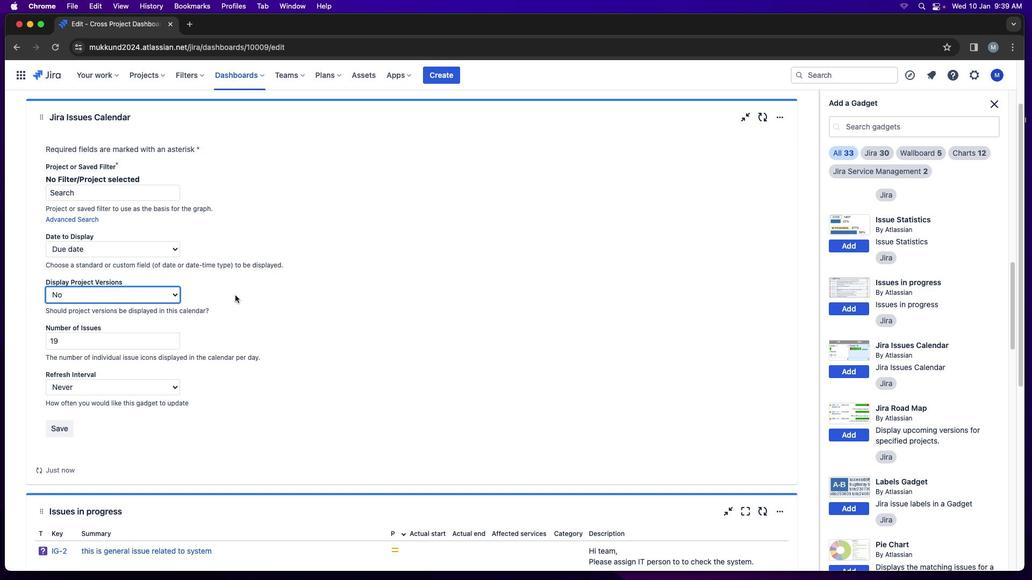 
Action: Mouse pressed left at (197, 310)
Screenshot: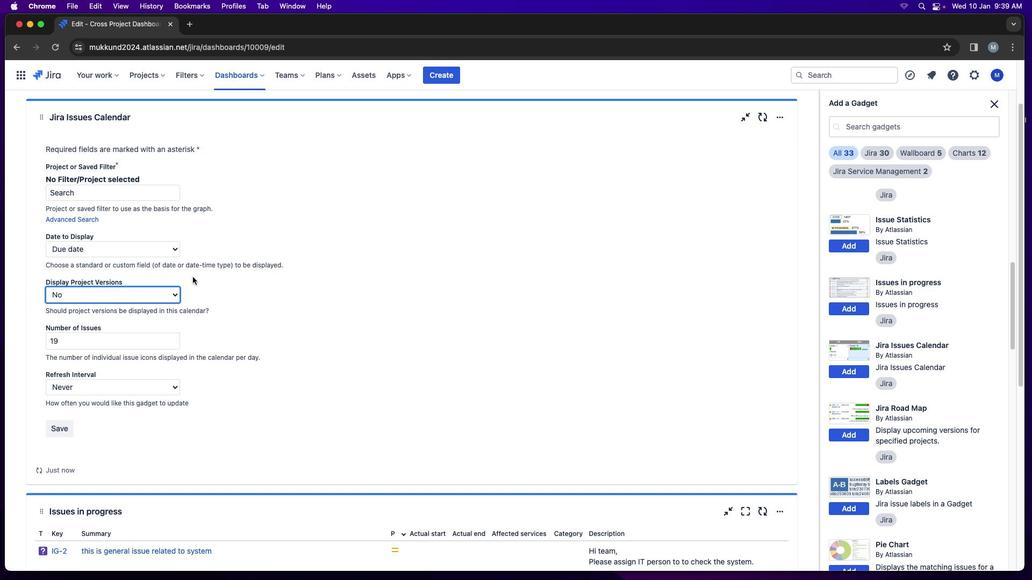 
Action: Mouse moved to (253, 313)
Screenshot: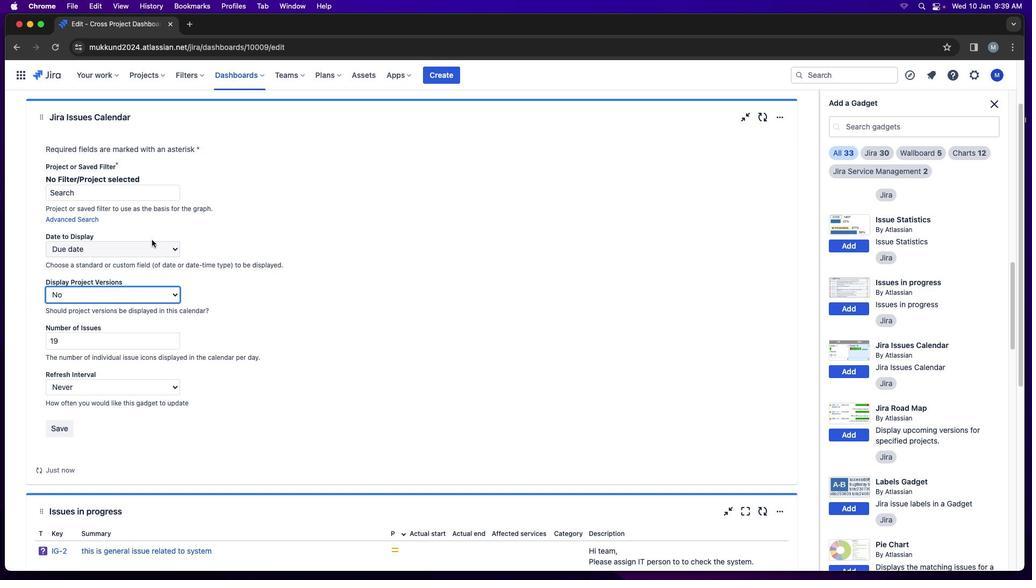 
Action: Mouse pressed left at (253, 313)
Screenshot: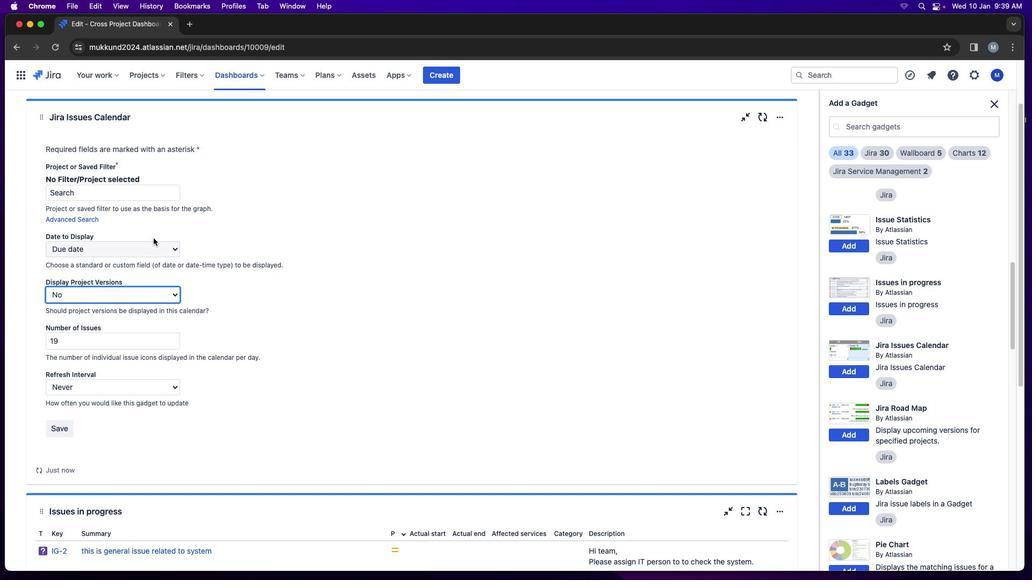 
Action: Mouse moved to (118, 207)
Screenshot: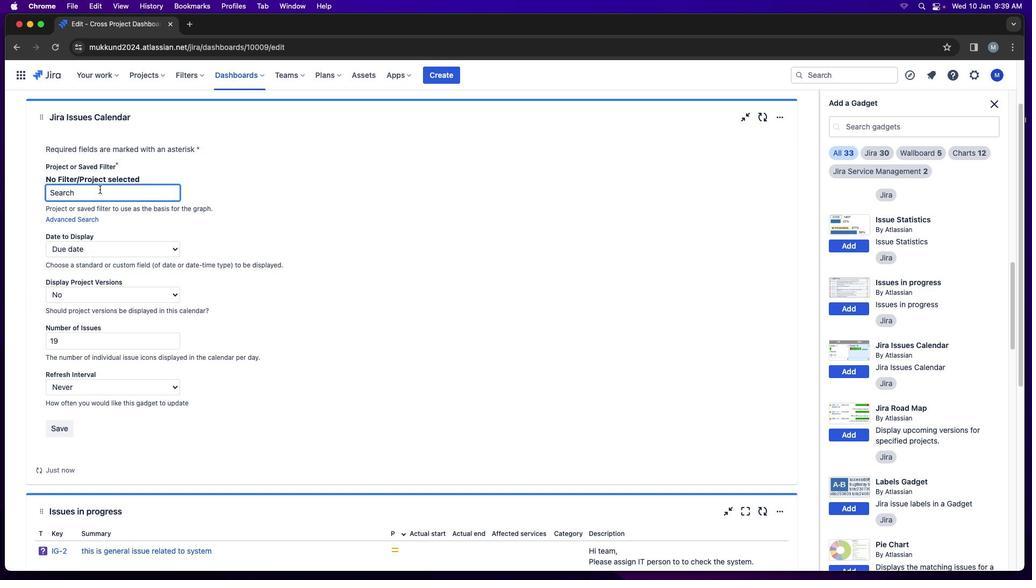 
Action: Mouse pressed left at (118, 207)
Screenshot: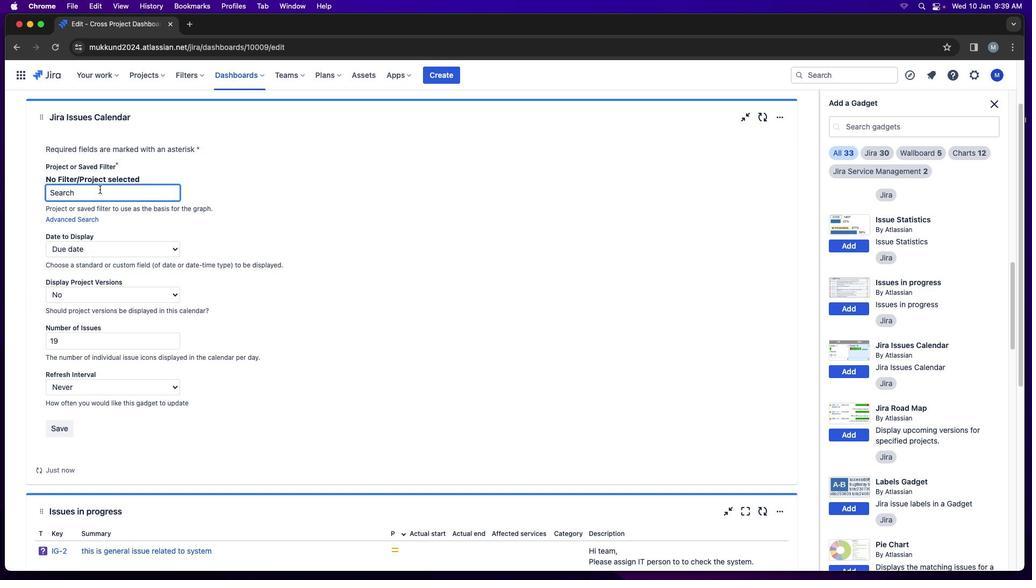 
Action: Key pressed 'c''o''l'
Screenshot: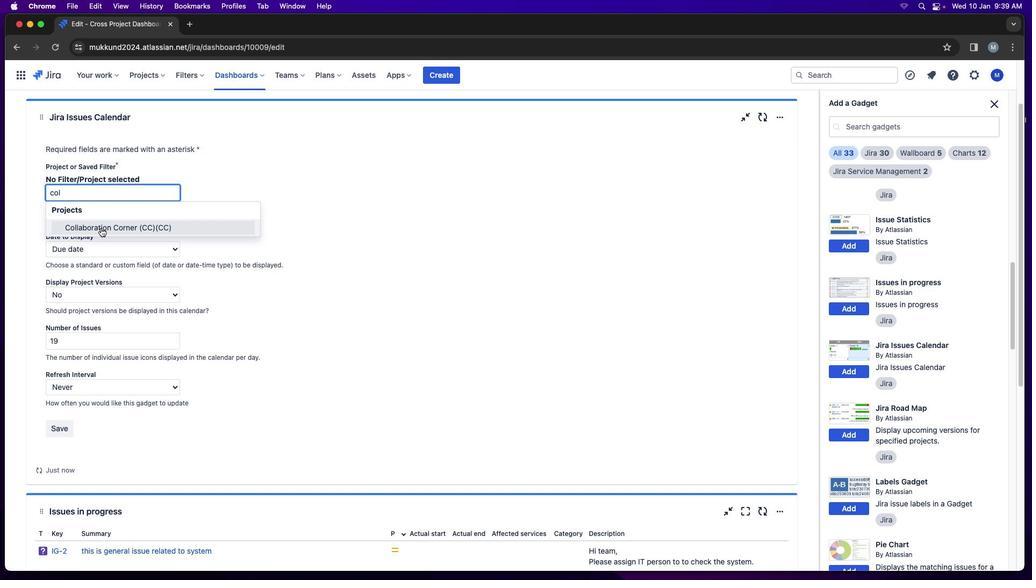
Action: Mouse moved to (119, 246)
Screenshot: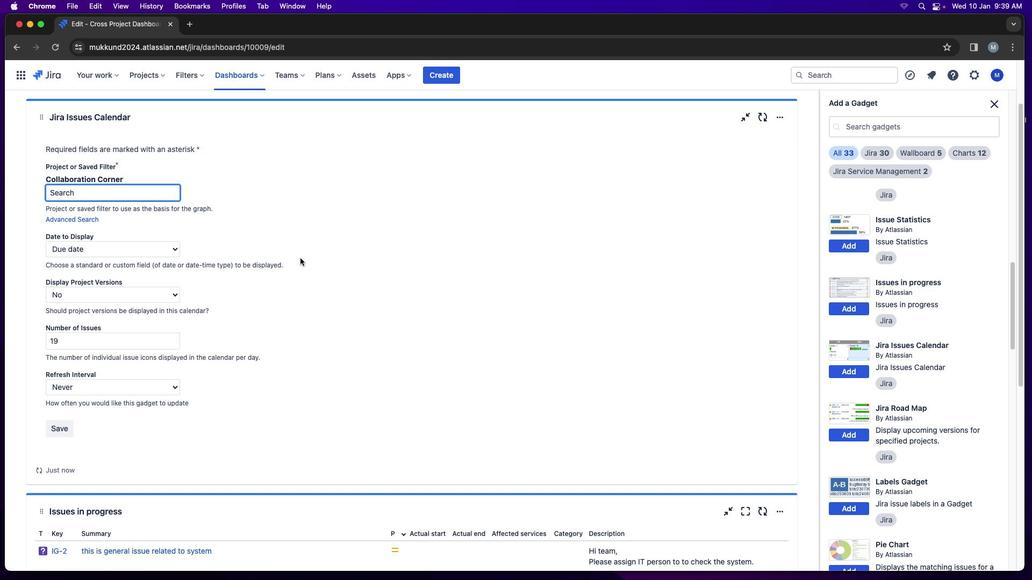 
Action: Mouse pressed left at (119, 246)
Screenshot: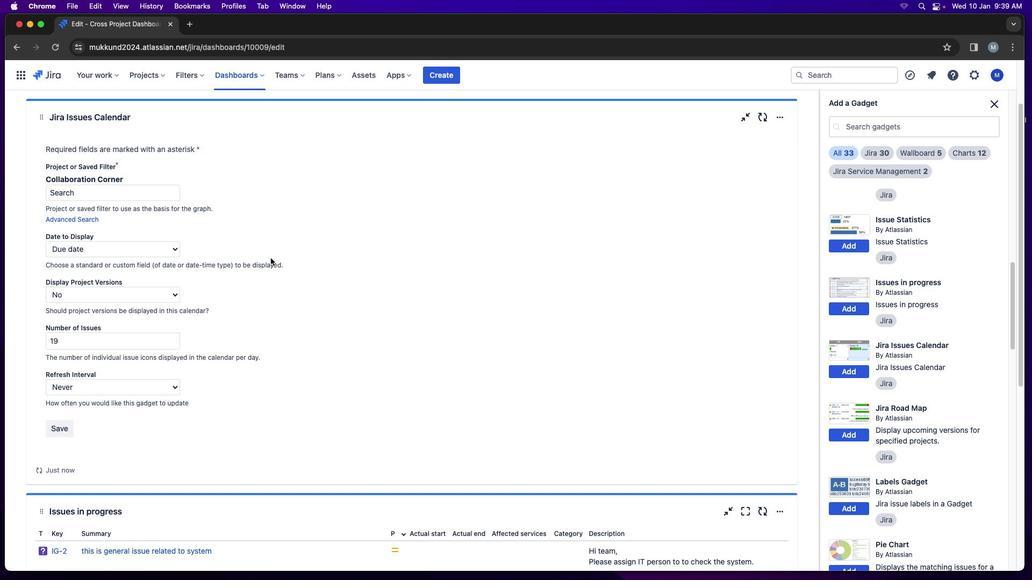 
Action: Mouse moved to (318, 276)
Screenshot: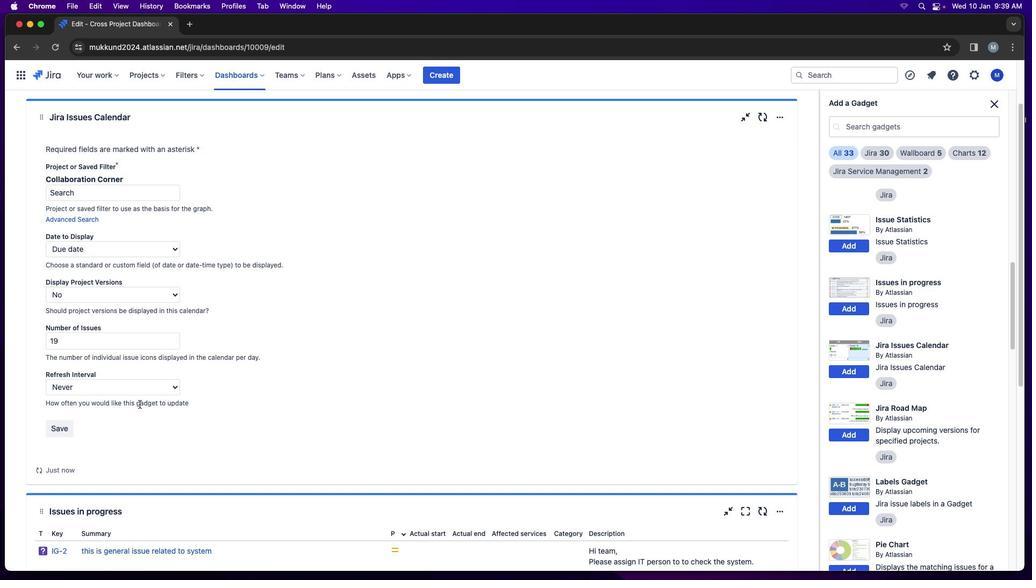 
Action: Mouse pressed left at (318, 276)
Screenshot: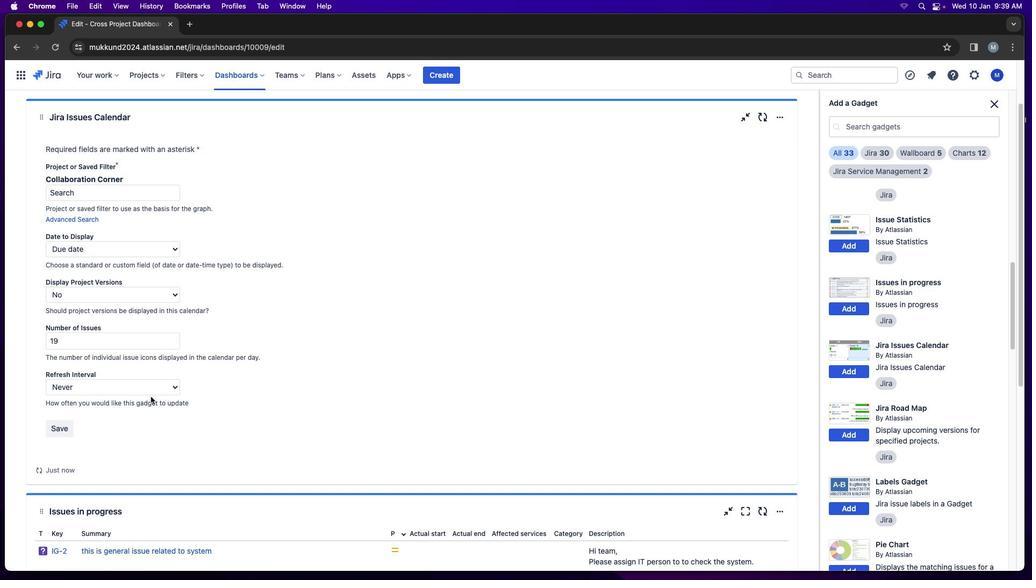 
Action: Mouse moved to (151, 411)
Screenshot: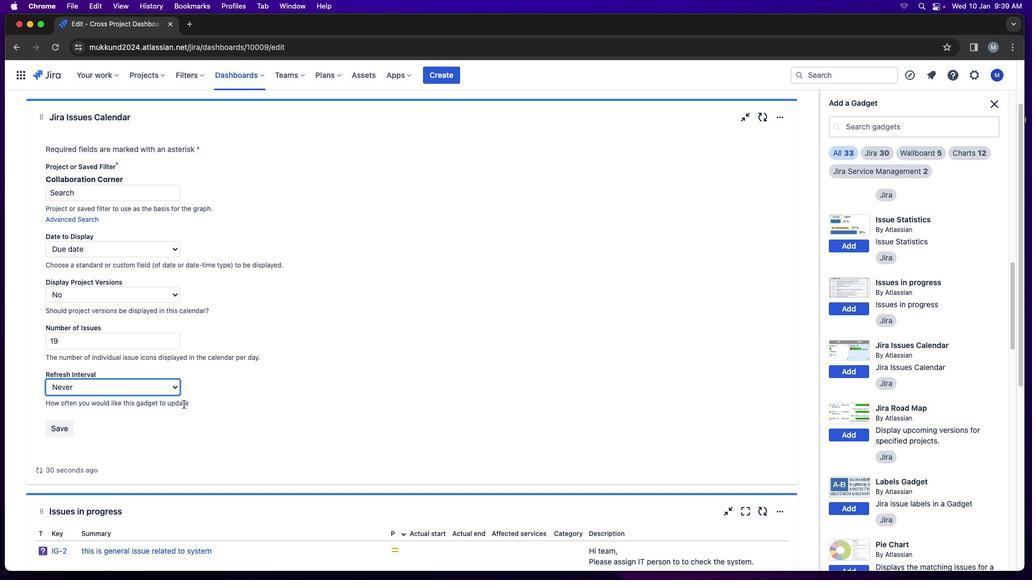 
Action: Mouse pressed left at (151, 411)
Screenshot: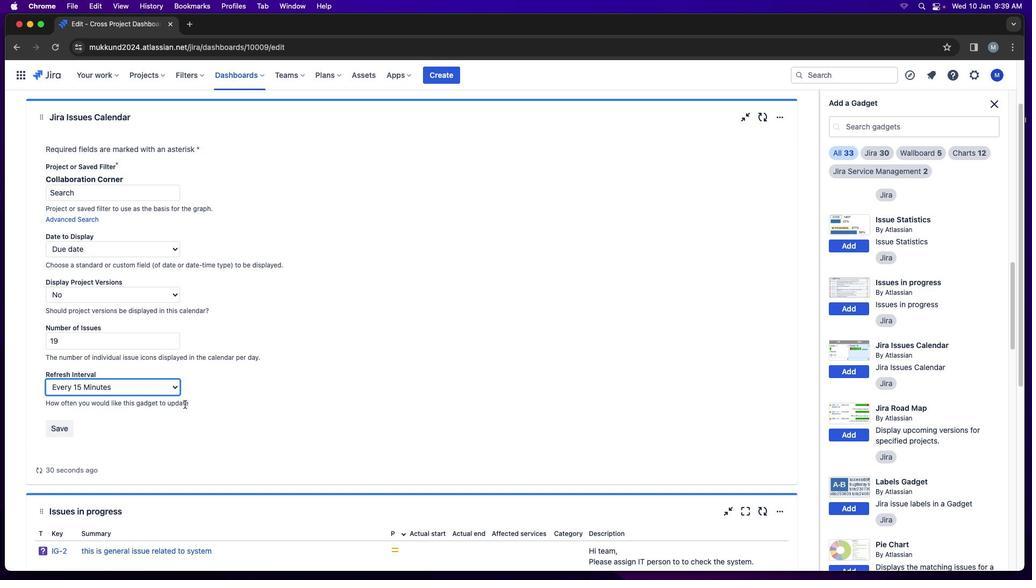 
Action: Mouse moved to (135, 419)
Screenshot: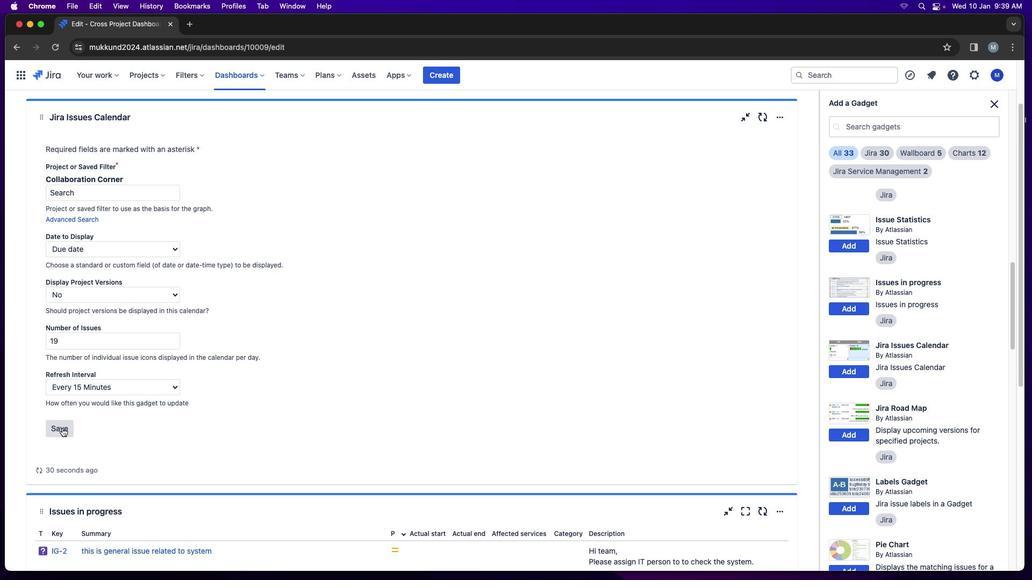 
Action: Mouse pressed left at (135, 419)
Screenshot: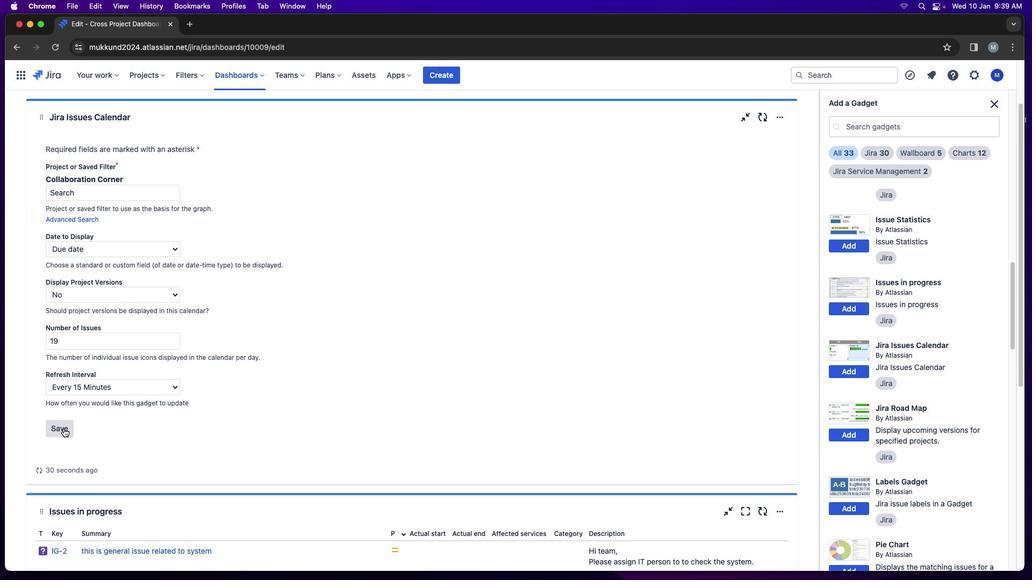 
Action: Mouse moved to (203, 423)
Screenshot: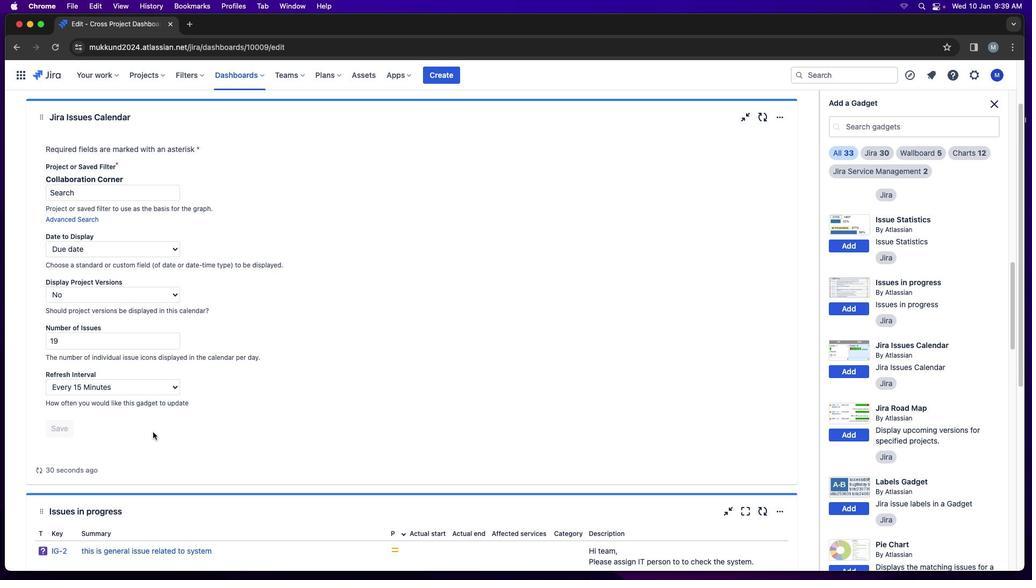 
Action: Mouse pressed left at (203, 423)
Screenshot: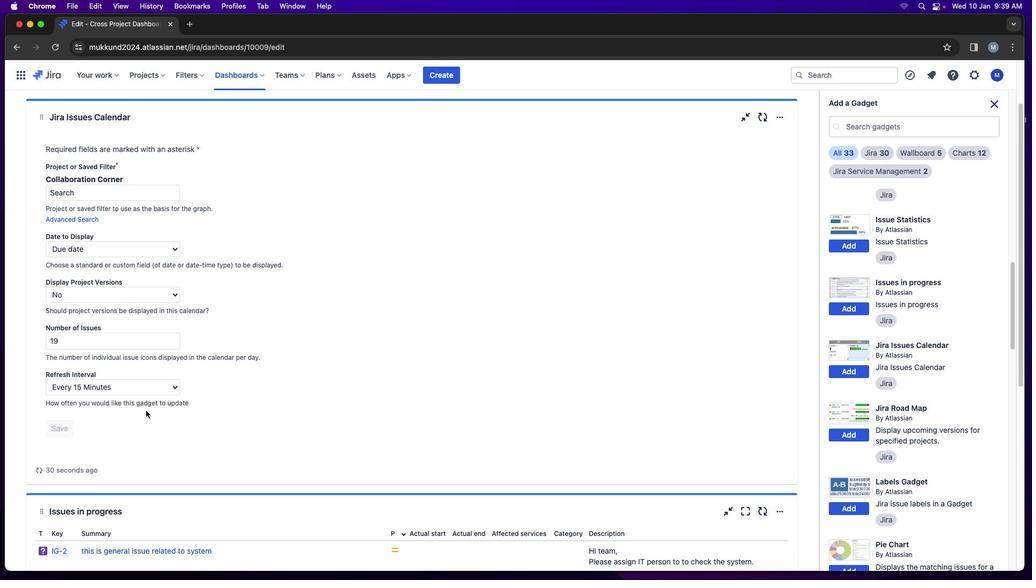 
Action: Mouse moved to (82, 446)
Screenshot: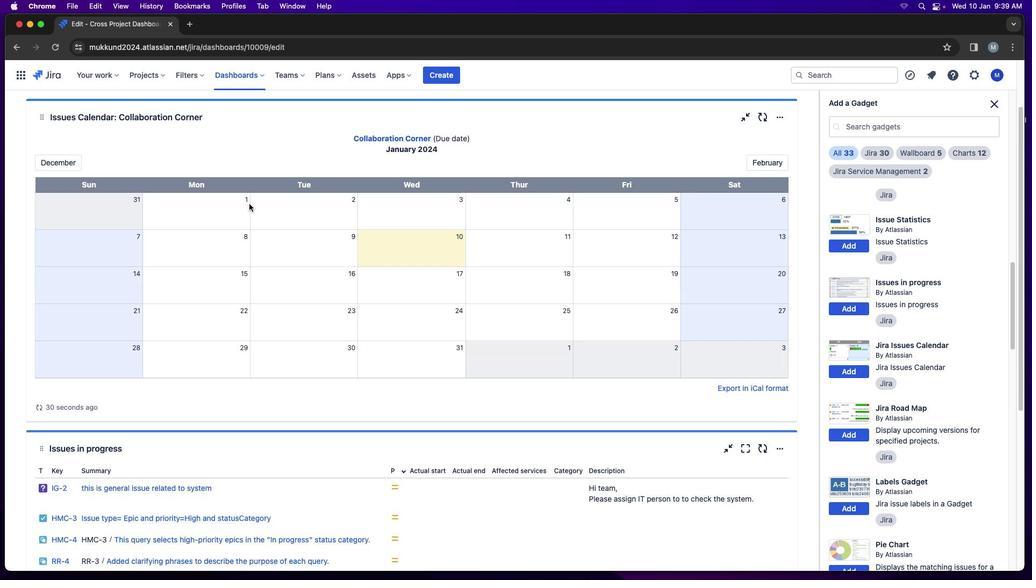 
Action: Mouse pressed left at (82, 446)
Screenshot: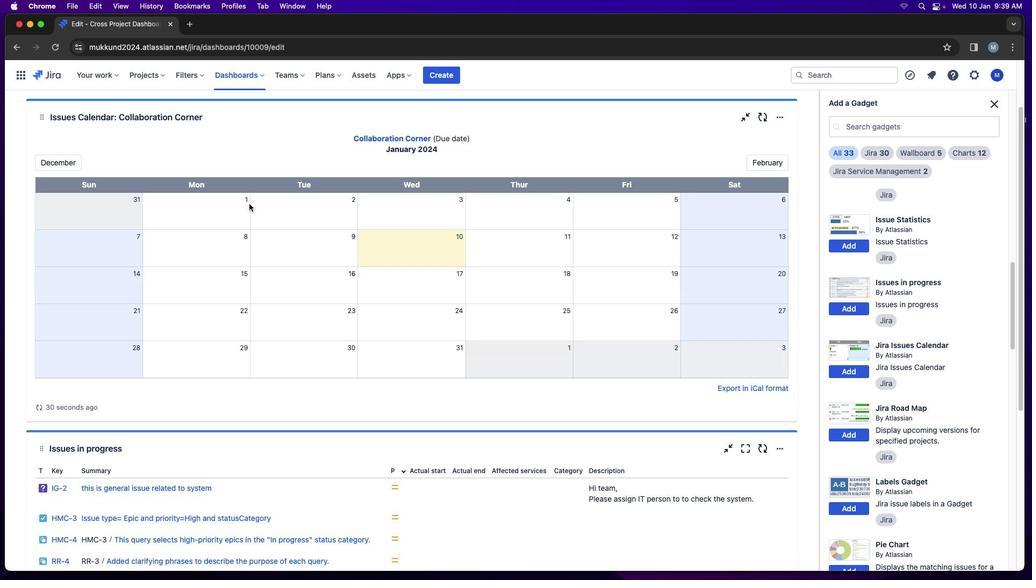 
Action: Mouse moved to (933, 331)
Screenshot: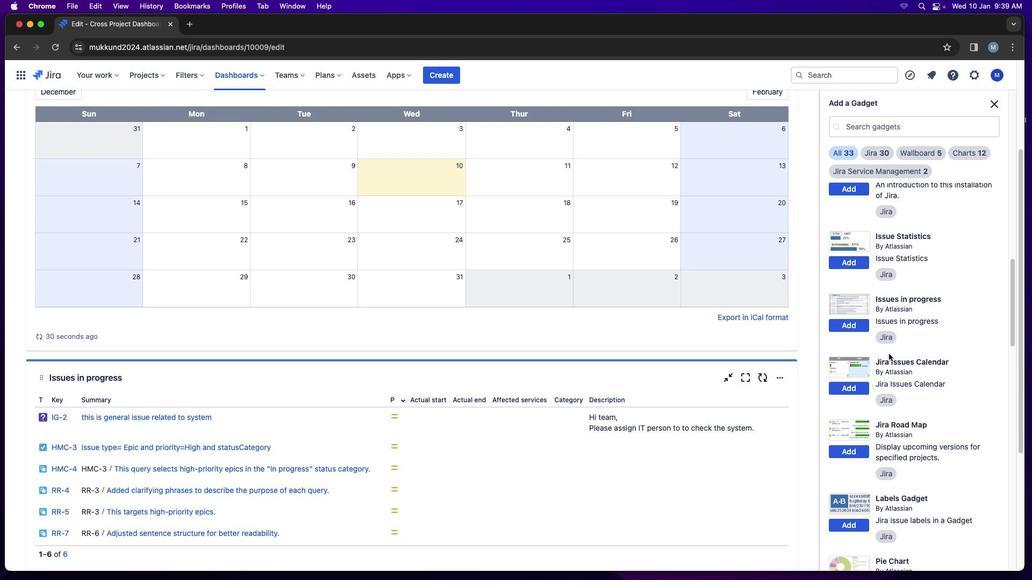 
Action: Mouse scrolled (933, 331) with delta (18, 18)
Screenshot: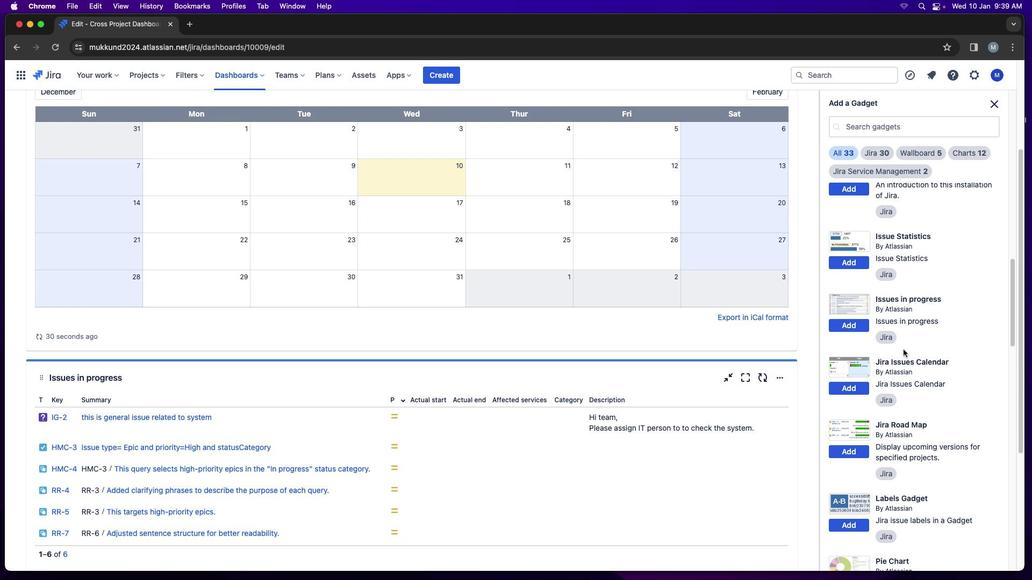 
Action: Mouse moved to (933, 331)
Screenshot: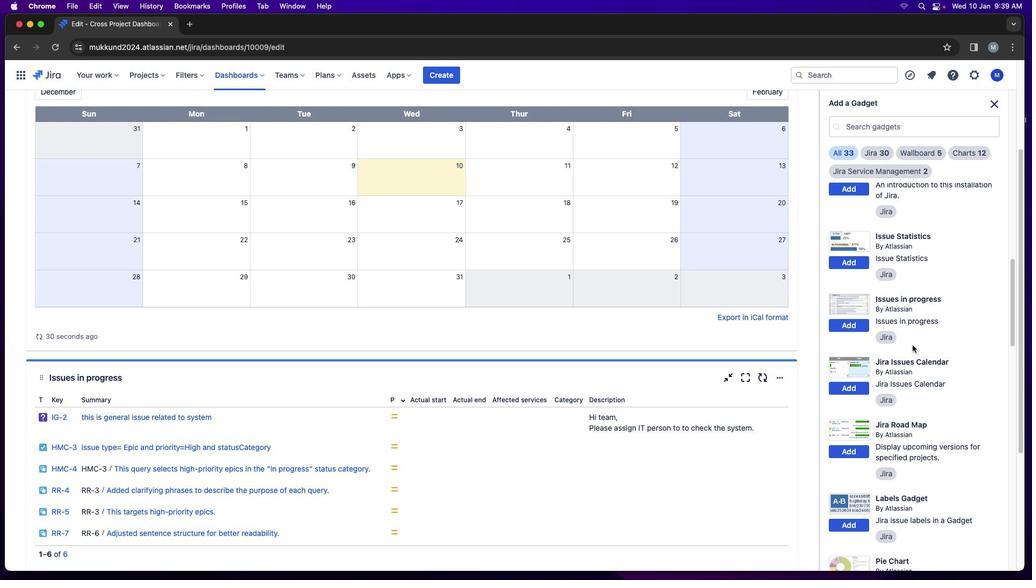 
Action: Mouse scrolled (933, 331) with delta (18, 18)
Screenshot: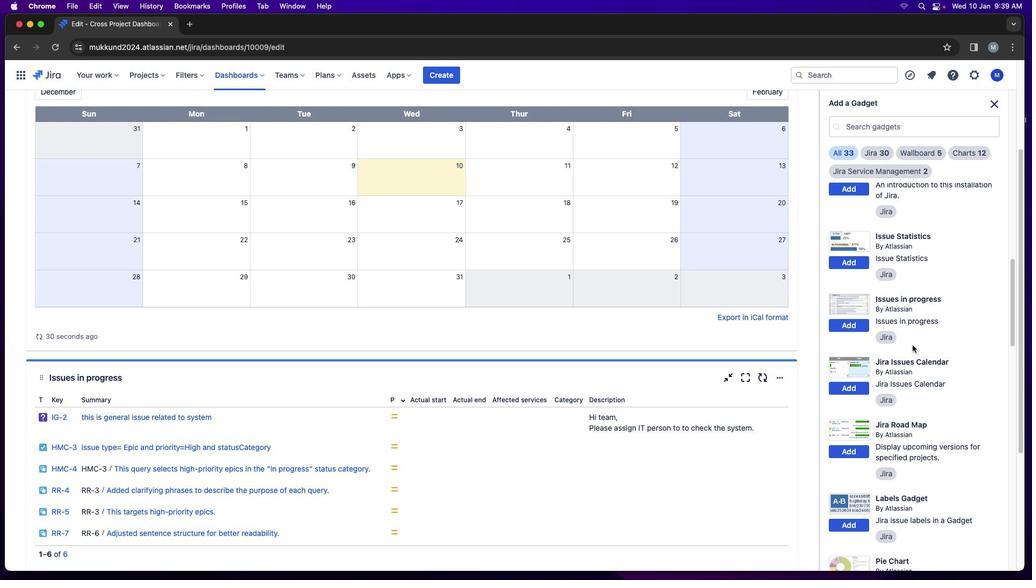 
Action: Mouse moved to (706, 411)
Screenshot: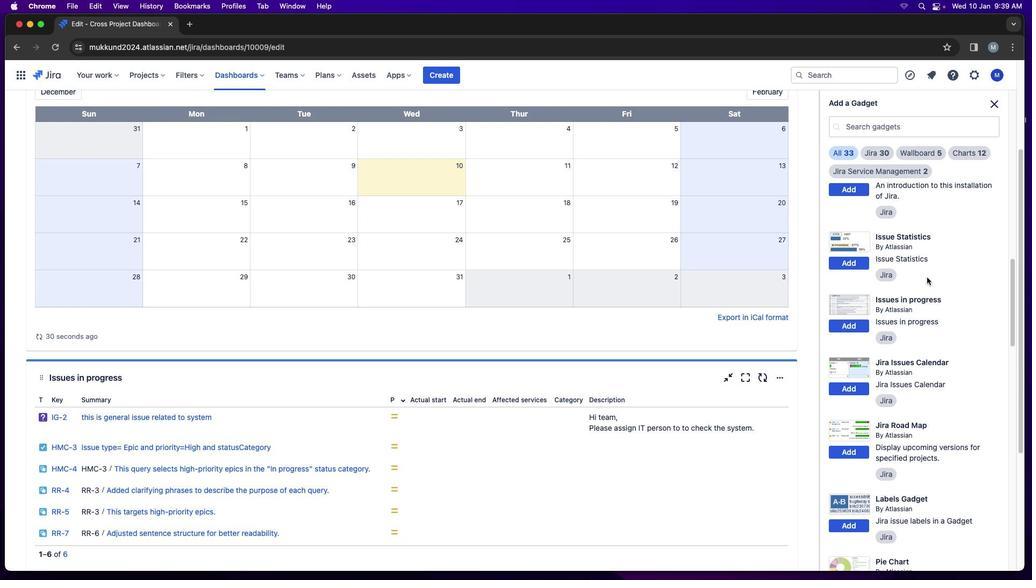 
Action: Mouse scrolled (706, 411) with delta (18, 17)
